 Task: Buy 5 Fluorometers from Measuring & Testing section under best seller category for shipping address: Elijah Davis, 1127 Star Trek Drive, Pensacola, Florida 32501, Cell Number 8503109646. Pay from credit card ending with 6759, CVV 506
Action: Mouse moved to (17, 76)
Screenshot: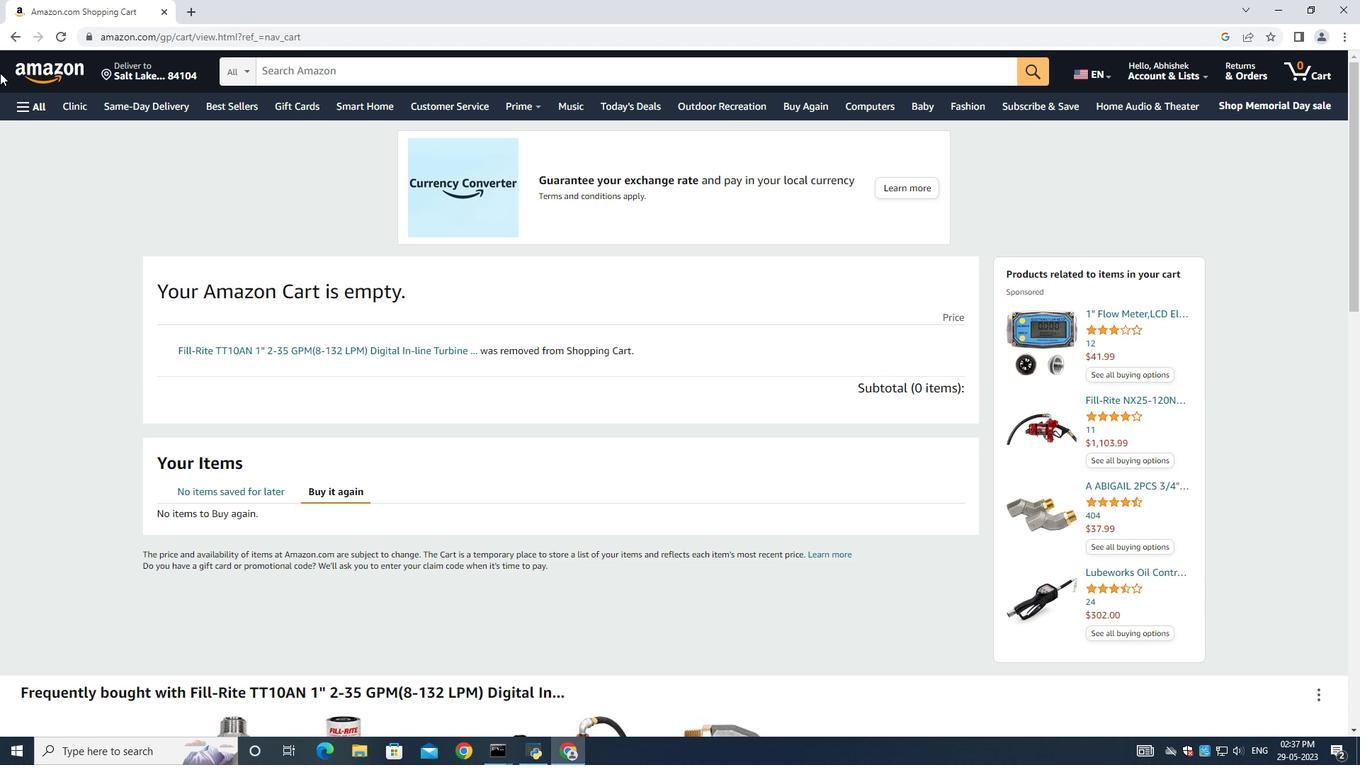 
Action: Mouse pressed left at (17, 76)
Screenshot: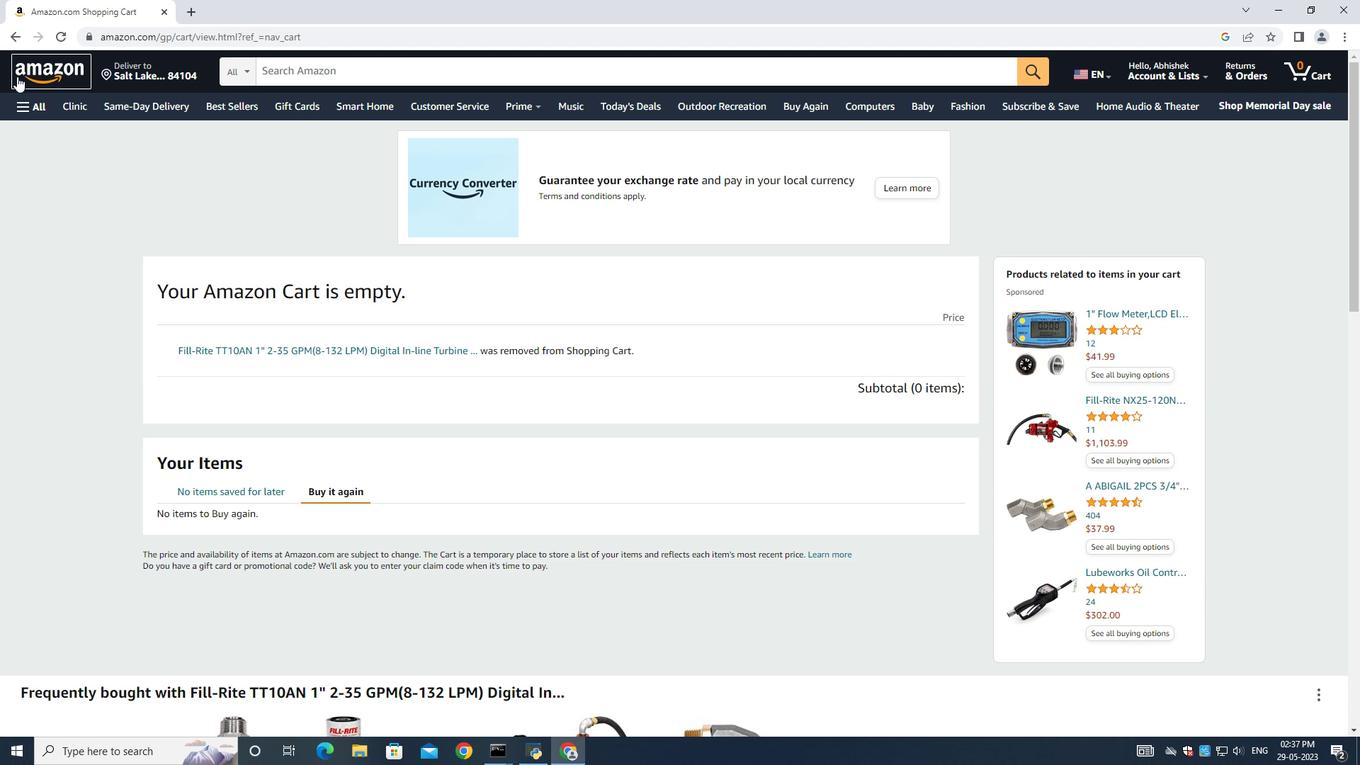 
Action: Mouse moved to (28, 99)
Screenshot: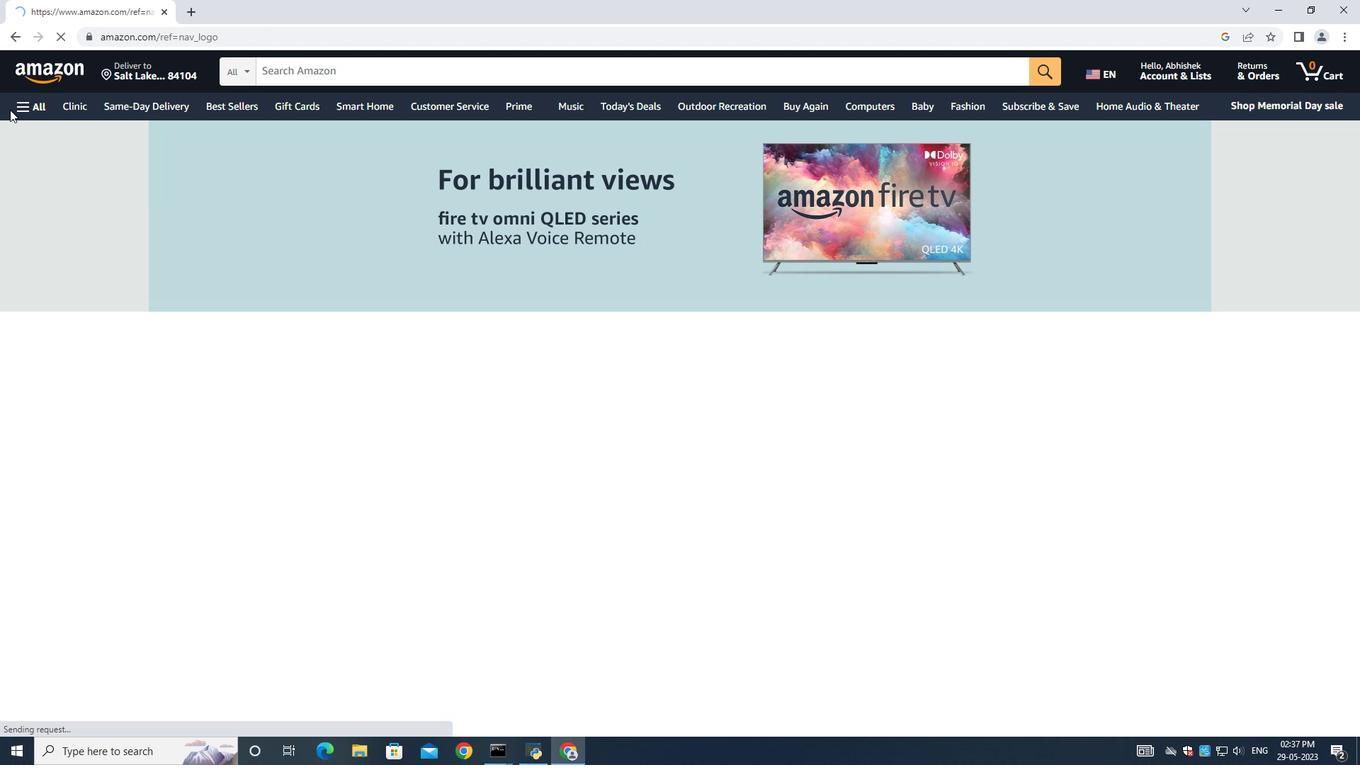 
Action: Mouse pressed left at (28, 99)
Screenshot: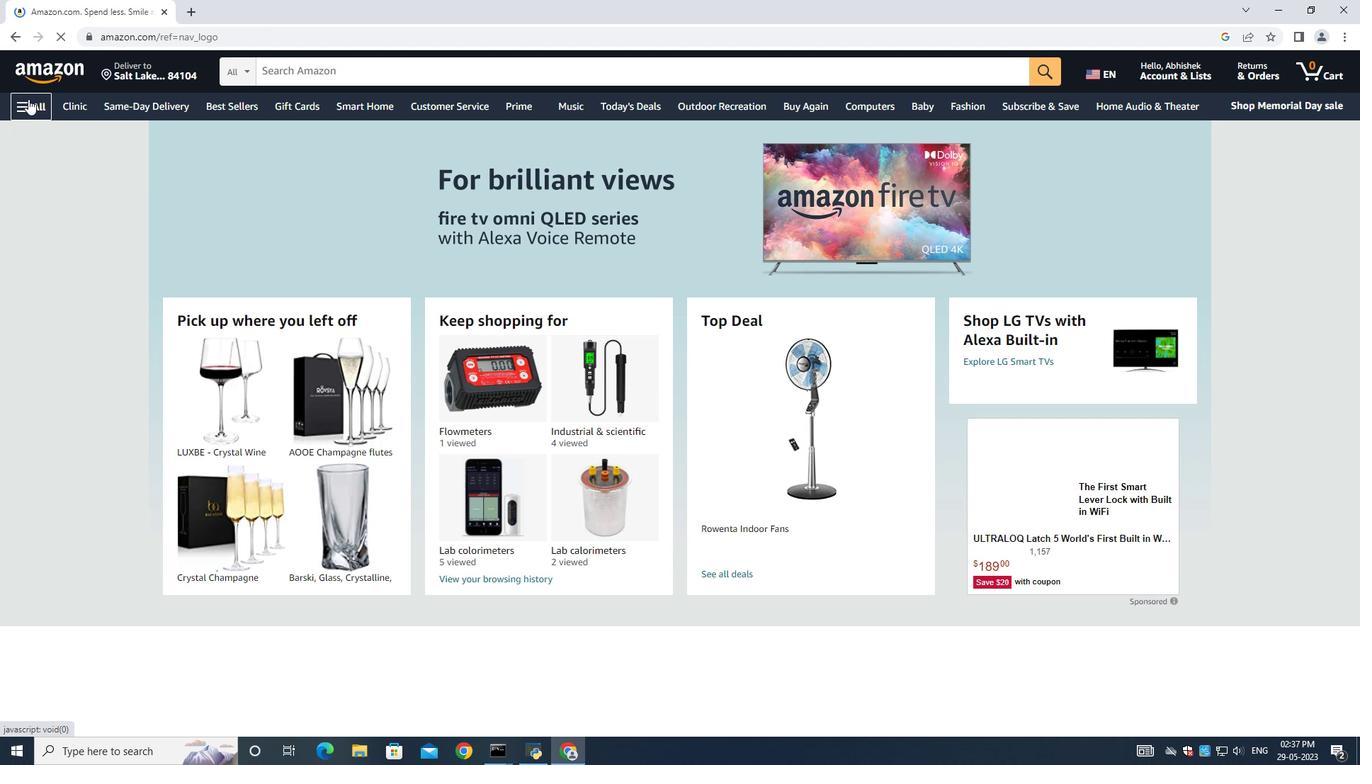
Action: Mouse moved to (32, 101)
Screenshot: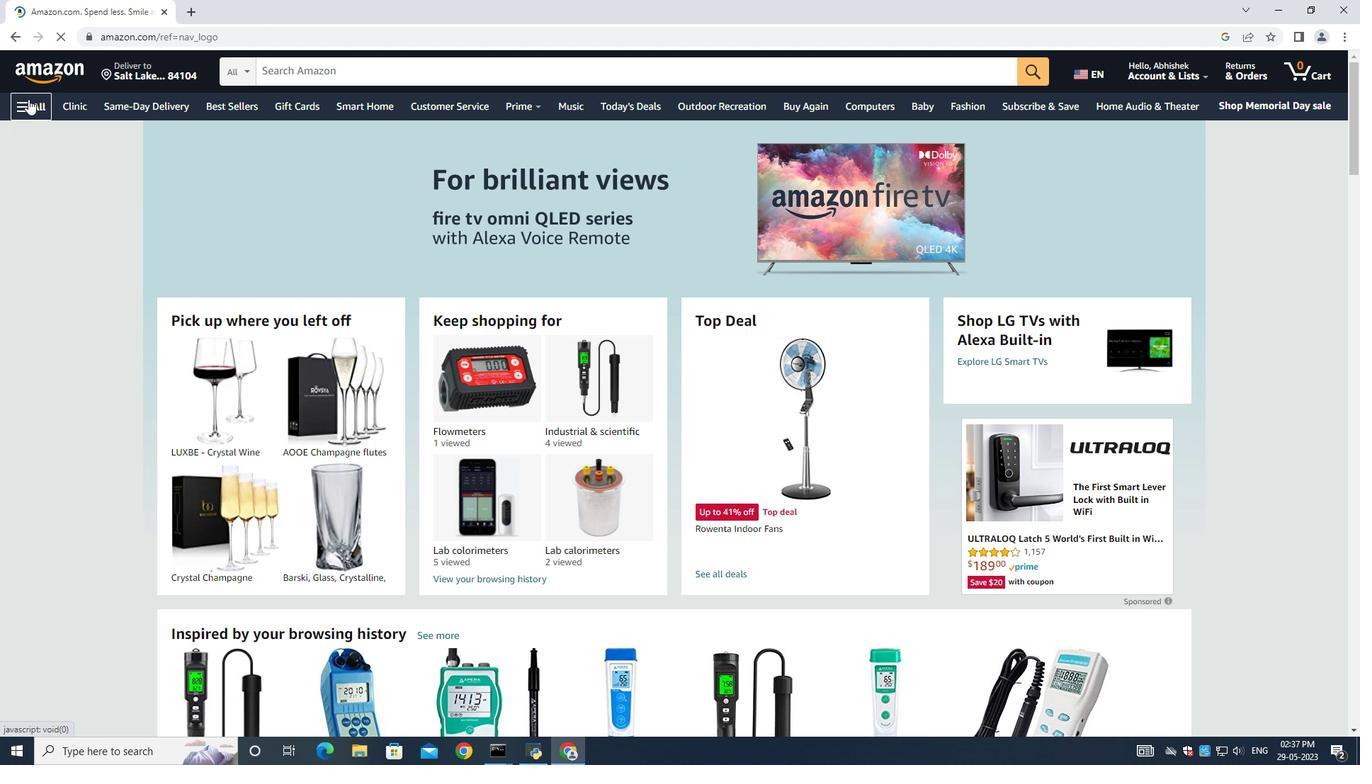 
Action: Mouse pressed left at (32, 101)
Screenshot: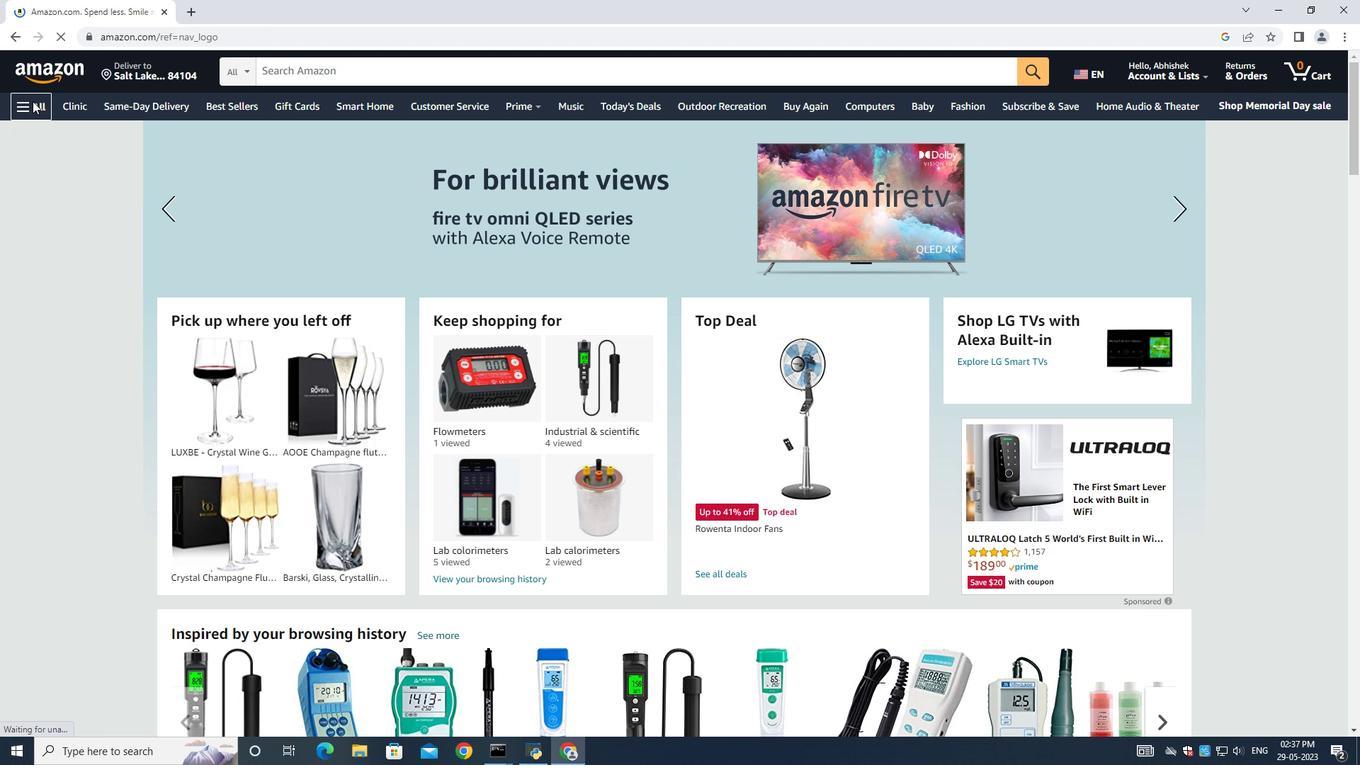 
Action: Mouse moved to (53, 142)
Screenshot: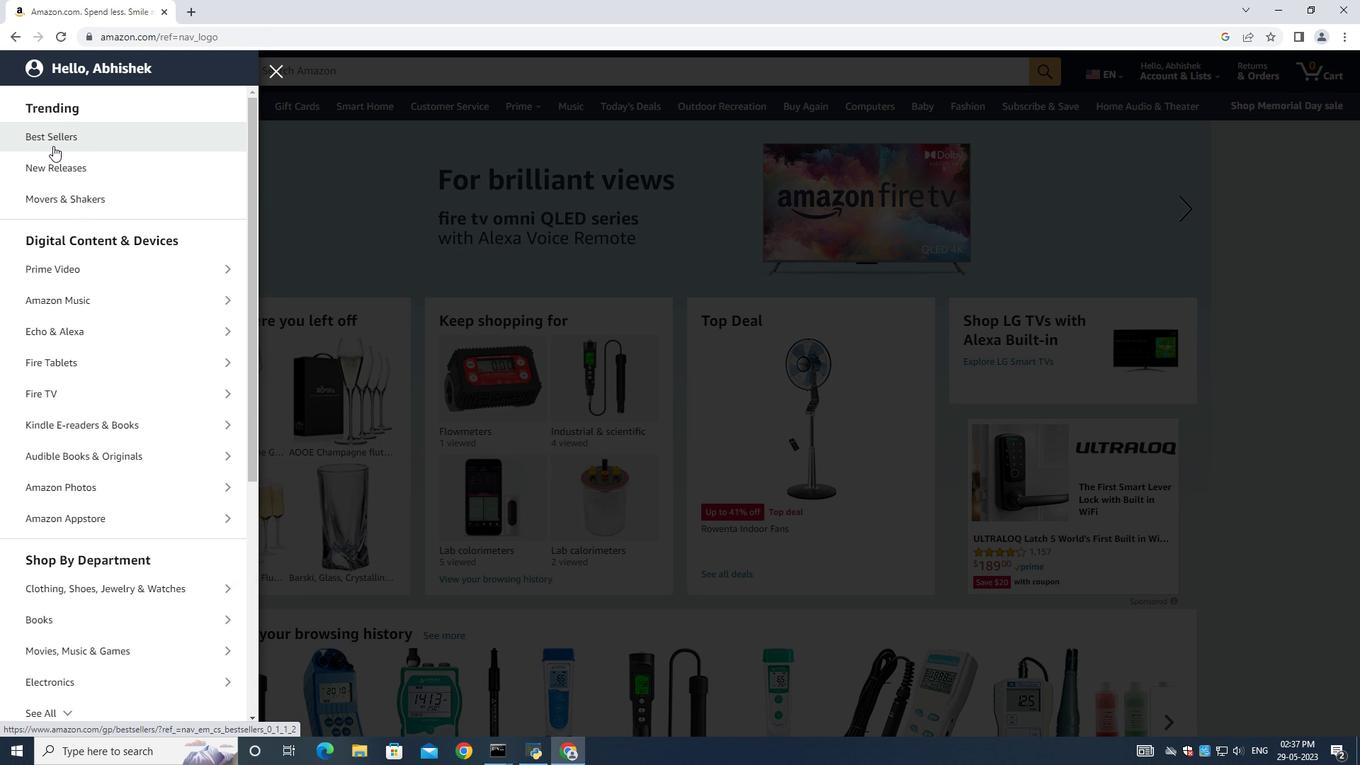 
Action: Mouse pressed left at (53, 142)
Screenshot: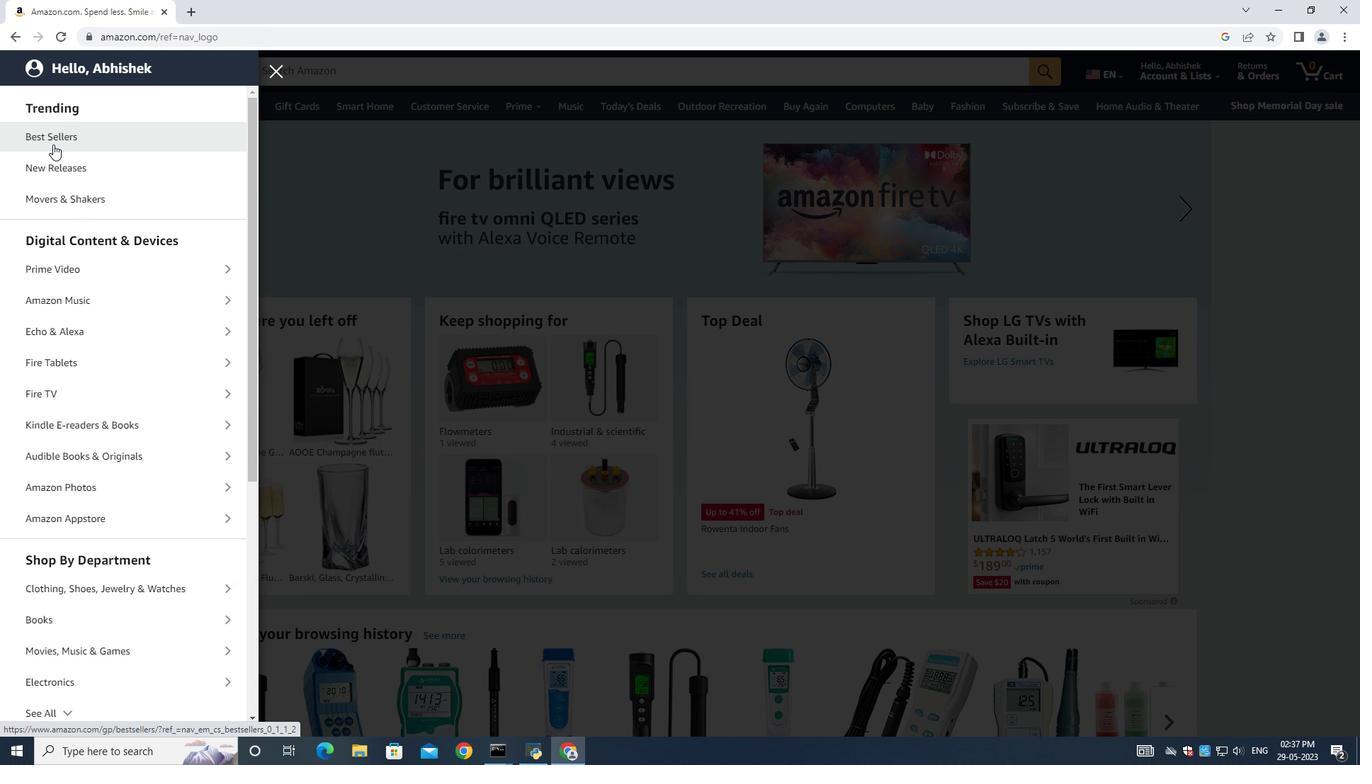 
Action: Mouse moved to (370, 76)
Screenshot: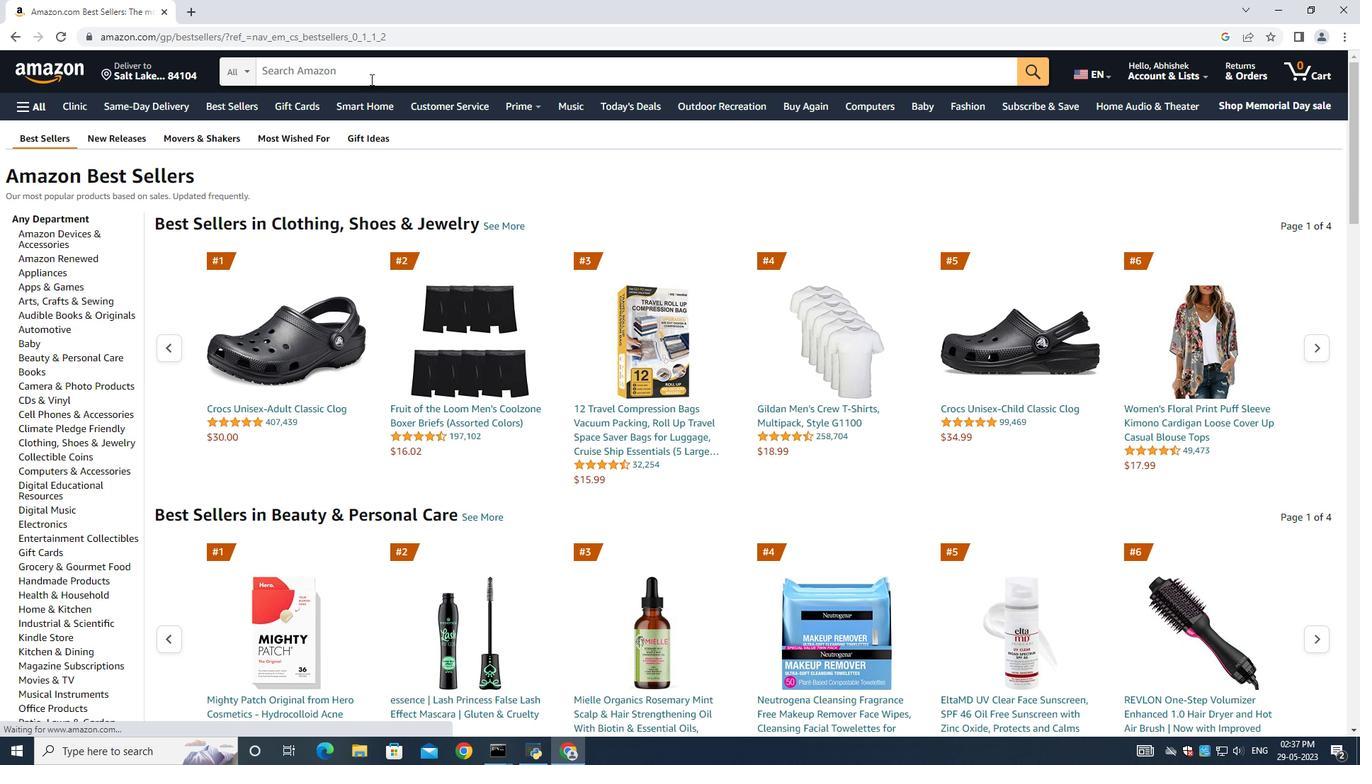 
Action: Mouse pressed left at (370, 76)
Screenshot: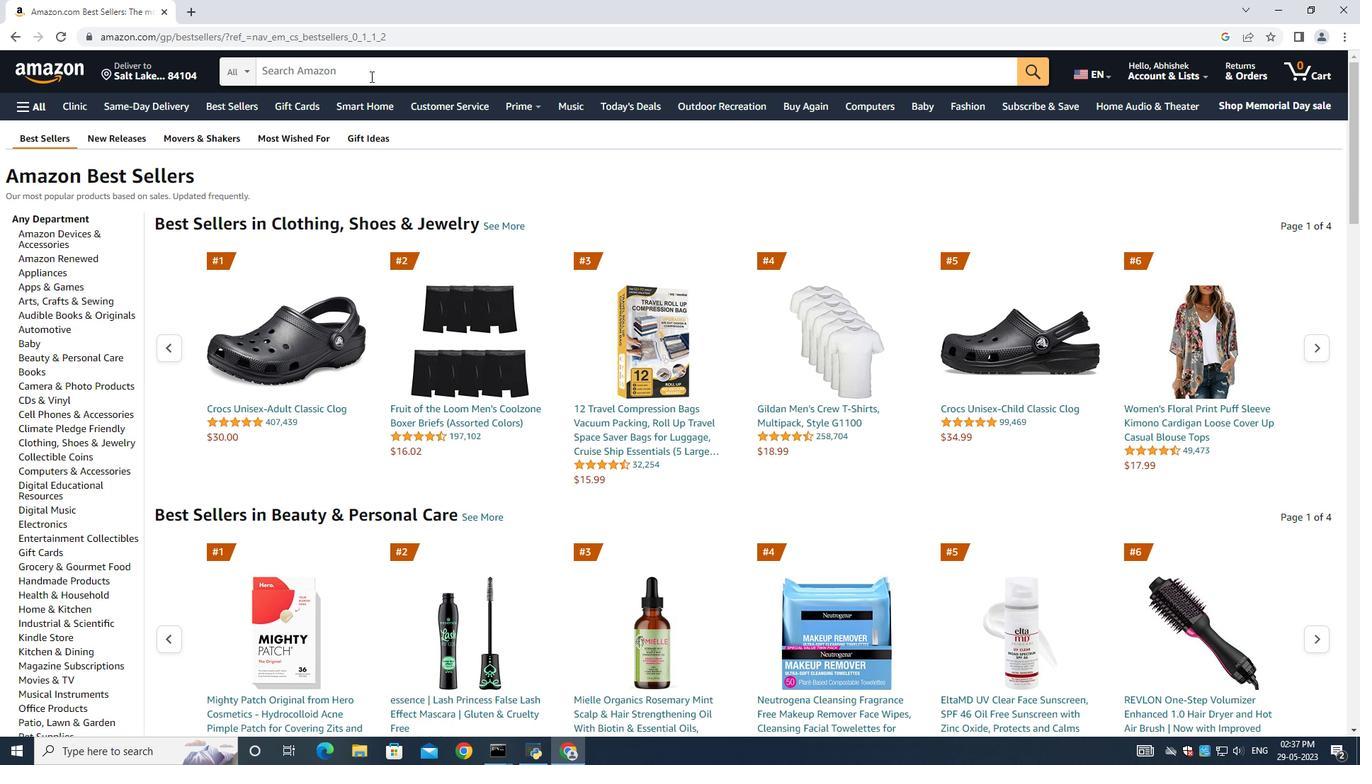 
Action: Key pressed <Key.shift>Fluorometers<Key.enter>
Screenshot: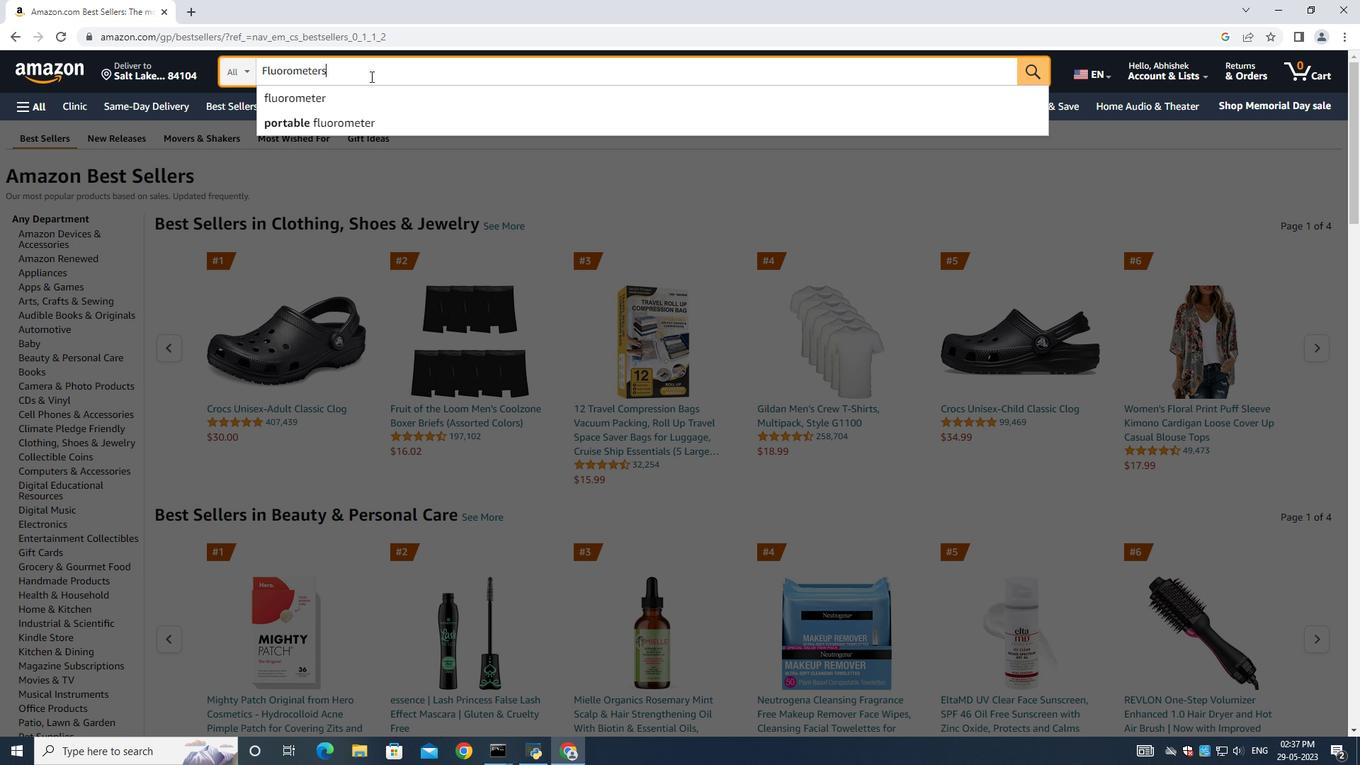 
Action: Mouse moved to (376, 259)
Screenshot: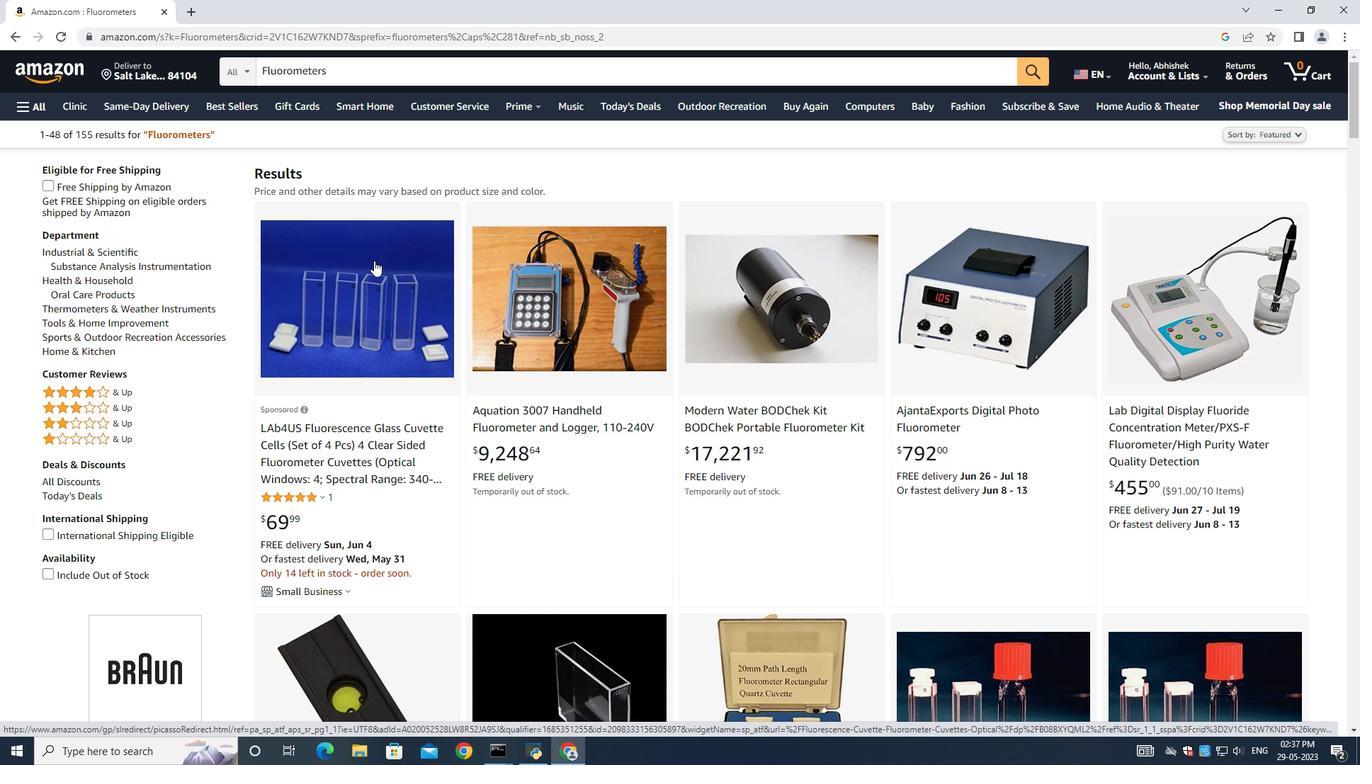 
Action: Mouse scrolled (376, 259) with delta (0, 0)
Screenshot: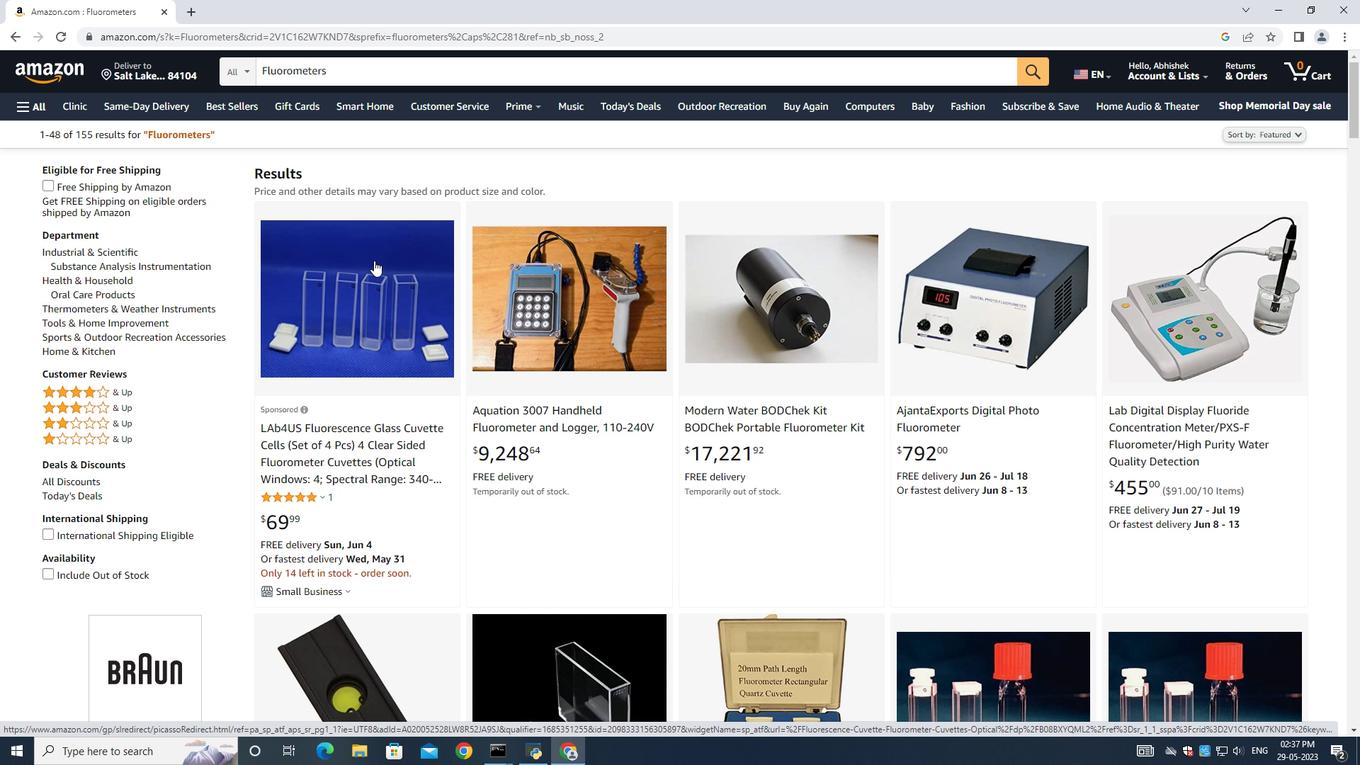 
Action: Mouse scrolled (376, 259) with delta (0, 0)
Screenshot: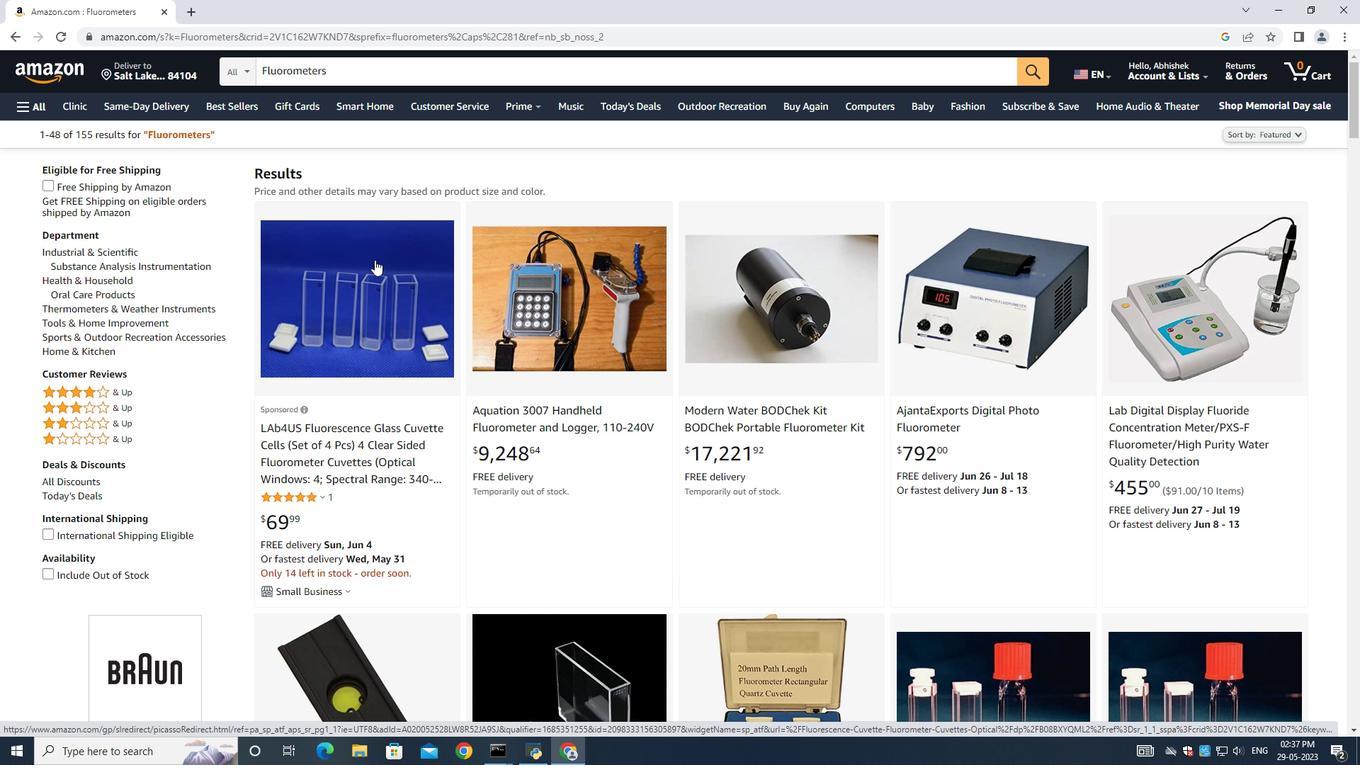 
Action: Mouse moved to (616, 318)
Screenshot: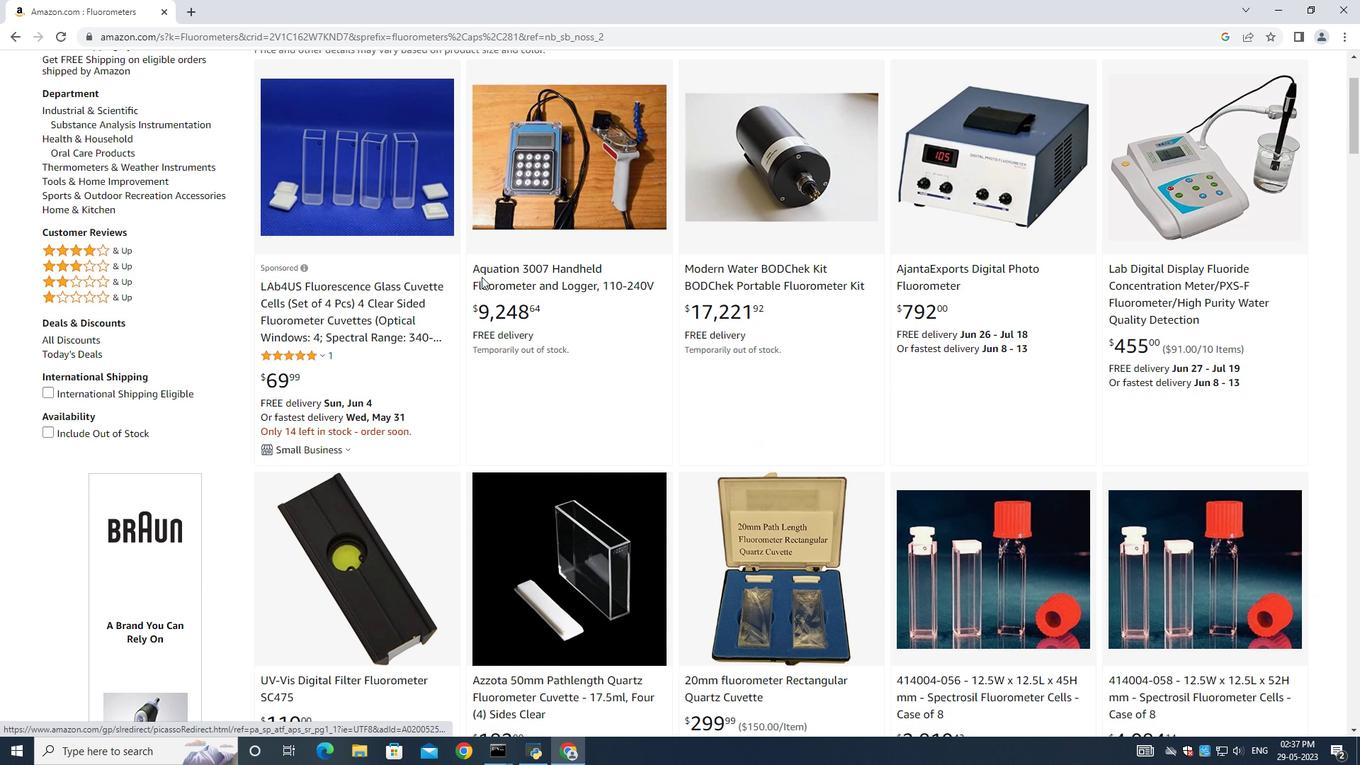 
Action: Mouse scrolled (616, 317) with delta (0, 0)
Screenshot: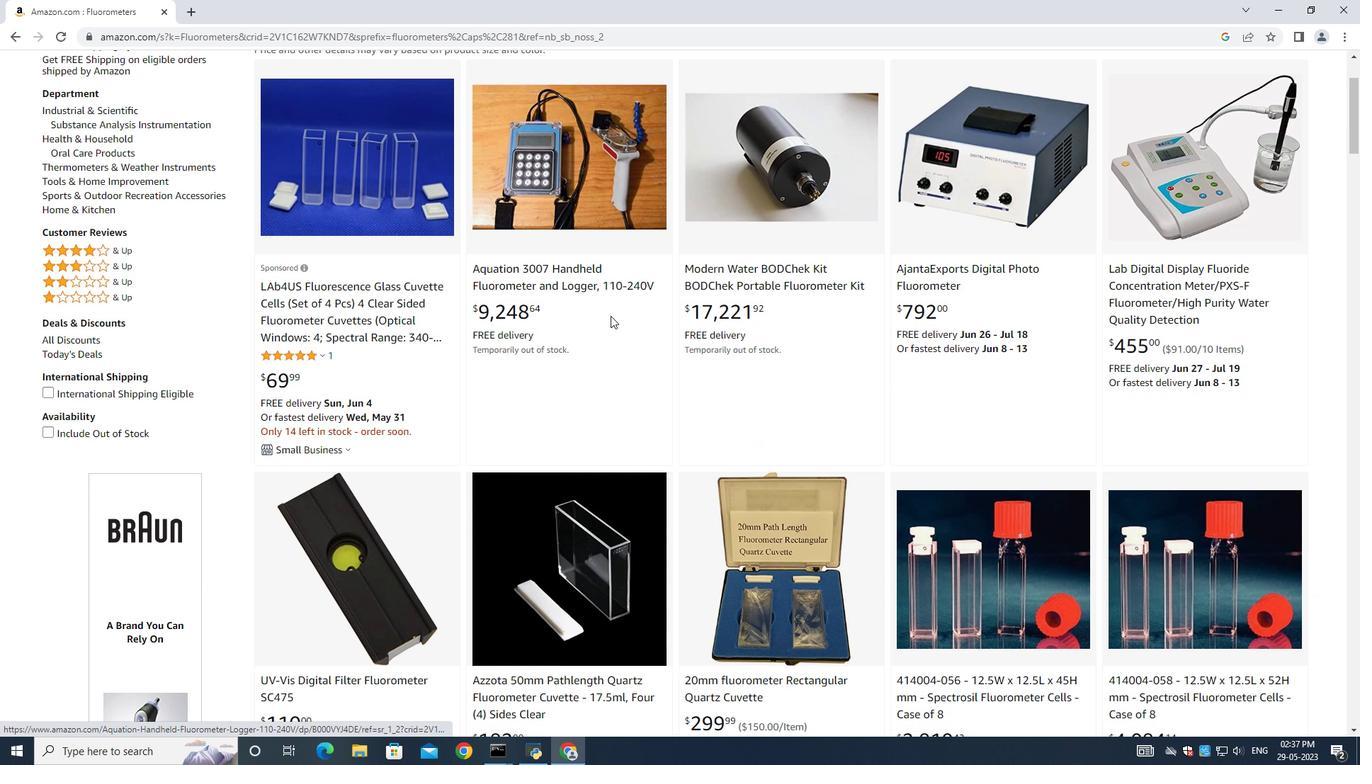 
Action: Mouse scrolled (616, 317) with delta (0, 0)
Screenshot: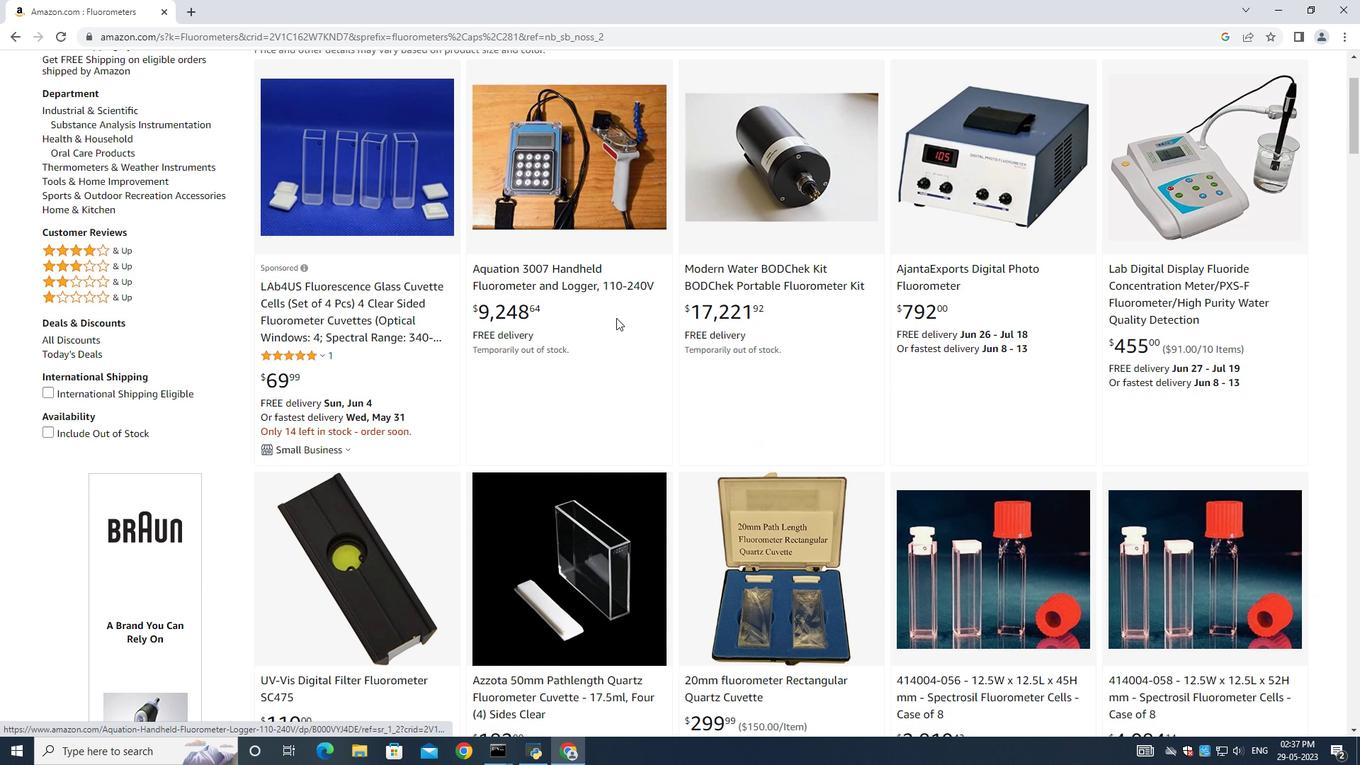 
Action: Mouse scrolled (616, 317) with delta (0, 0)
Screenshot: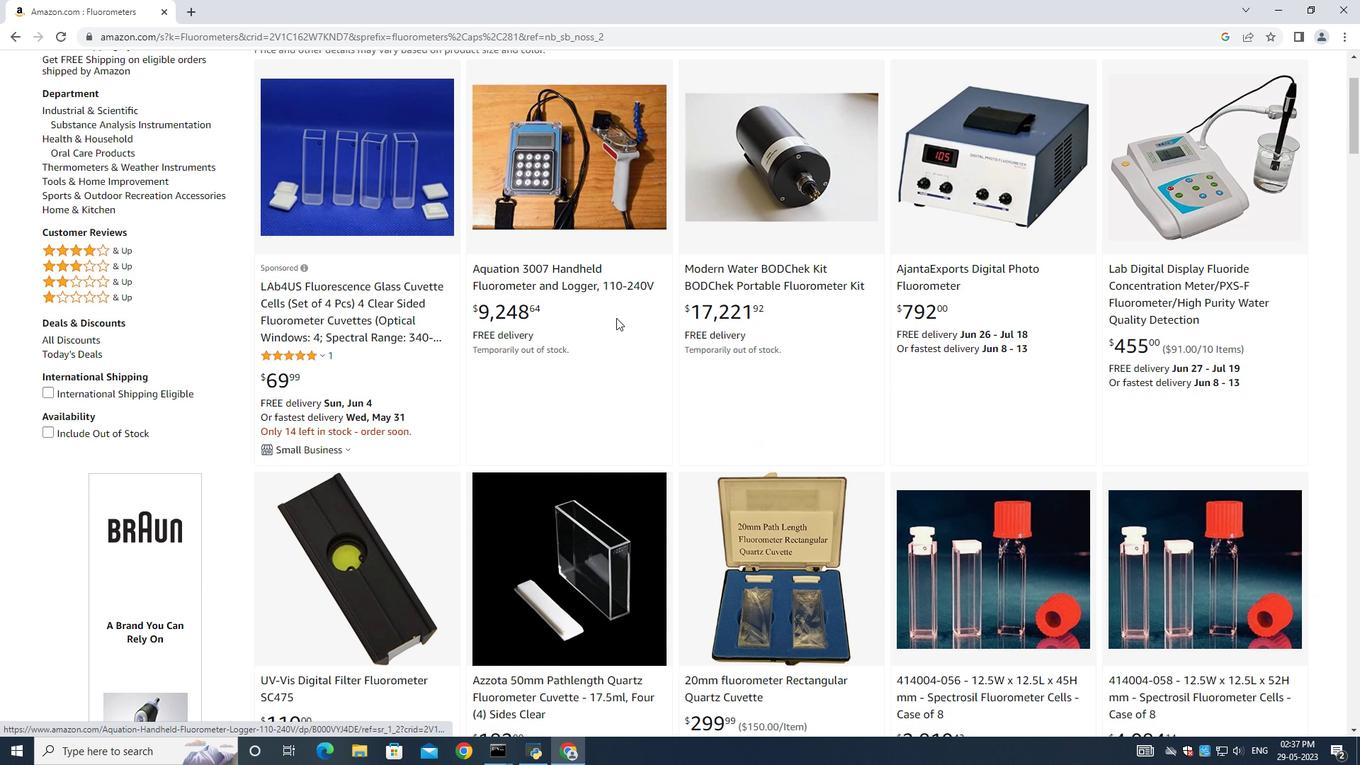 
Action: Mouse scrolled (616, 317) with delta (0, 0)
Screenshot: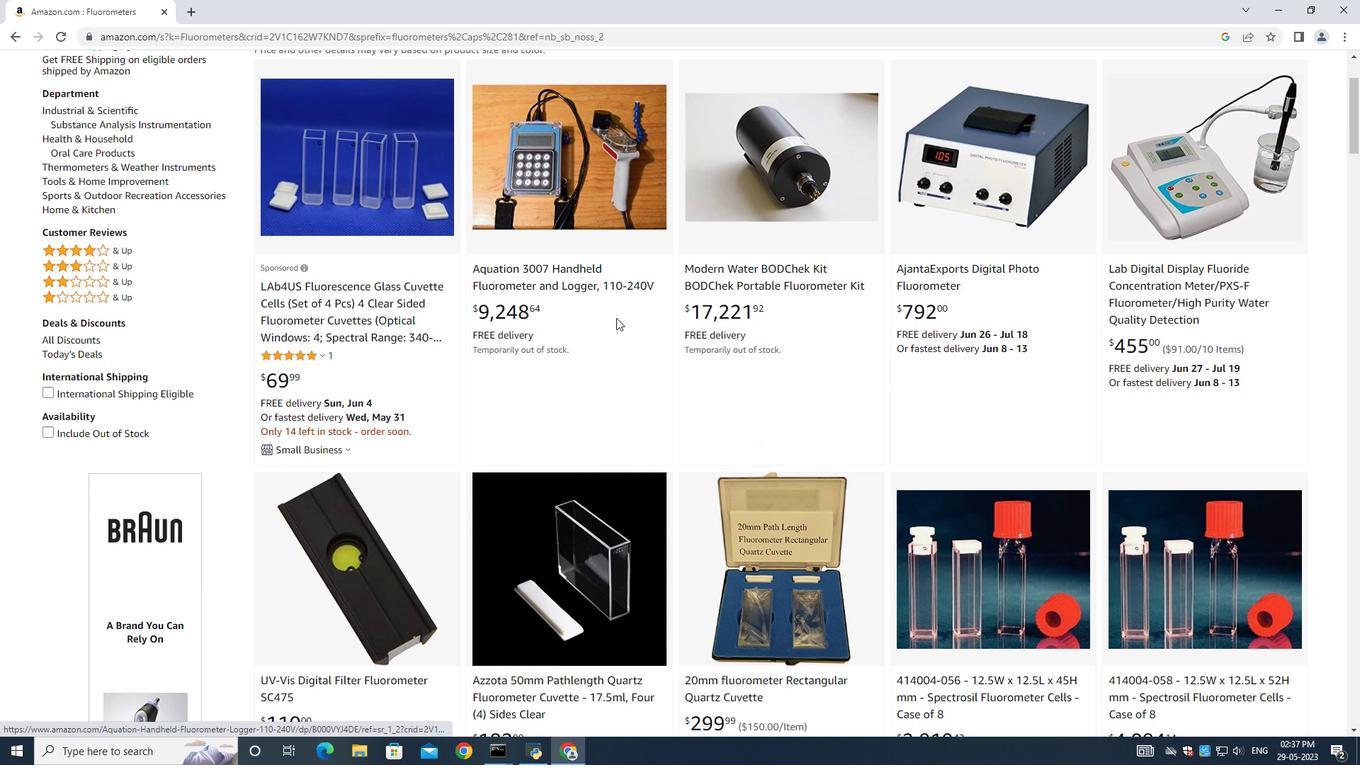 
Action: Mouse moved to (783, 353)
Screenshot: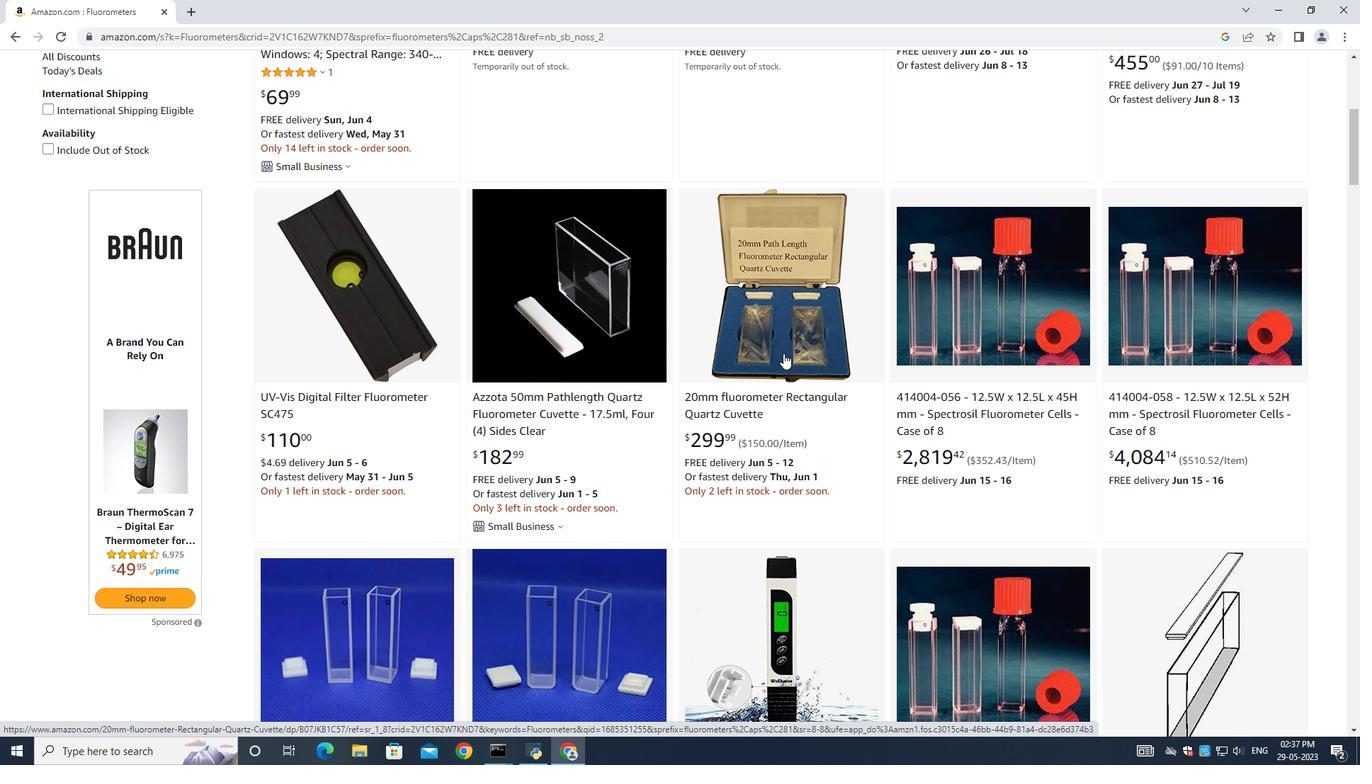 
Action: Mouse scrolled (783, 352) with delta (0, 0)
Screenshot: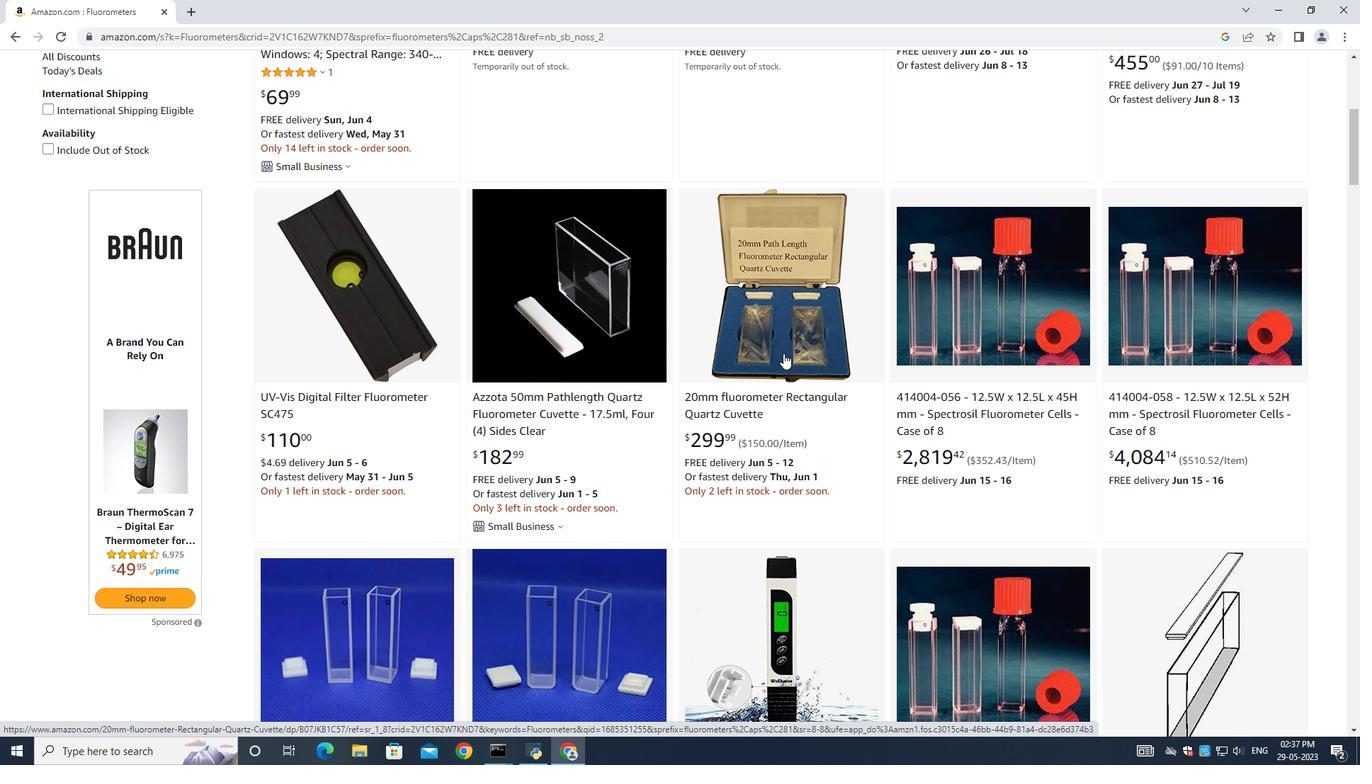 
Action: Mouse scrolled (783, 352) with delta (0, 0)
Screenshot: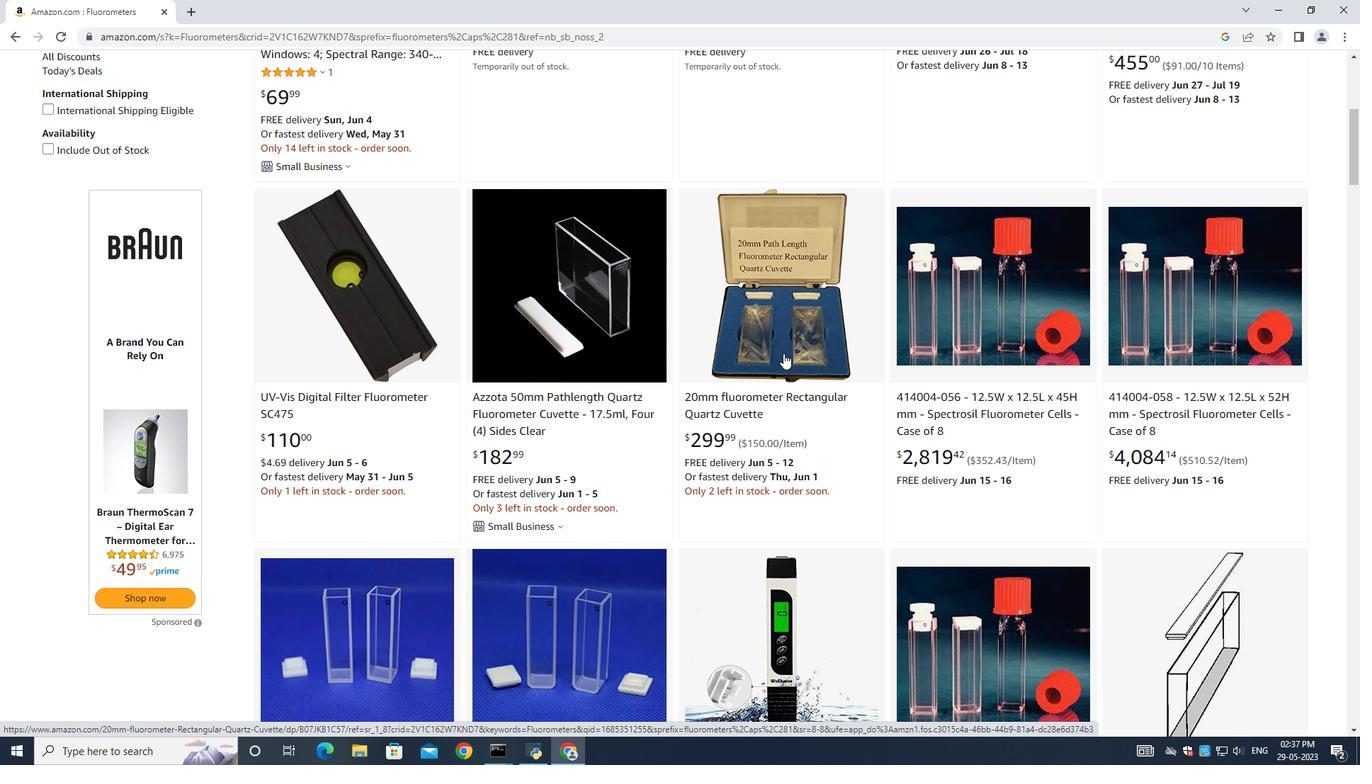 
Action: Mouse moved to (784, 337)
Screenshot: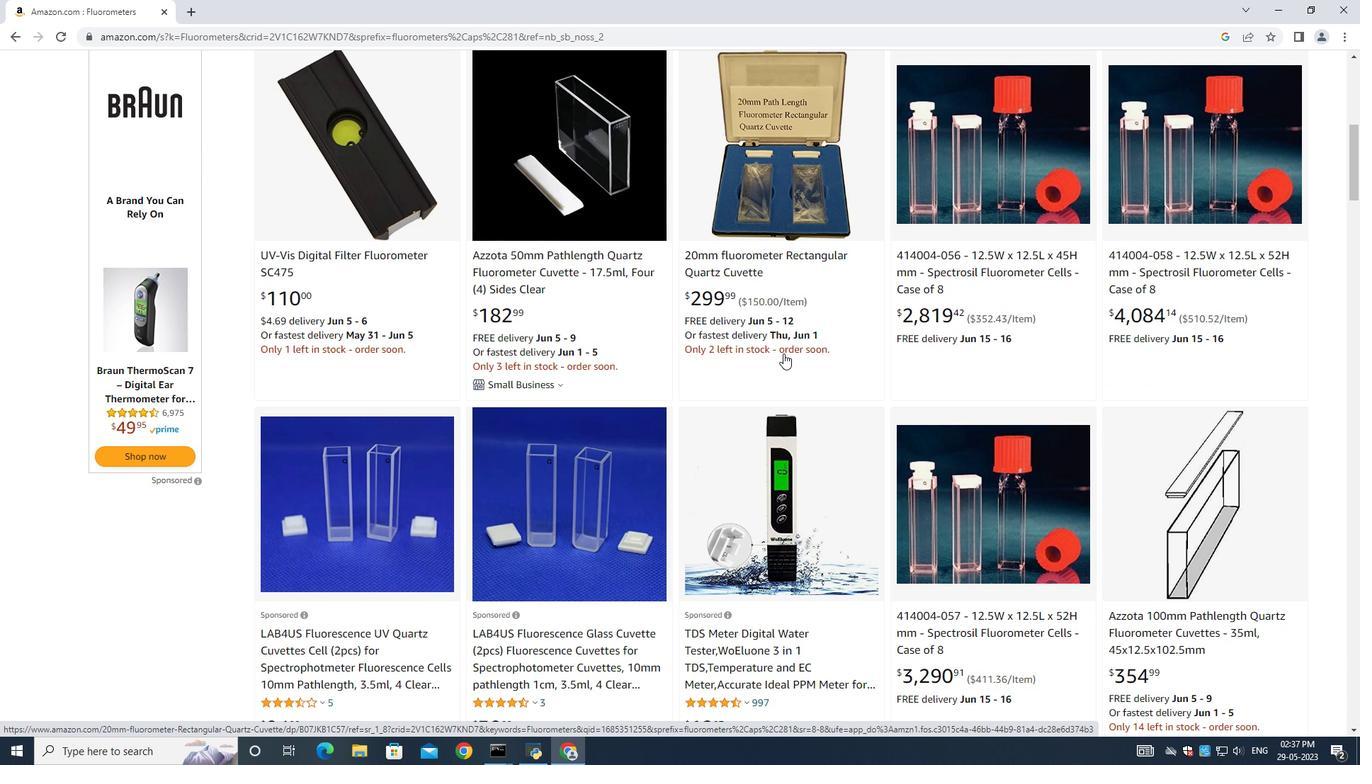 
Action: Mouse scrolled (784, 336) with delta (0, 0)
Screenshot: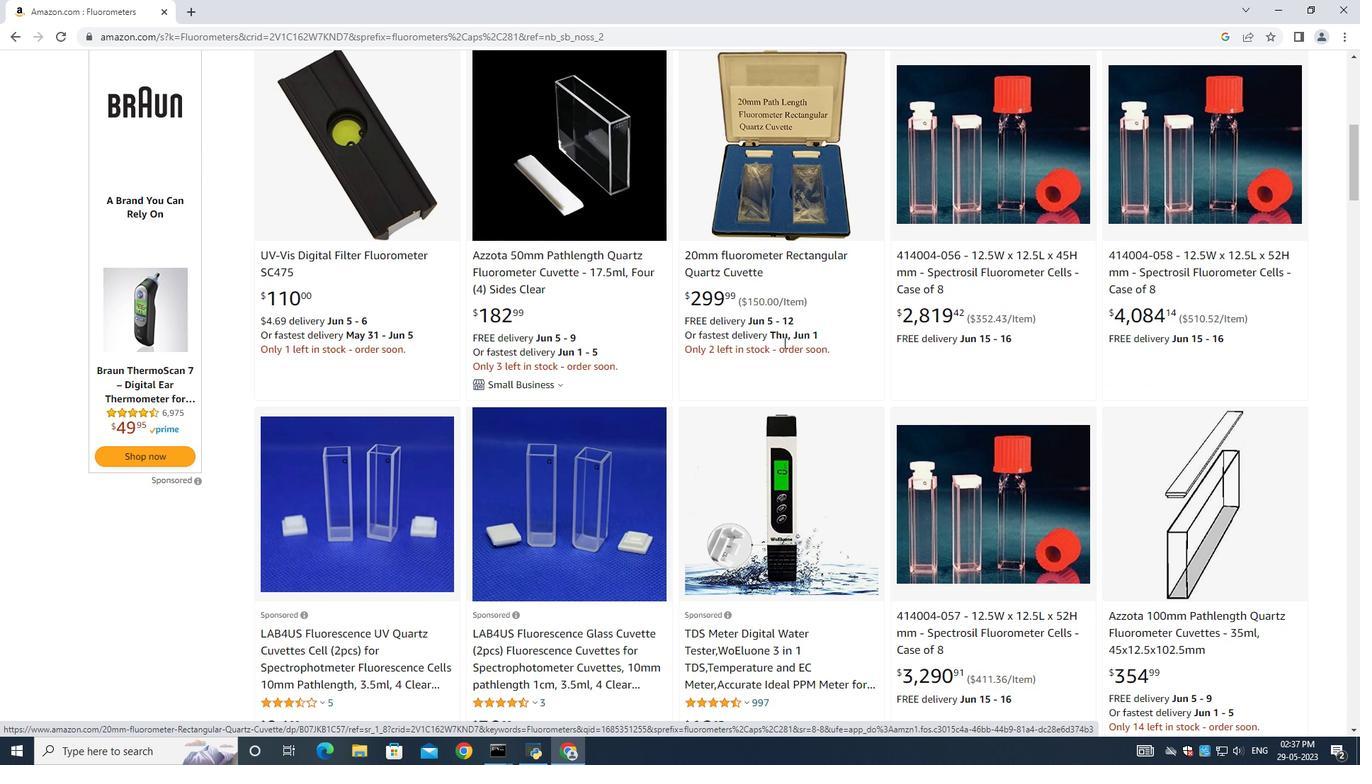 
Action: Mouse scrolled (784, 336) with delta (0, 0)
Screenshot: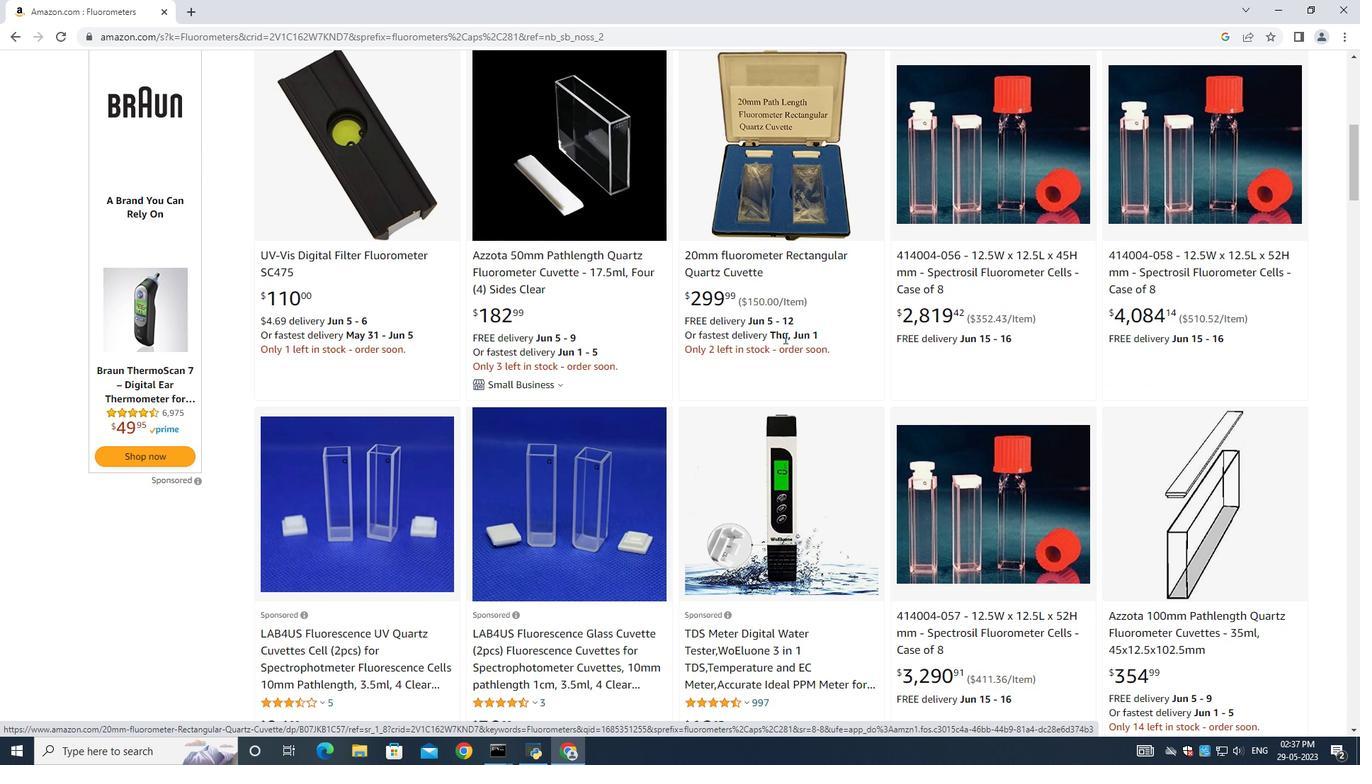 
Action: Mouse moved to (787, 345)
Screenshot: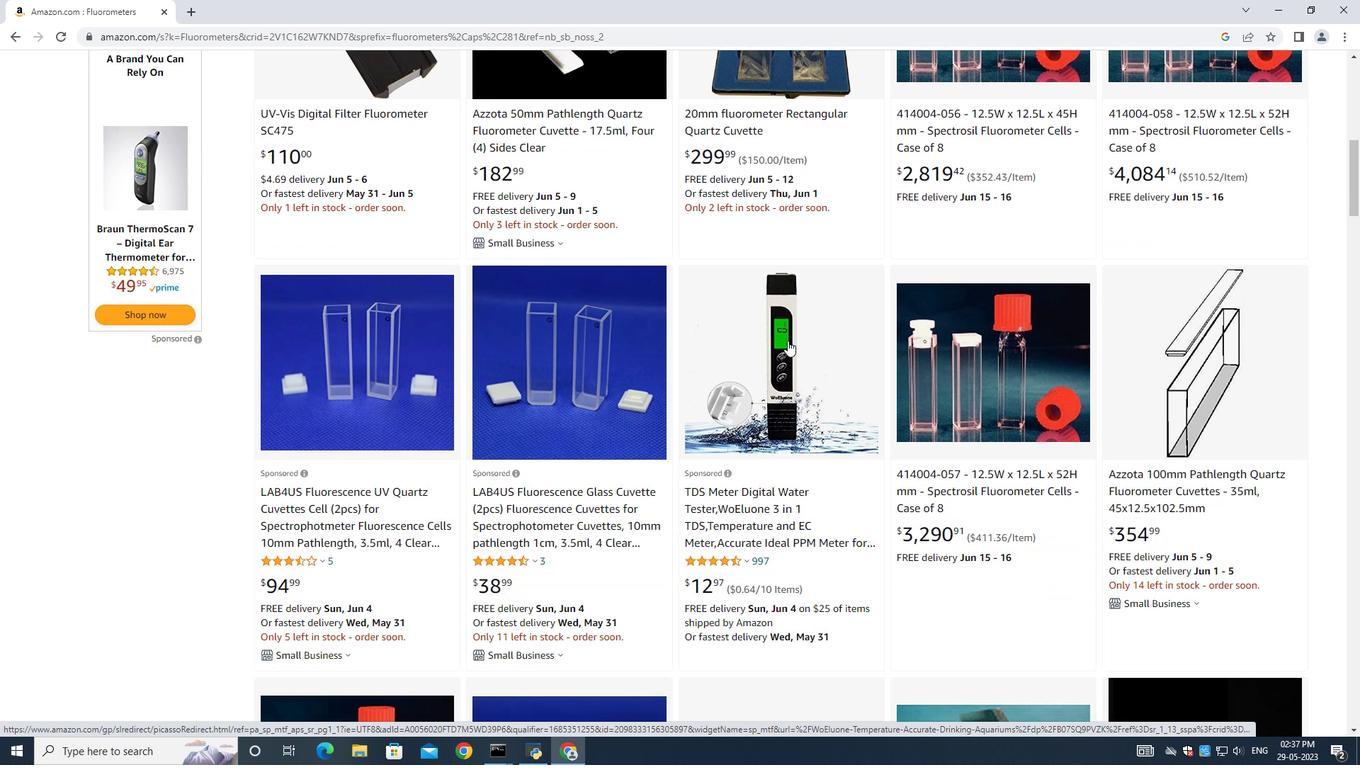 
Action: Mouse scrolled (787, 344) with delta (0, 0)
Screenshot: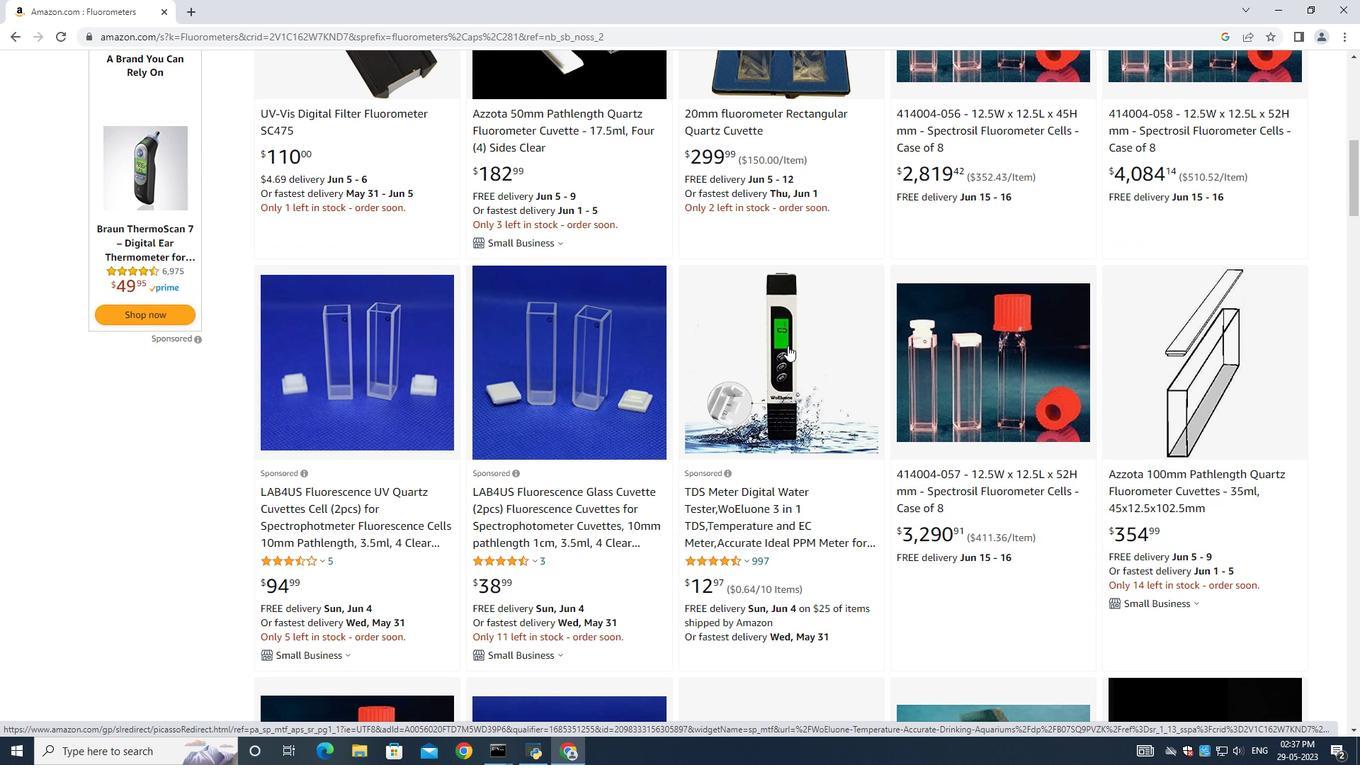 
Action: Mouse scrolled (787, 344) with delta (0, 0)
Screenshot: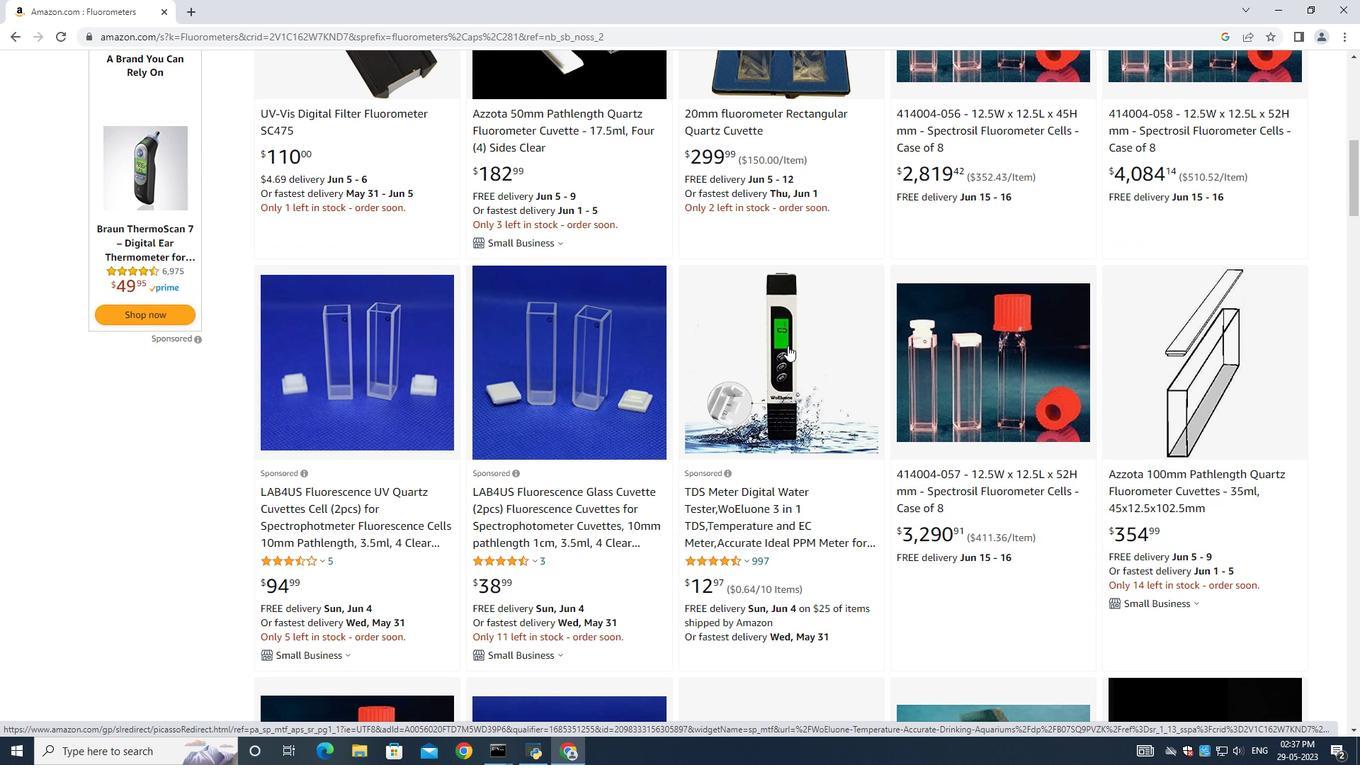 
Action: Mouse moved to (786, 342)
Screenshot: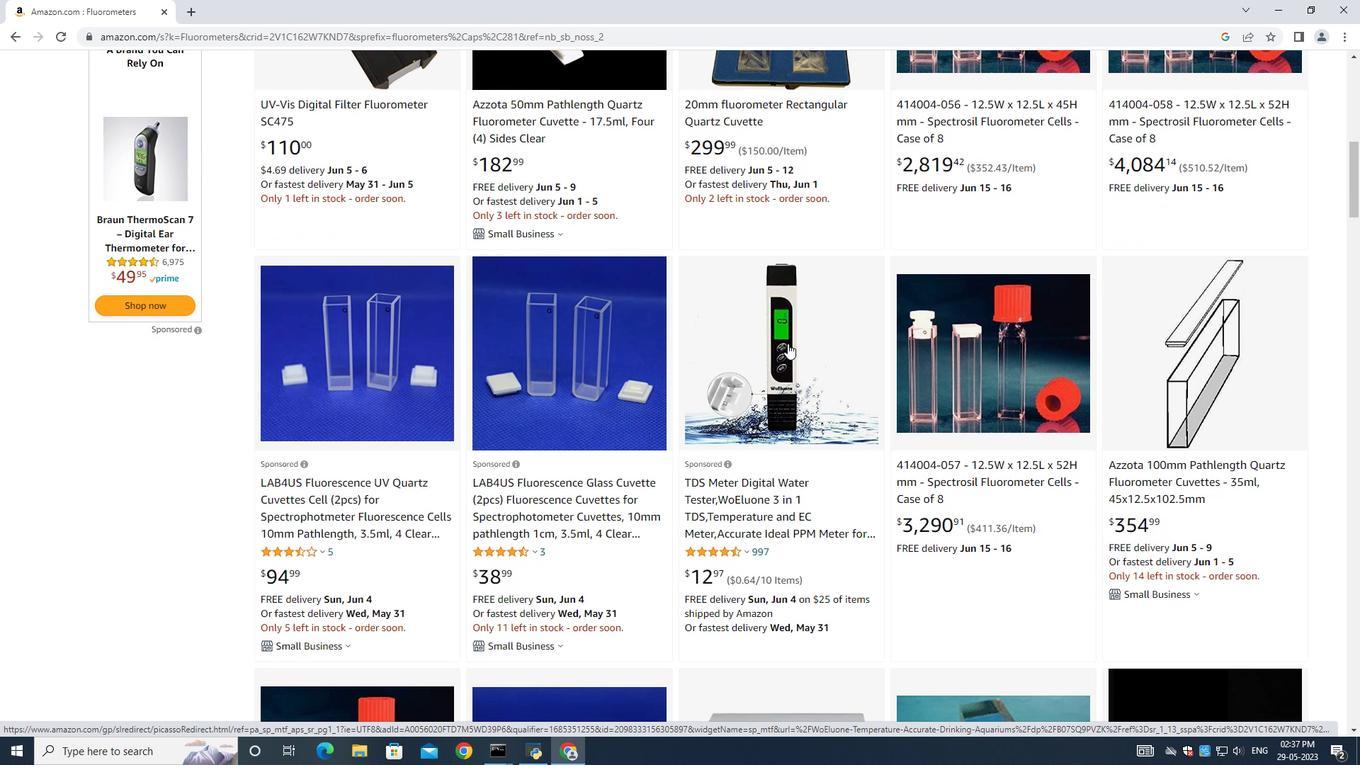 
Action: Mouse scrolled (786, 341) with delta (0, 0)
Screenshot: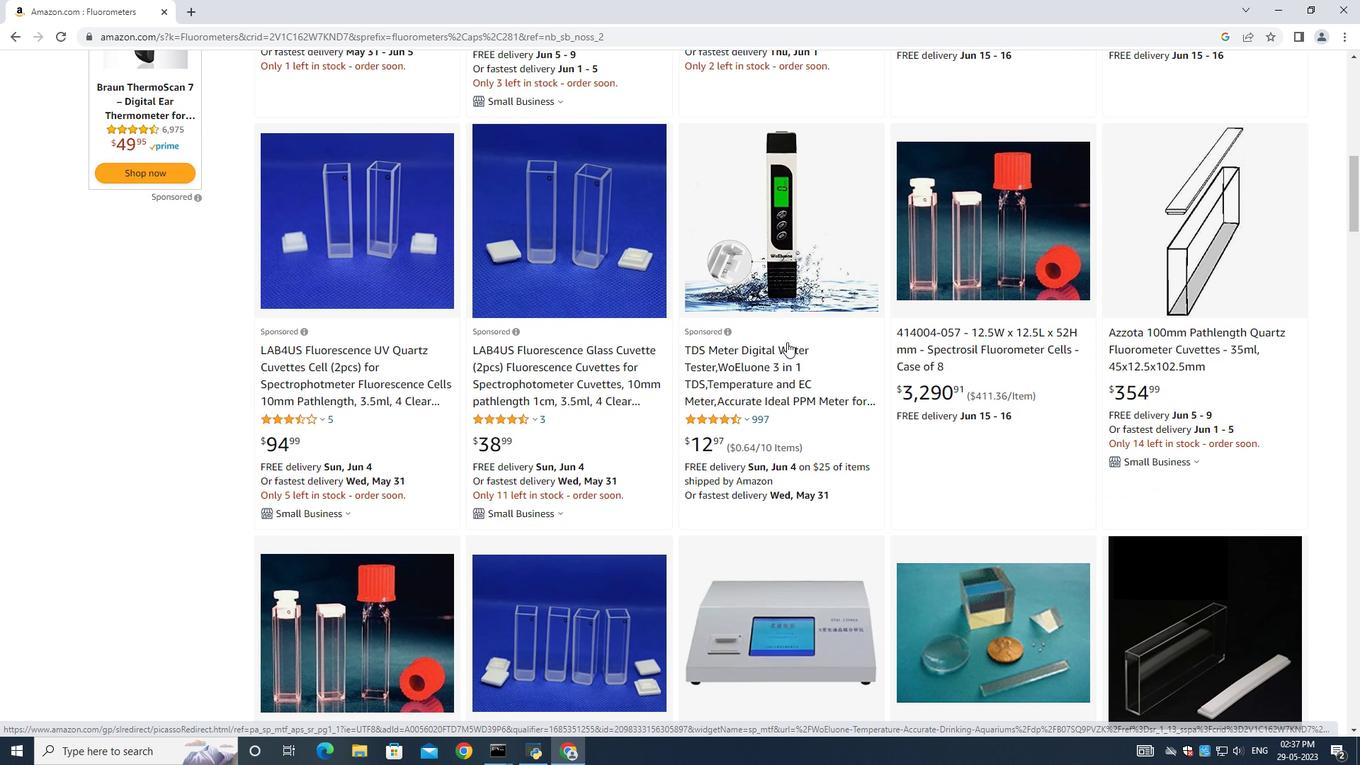 
Action: Mouse moved to (786, 342)
Screenshot: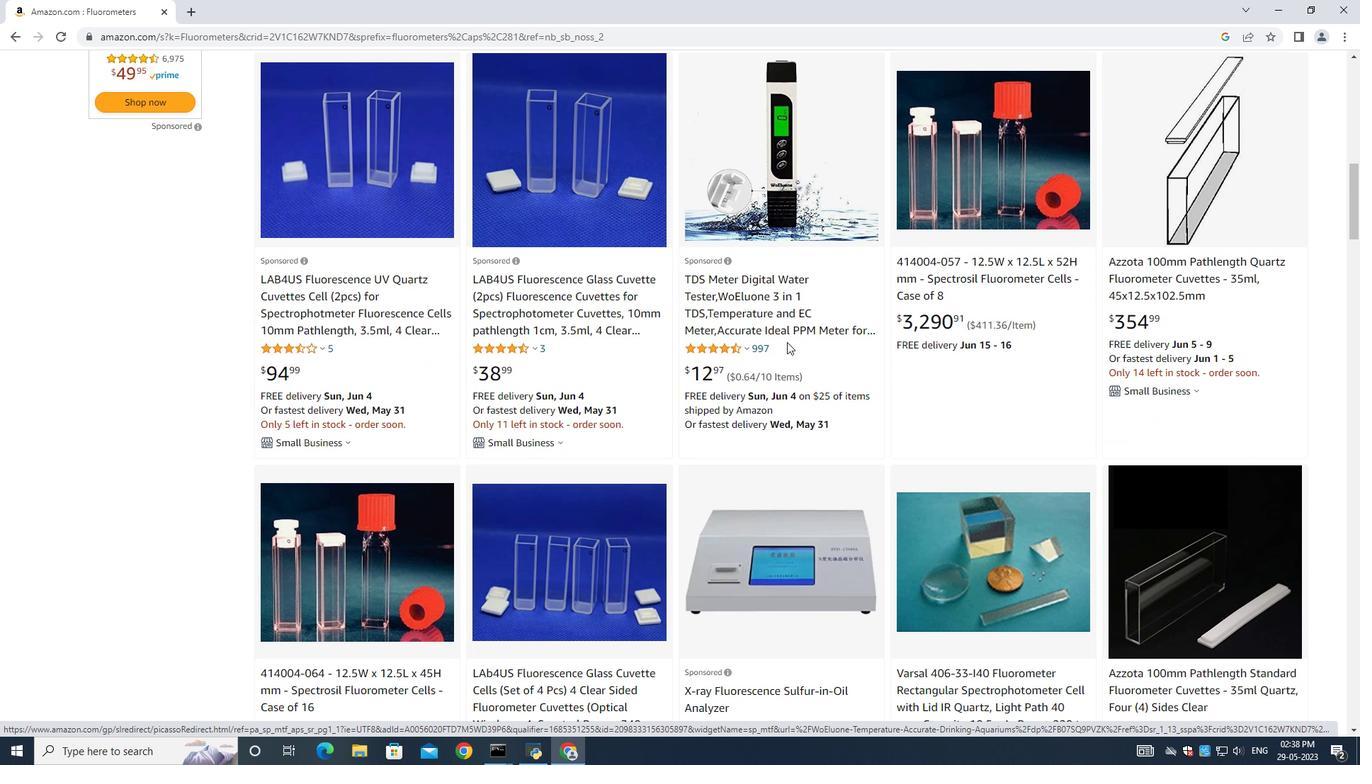 
Action: Mouse scrolled (786, 342) with delta (0, 0)
Screenshot: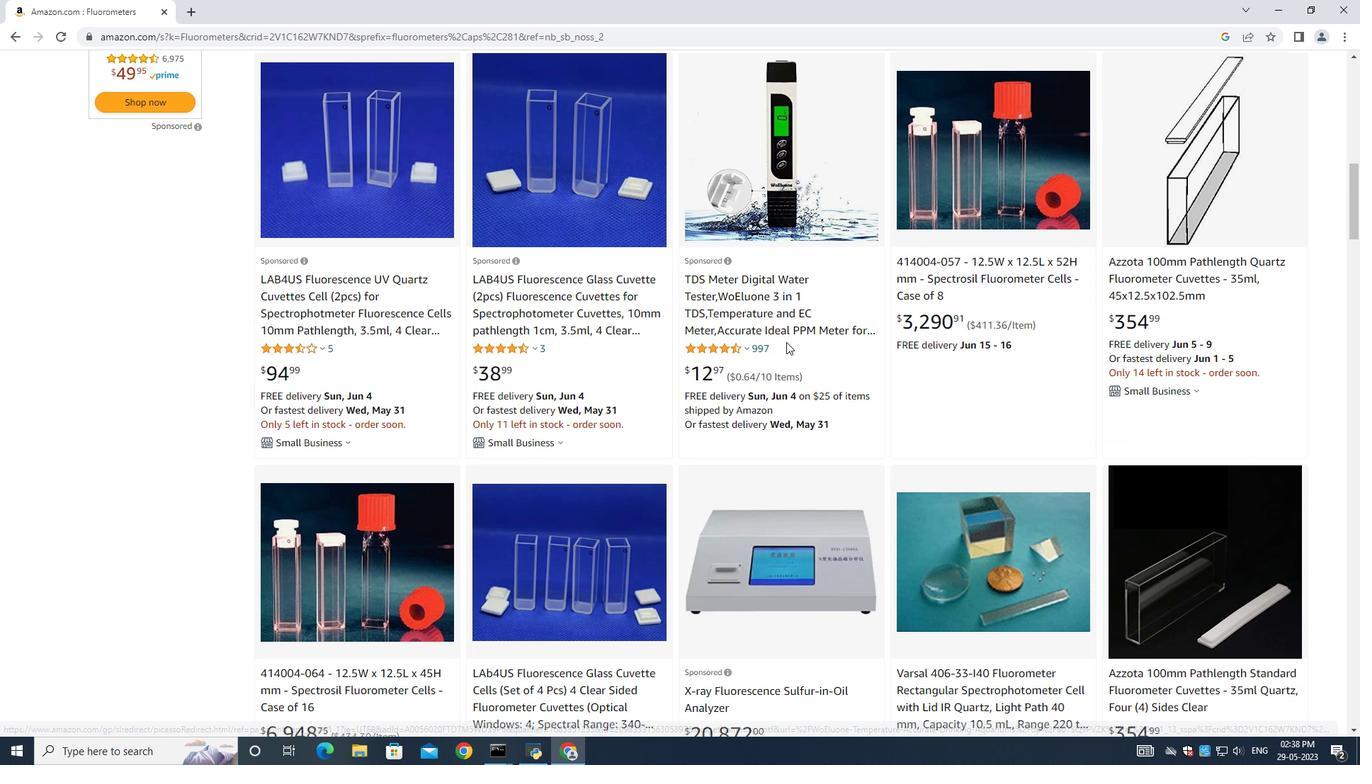 
Action: Mouse scrolled (786, 342) with delta (0, 0)
Screenshot: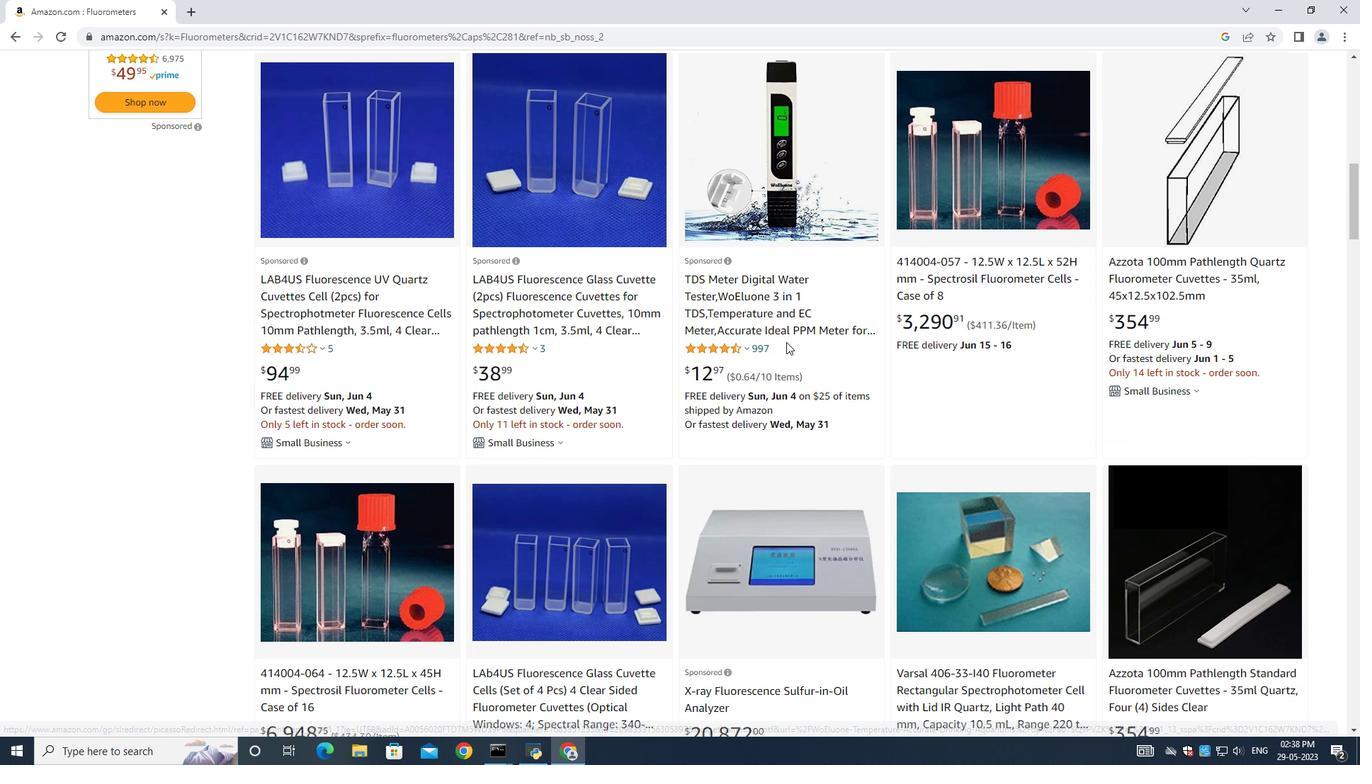 
Action: Mouse scrolled (786, 342) with delta (0, 0)
Screenshot: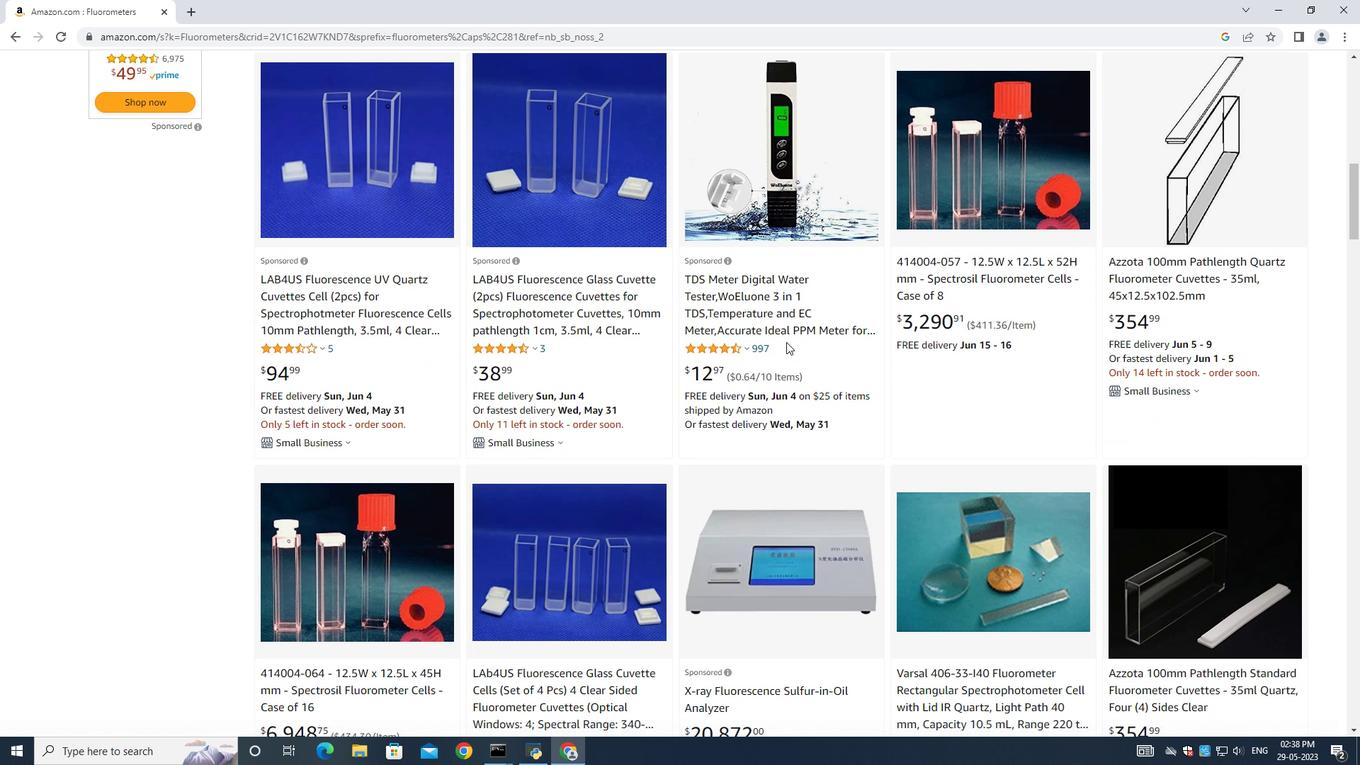 
Action: Mouse scrolled (786, 342) with delta (0, 0)
Screenshot: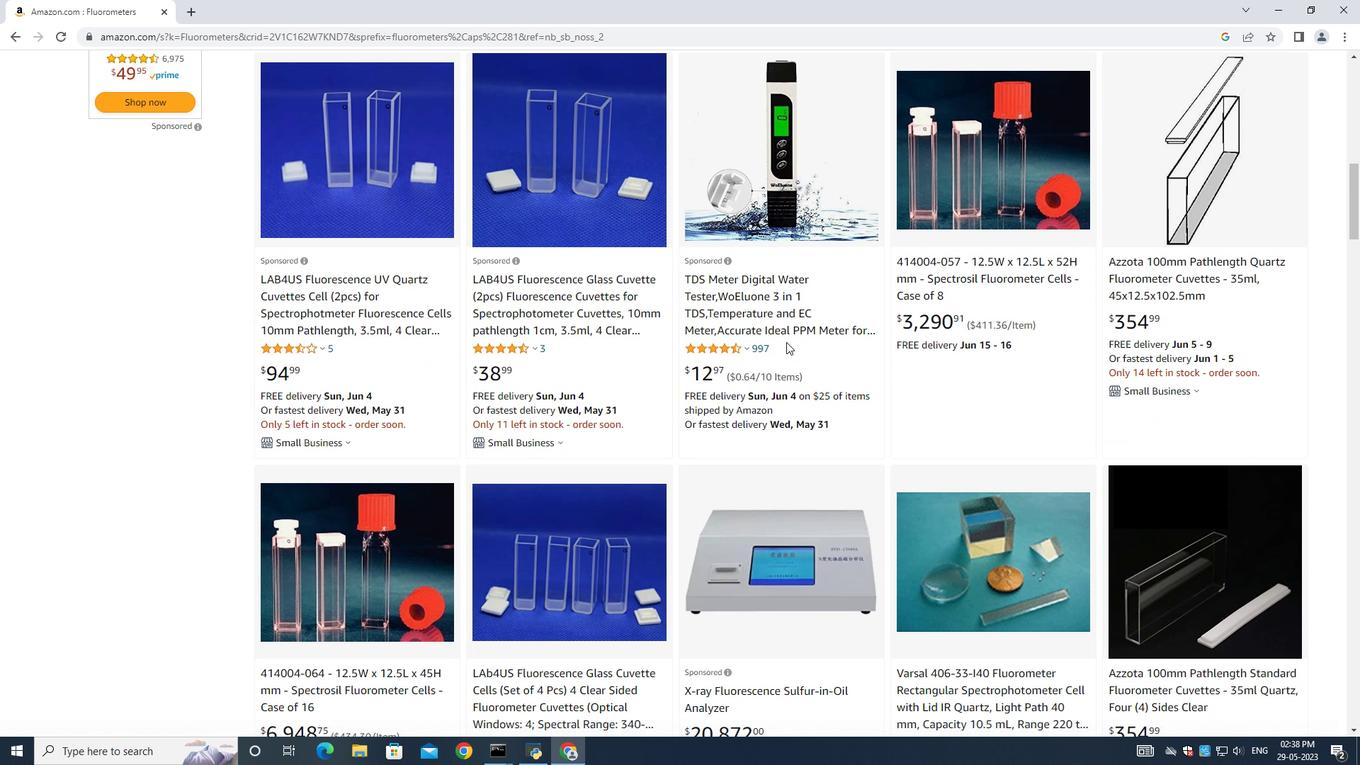 
Action: Mouse scrolled (786, 342) with delta (0, 0)
Screenshot: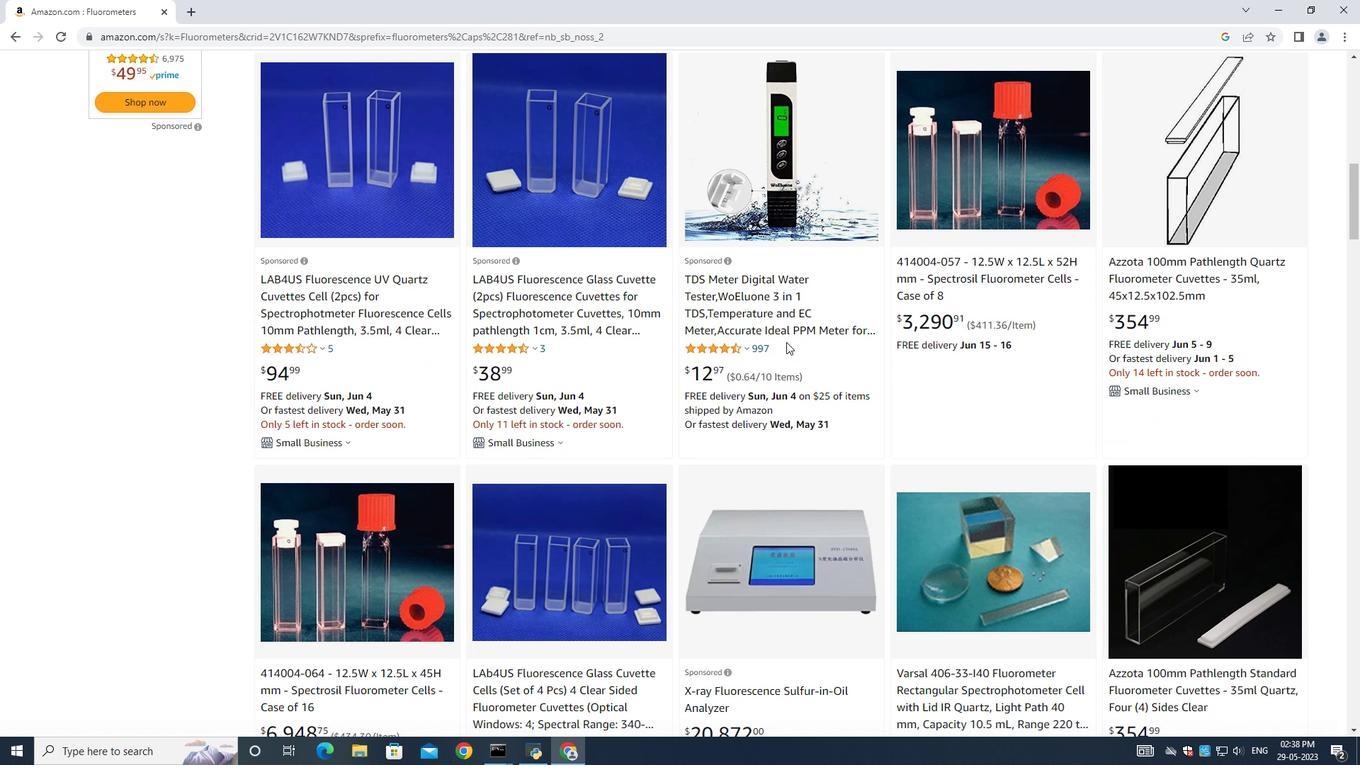 
Action: Mouse scrolled (786, 342) with delta (0, 0)
Screenshot: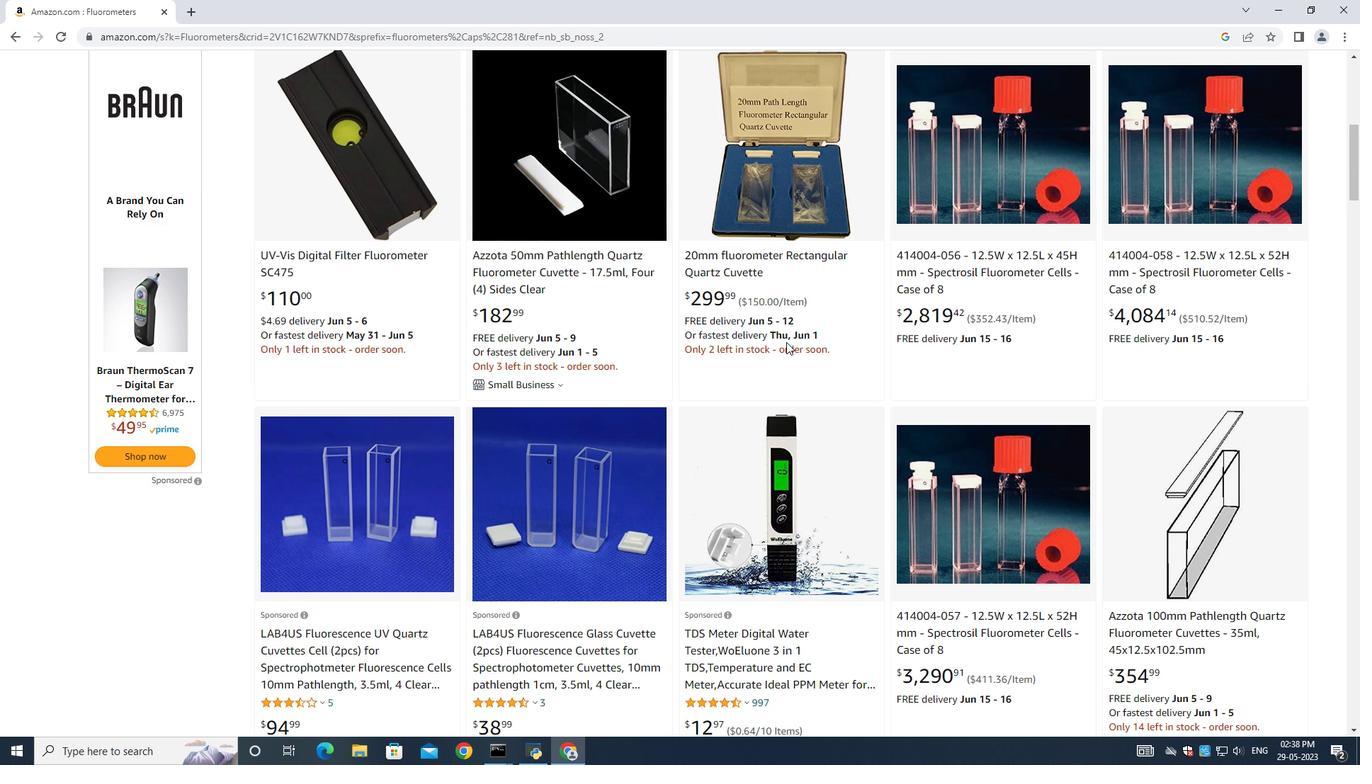 
Action: Mouse scrolled (786, 342) with delta (0, 0)
Screenshot: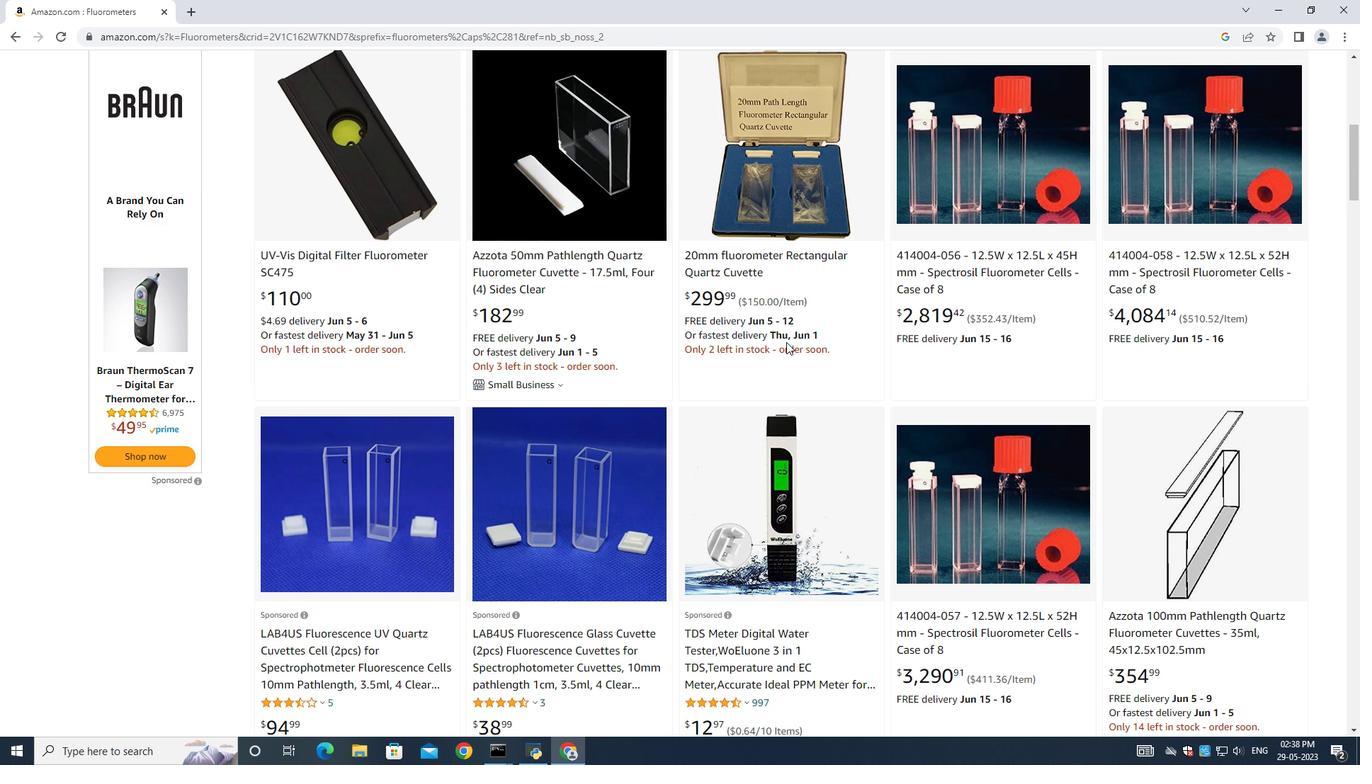 
Action: Mouse scrolled (786, 342) with delta (0, 0)
Screenshot: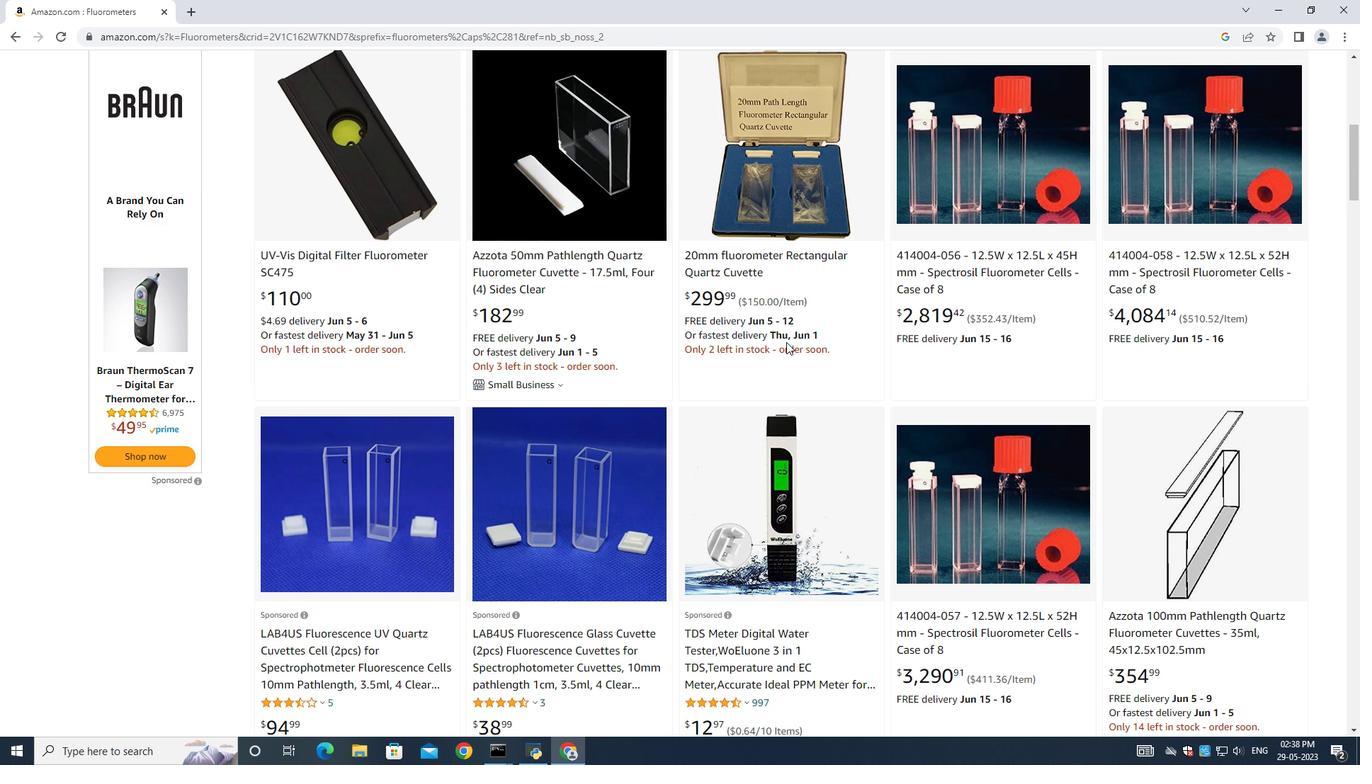 
Action: Mouse scrolled (786, 342) with delta (0, 0)
Screenshot: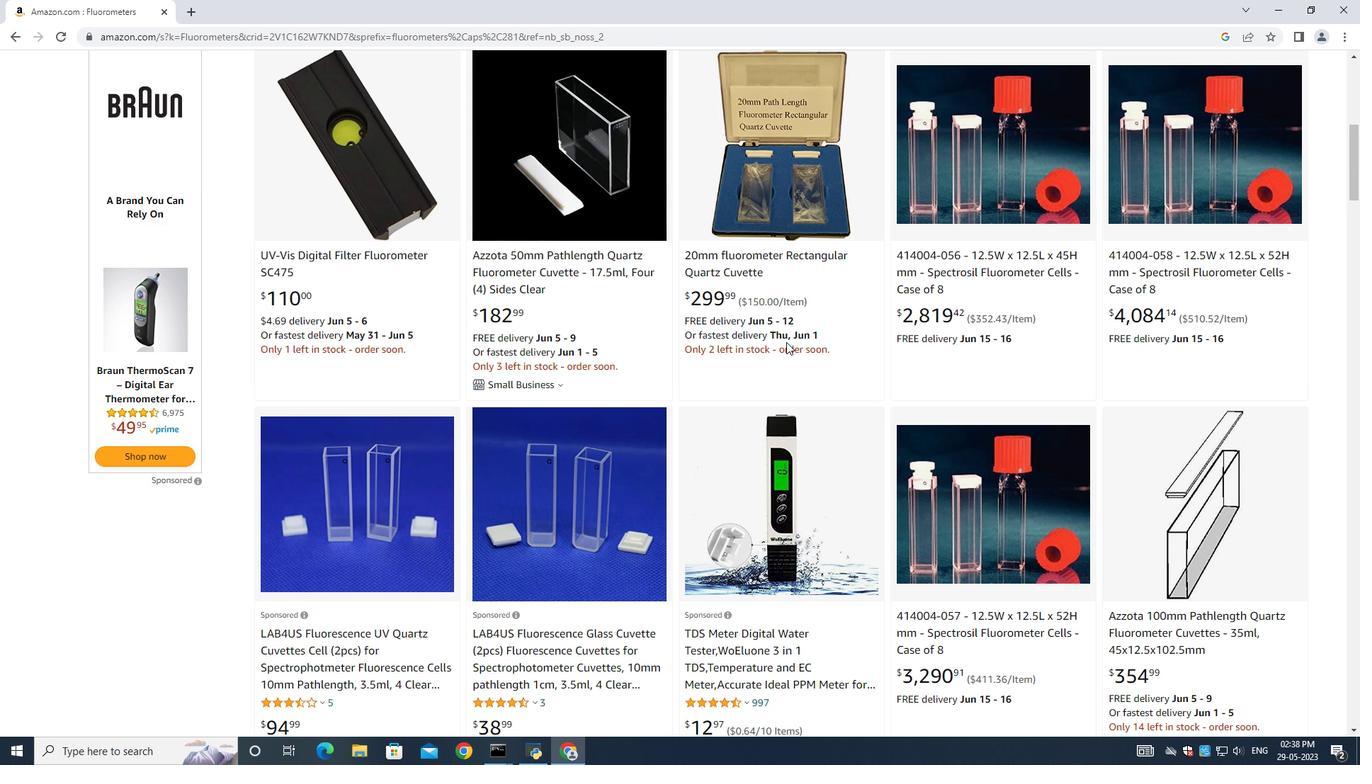 
Action: Mouse scrolled (786, 342) with delta (0, 0)
Screenshot: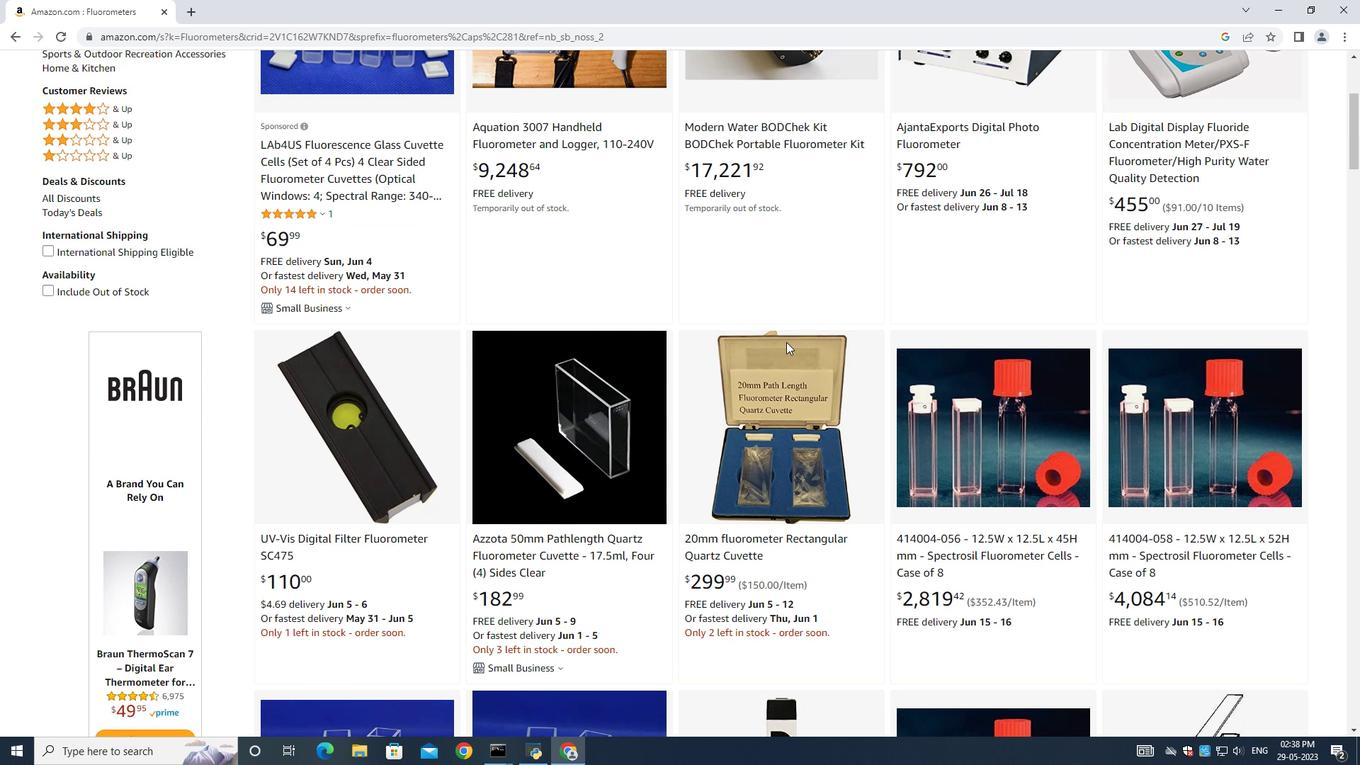
Action: Mouse scrolled (786, 342) with delta (0, 0)
Screenshot: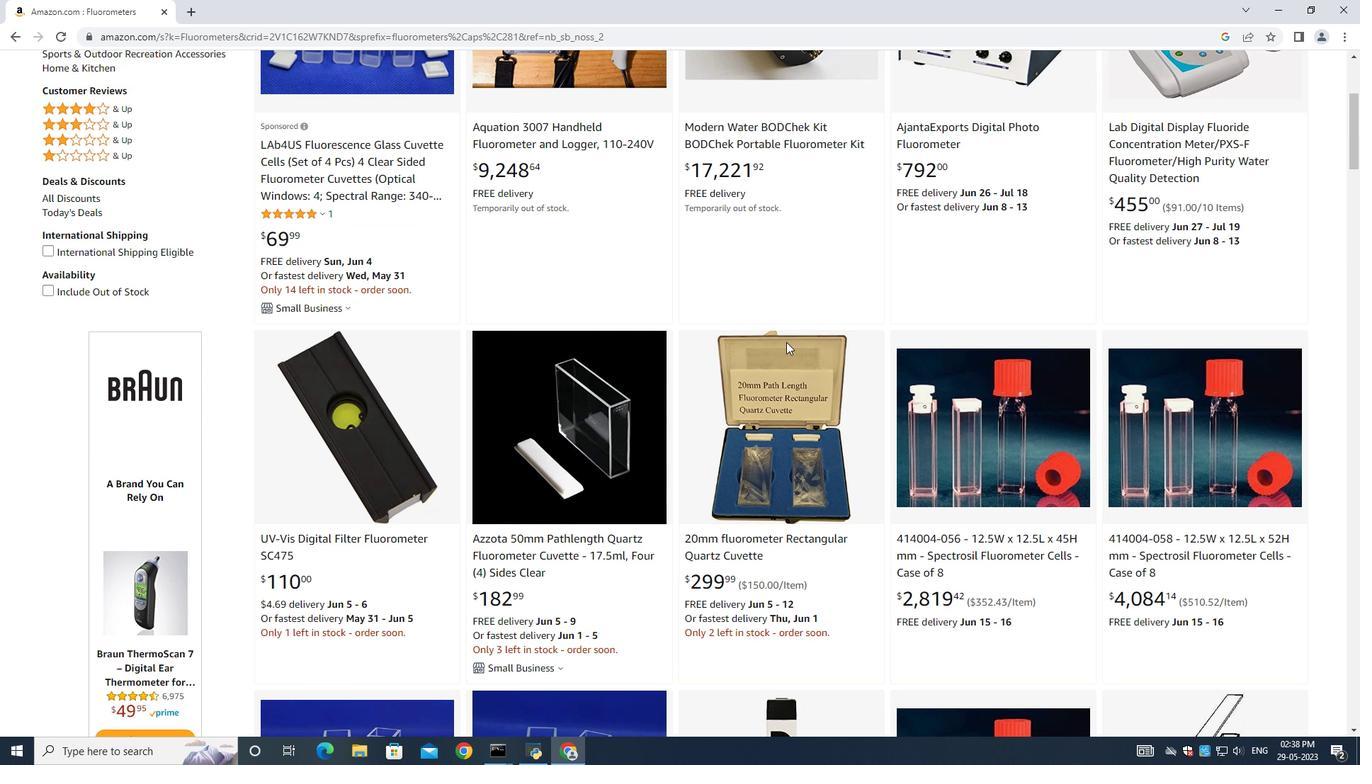 
Action: Mouse scrolled (786, 342) with delta (0, 0)
Screenshot: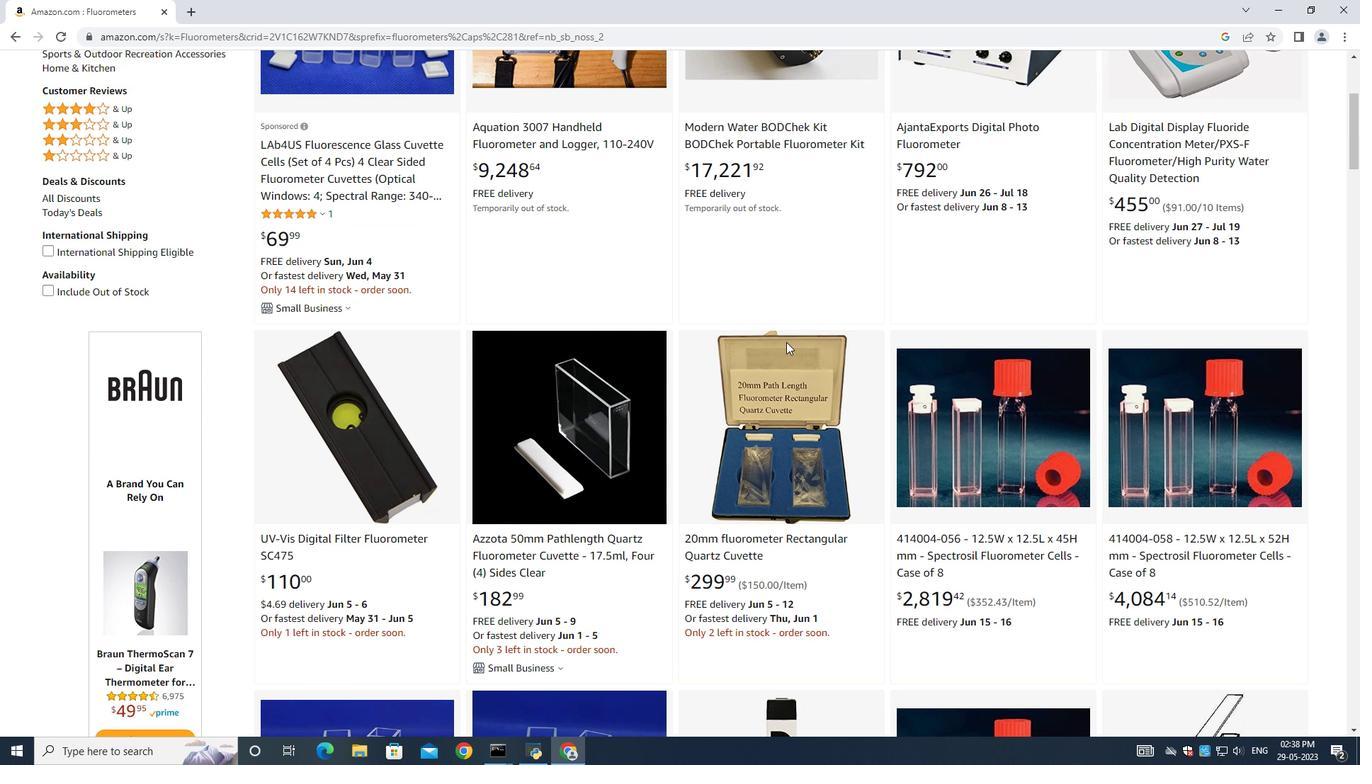 
Action: Mouse scrolled (786, 342) with delta (0, 0)
Screenshot: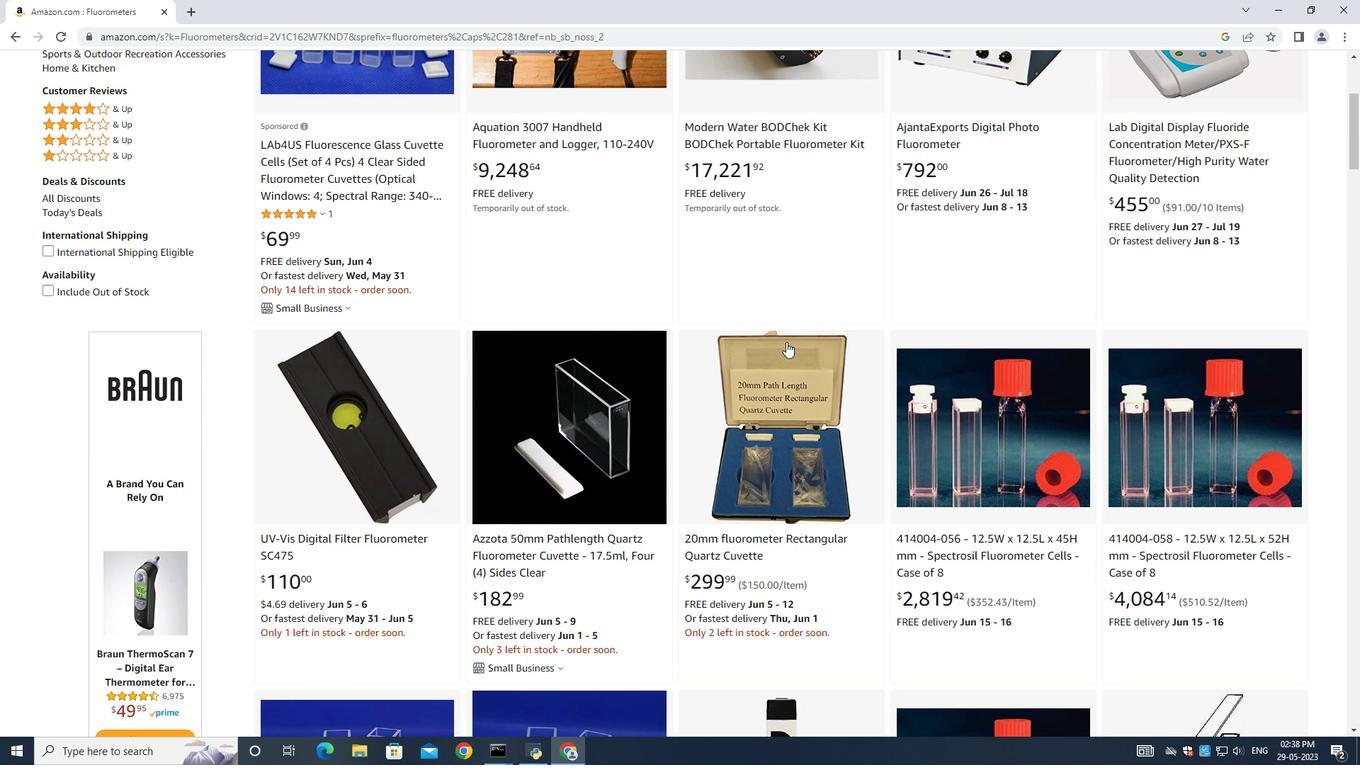 
Action: Mouse scrolled (786, 341) with delta (0, 0)
Screenshot: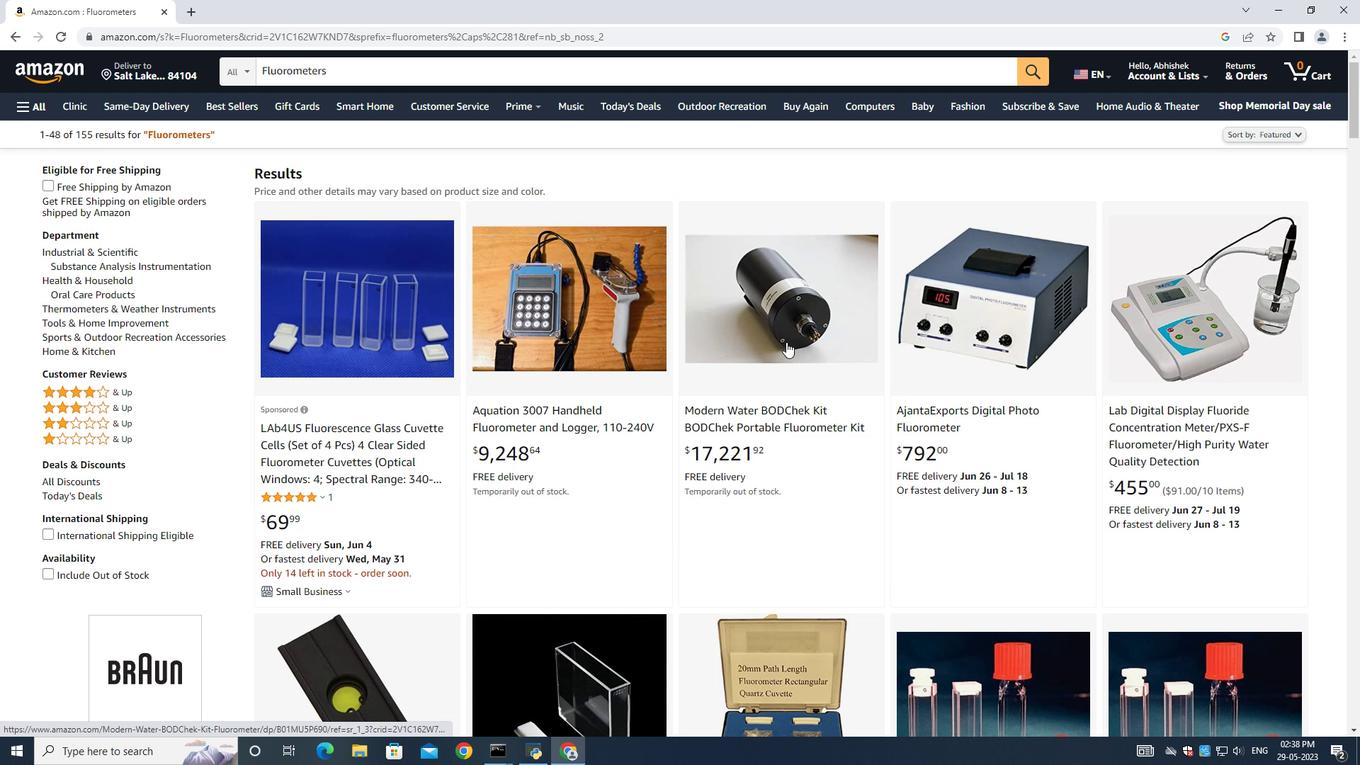 
Action: Mouse scrolled (786, 341) with delta (0, 0)
Screenshot: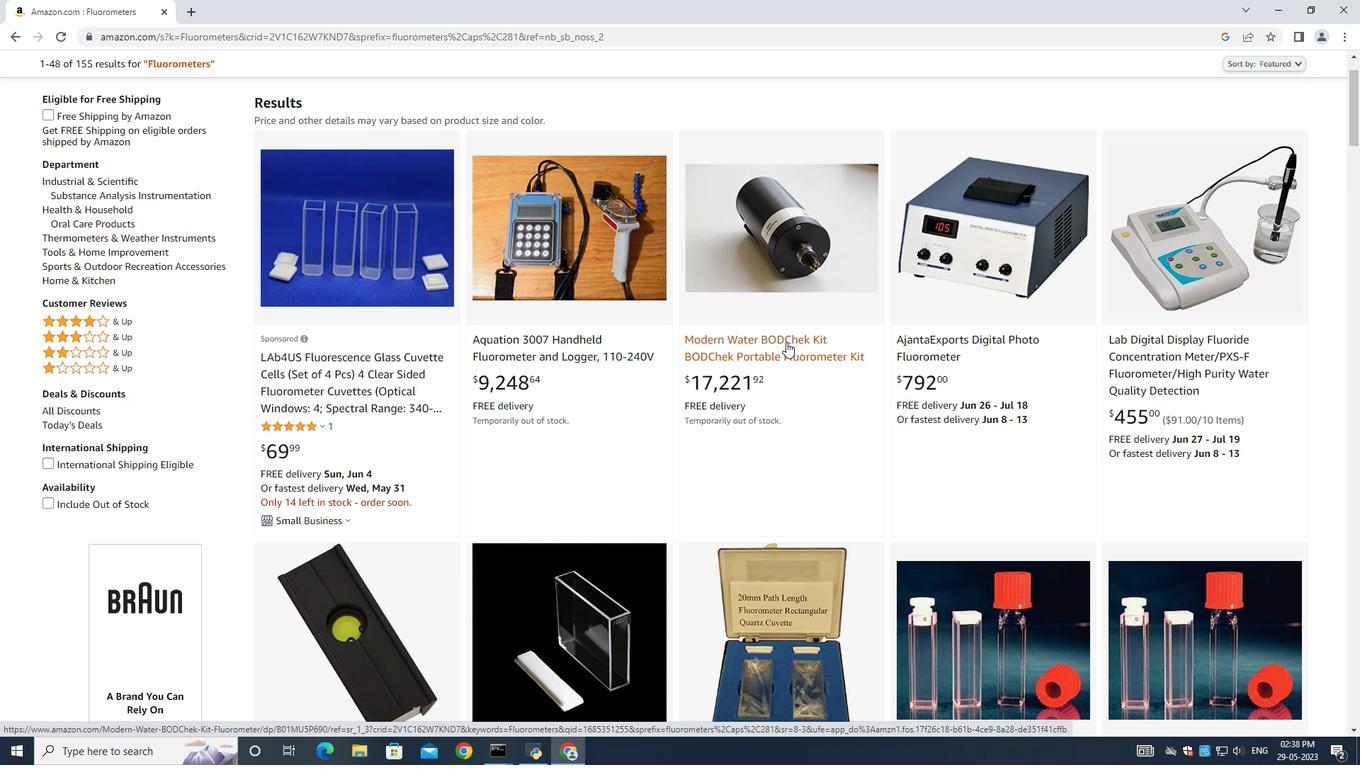 
Action: Mouse scrolled (786, 341) with delta (0, 0)
Screenshot: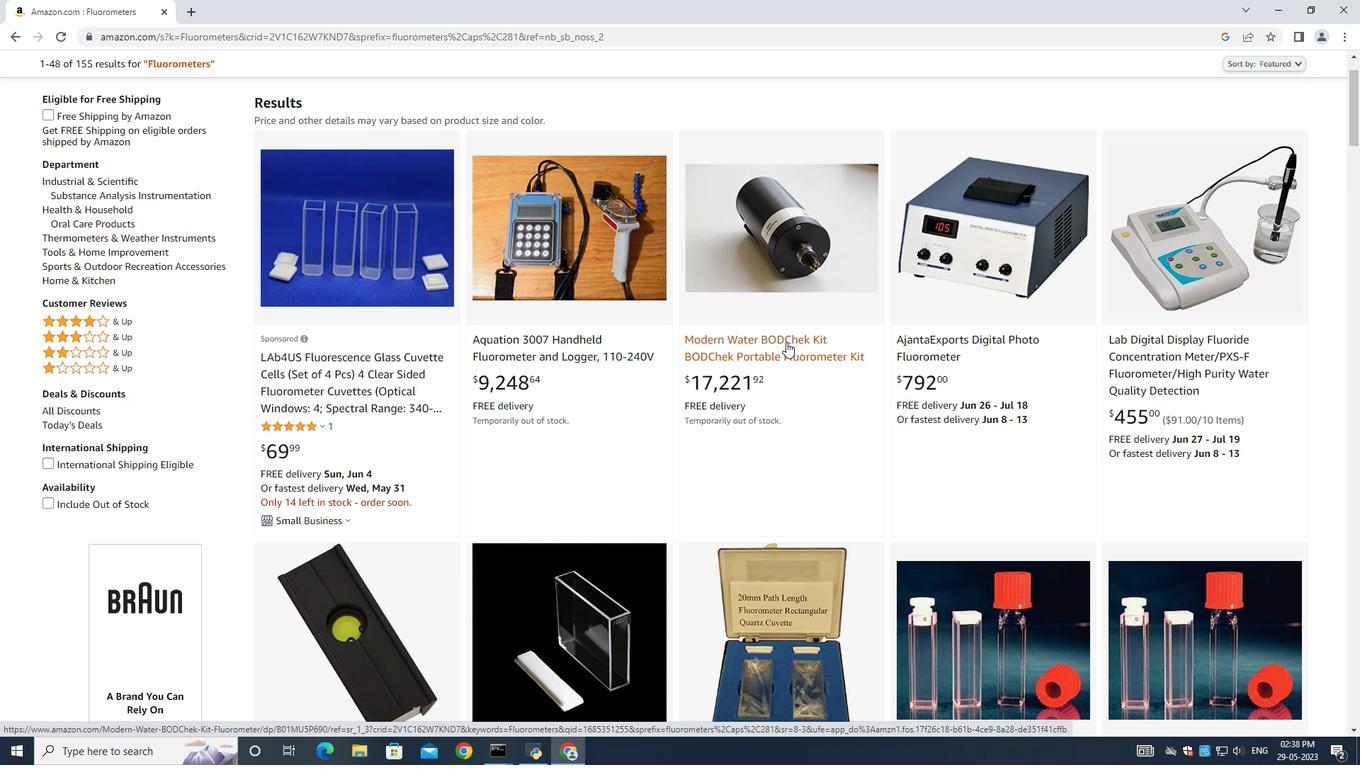 
Action: Mouse scrolled (786, 341) with delta (0, 0)
Screenshot: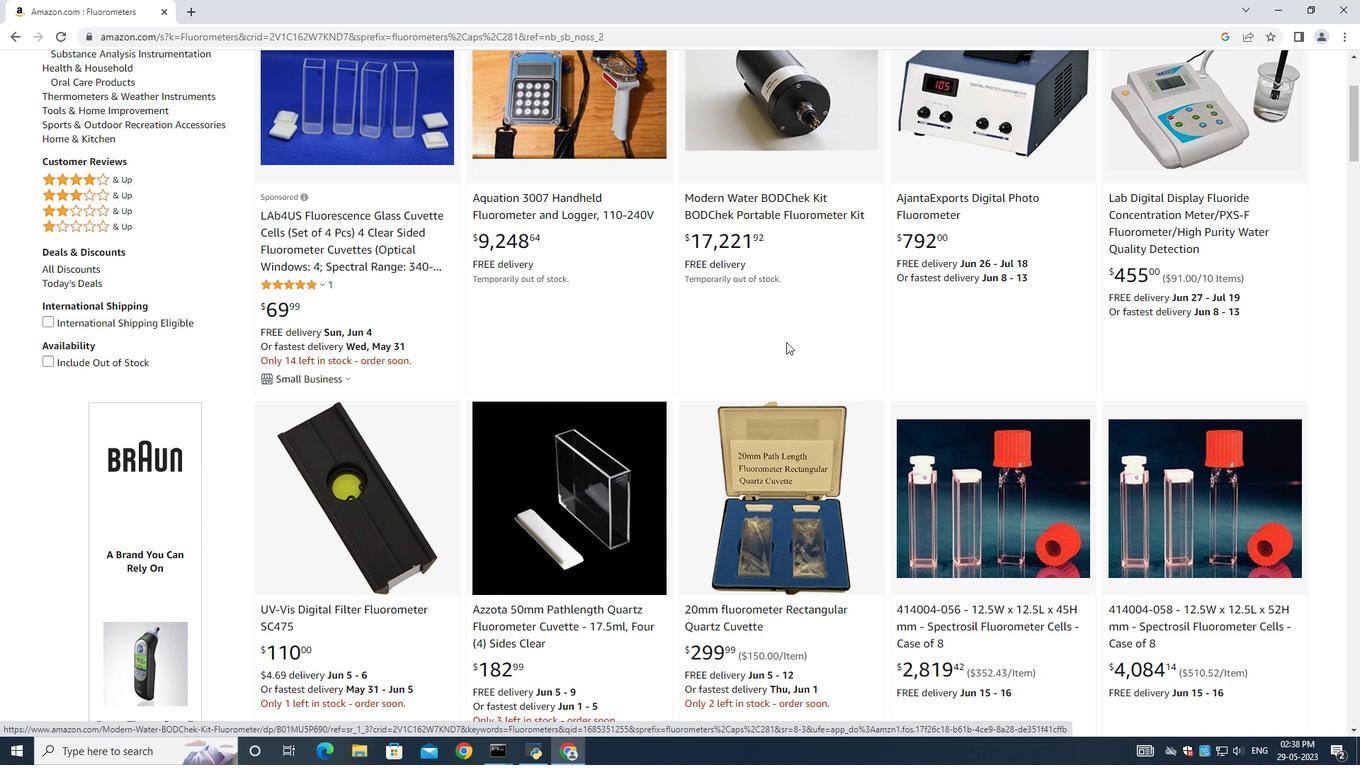 
Action: Mouse moved to (784, 340)
Screenshot: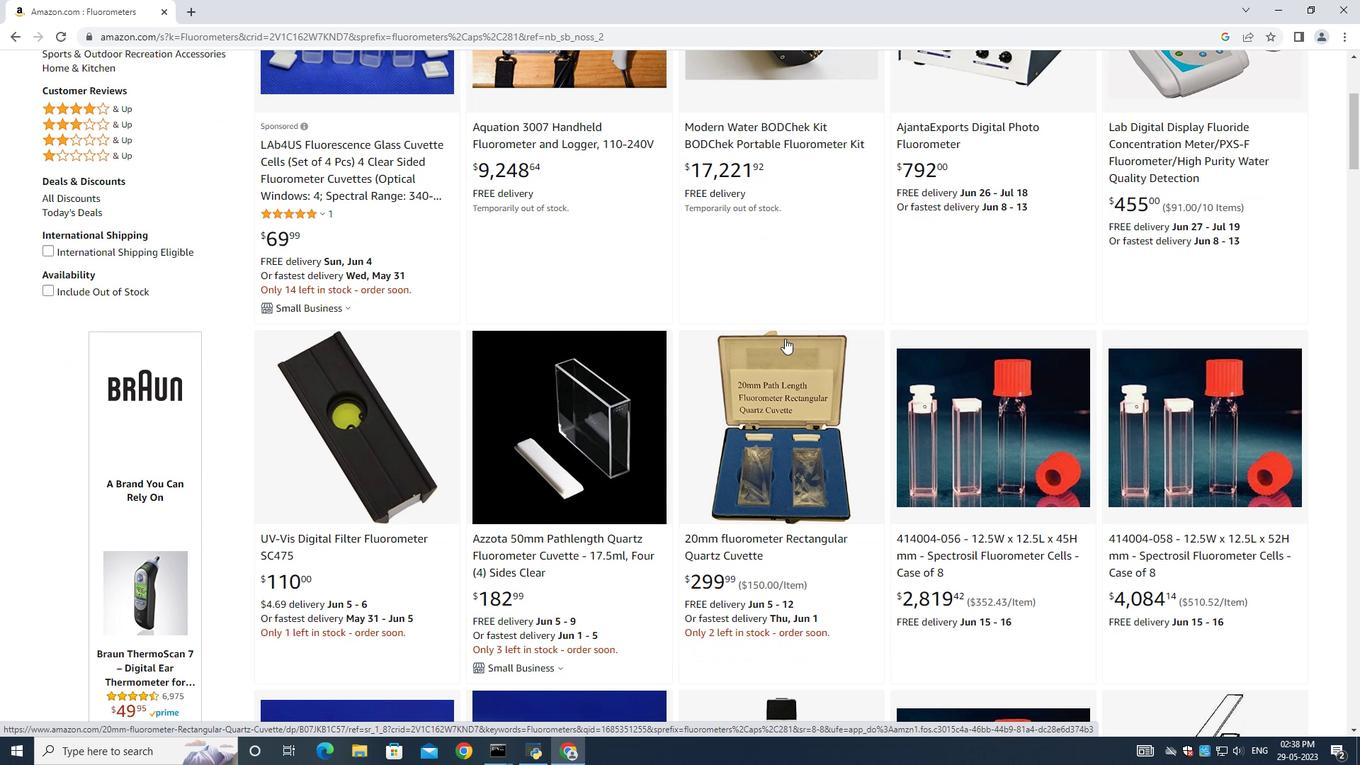 
Action: Mouse scrolled (784, 340) with delta (0, 0)
Screenshot: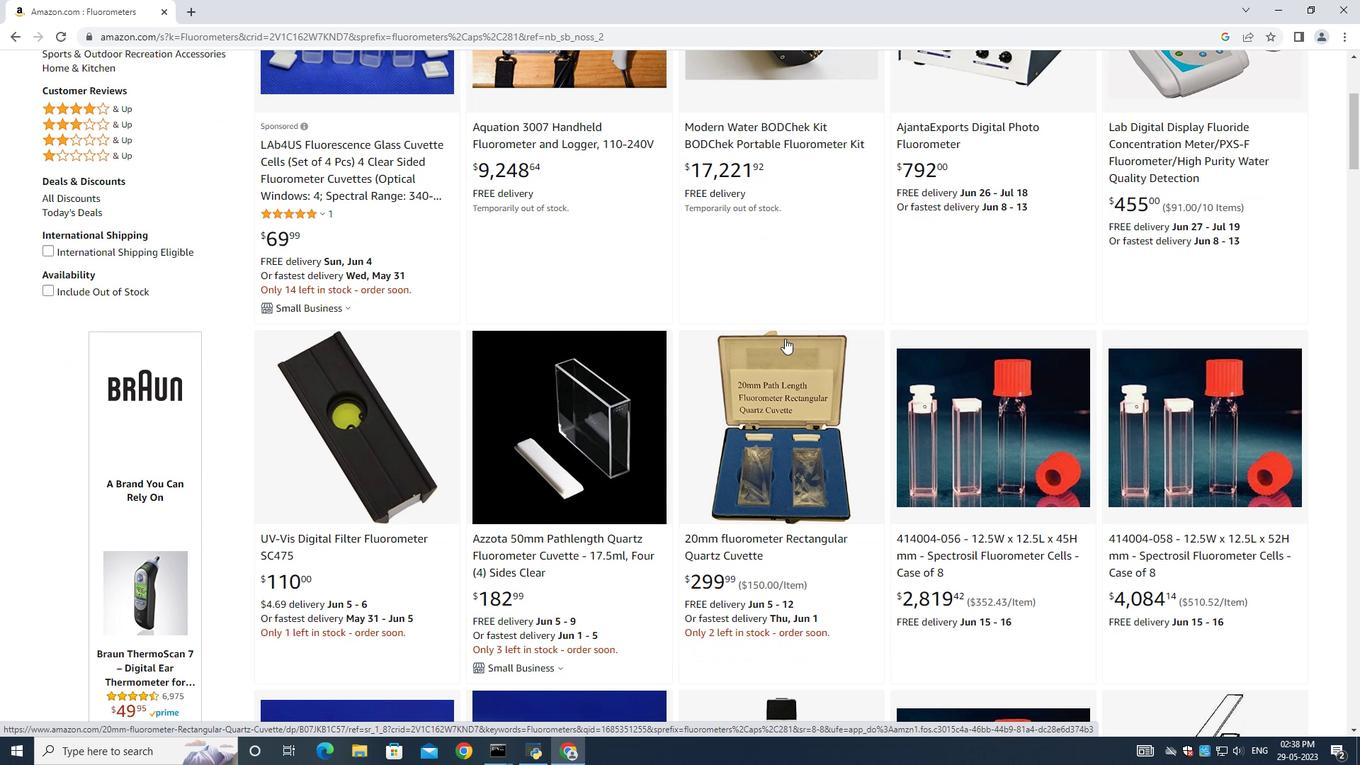 
Action: Mouse scrolled (784, 340) with delta (0, 0)
Screenshot: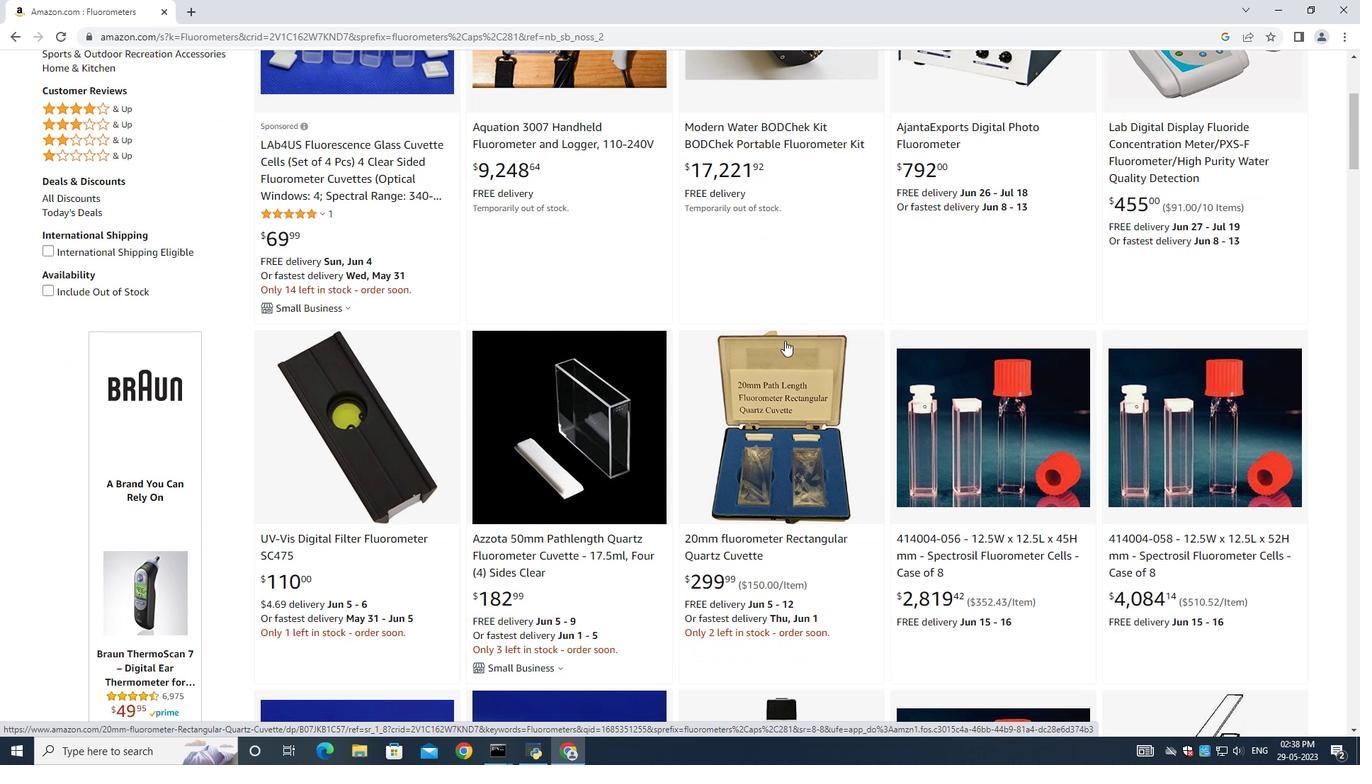 
Action: Mouse moved to (758, 391)
Screenshot: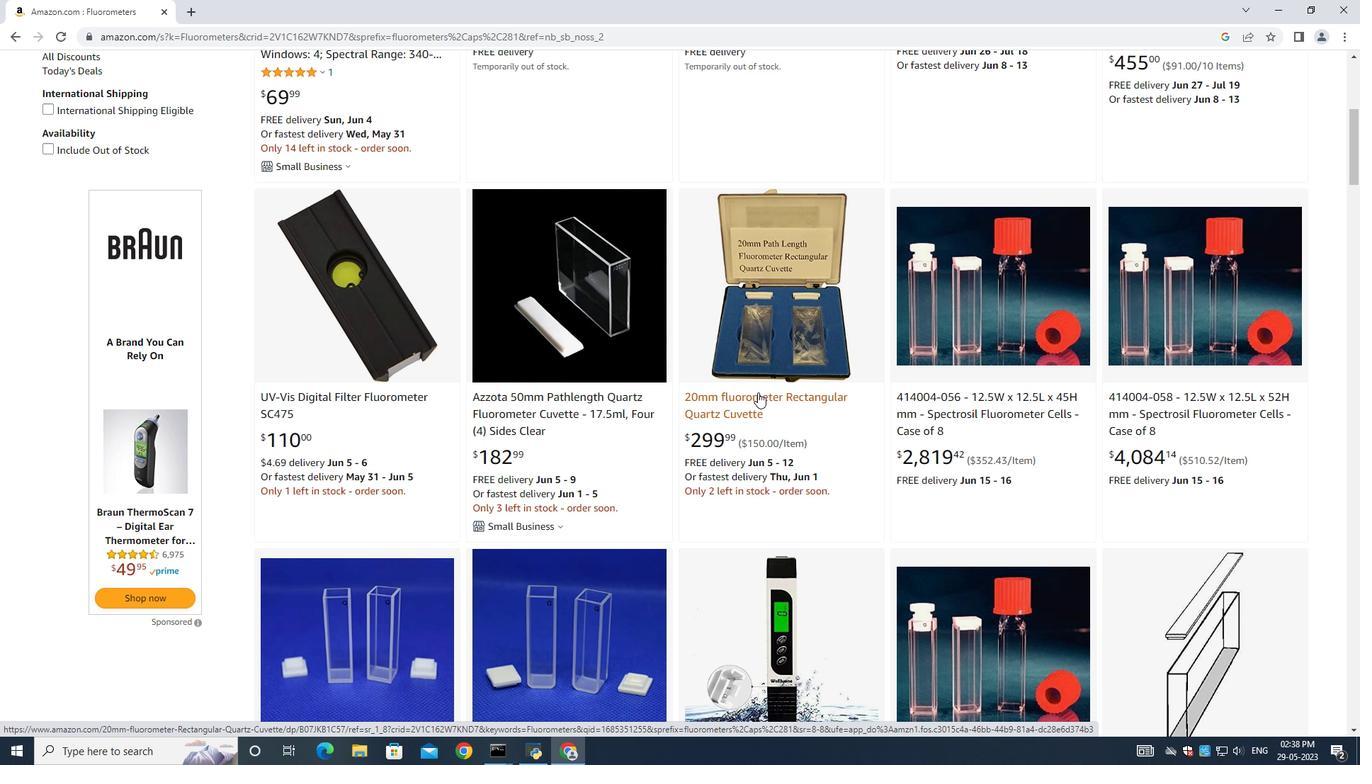 
Action: Mouse pressed left at (758, 391)
Screenshot: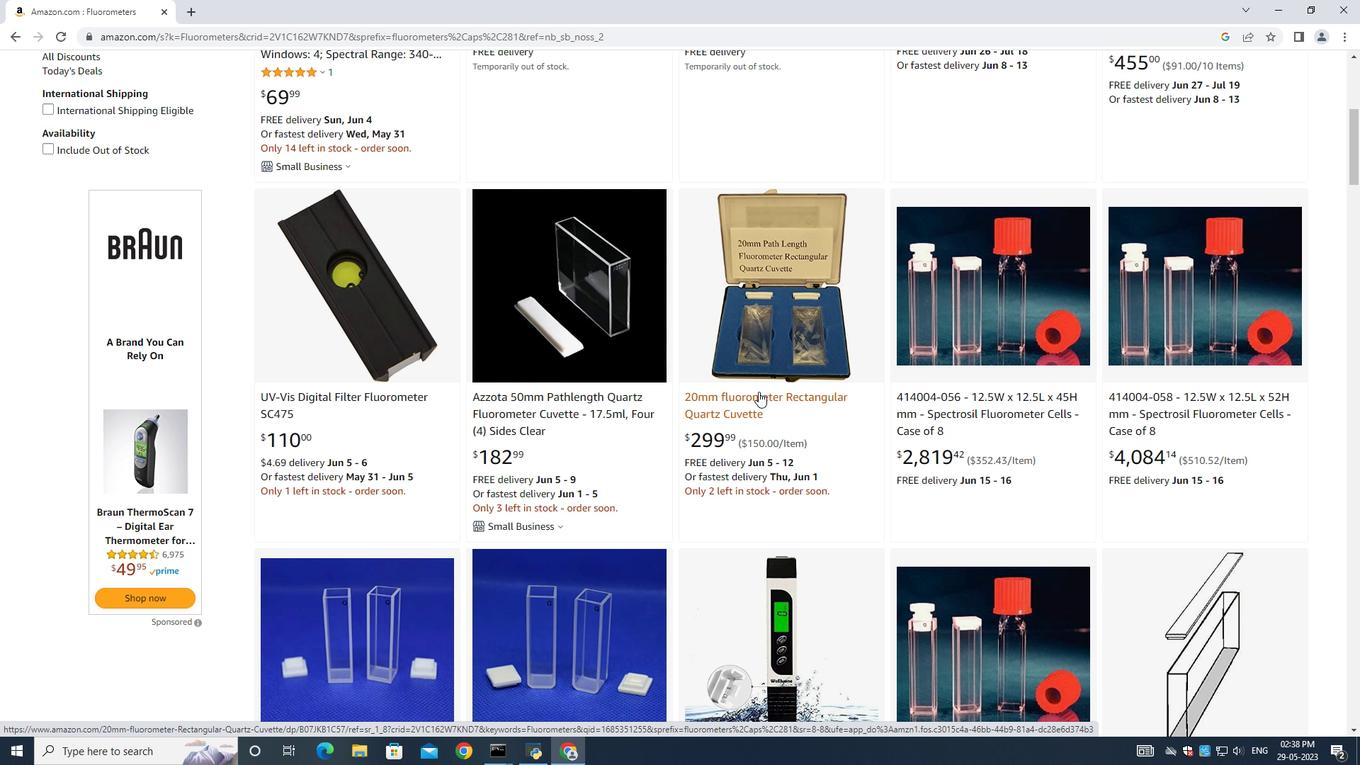 
Action: Mouse moved to (8, 35)
Screenshot: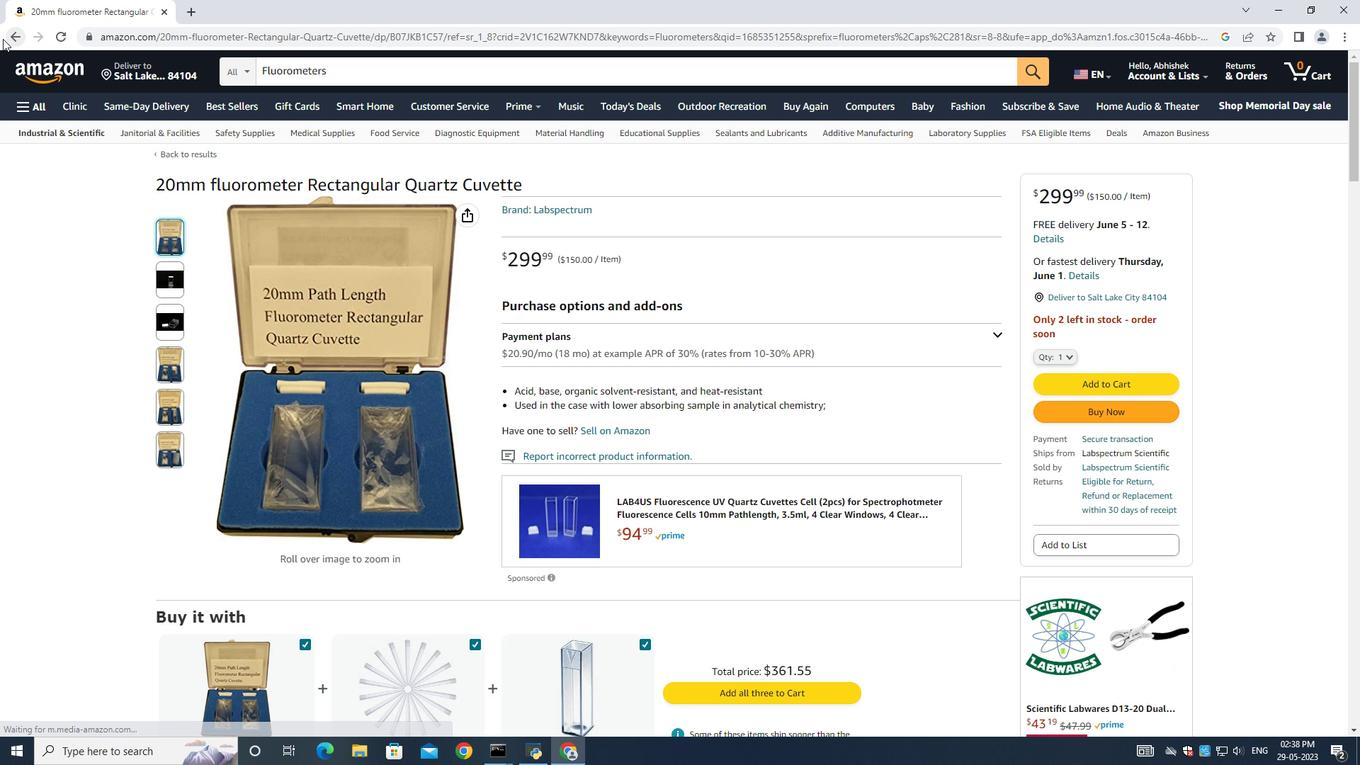 
Action: Mouse pressed left at (8, 35)
Screenshot: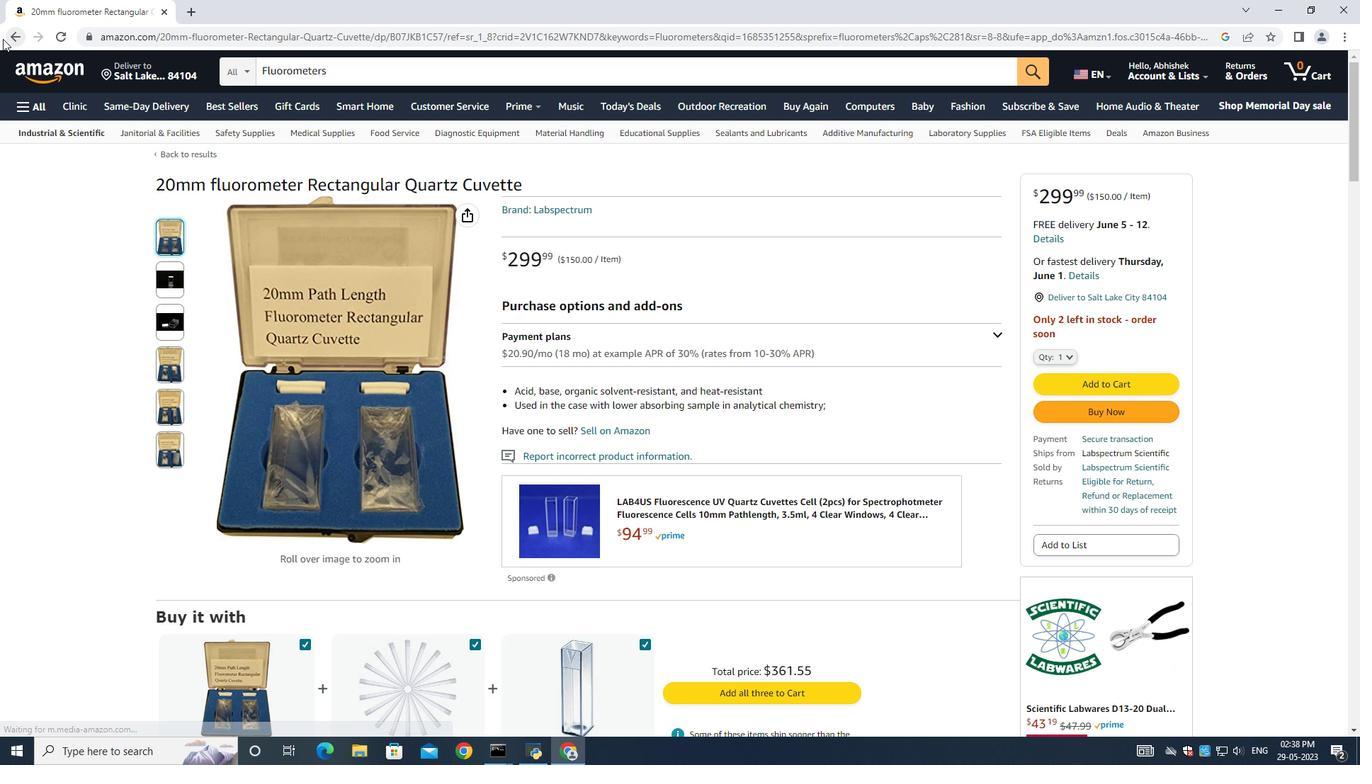 
Action: Mouse moved to (592, 342)
Screenshot: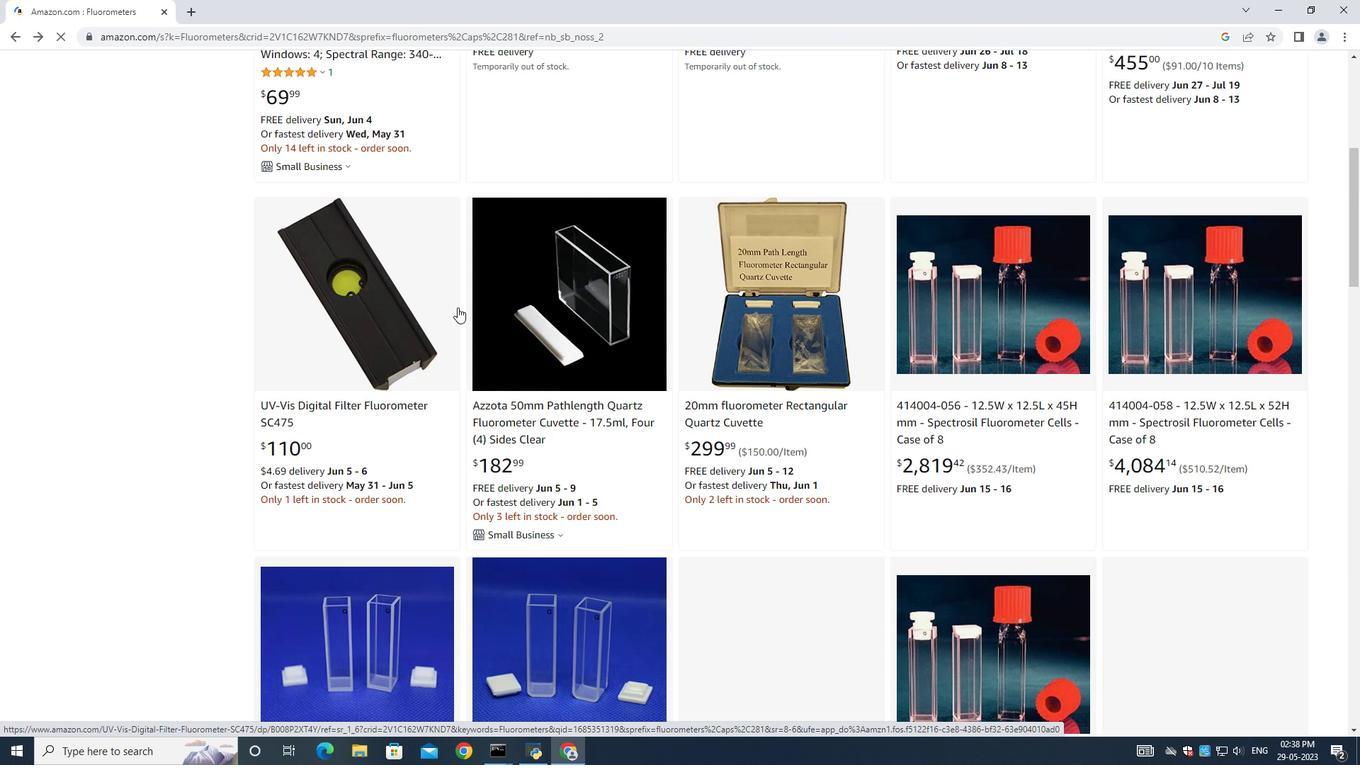 
Action: Mouse scrolled (592, 341) with delta (0, 0)
Screenshot: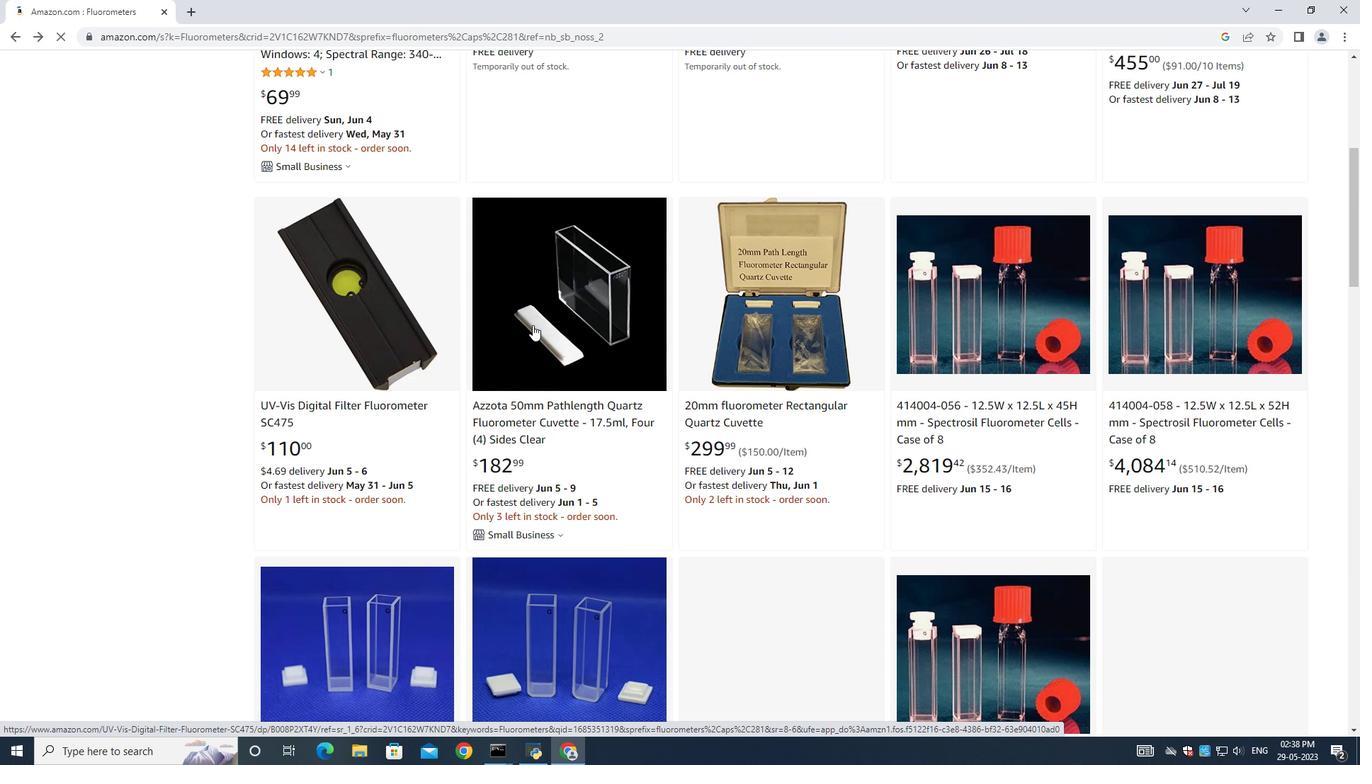 
Action: Mouse moved to (592, 343)
Screenshot: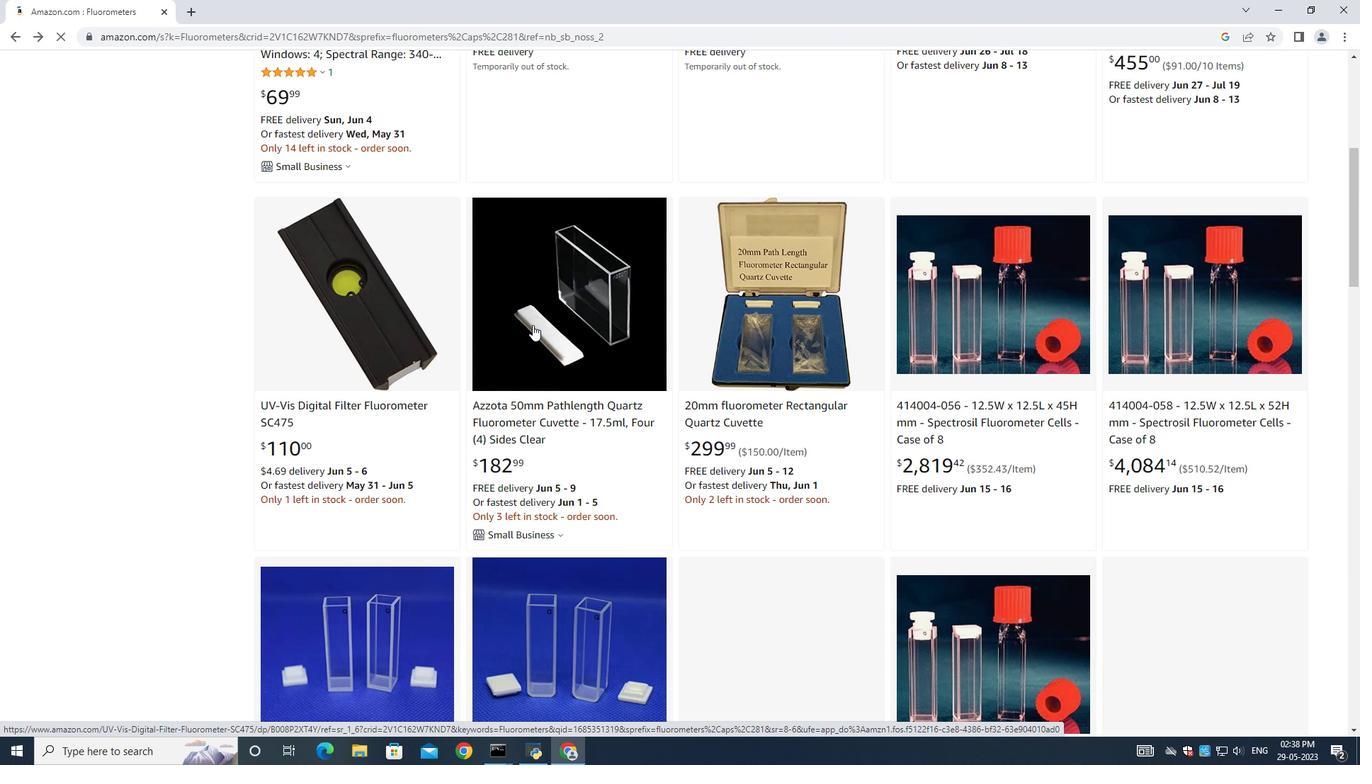 
Action: Mouse scrolled (592, 342) with delta (0, 0)
Screenshot: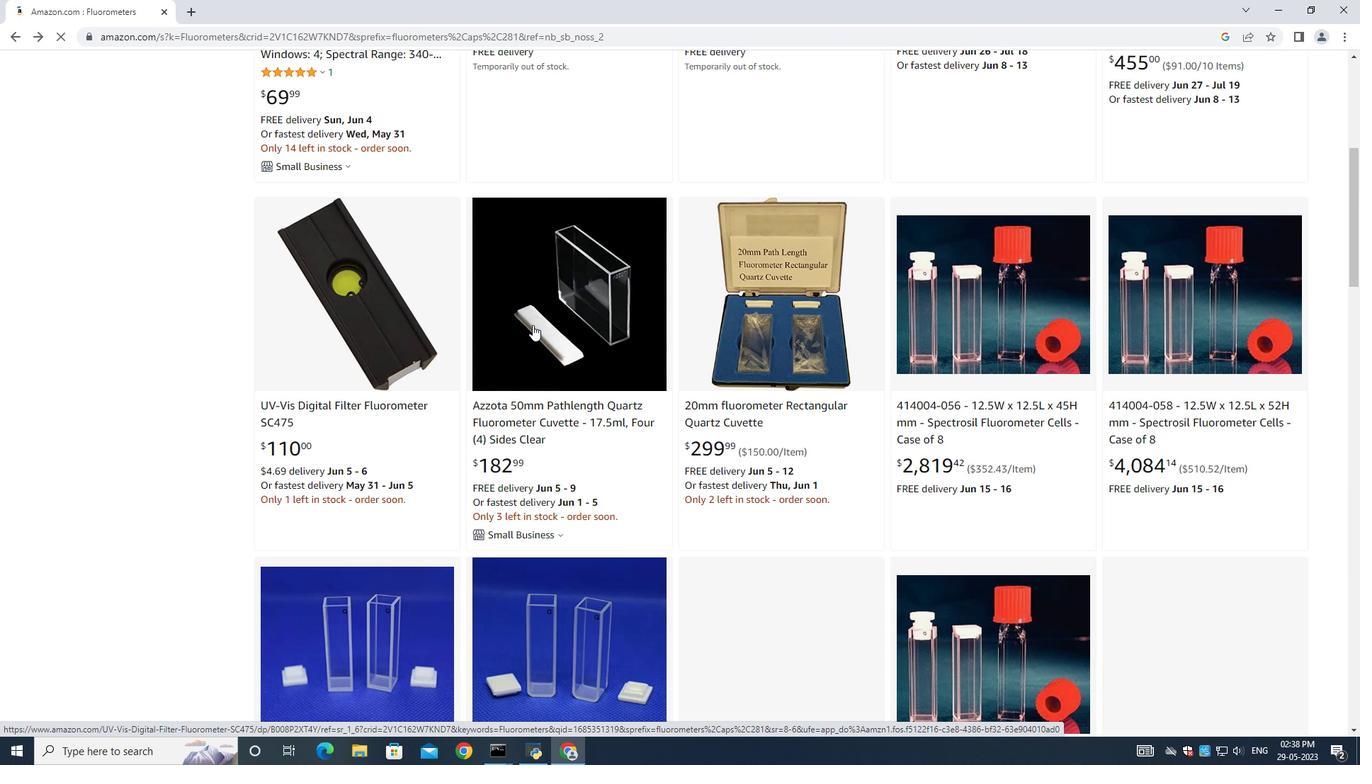 
Action: Mouse moved to (592, 344)
Screenshot: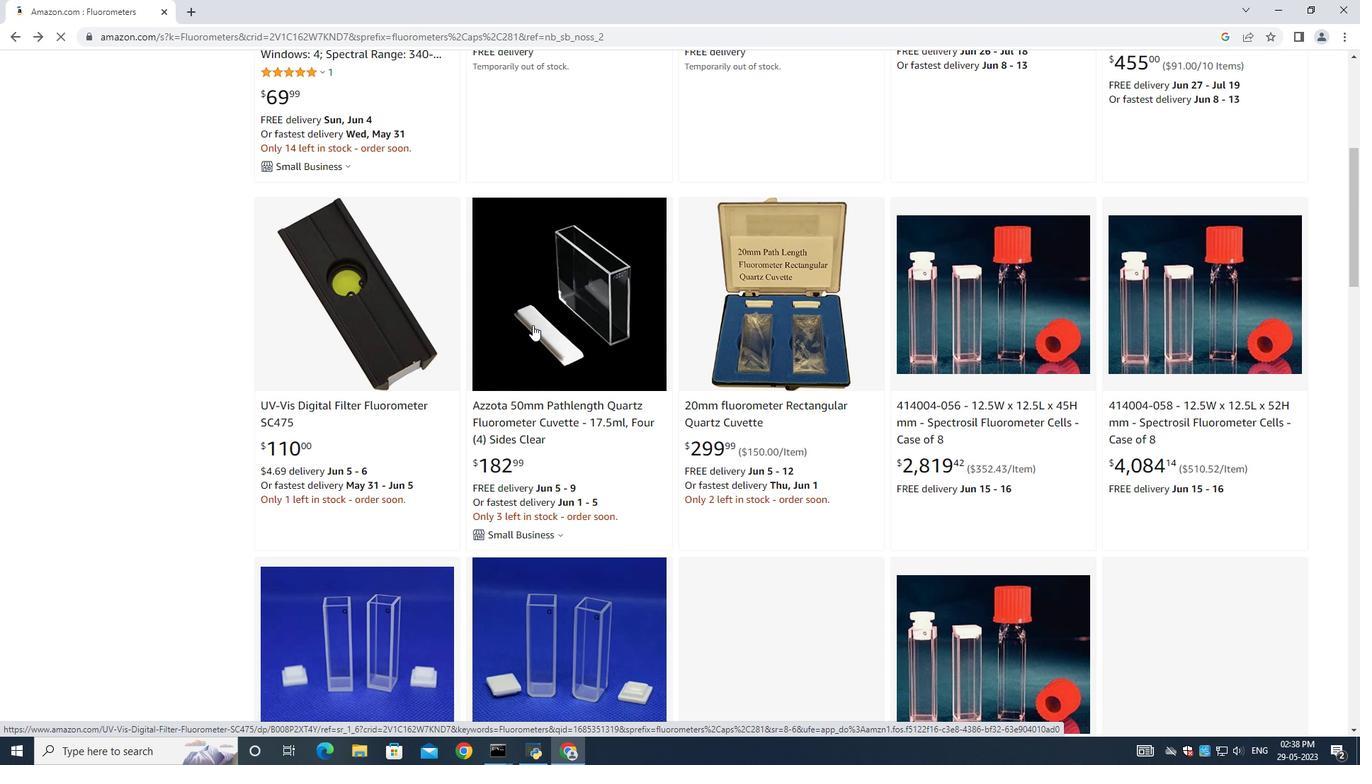 
Action: Mouse scrolled (592, 343) with delta (0, 0)
Screenshot: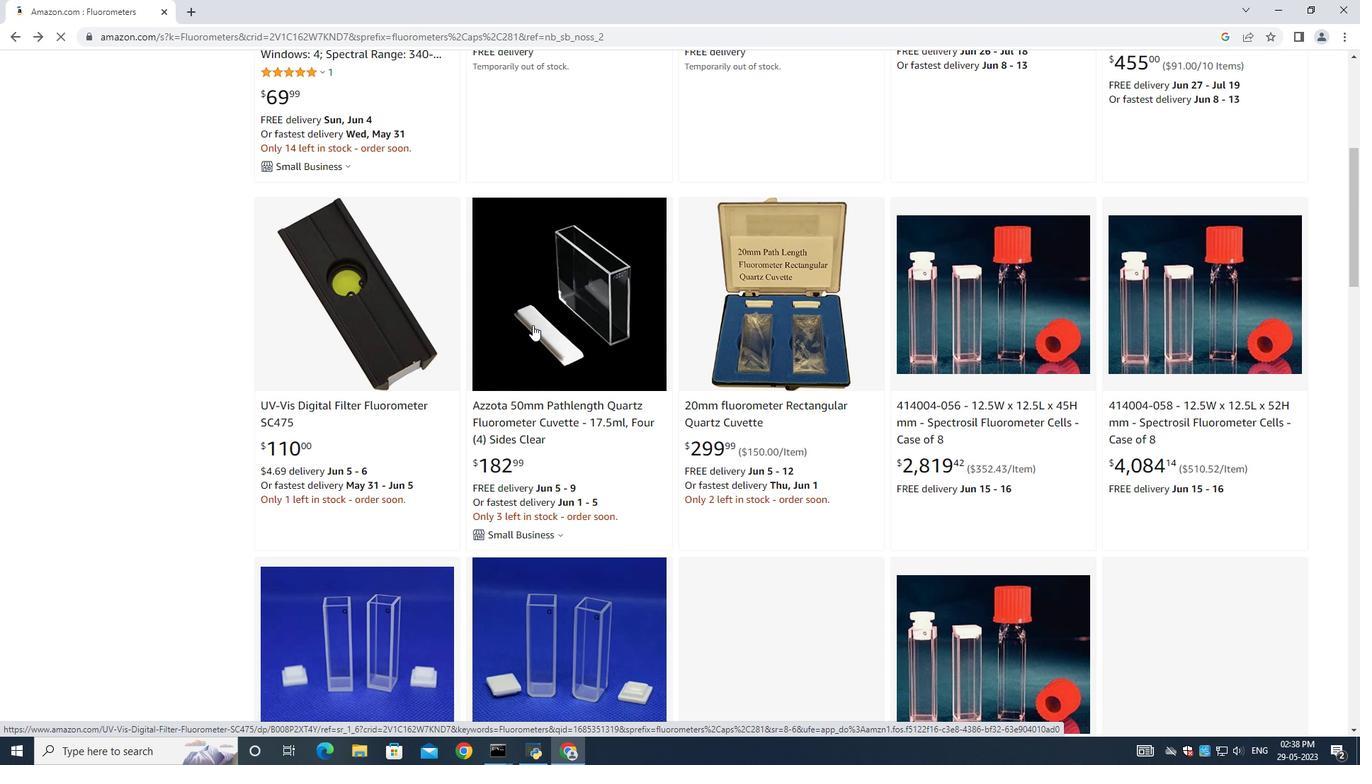
Action: Mouse scrolled (592, 343) with delta (0, 0)
Screenshot: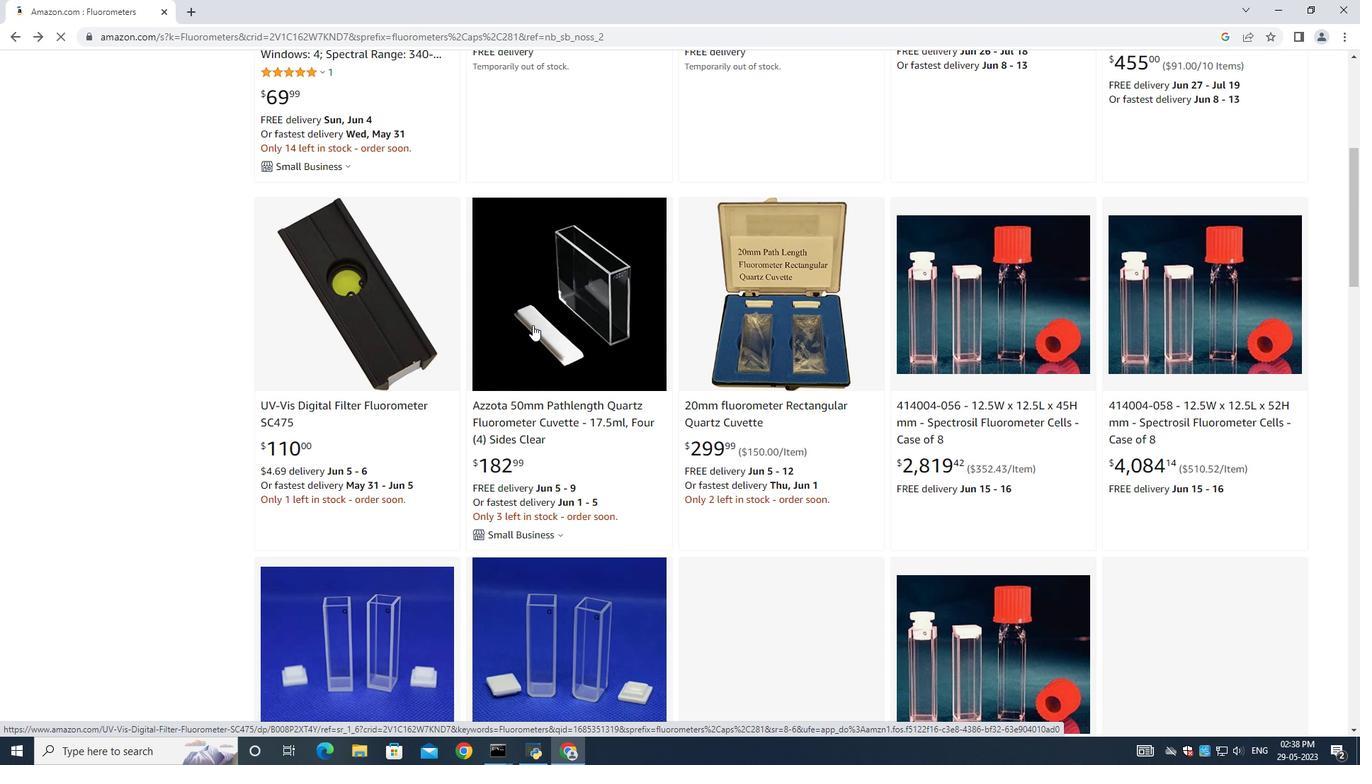 
Action: Mouse scrolled (592, 343) with delta (0, 0)
Screenshot: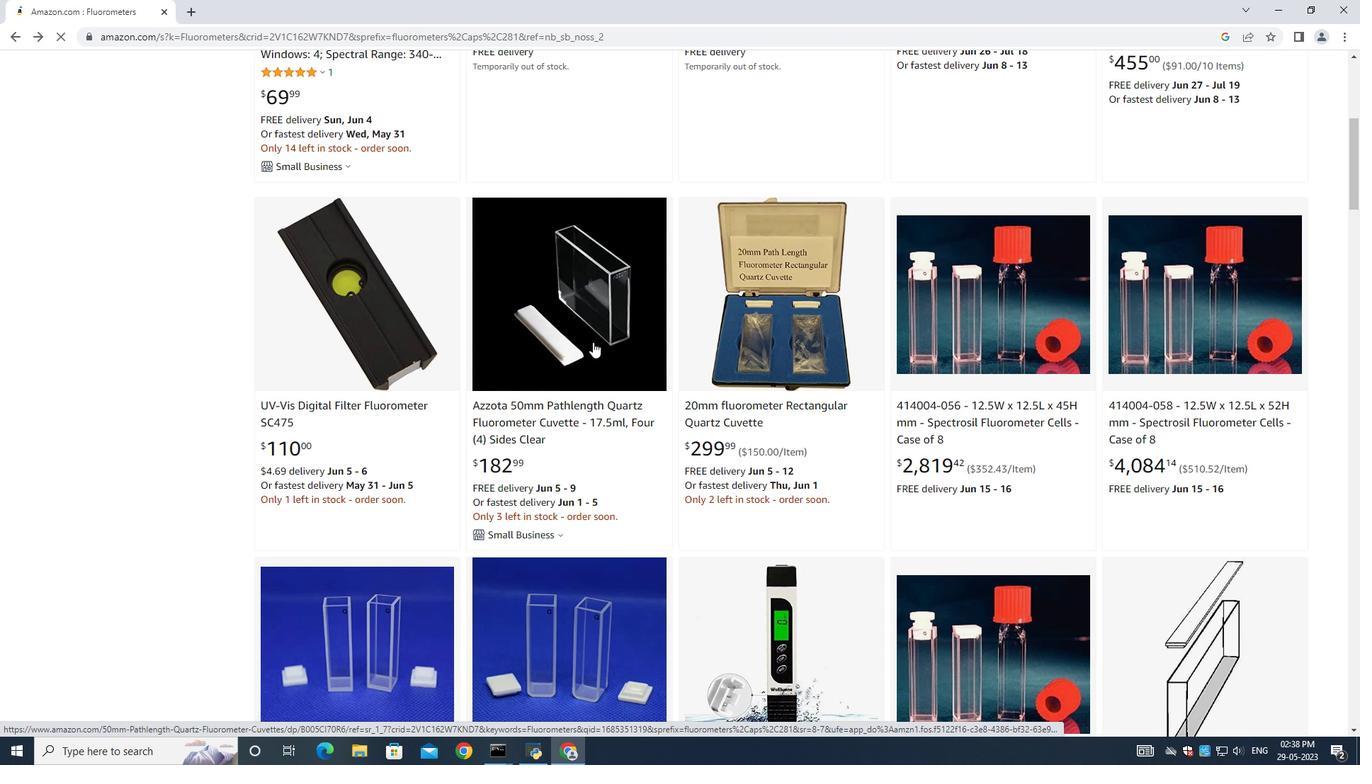 
Action: Mouse moved to (885, 356)
Screenshot: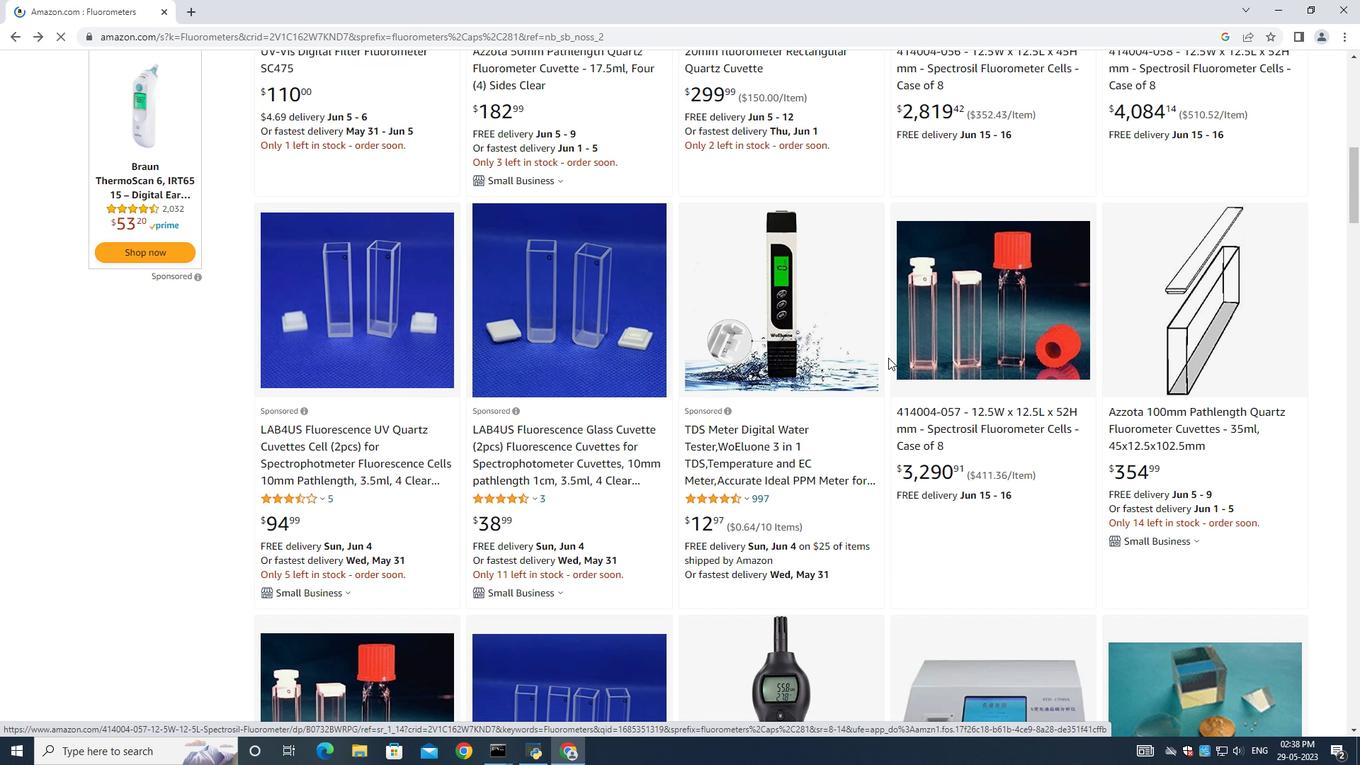 
Action: Mouse scrolled (885, 355) with delta (0, 0)
Screenshot: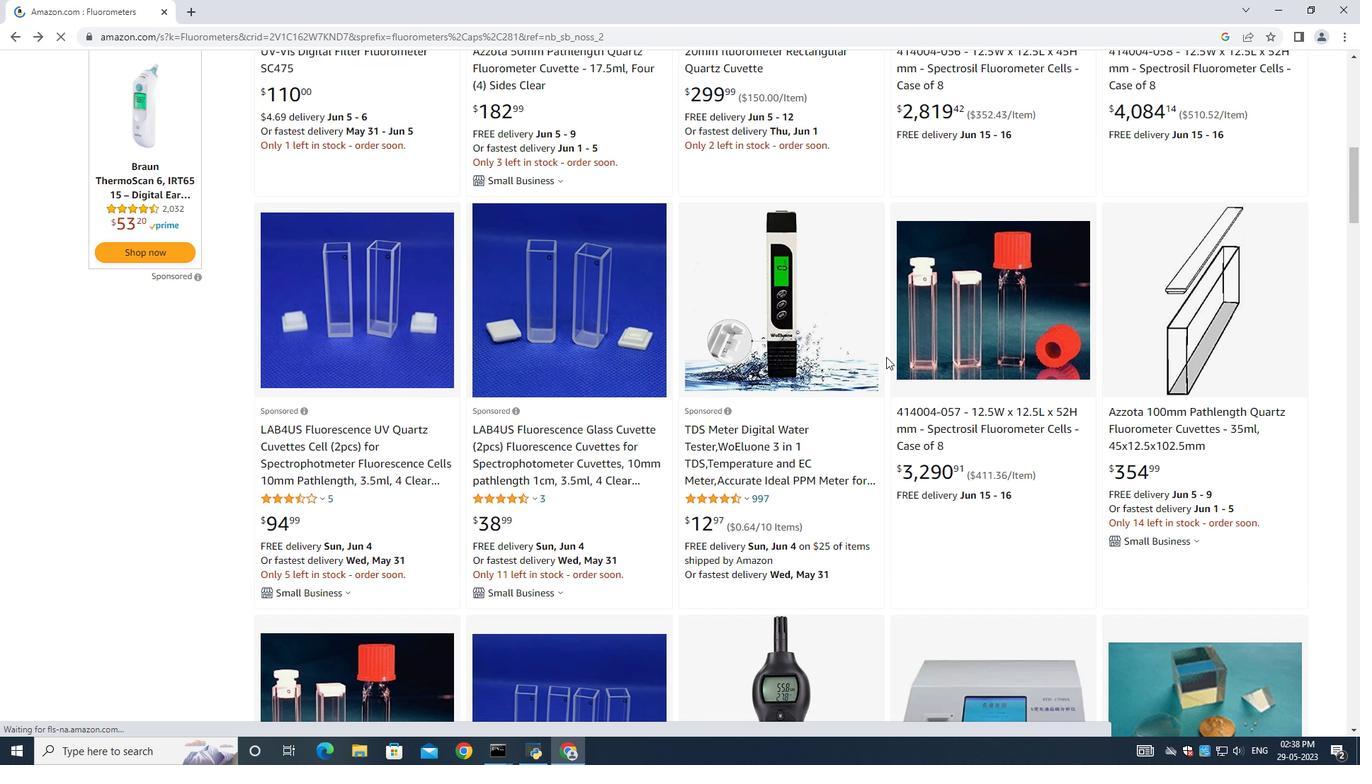 
Action: Mouse moved to (942, 345)
Screenshot: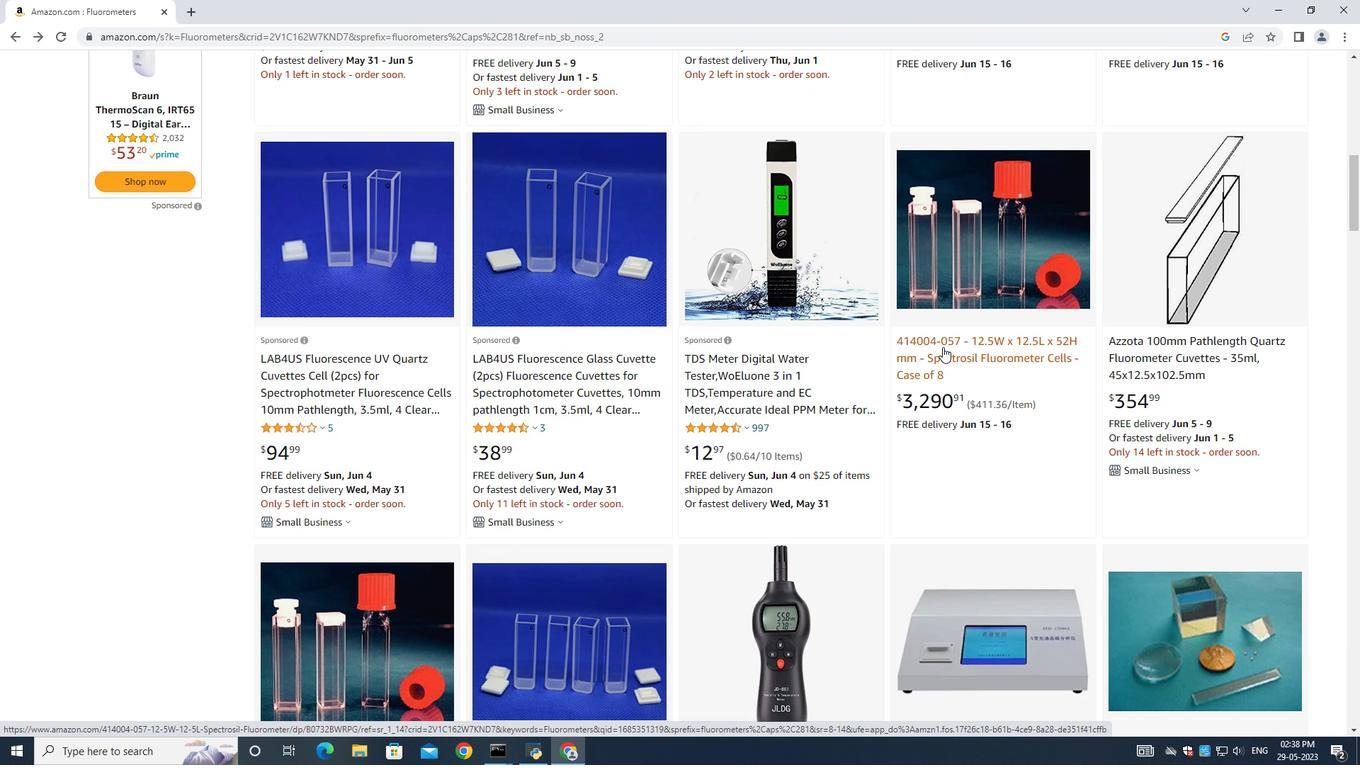
Action: Mouse pressed left at (942, 345)
Screenshot: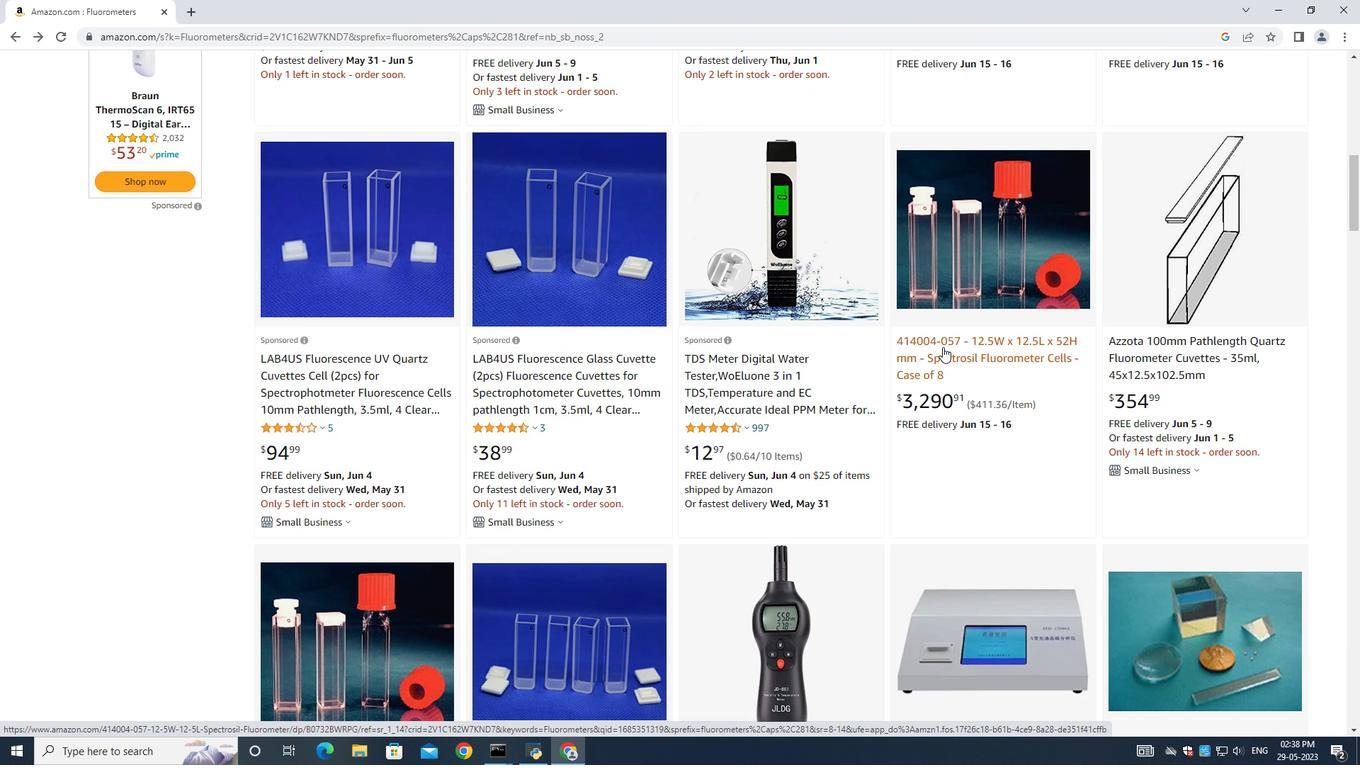 
Action: Mouse moved to (8, 38)
Screenshot: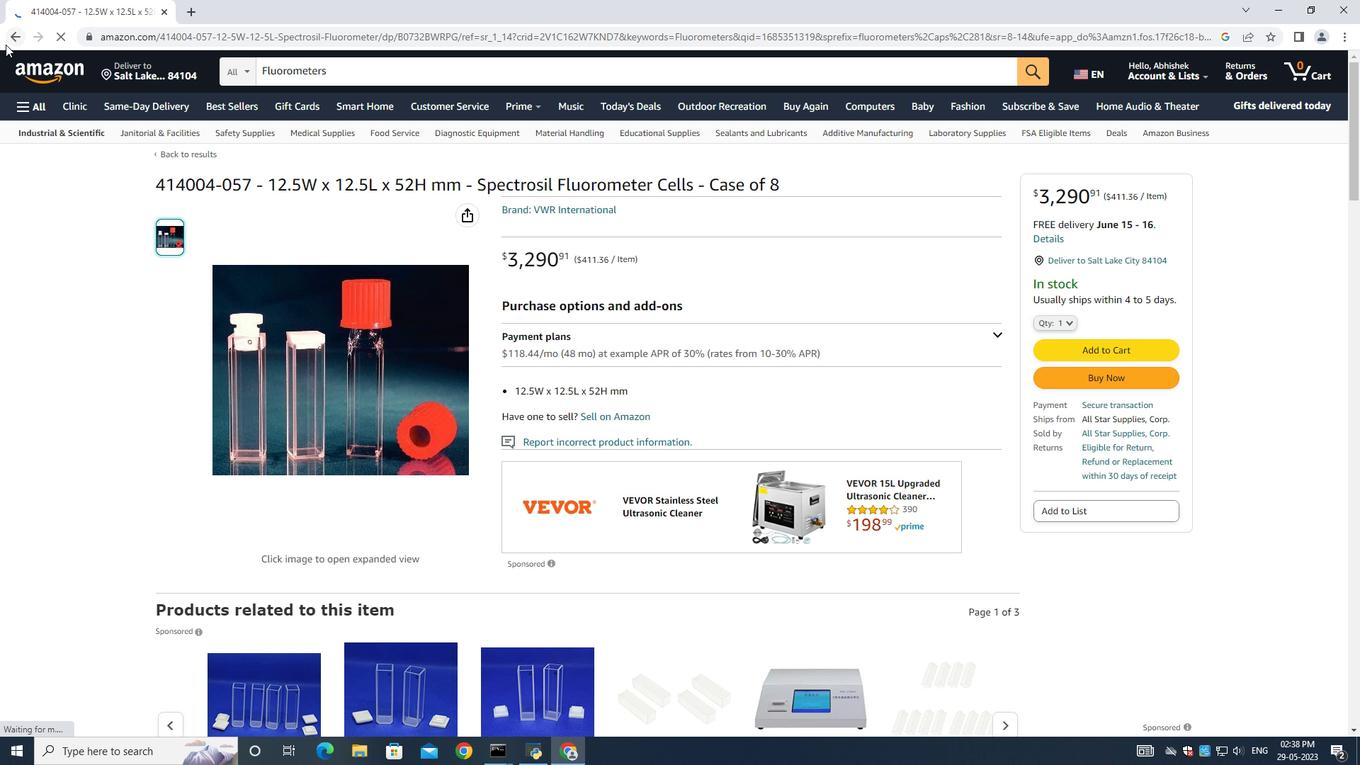
Action: Mouse pressed left at (8, 38)
Screenshot: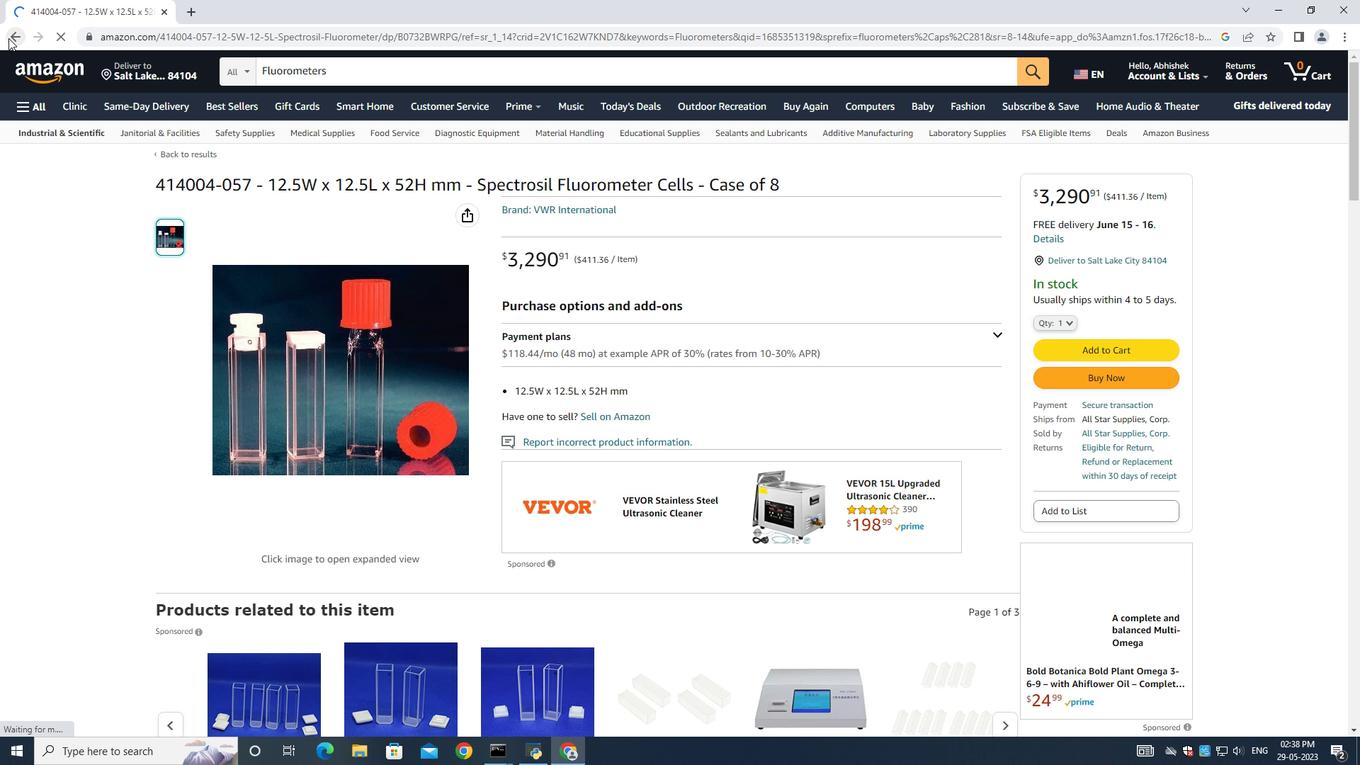 
Action: Mouse moved to (563, 412)
Screenshot: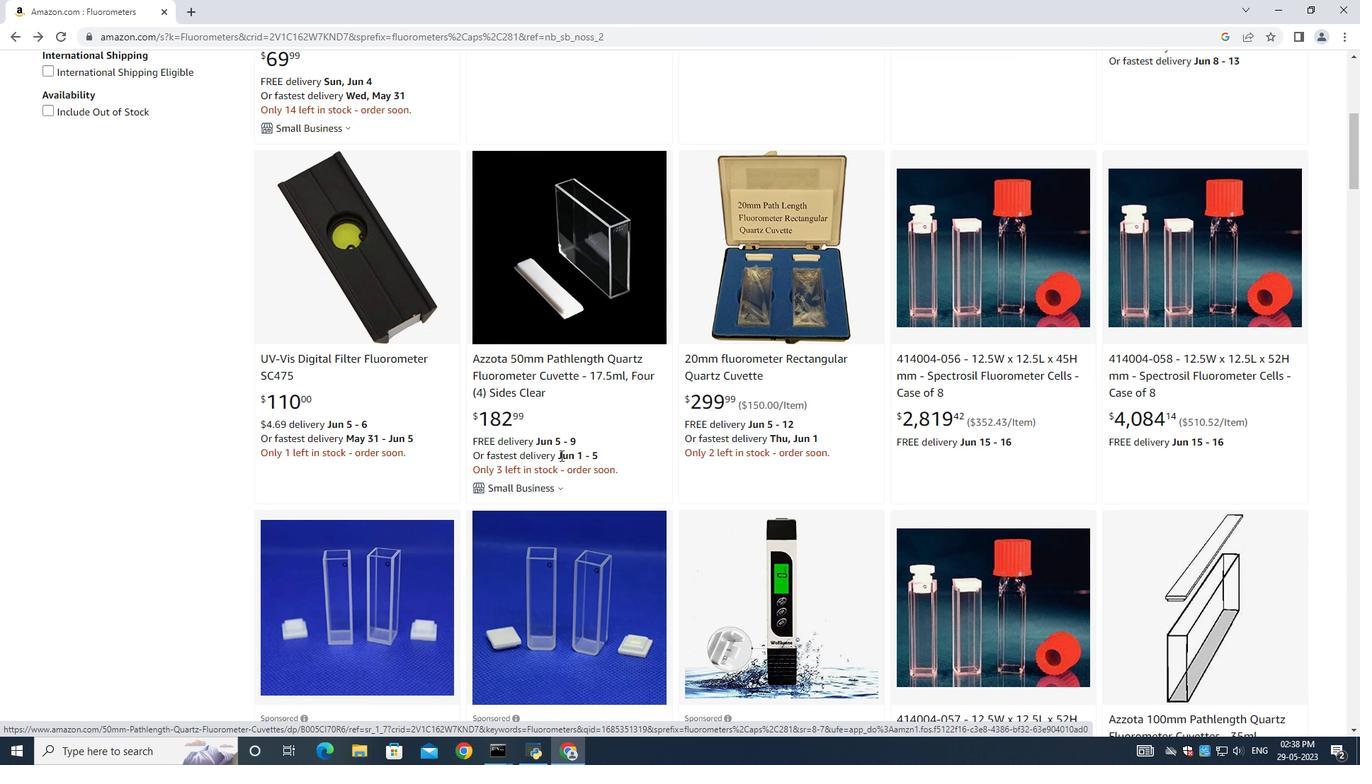 
Action: Mouse scrolled (563, 413) with delta (0, 0)
Screenshot: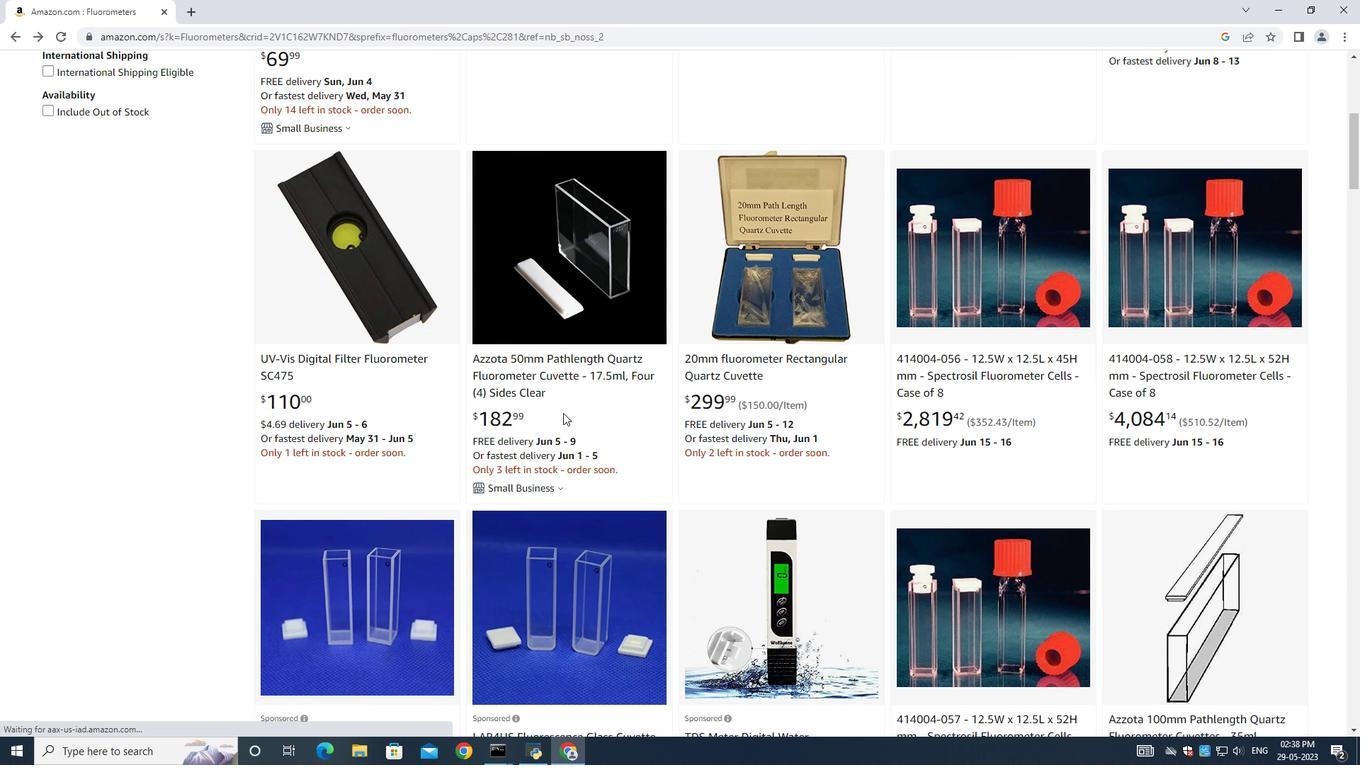 
Action: Mouse scrolled (563, 413) with delta (0, 0)
Screenshot: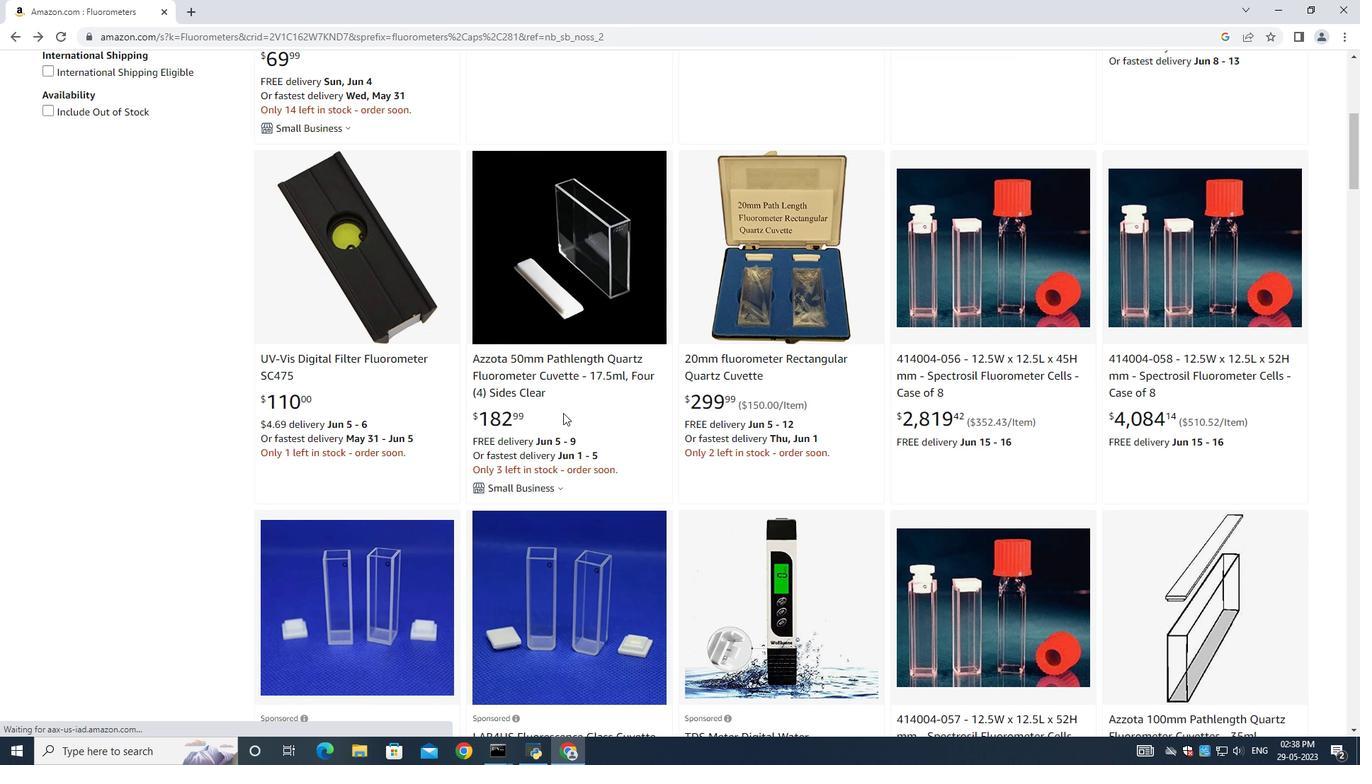 
Action: Mouse scrolled (563, 413) with delta (0, 0)
Screenshot: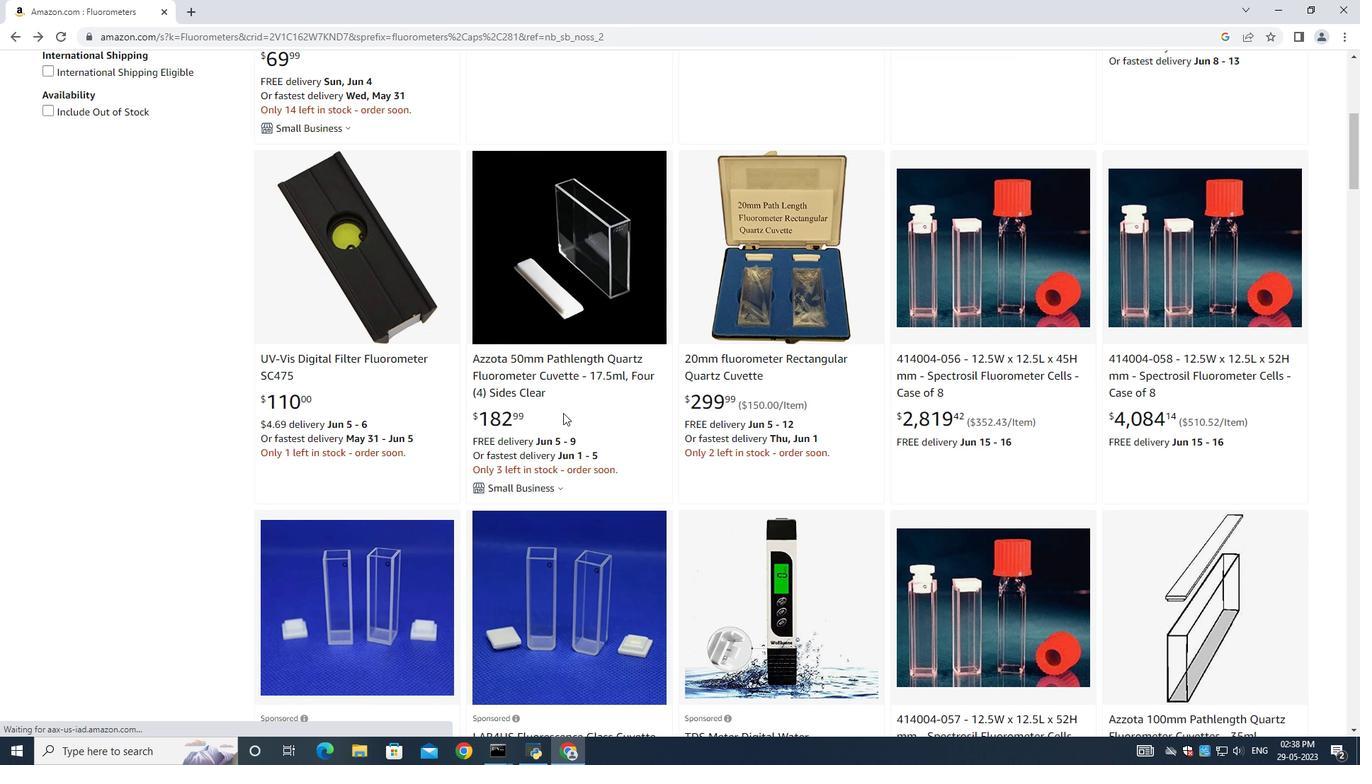
Action: Mouse scrolled (563, 413) with delta (0, 0)
Screenshot: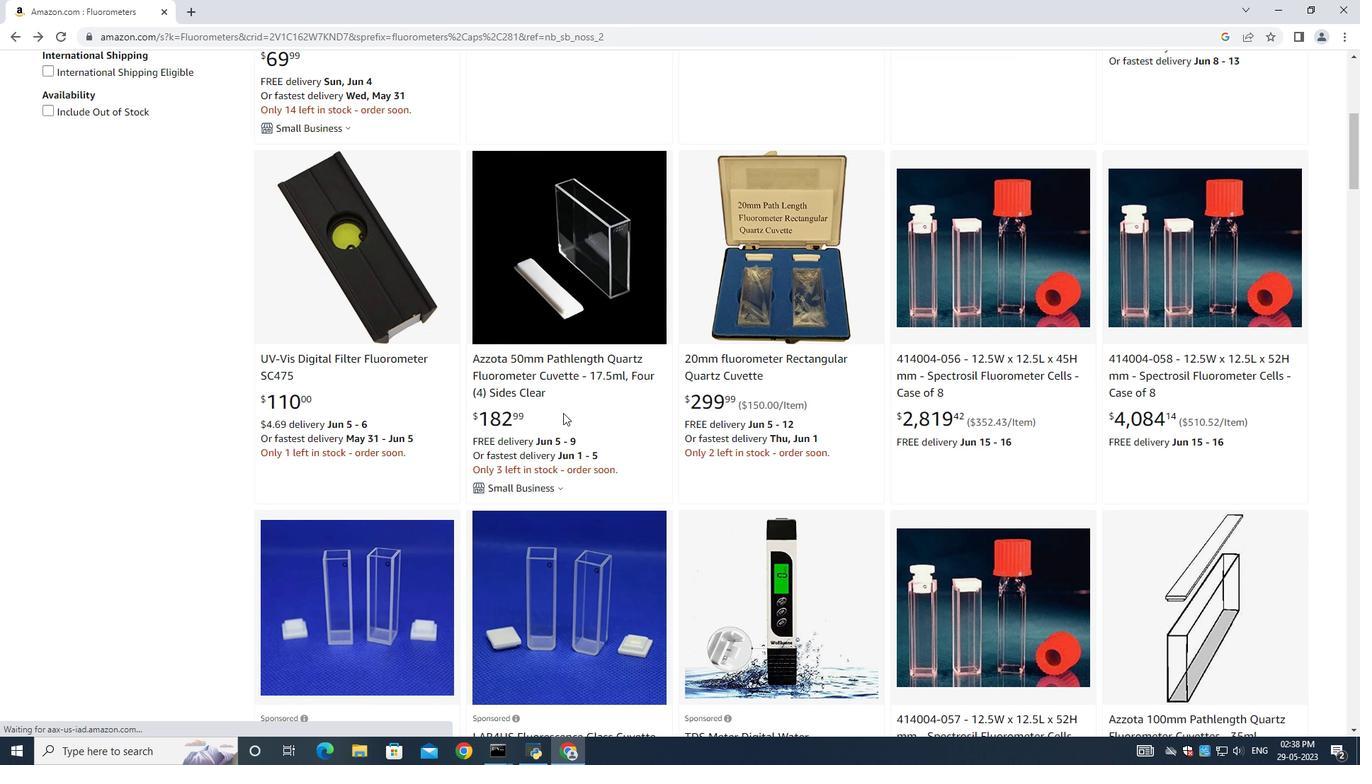 
Action: Mouse scrolled (563, 413) with delta (0, 0)
Screenshot: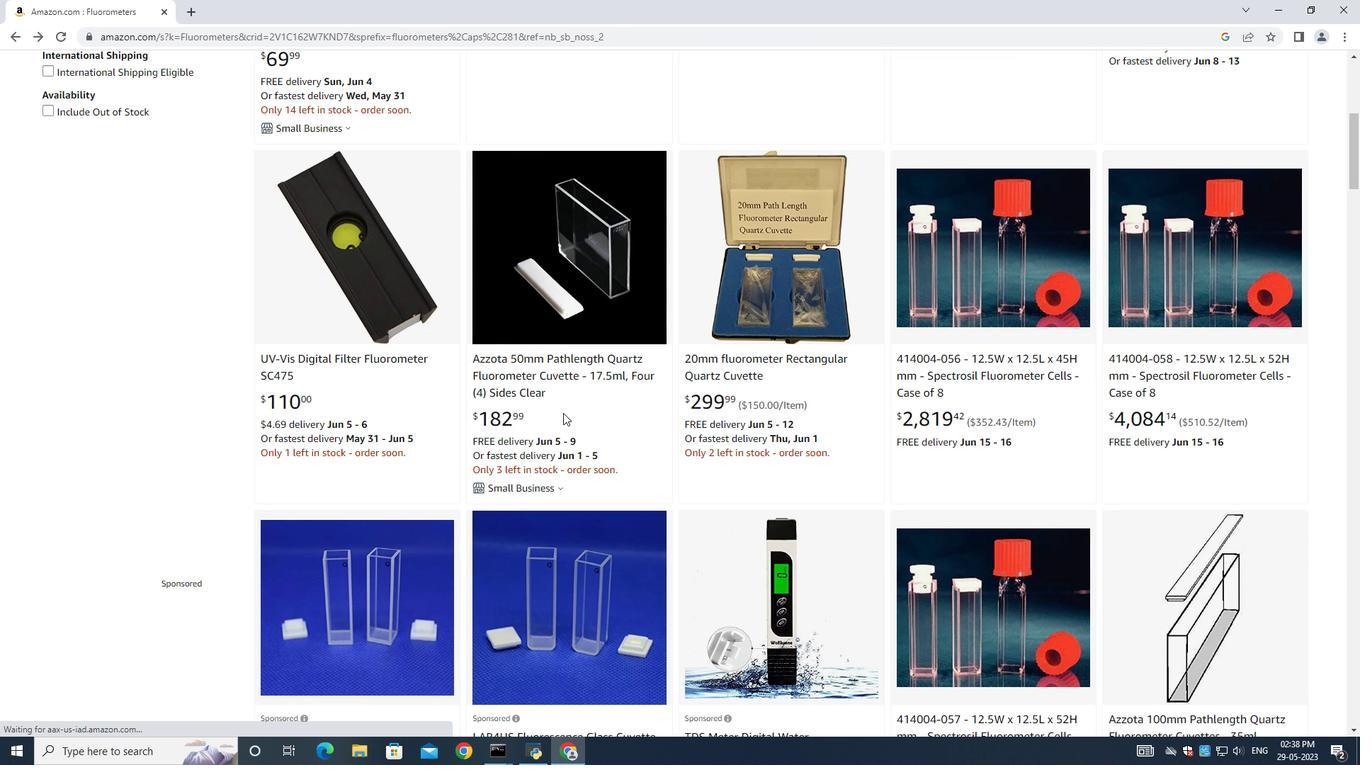 
Action: Mouse scrolled (563, 413) with delta (0, 0)
Screenshot: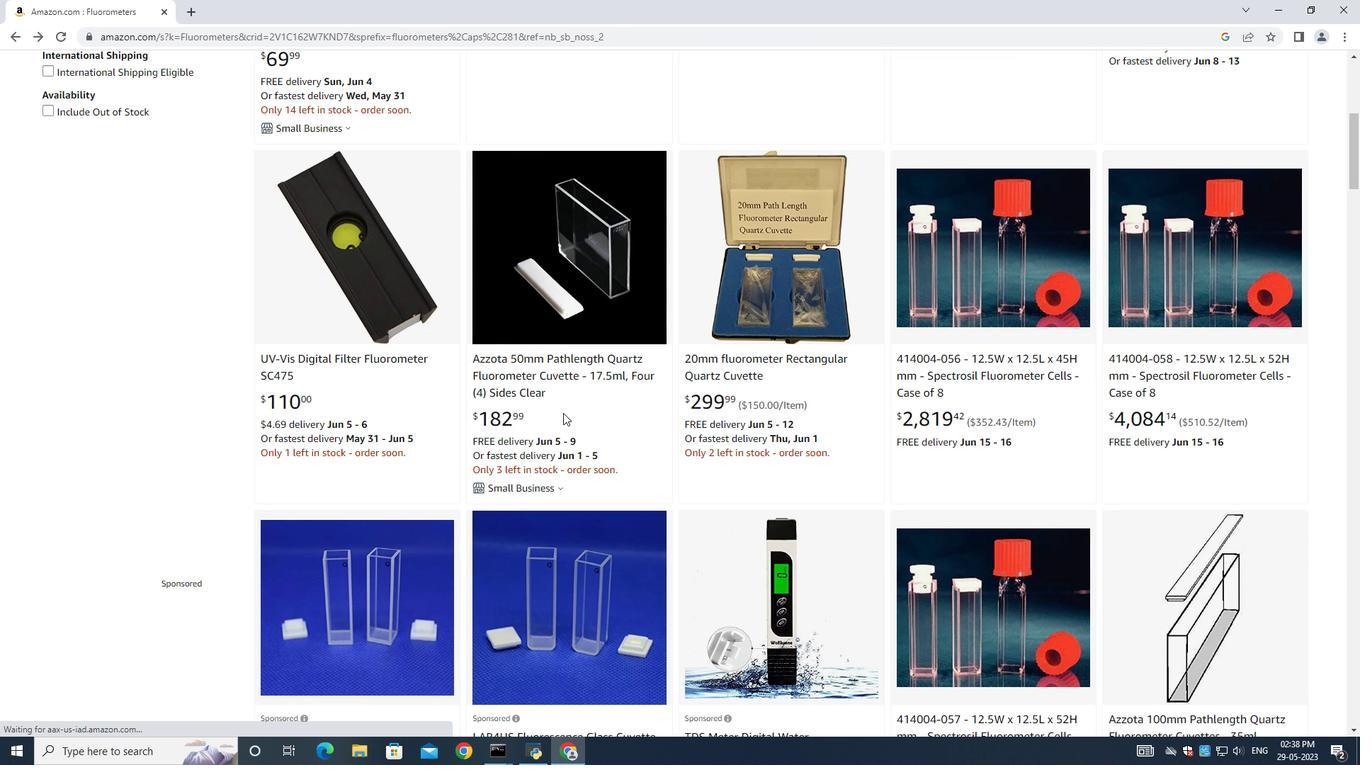 
Action: Mouse moved to (643, 412)
Screenshot: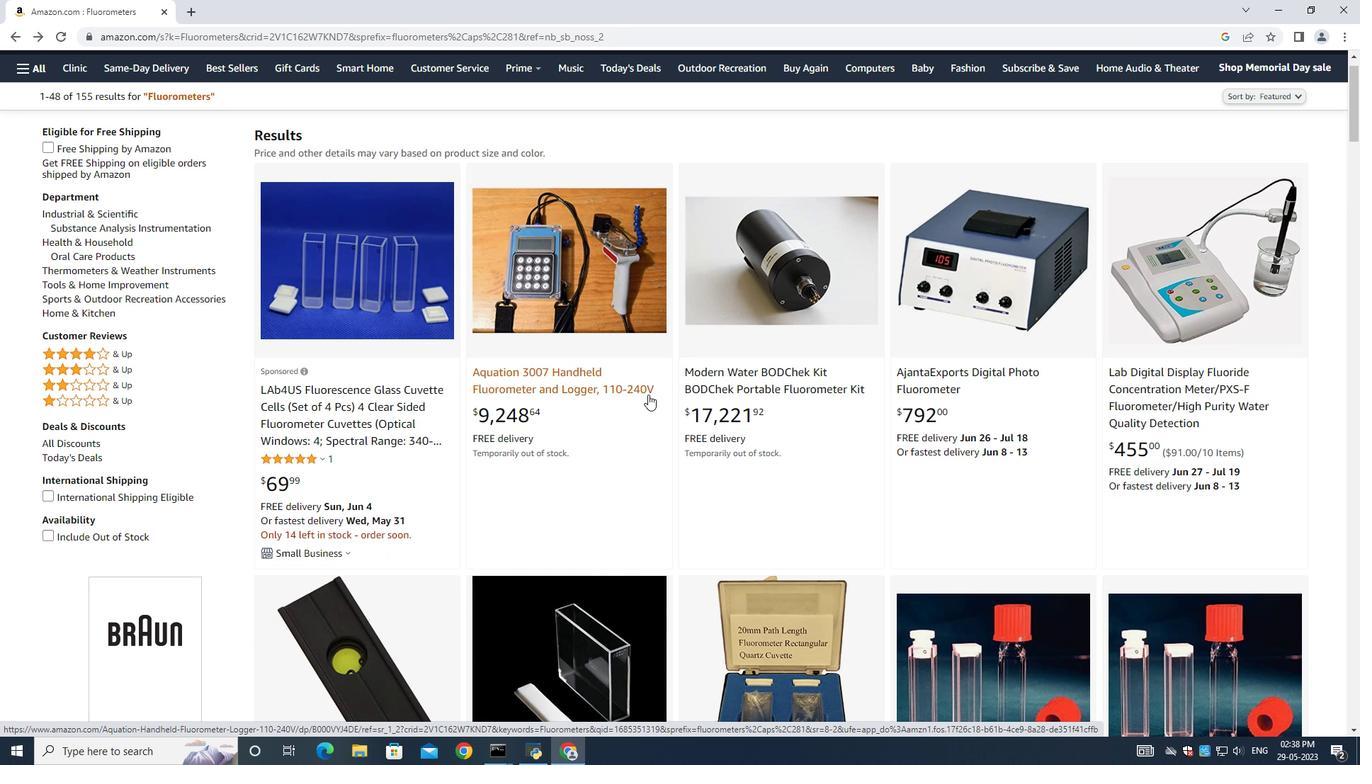 
Action: Mouse scrolled (643, 411) with delta (0, 0)
Screenshot: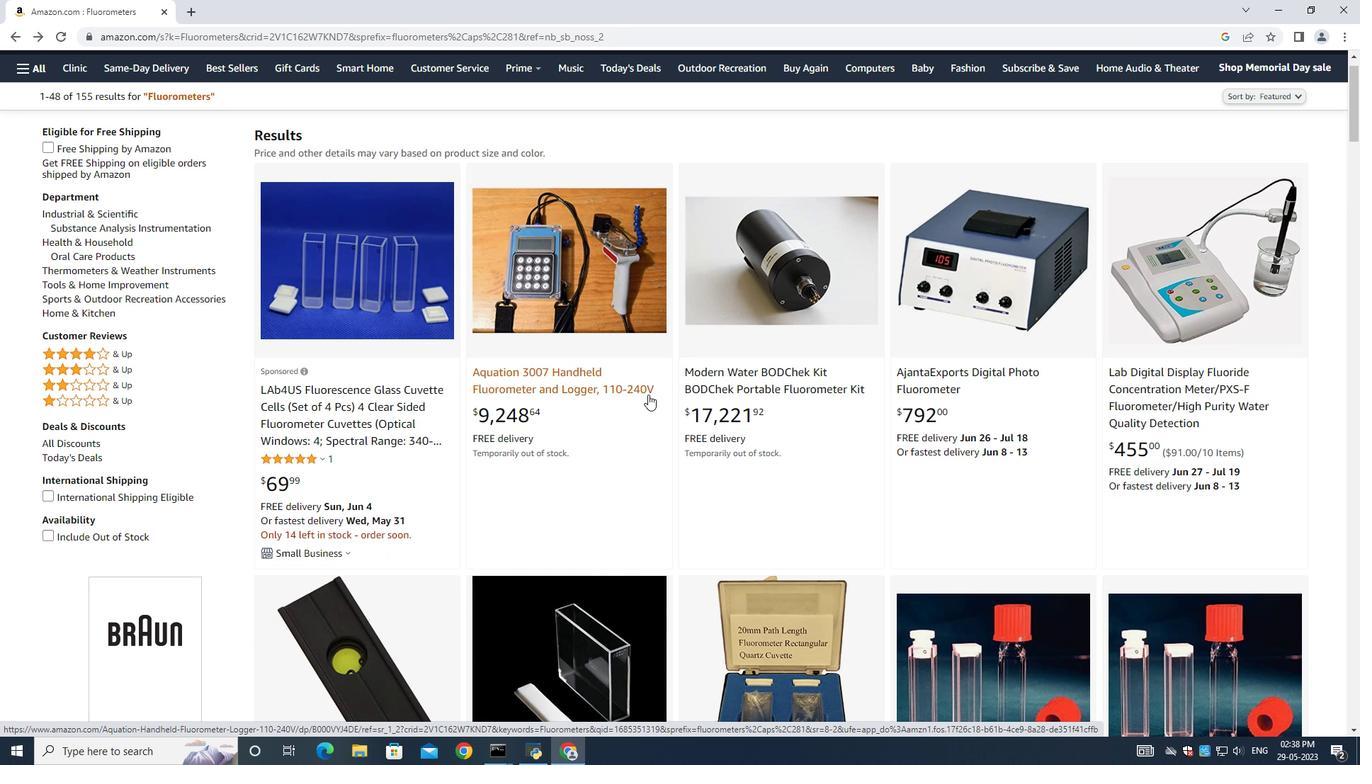 
Action: Mouse moved to (643, 412)
Screenshot: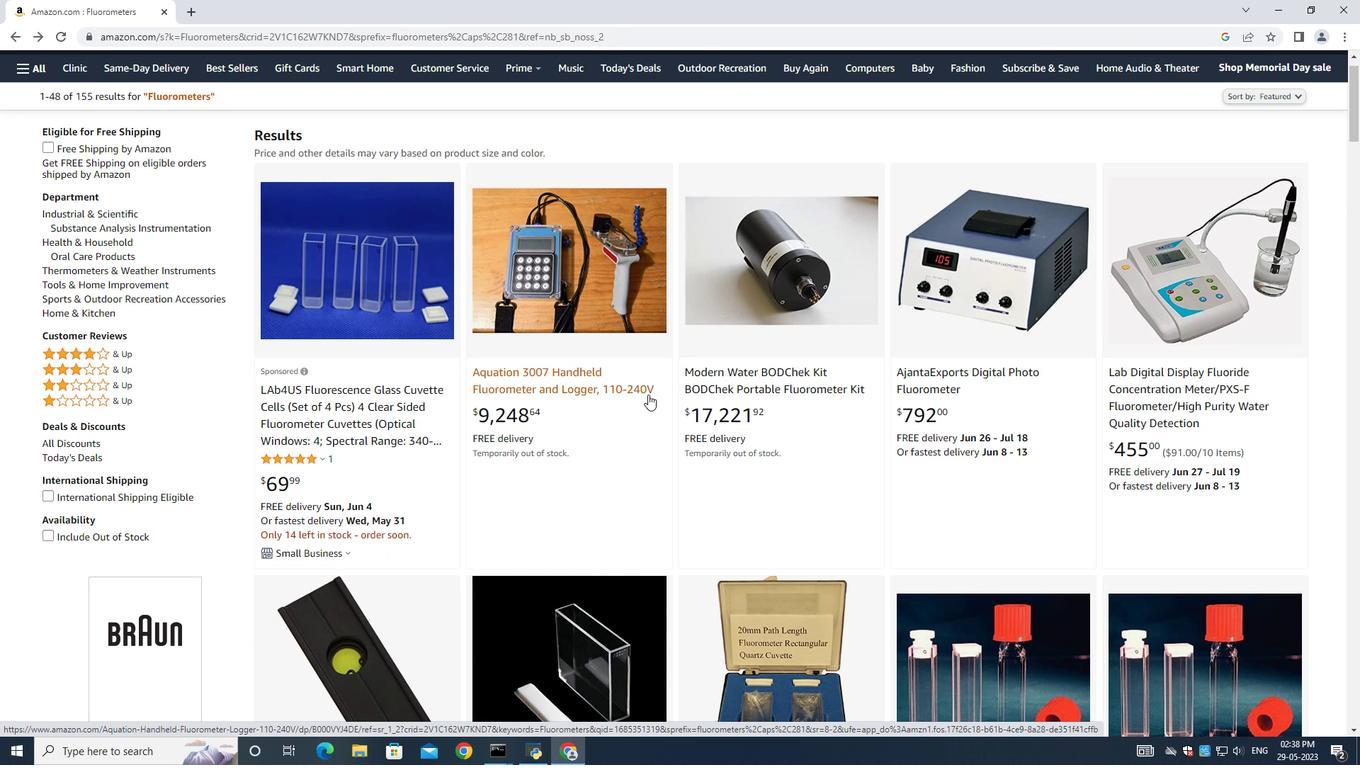 
Action: Mouse scrolled (643, 412) with delta (0, 0)
Screenshot: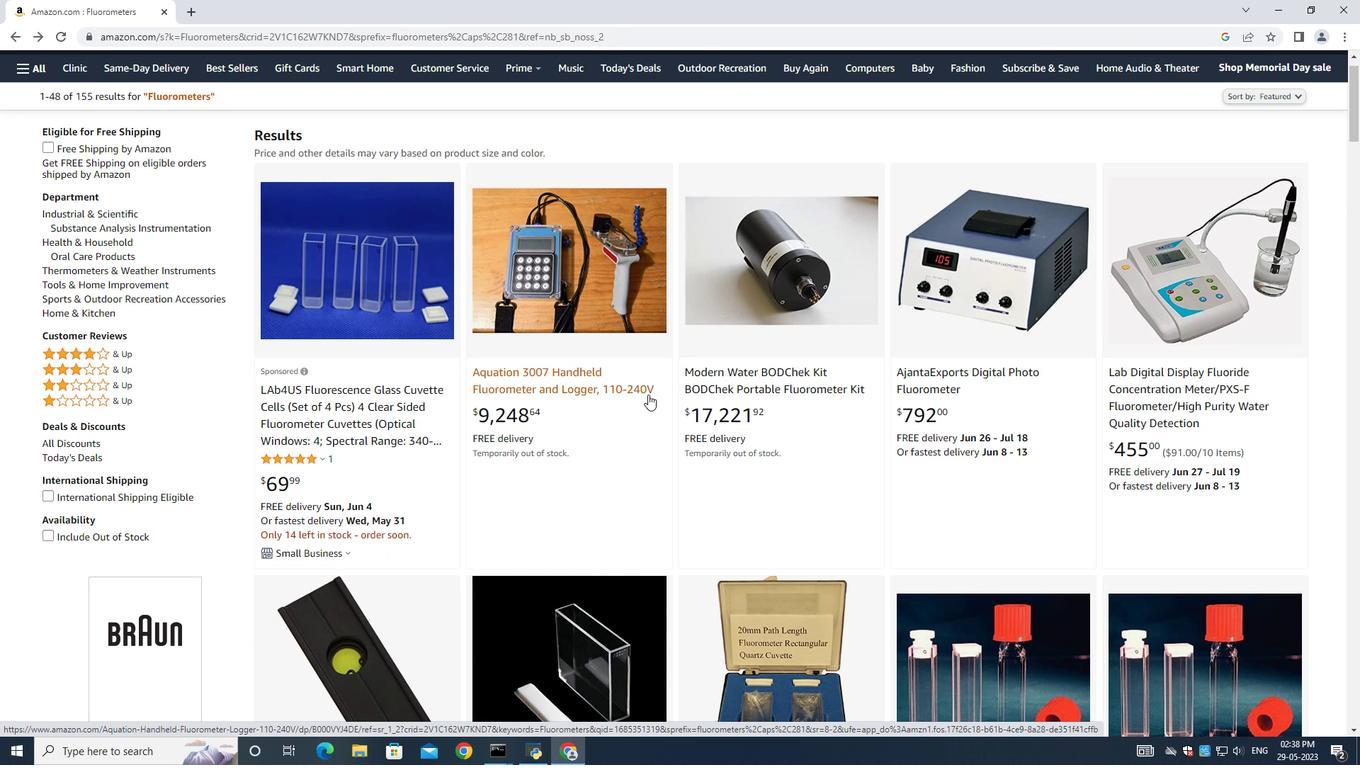 
Action: Mouse moved to (660, 444)
Screenshot: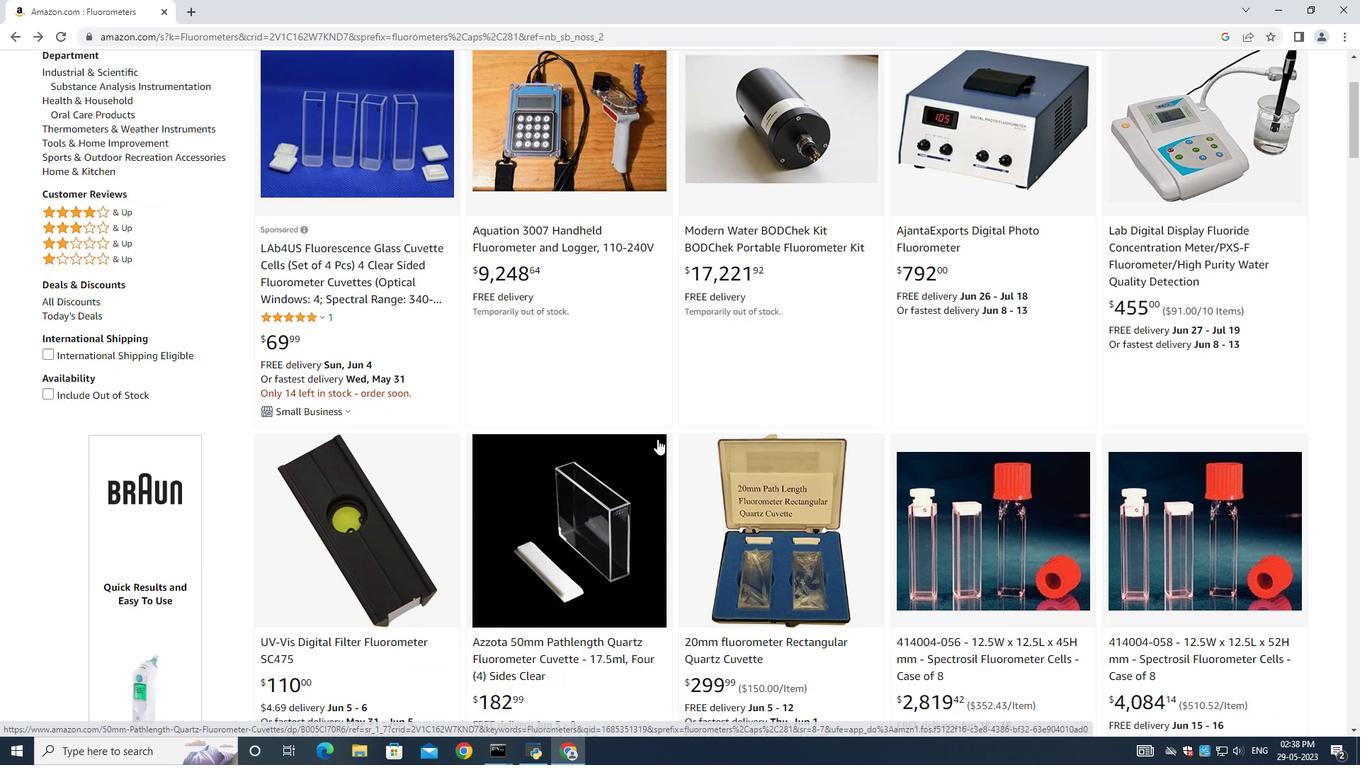 
Action: Mouse scrolled (660, 443) with delta (0, 0)
Screenshot: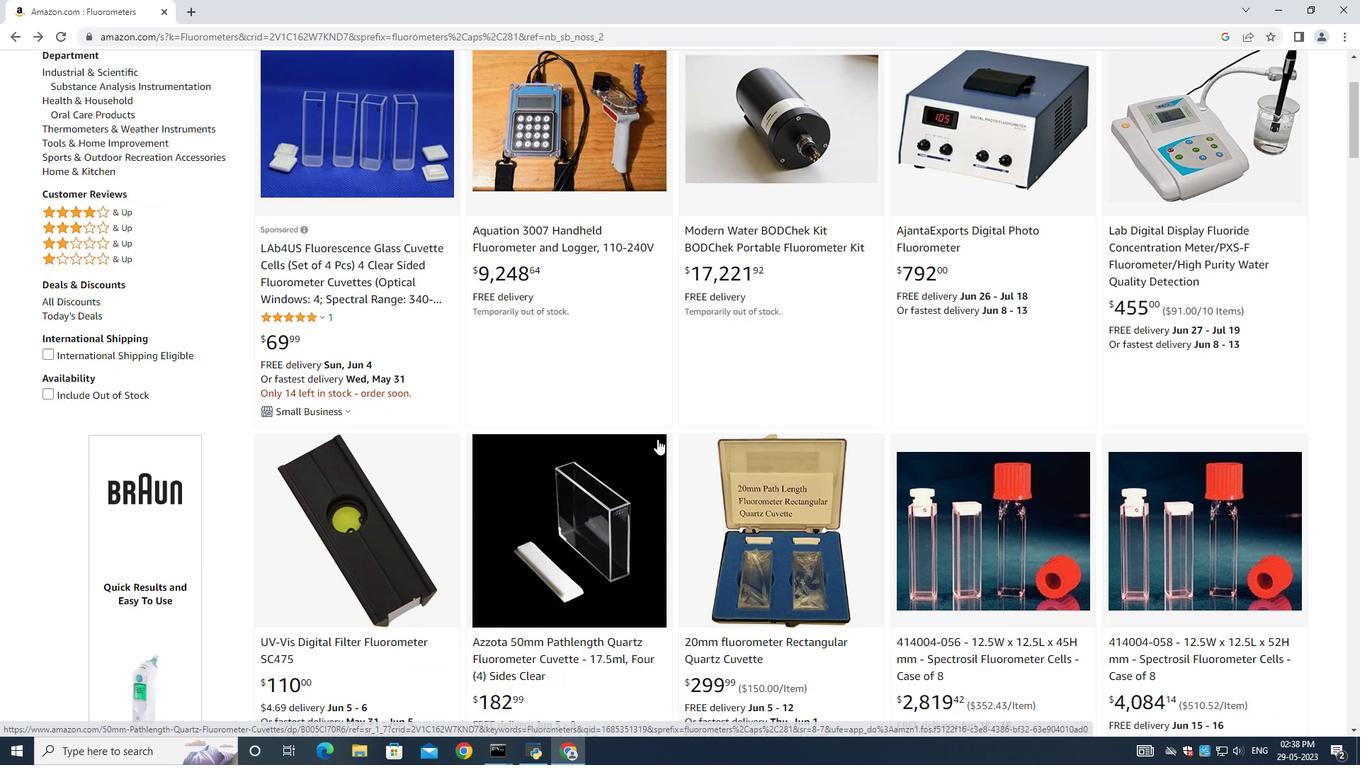 
Action: Mouse scrolled (660, 443) with delta (0, 0)
Screenshot: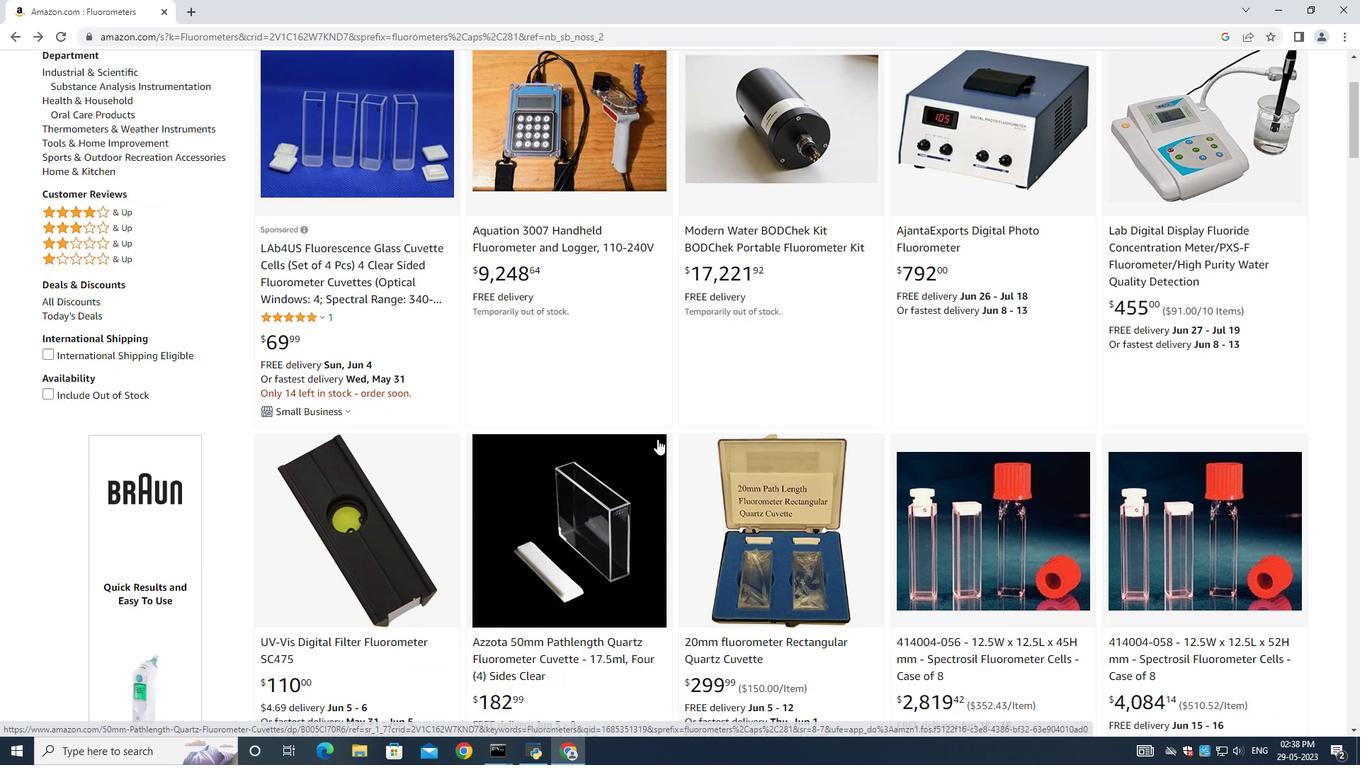 
Action: Mouse moved to (661, 442)
Screenshot: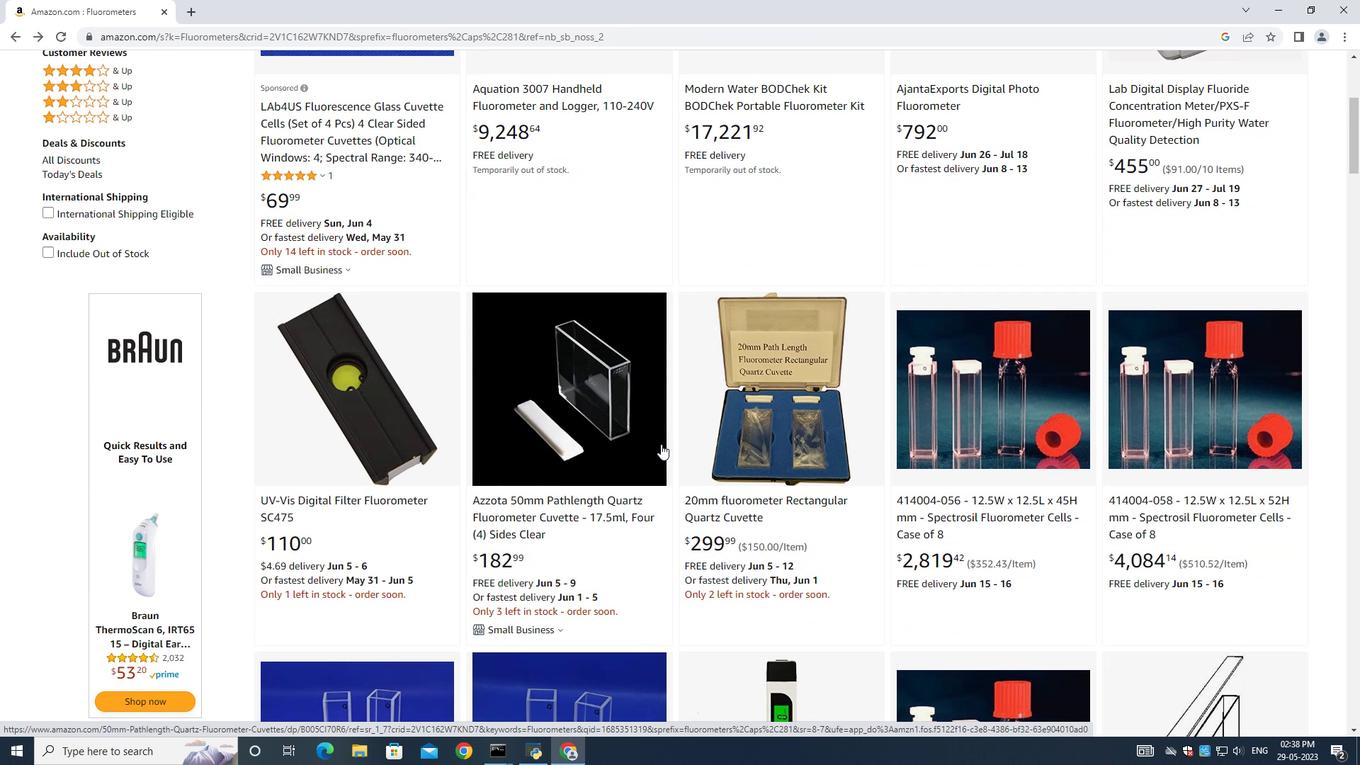 
Action: Mouse scrolled (661, 442) with delta (0, 0)
Screenshot: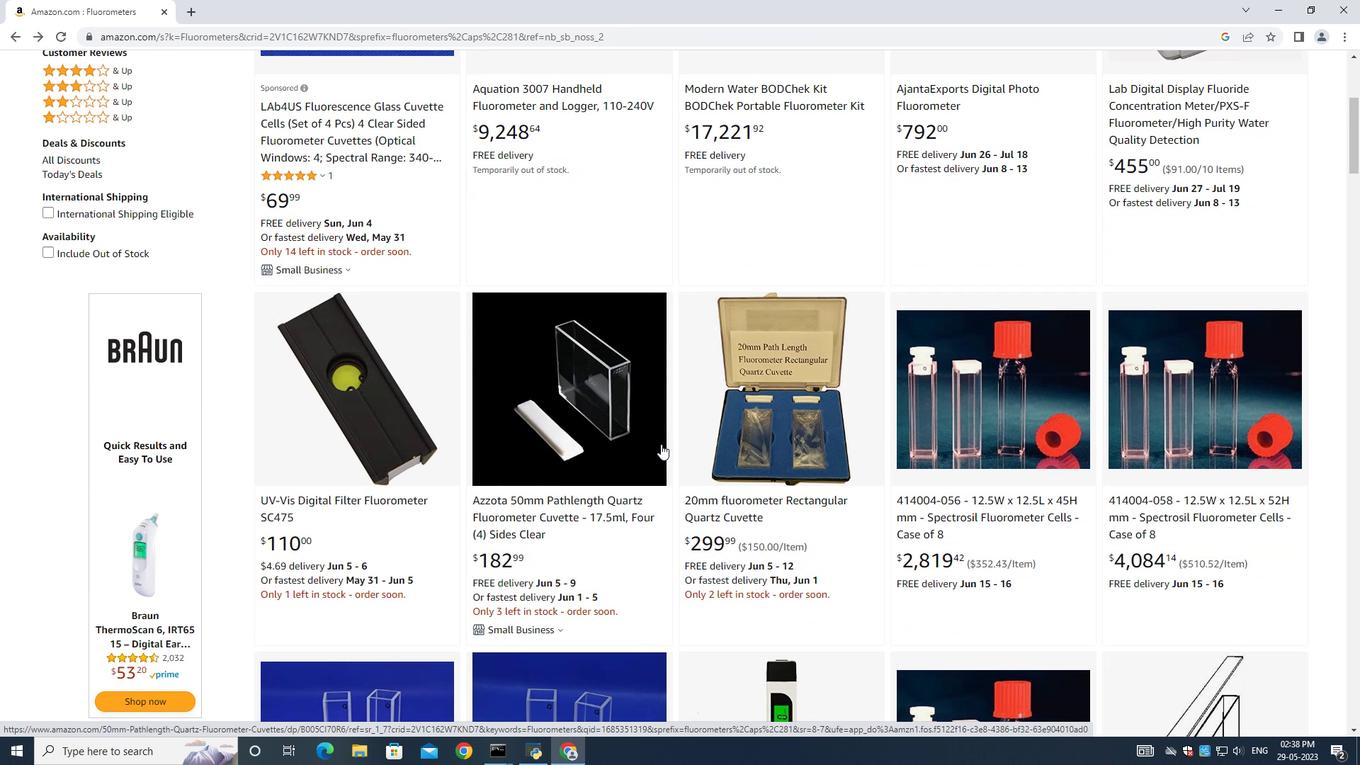 
Action: Mouse scrolled (661, 442) with delta (0, 0)
Screenshot: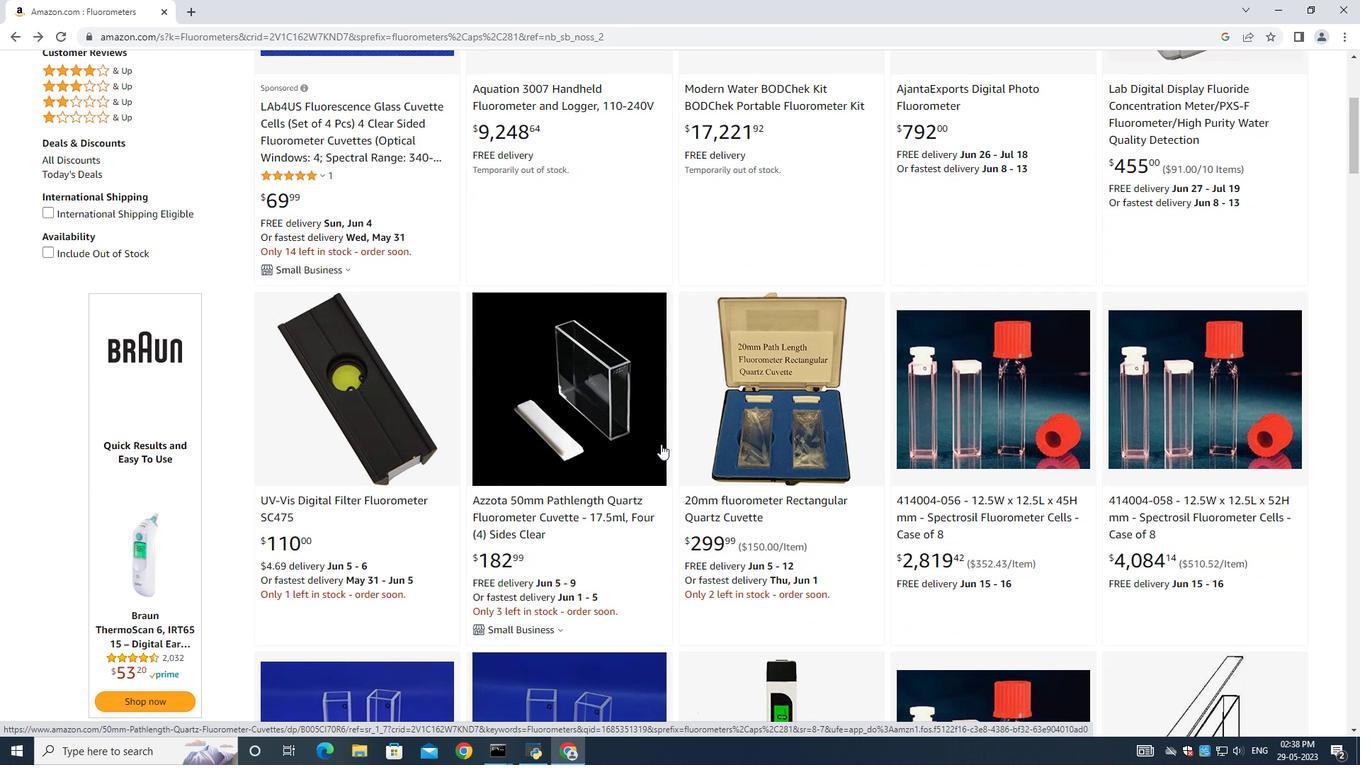 
Action: Mouse moved to (667, 389)
Screenshot: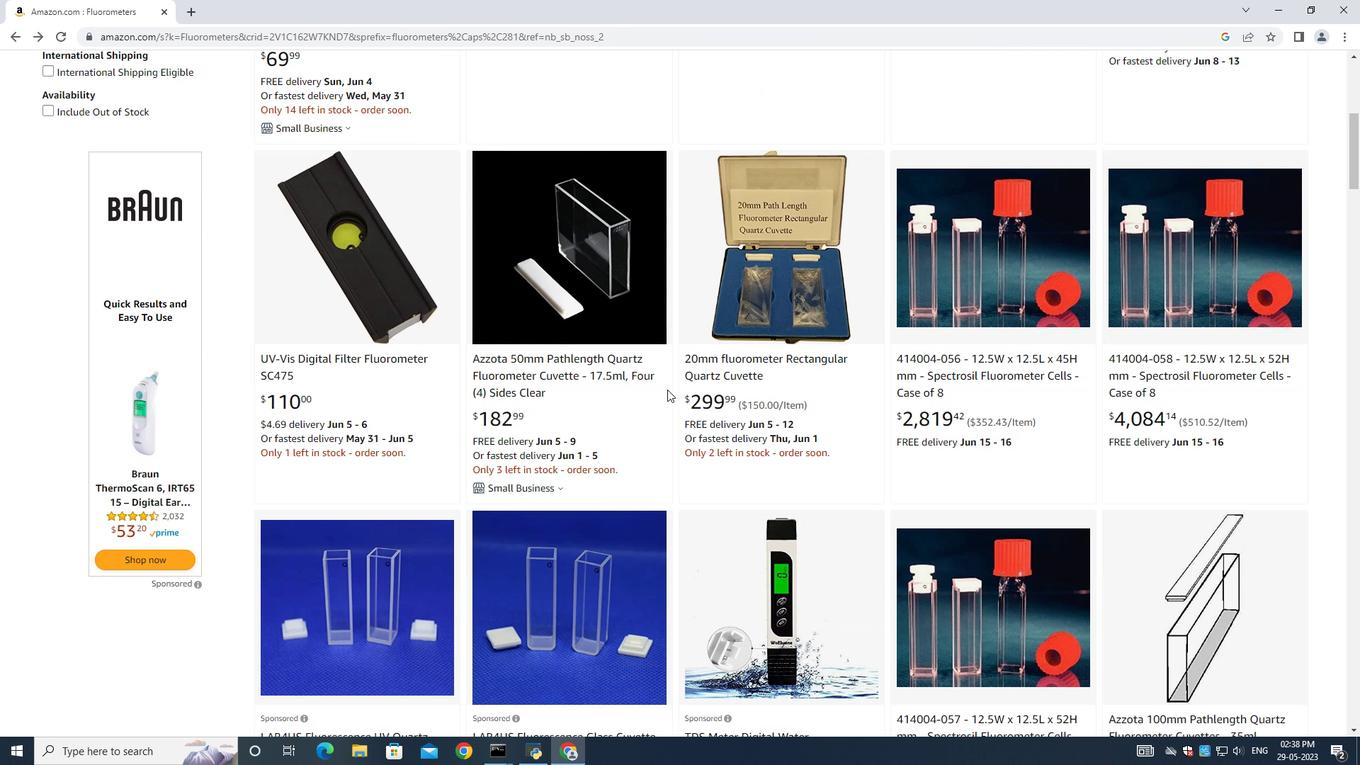 
Action: Mouse scrolled (667, 388) with delta (0, 0)
Screenshot: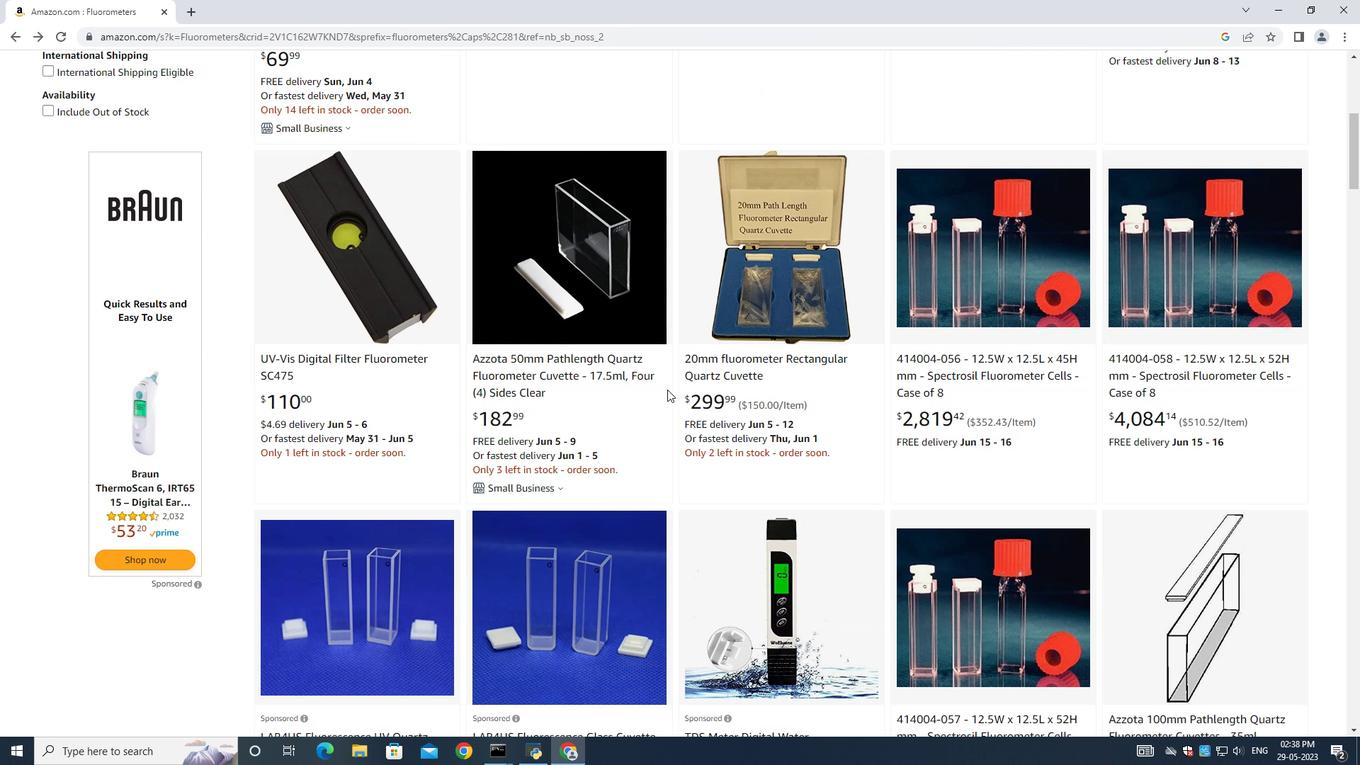 
Action: Mouse moved to (668, 394)
Screenshot: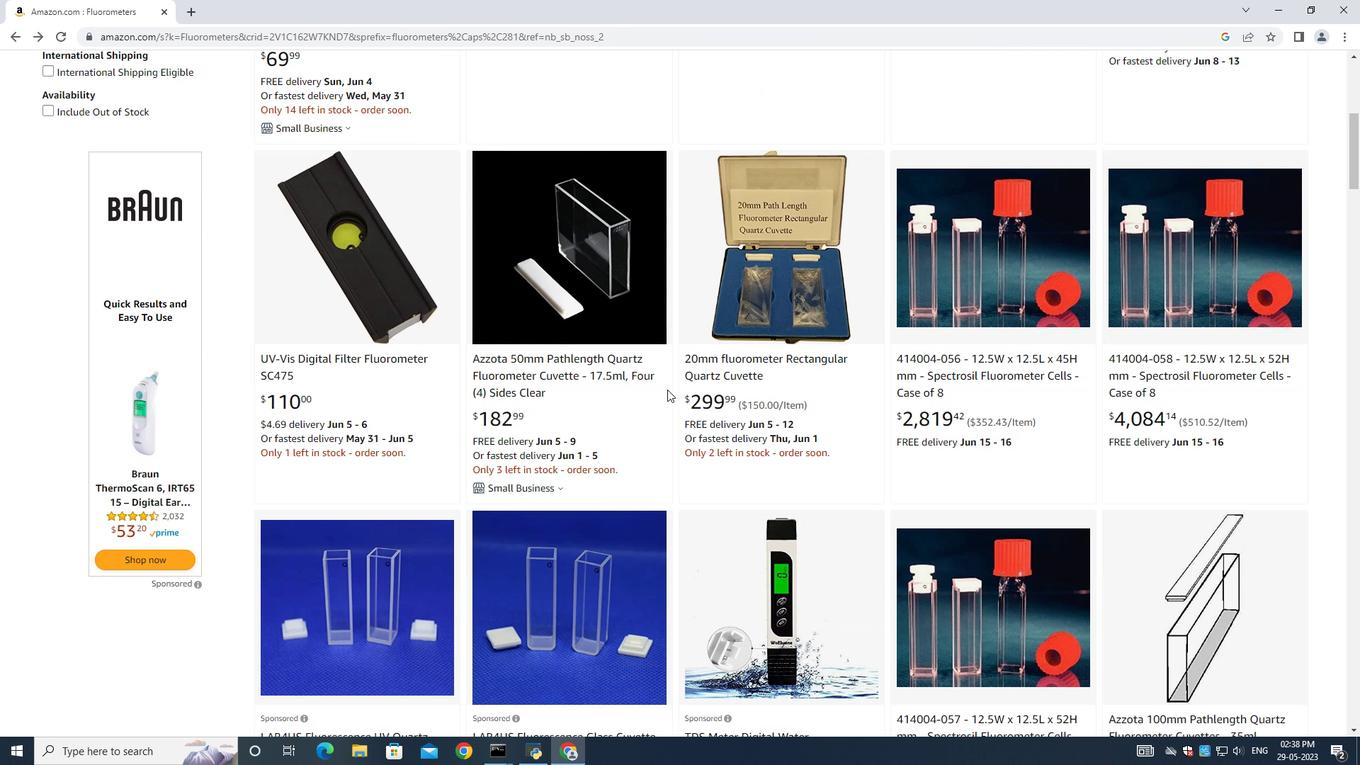 
Action: Mouse scrolled (668, 393) with delta (0, 0)
Screenshot: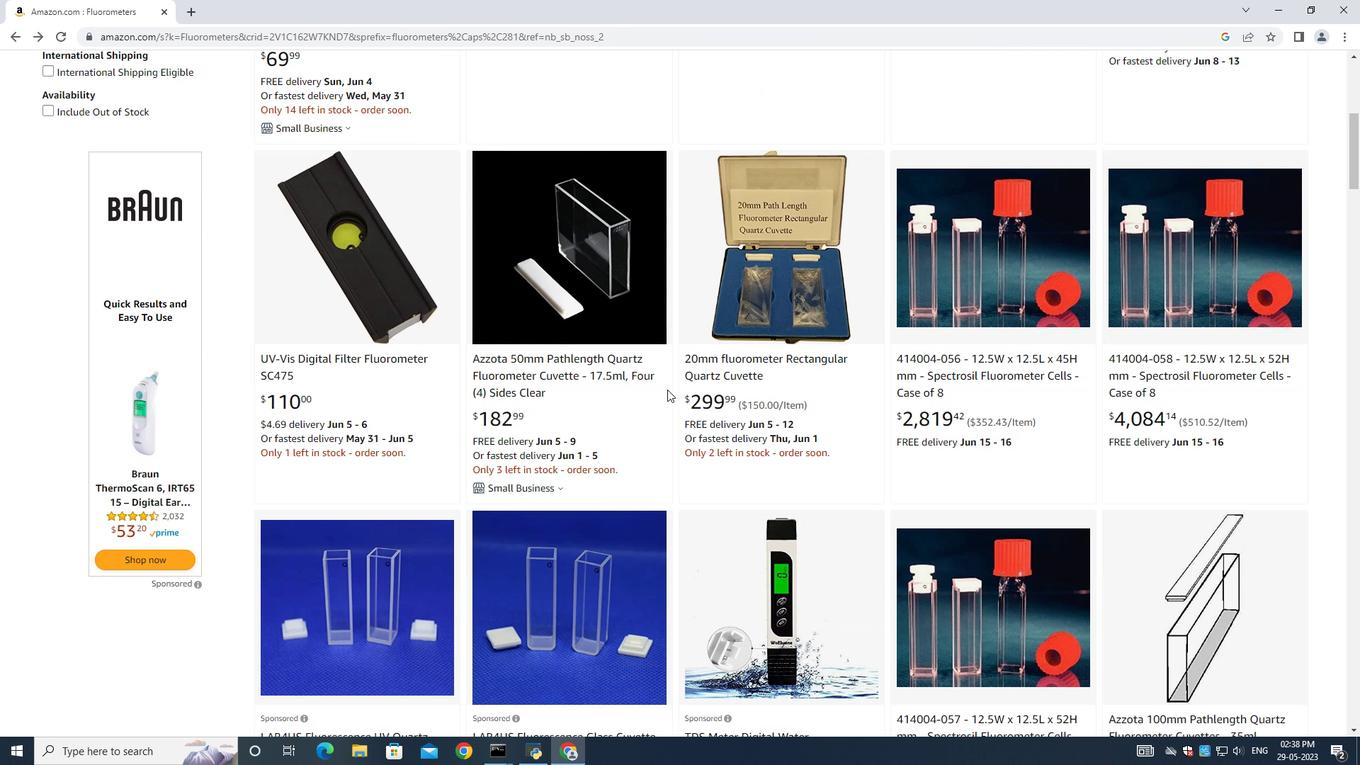 
Action: Mouse moved to (669, 514)
Screenshot: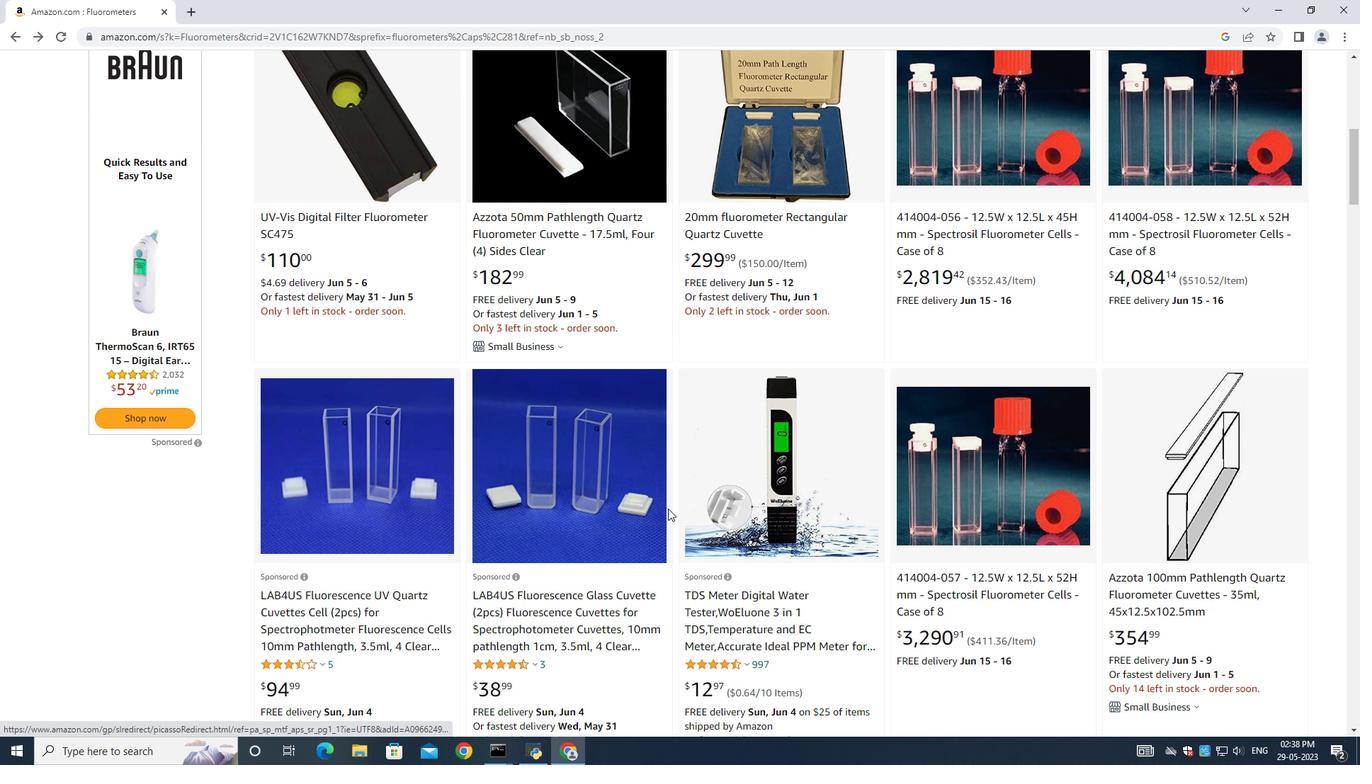 
Action: Mouse scrolled (669, 514) with delta (0, 0)
Screenshot: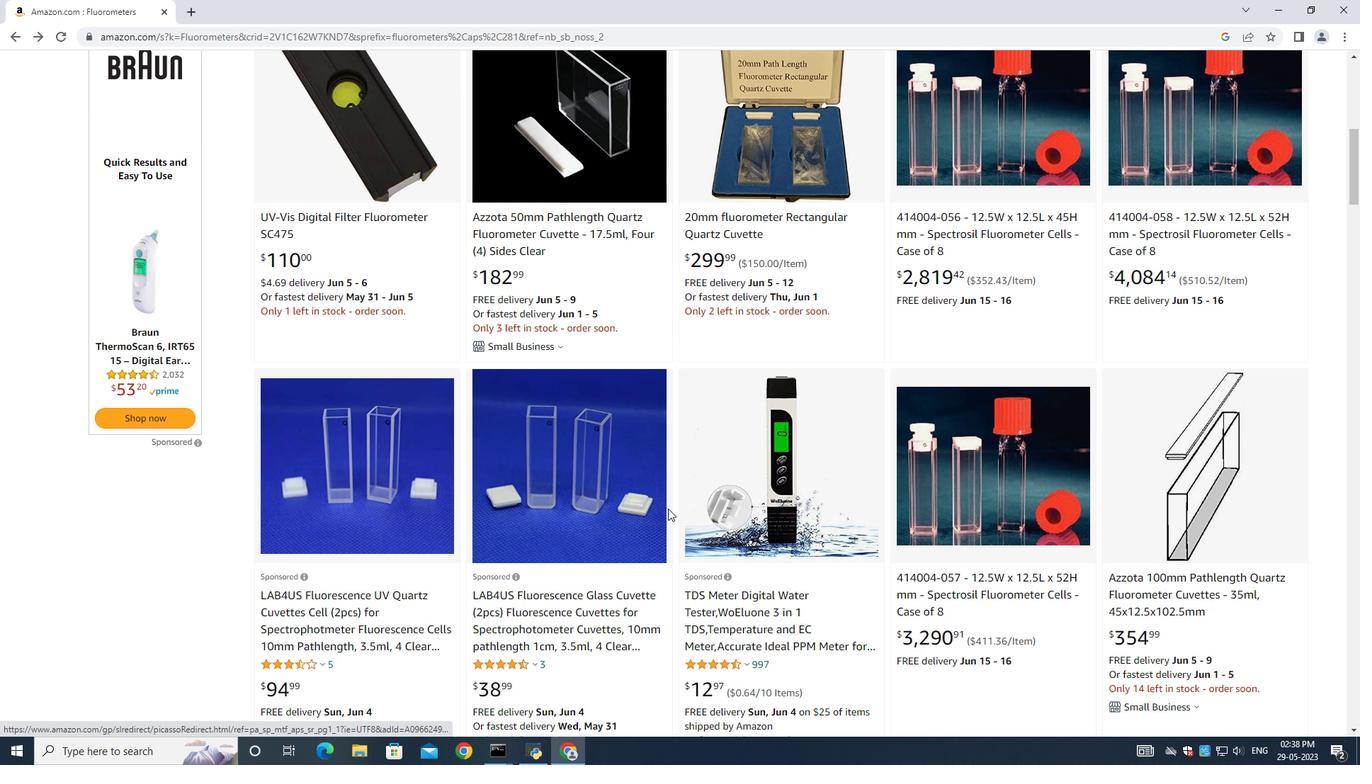 
Action: Mouse moved to (669, 514)
Screenshot: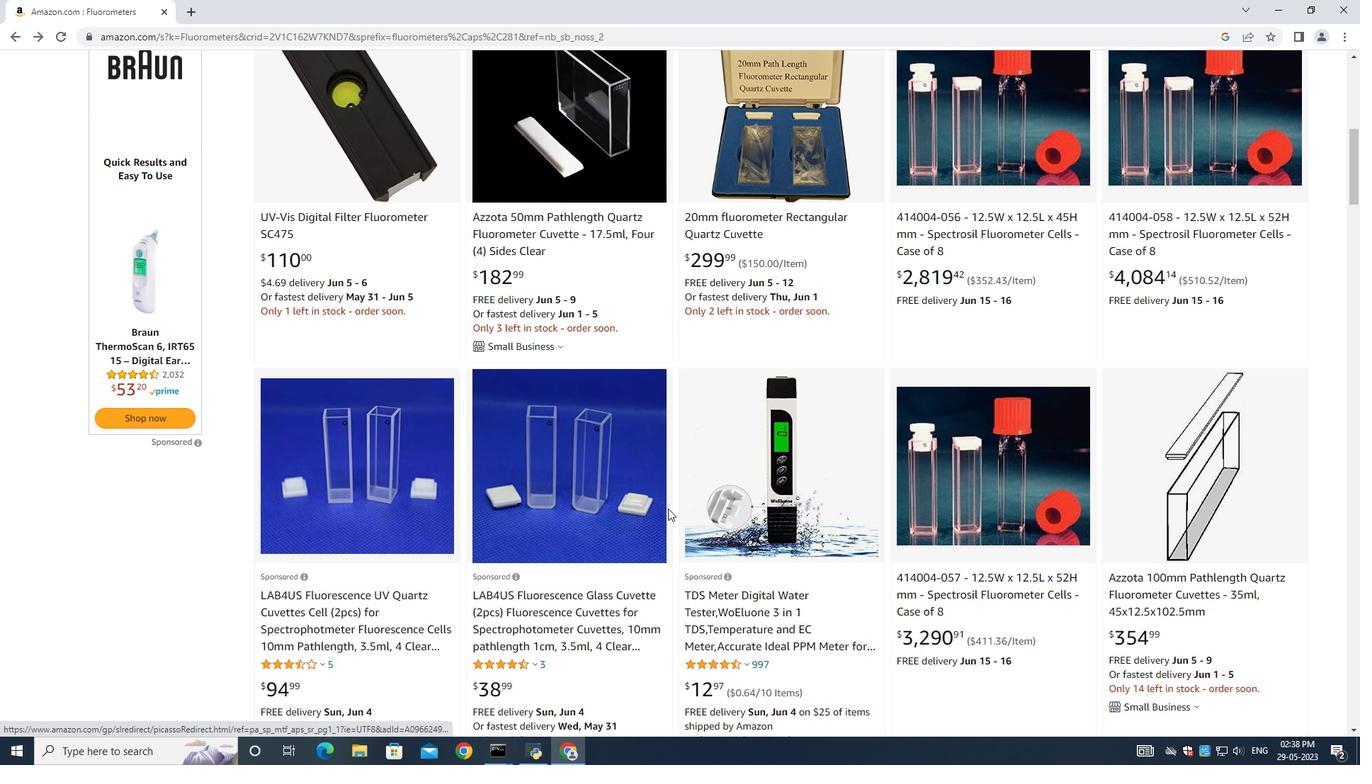 
Action: Mouse scrolled (669, 514) with delta (0, 0)
Screenshot: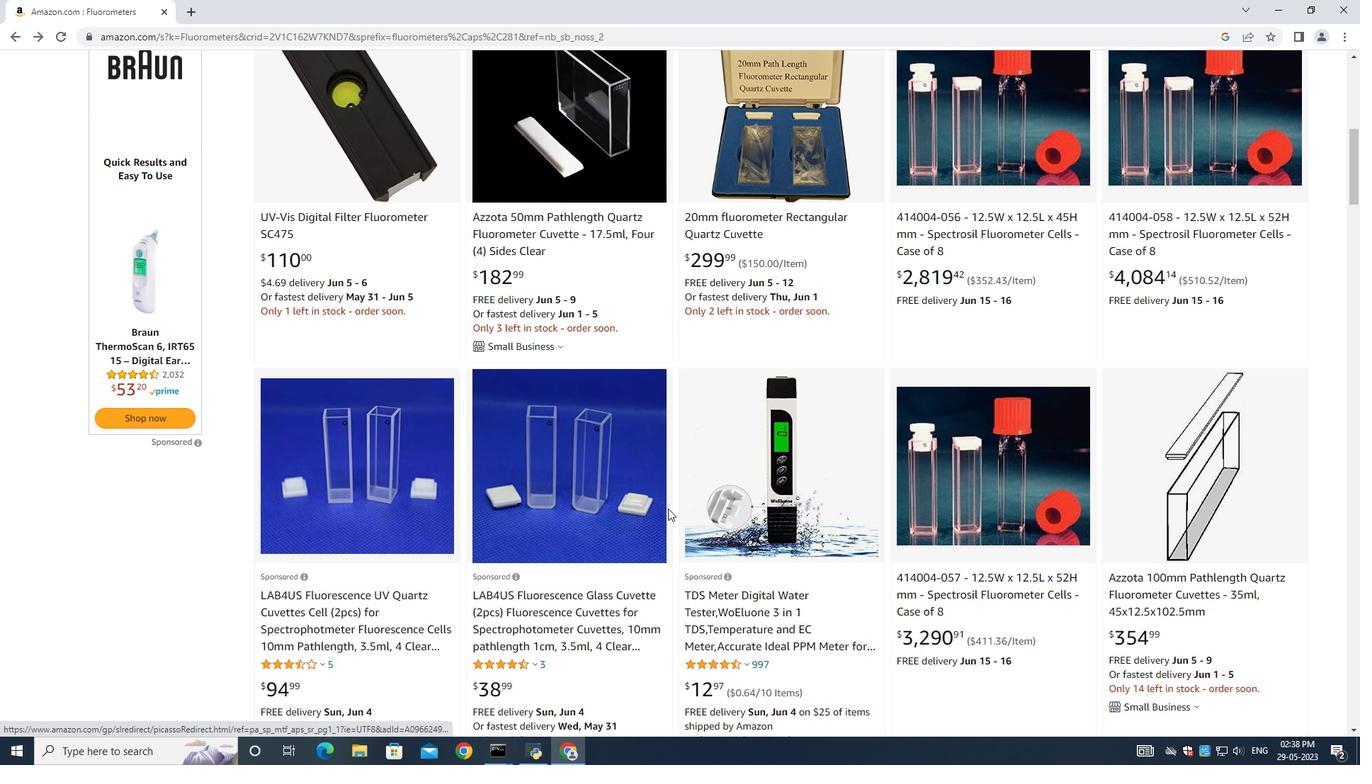 
Action: Mouse moved to (673, 506)
Screenshot: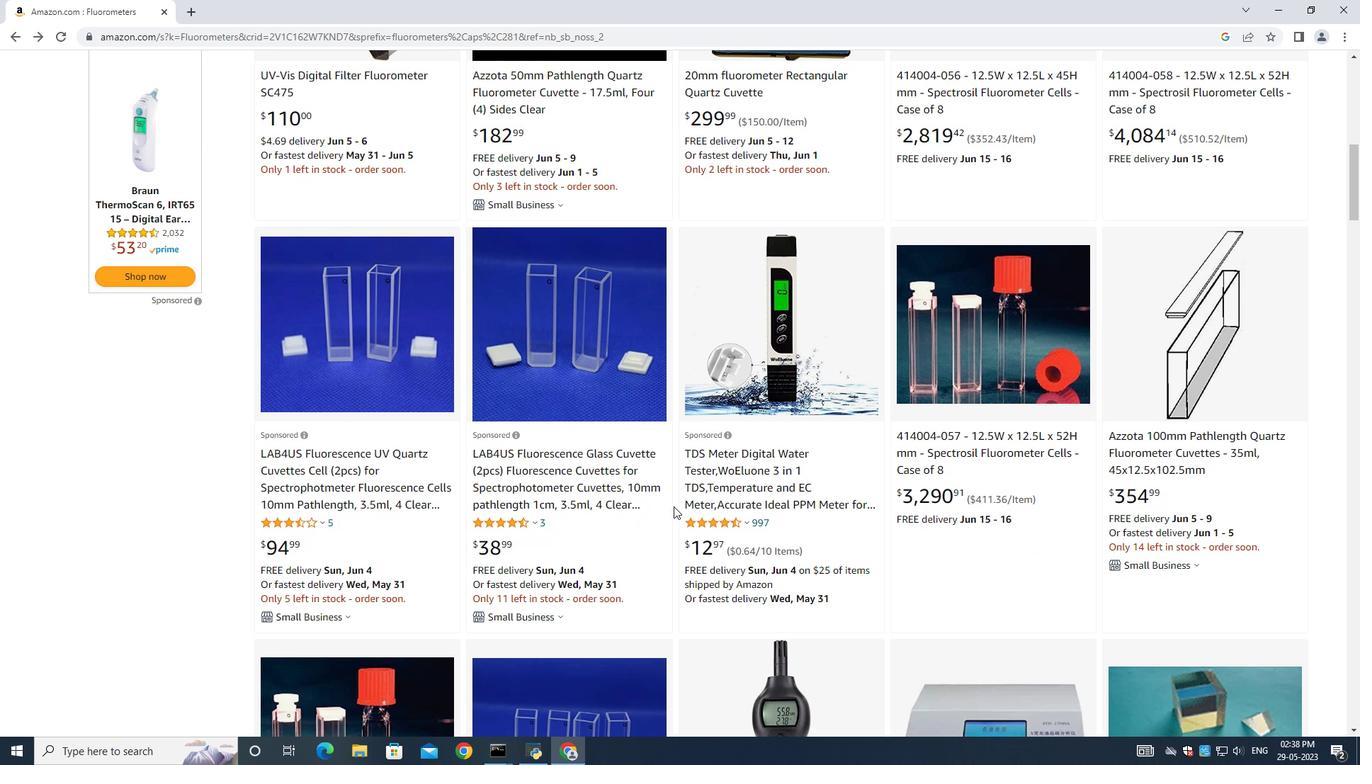 
Action: Mouse scrolled (673, 505) with delta (0, 0)
Screenshot: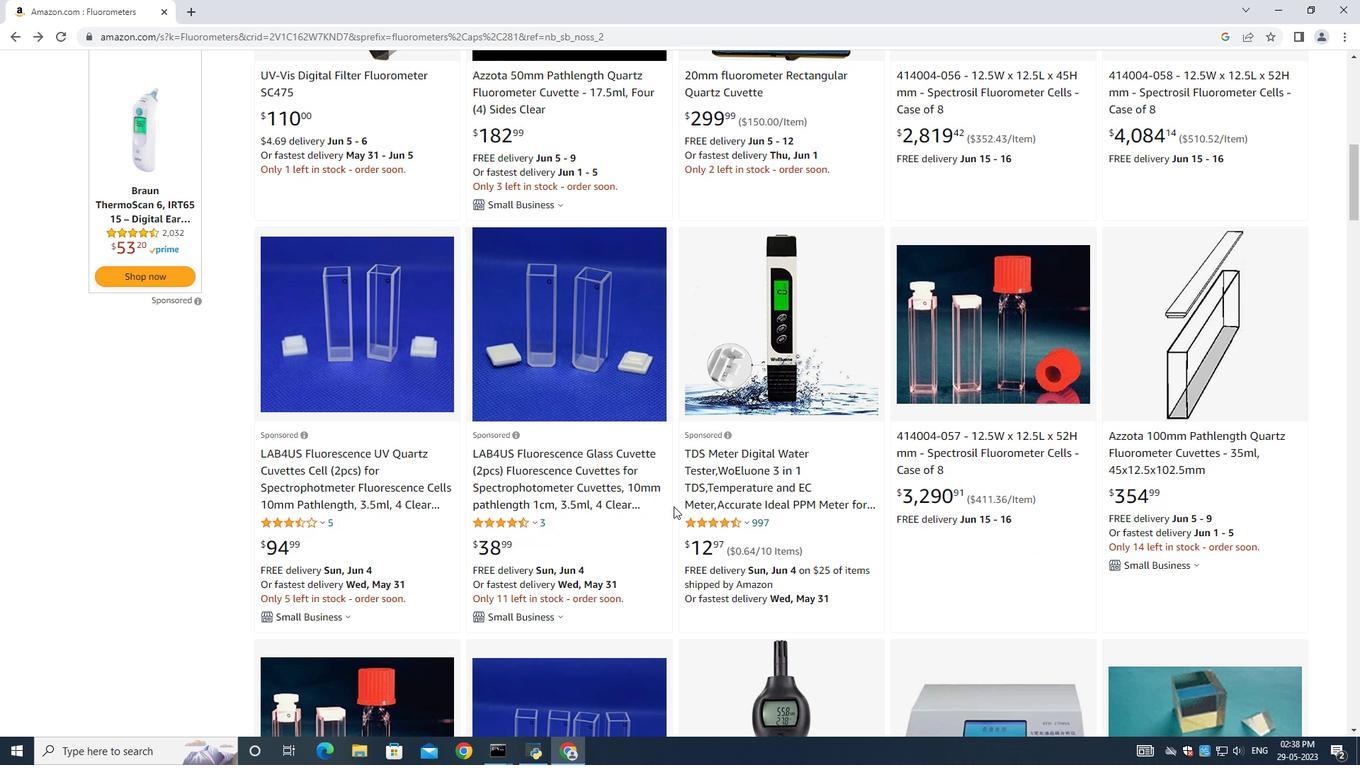 
Action: Mouse scrolled (673, 505) with delta (0, 0)
Screenshot: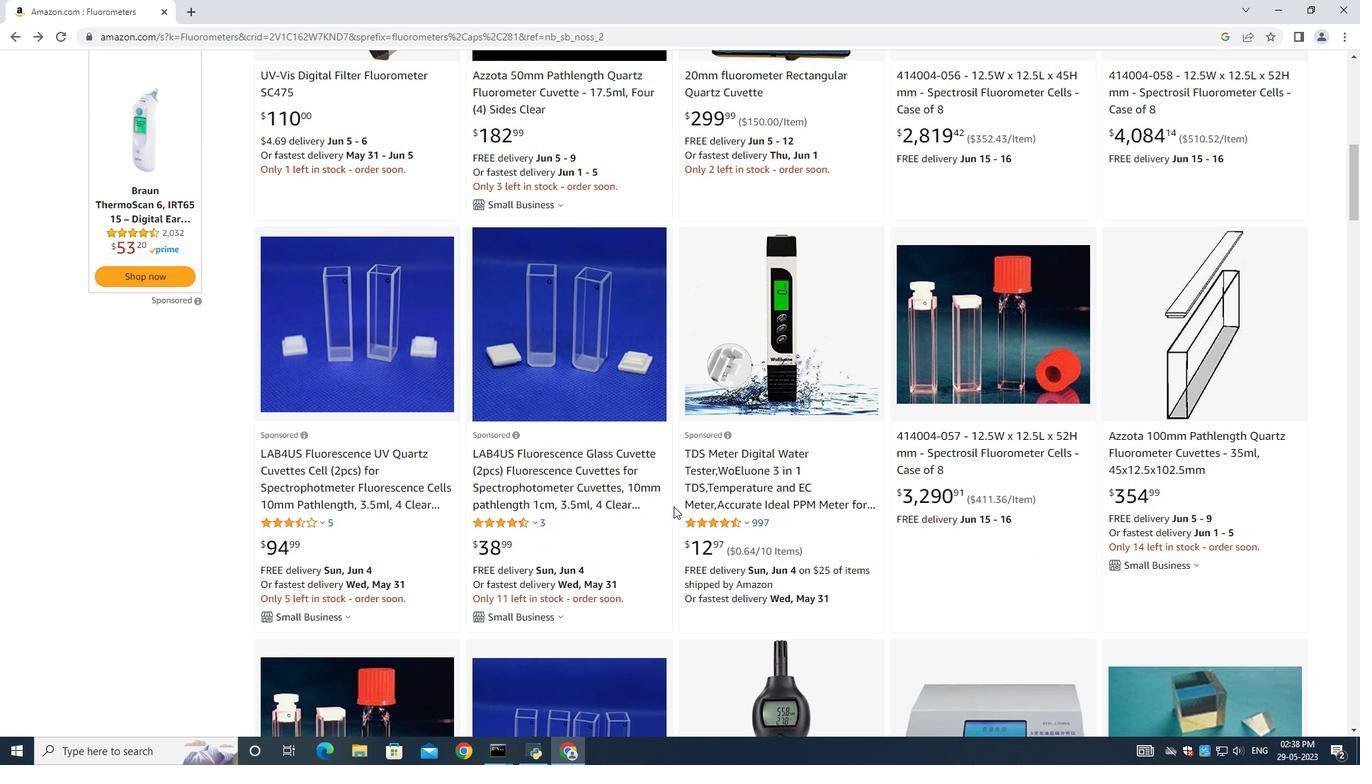 
Action: Mouse moved to (673, 507)
Screenshot: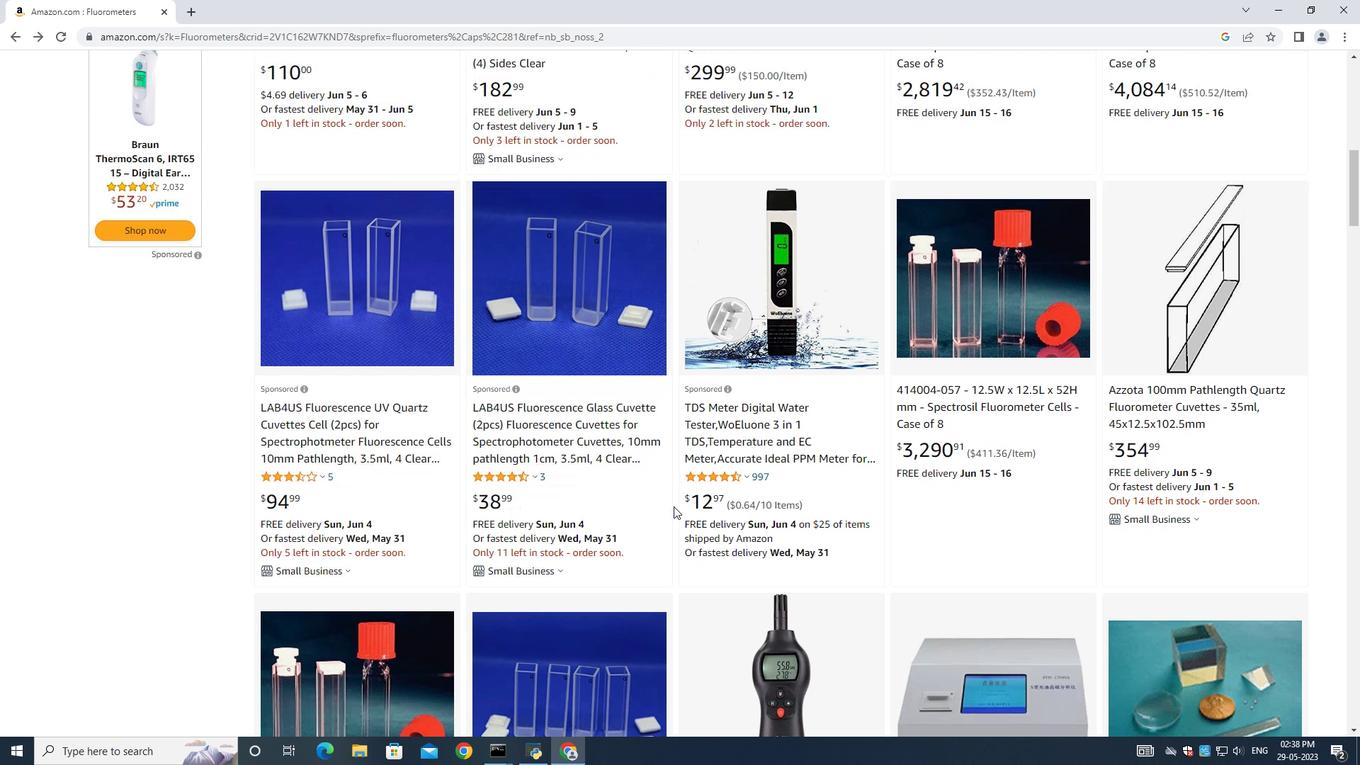 
Action: Mouse scrolled (673, 506) with delta (0, 0)
Screenshot: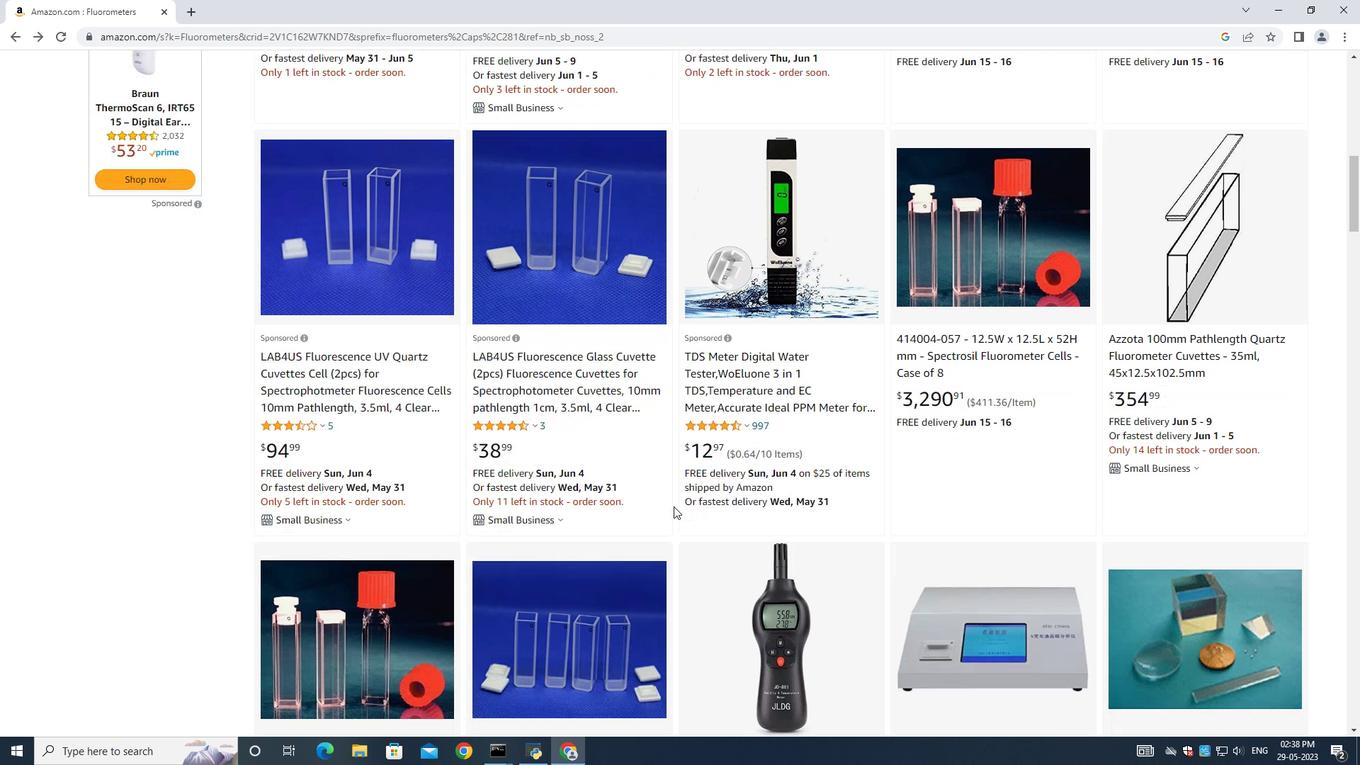 
Action: Mouse moved to (650, 452)
Screenshot: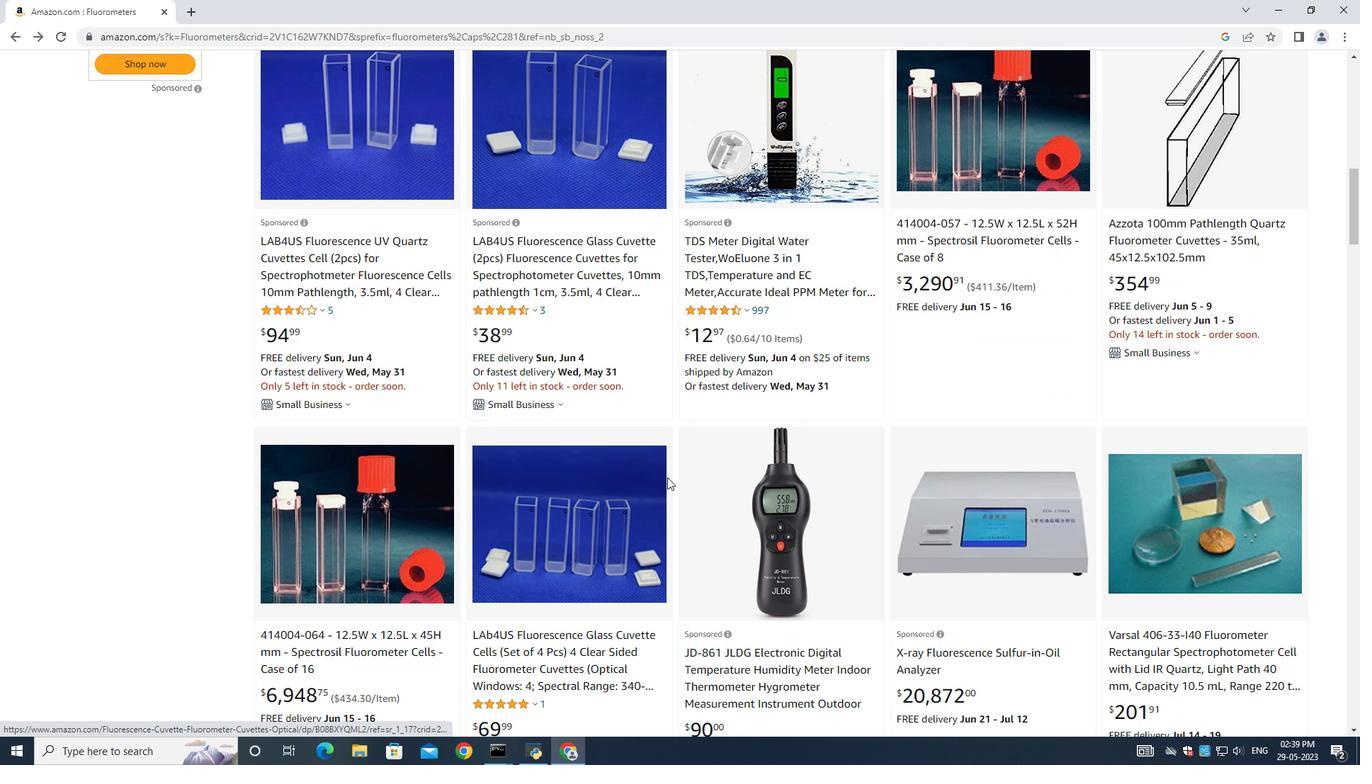 
Action: Mouse scrolled (665, 476) with delta (0, 0)
Screenshot: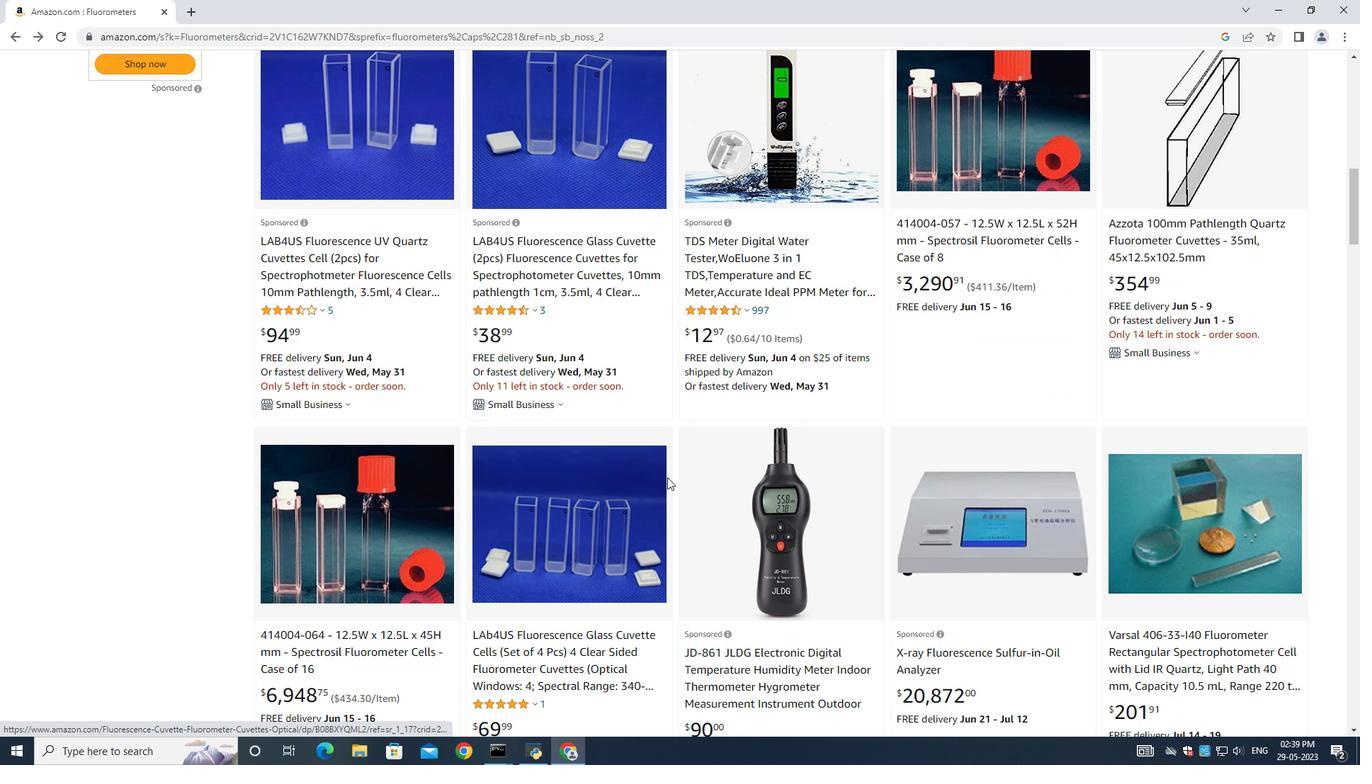 
Action: Mouse moved to (650, 452)
Screenshot: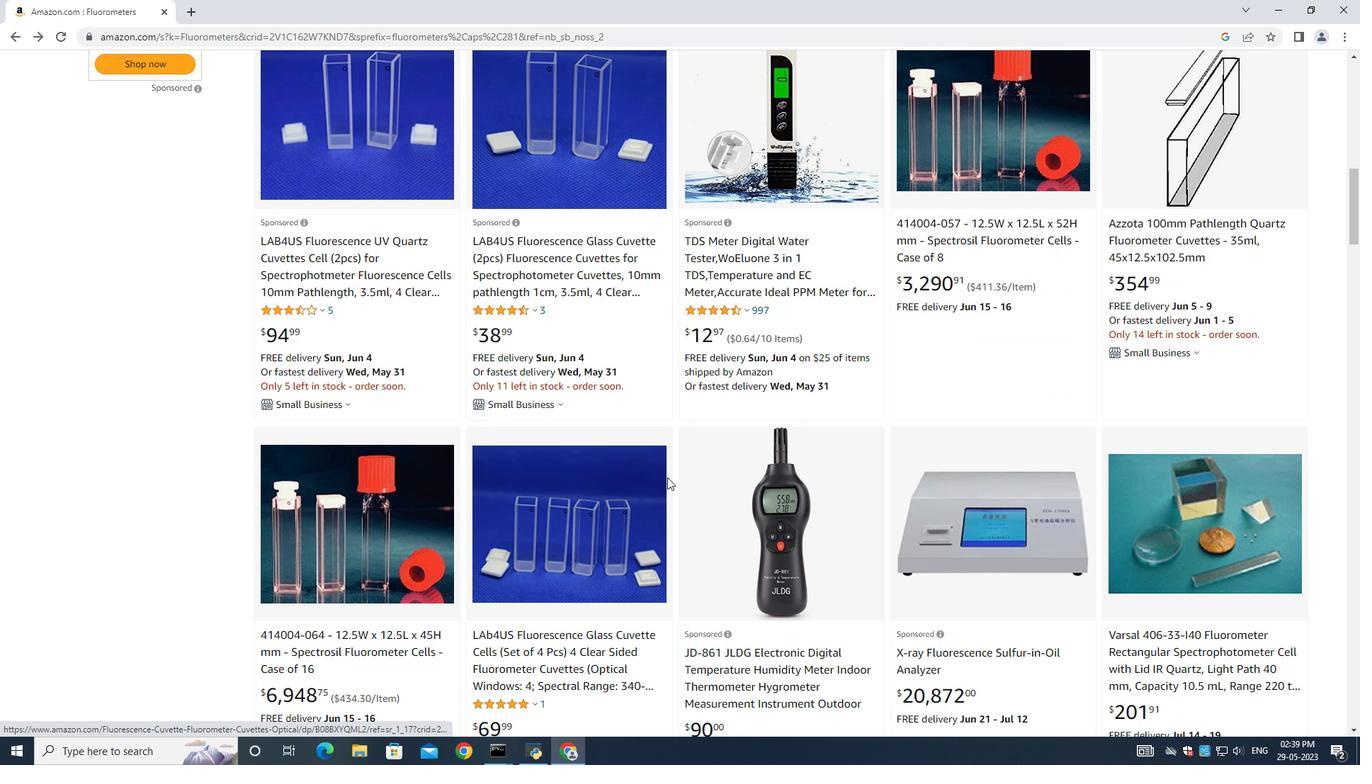 
Action: Mouse scrolled (655, 459) with delta (0, 0)
Screenshot: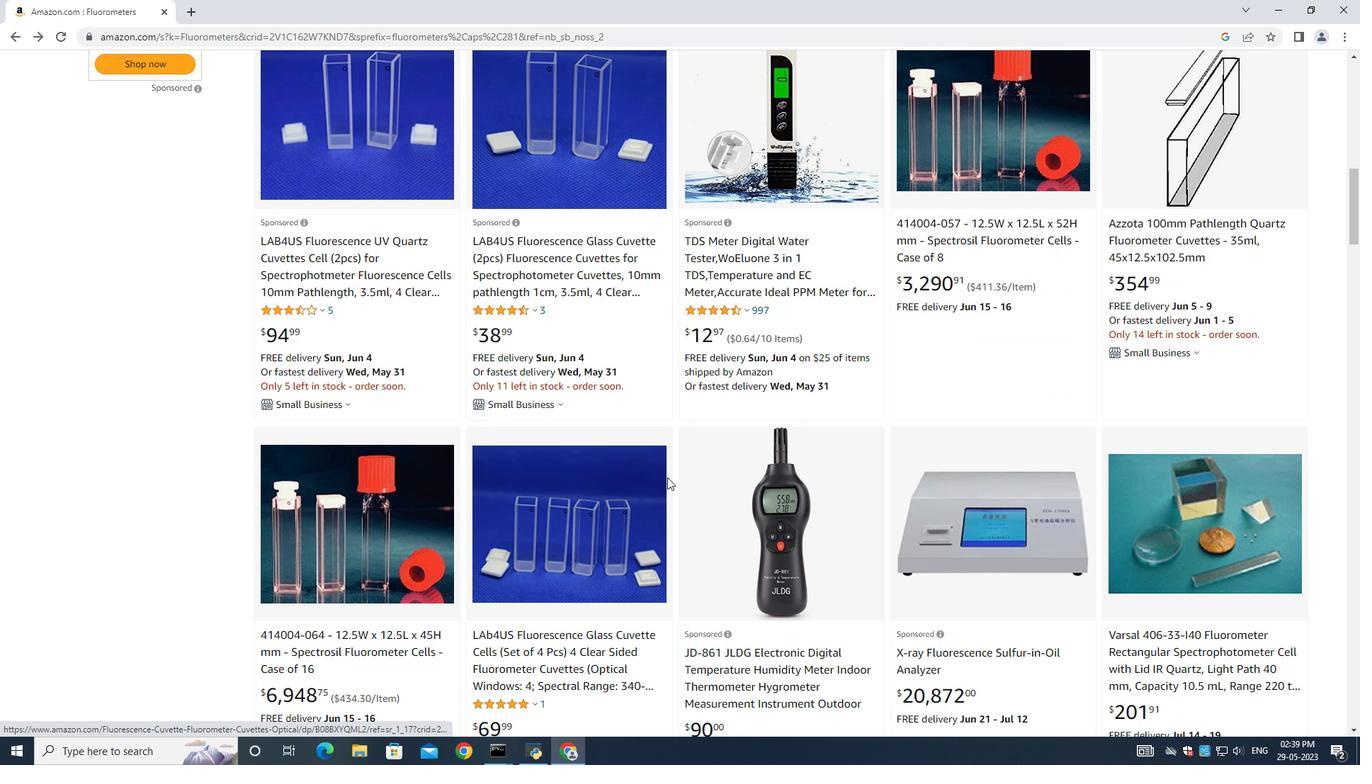 
Action: Mouse scrolled (650, 451) with delta (0, 0)
Screenshot: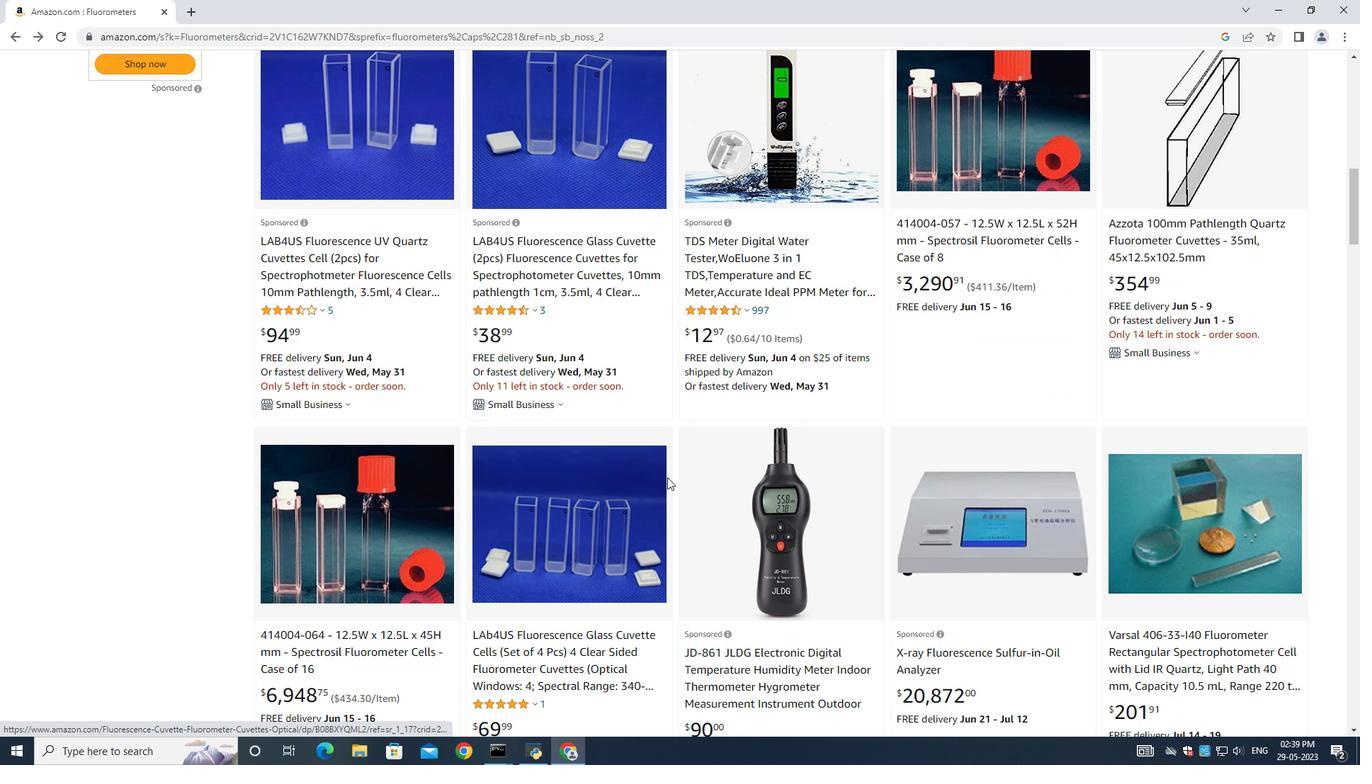 
Action: Mouse moved to (681, 451)
Screenshot: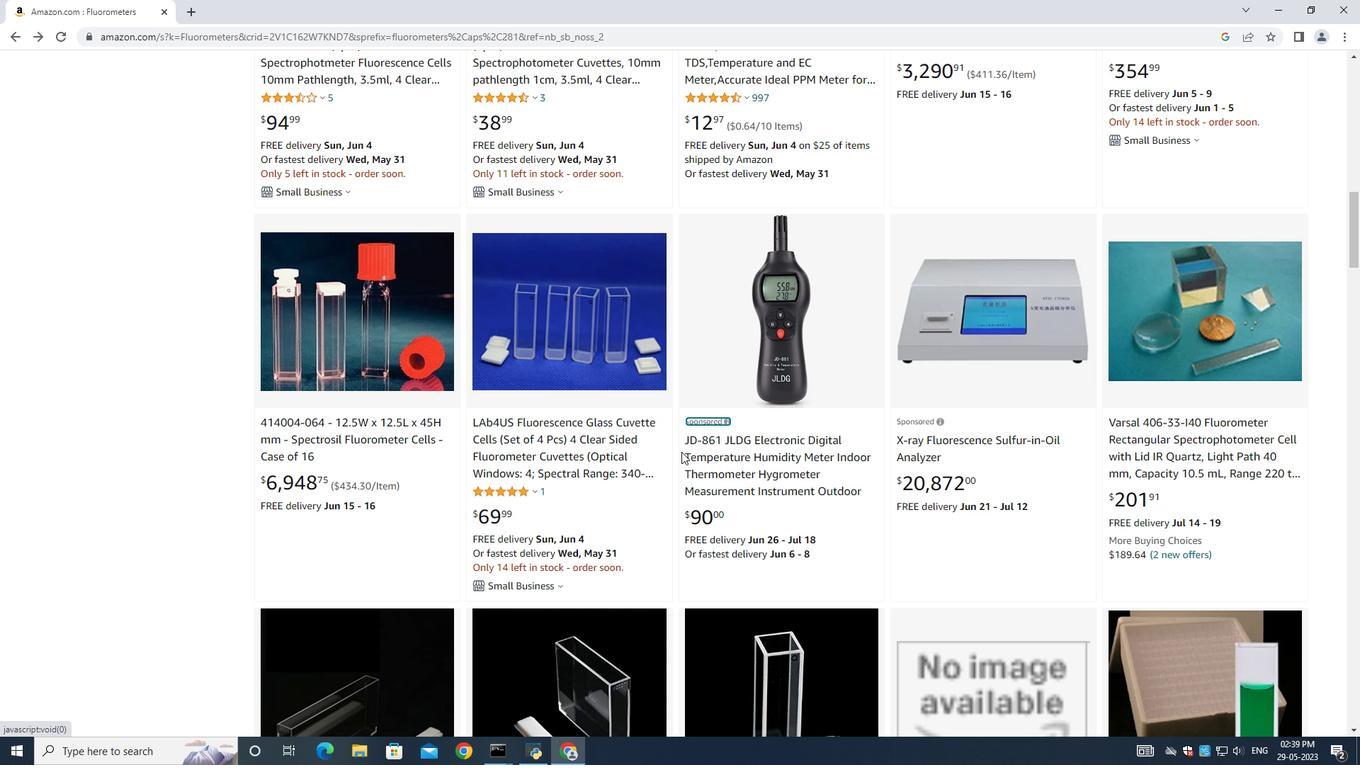 
Action: Mouse scrolled (681, 452) with delta (0, 0)
Screenshot: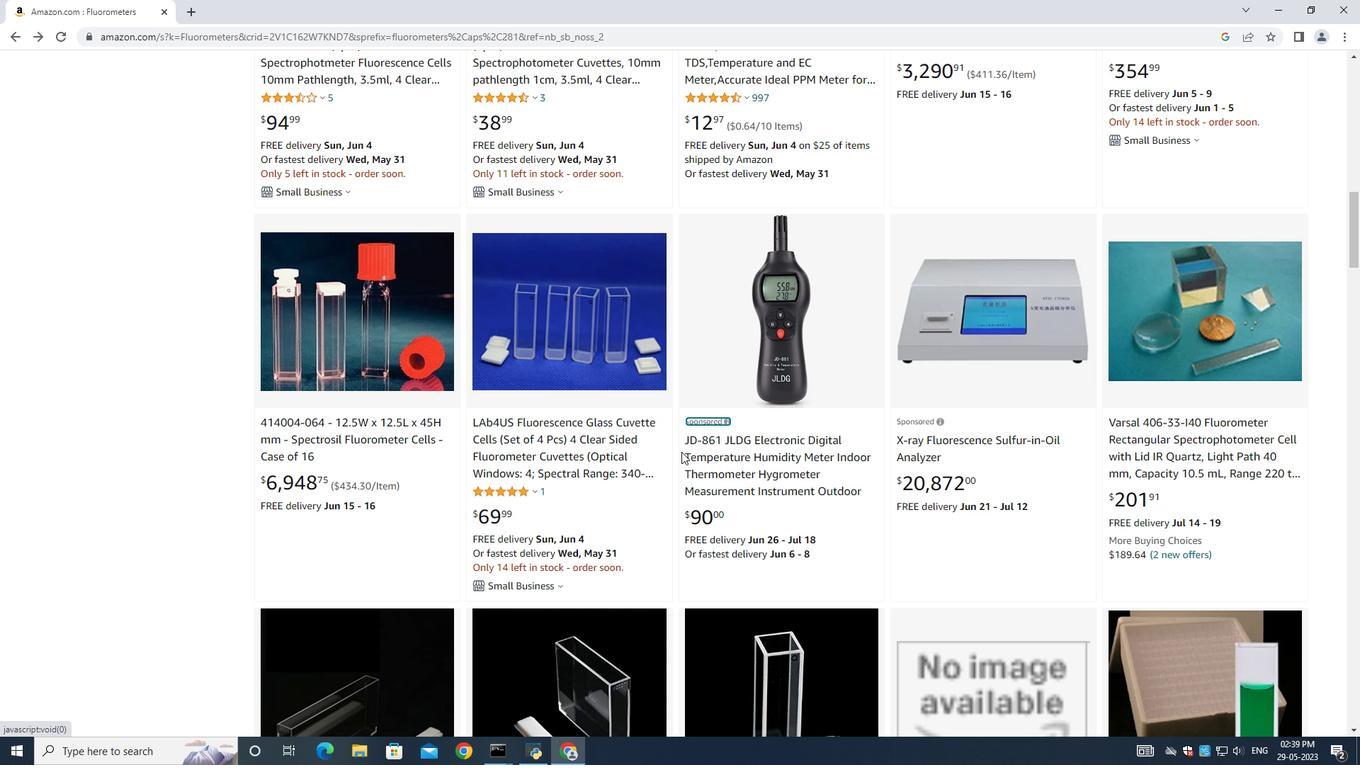 
Action: Mouse scrolled (681, 452) with delta (0, 0)
Screenshot: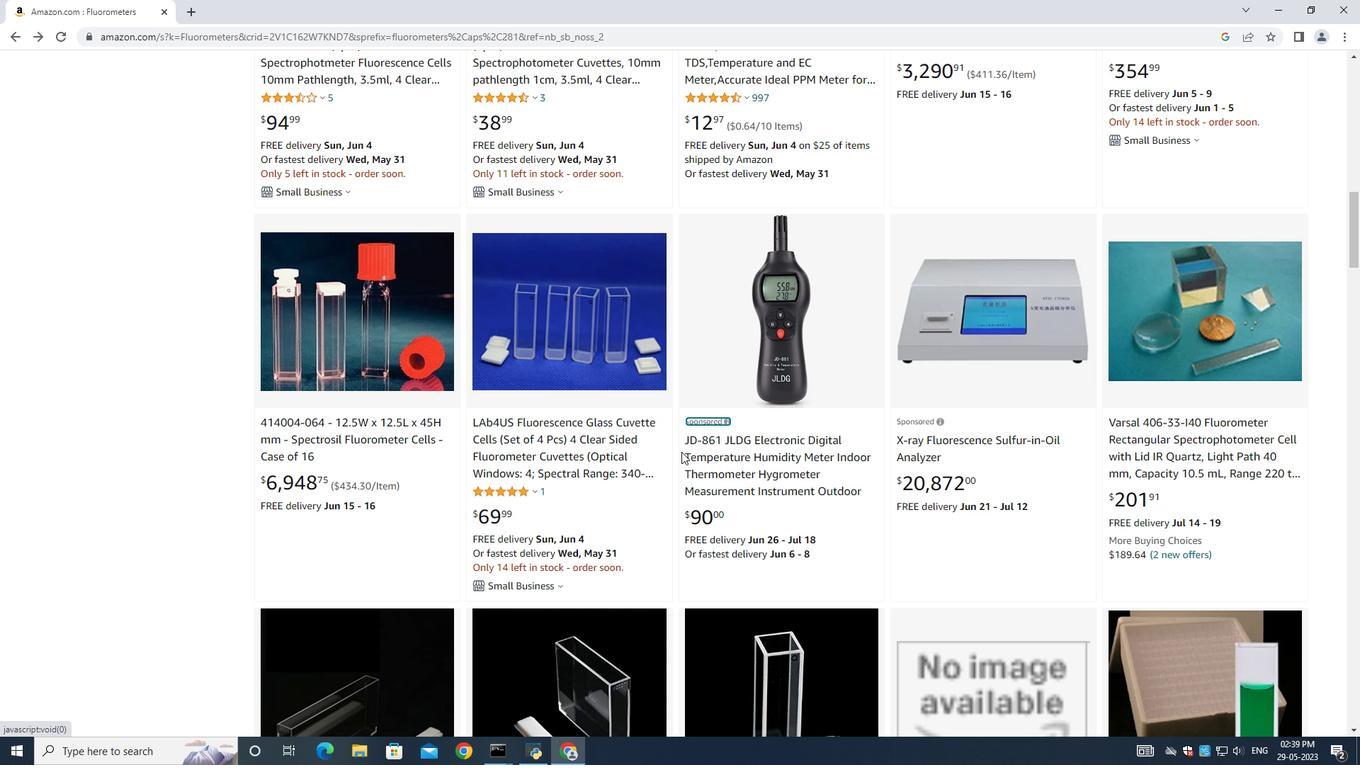 
Action: Mouse scrolled (681, 452) with delta (0, 0)
Screenshot: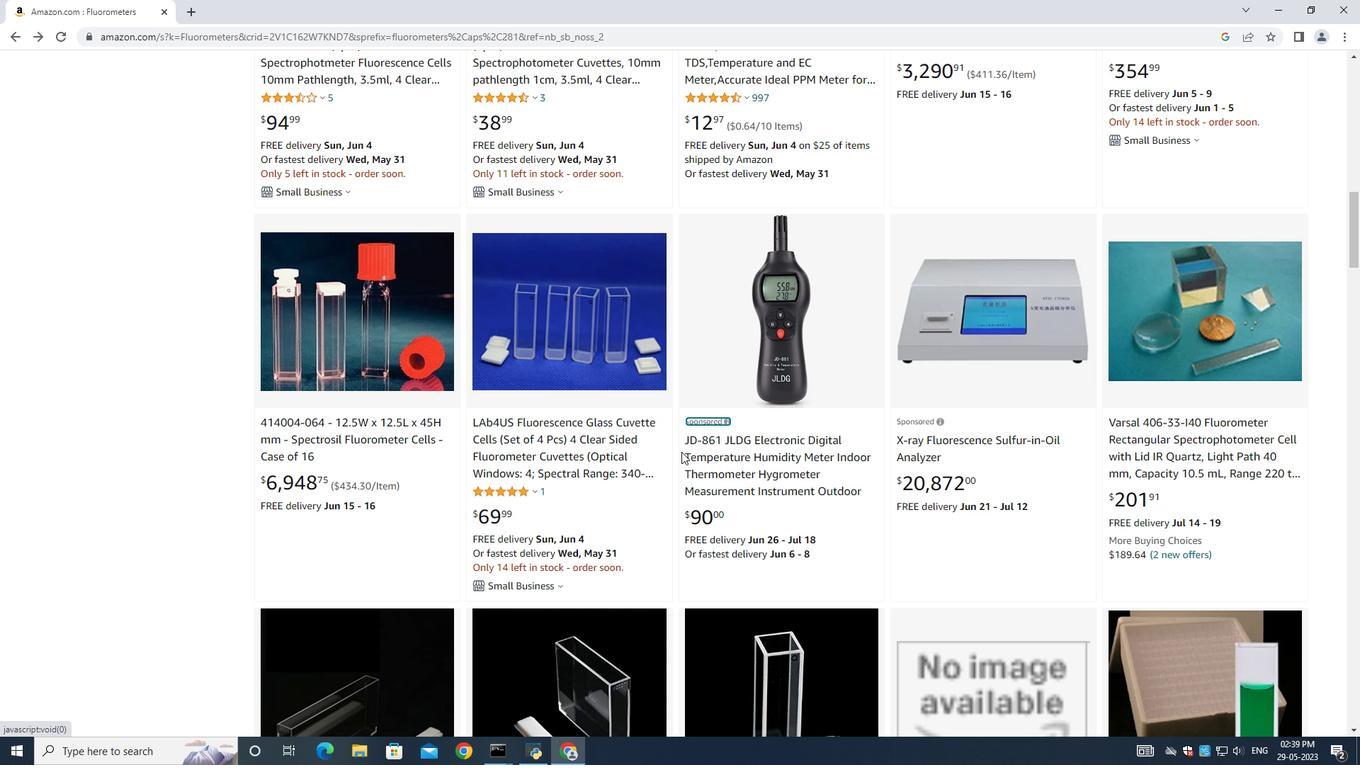 
Action: Mouse scrolled (681, 452) with delta (0, 0)
Screenshot: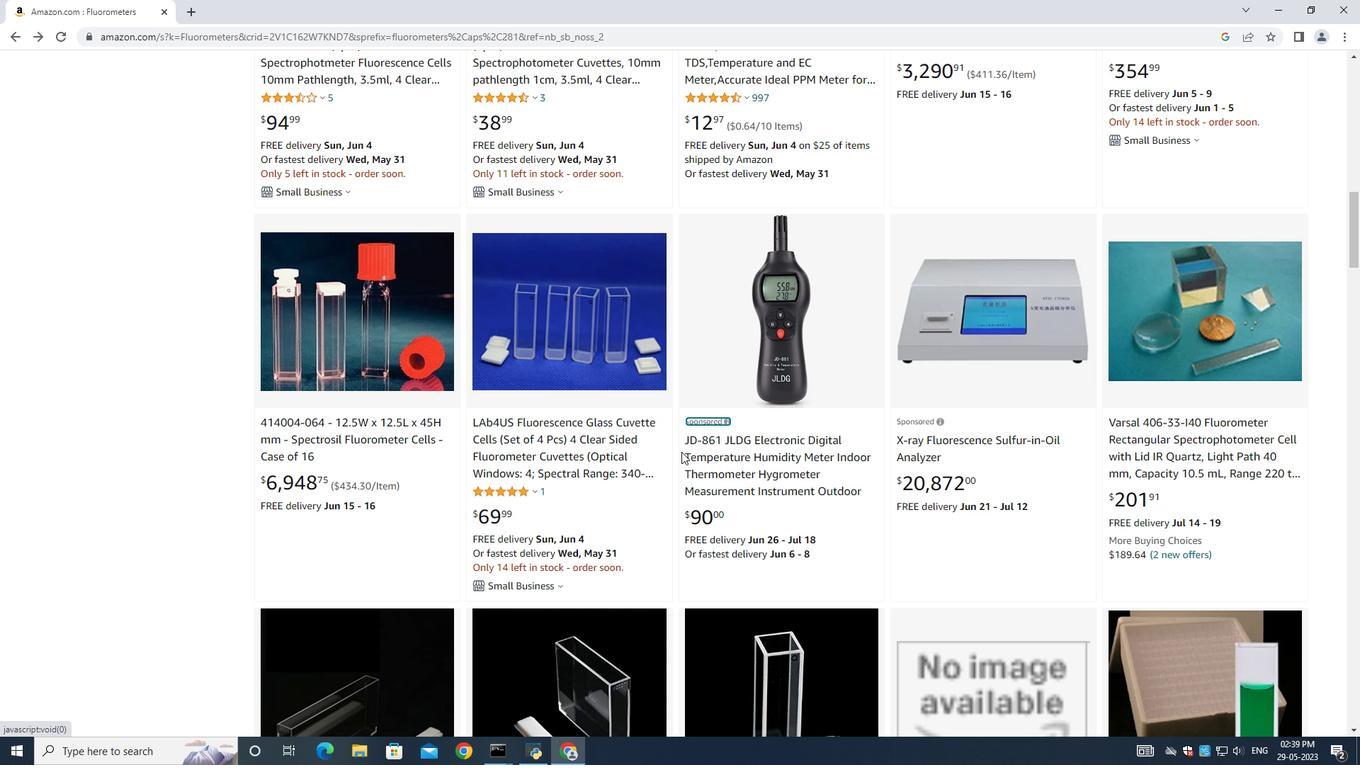 
Action: Mouse scrolled (681, 452) with delta (0, 0)
Screenshot: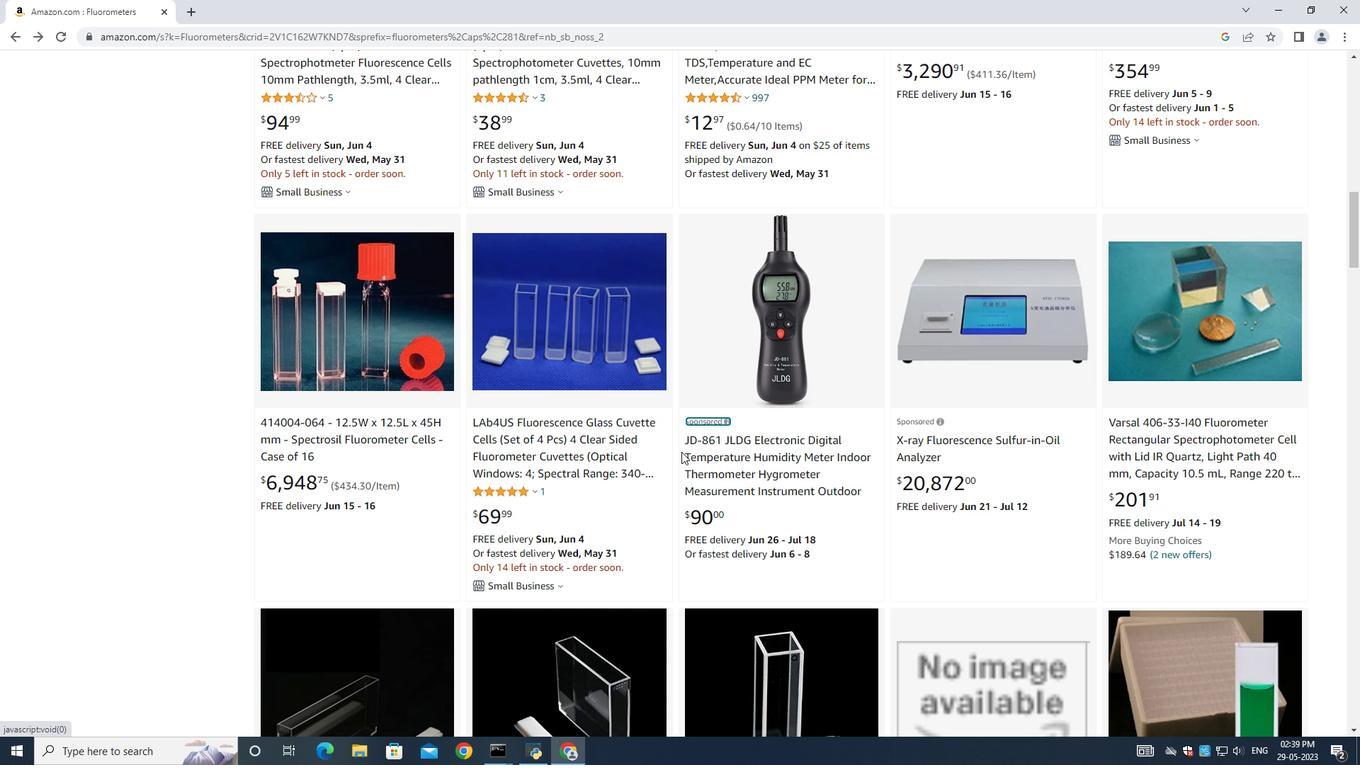 
Action: Mouse moved to (902, 398)
Screenshot: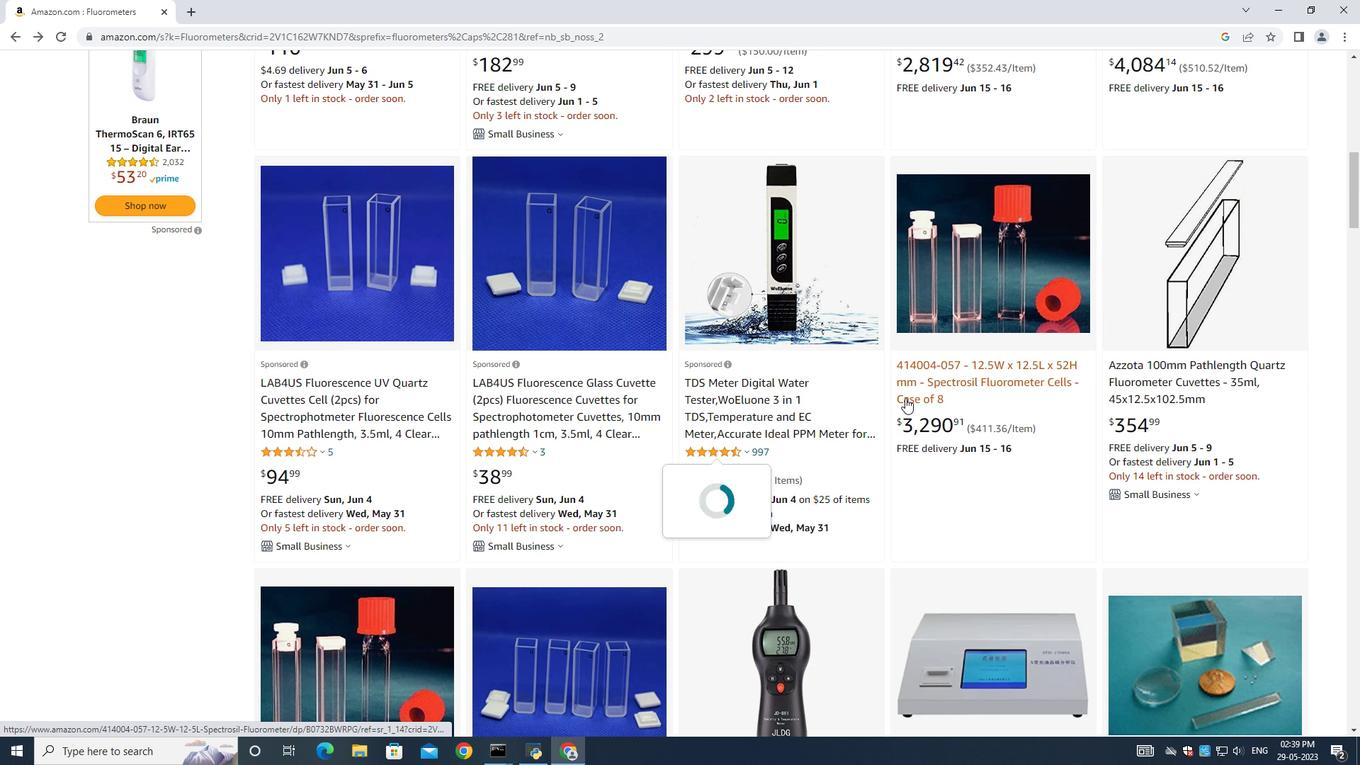 
Action: Mouse scrolled (902, 398) with delta (0, 0)
Screenshot: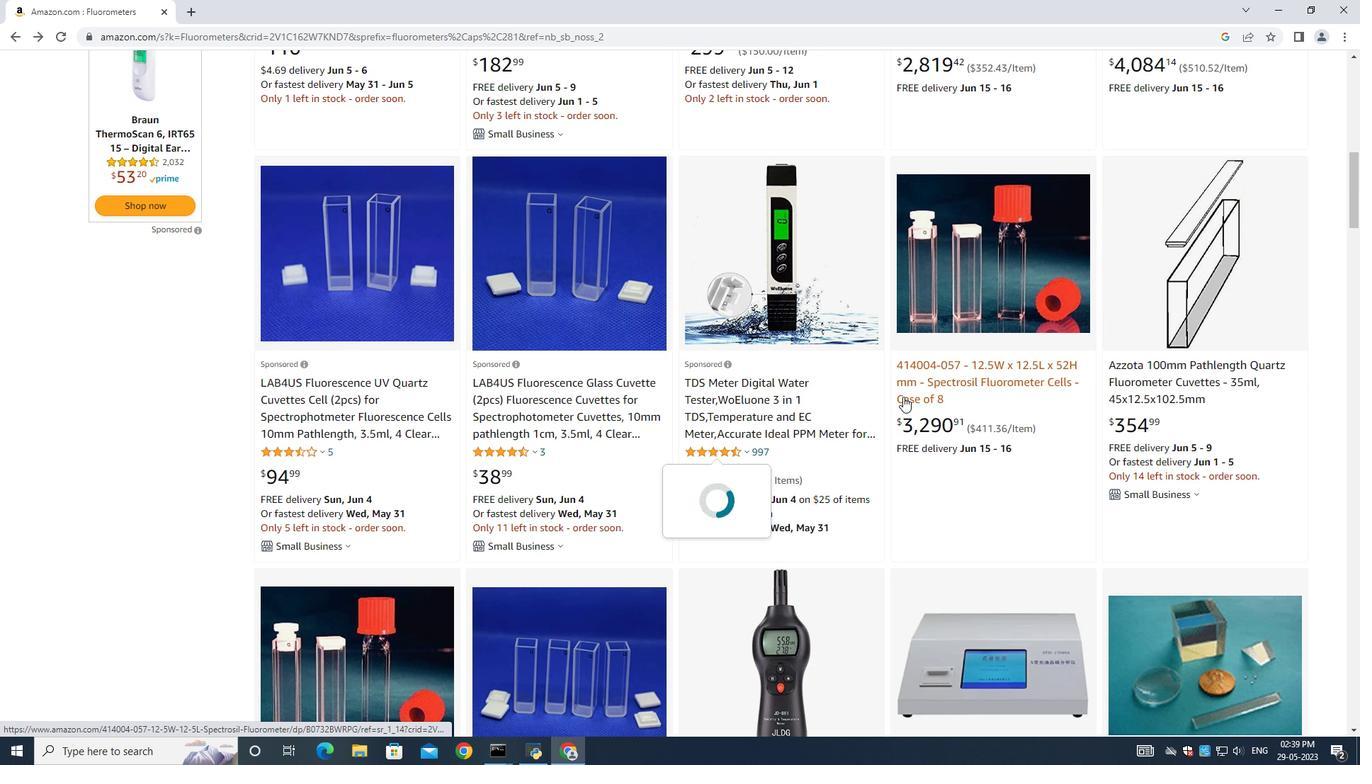 
Action: Mouse scrolled (902, 398) with delta (0, 0)
Screenshot: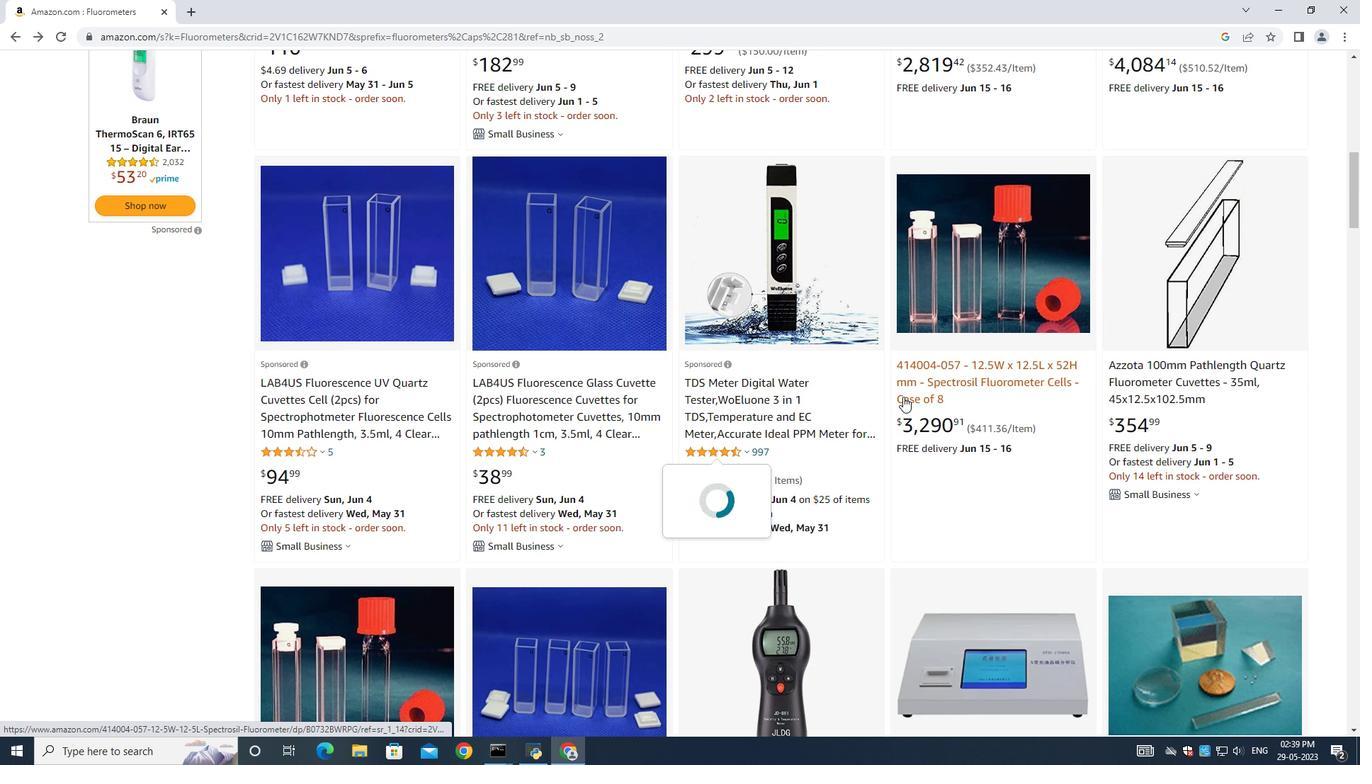 
Action: Mouse scrolled (902, 398) with delta (0, 0)
Screenshot: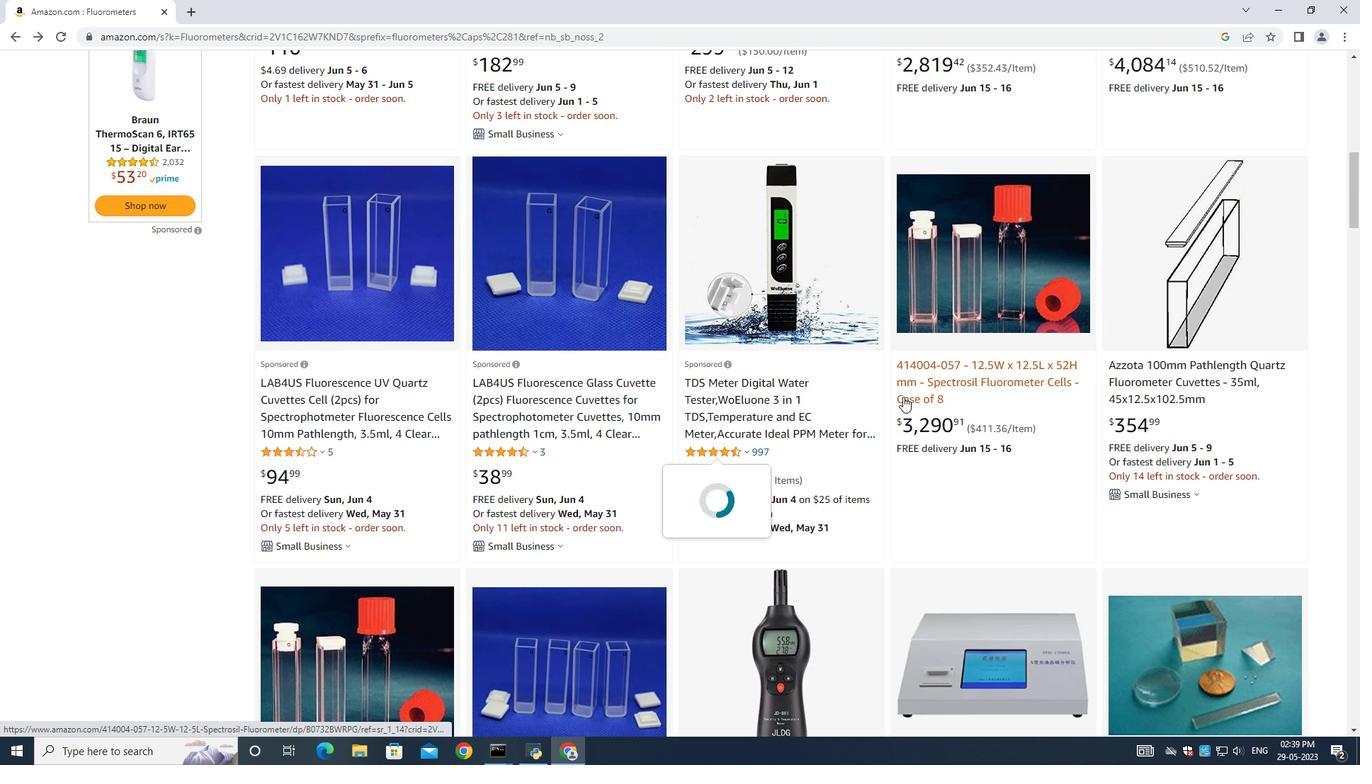 
Action: Mouse scrolled (902, 398) with delta (0, 0)
Screenshot: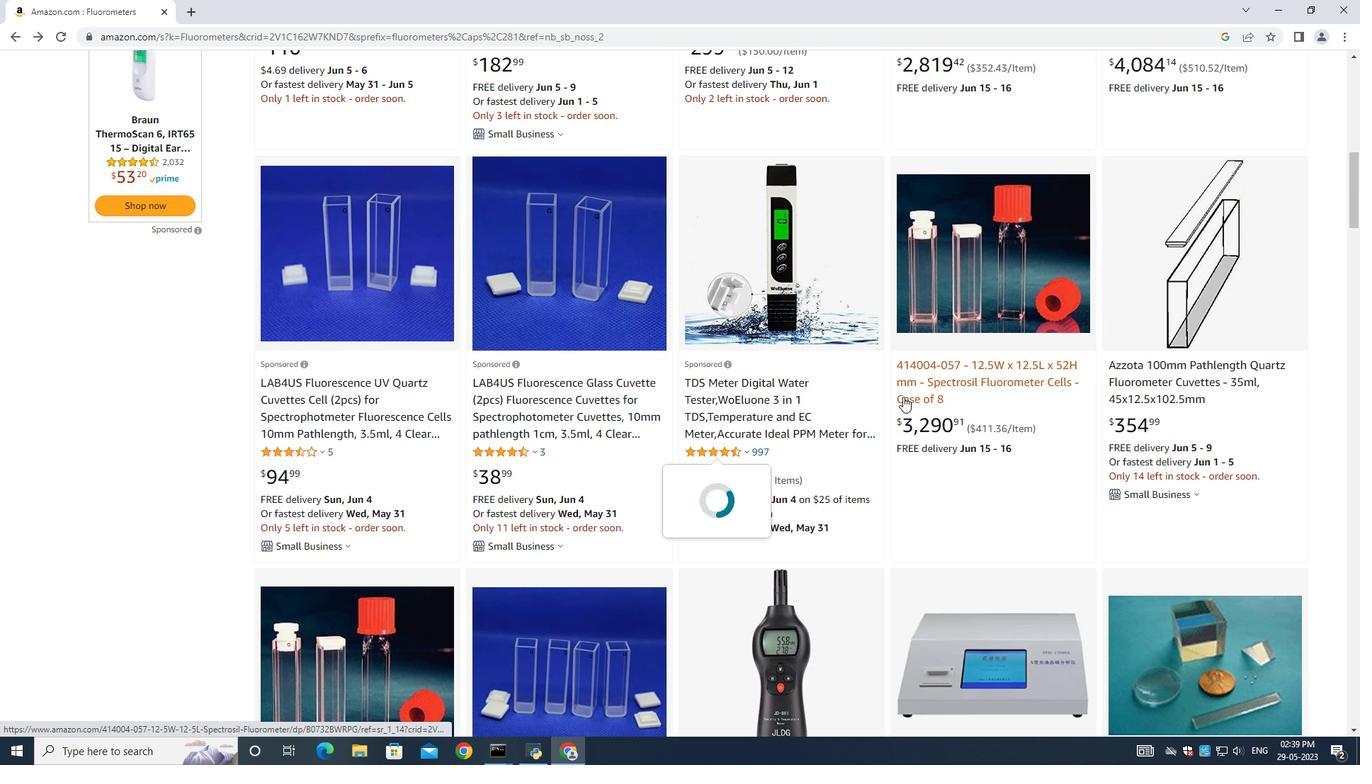 
Action: Mouse scrolled (902, 398) with delta (0, 0)
Screenshot: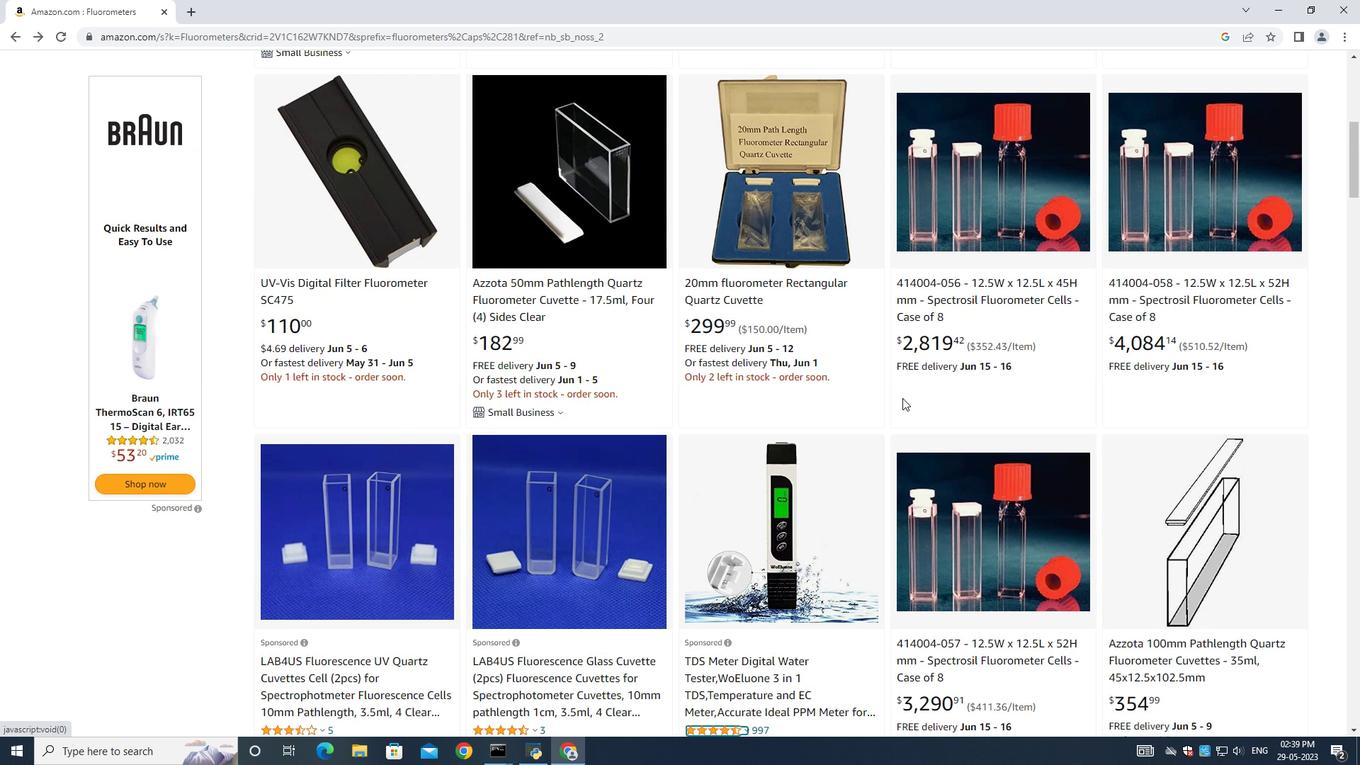 
Action: Mouse scrolled (902, 398) with delta (0, 0)
Screenshot: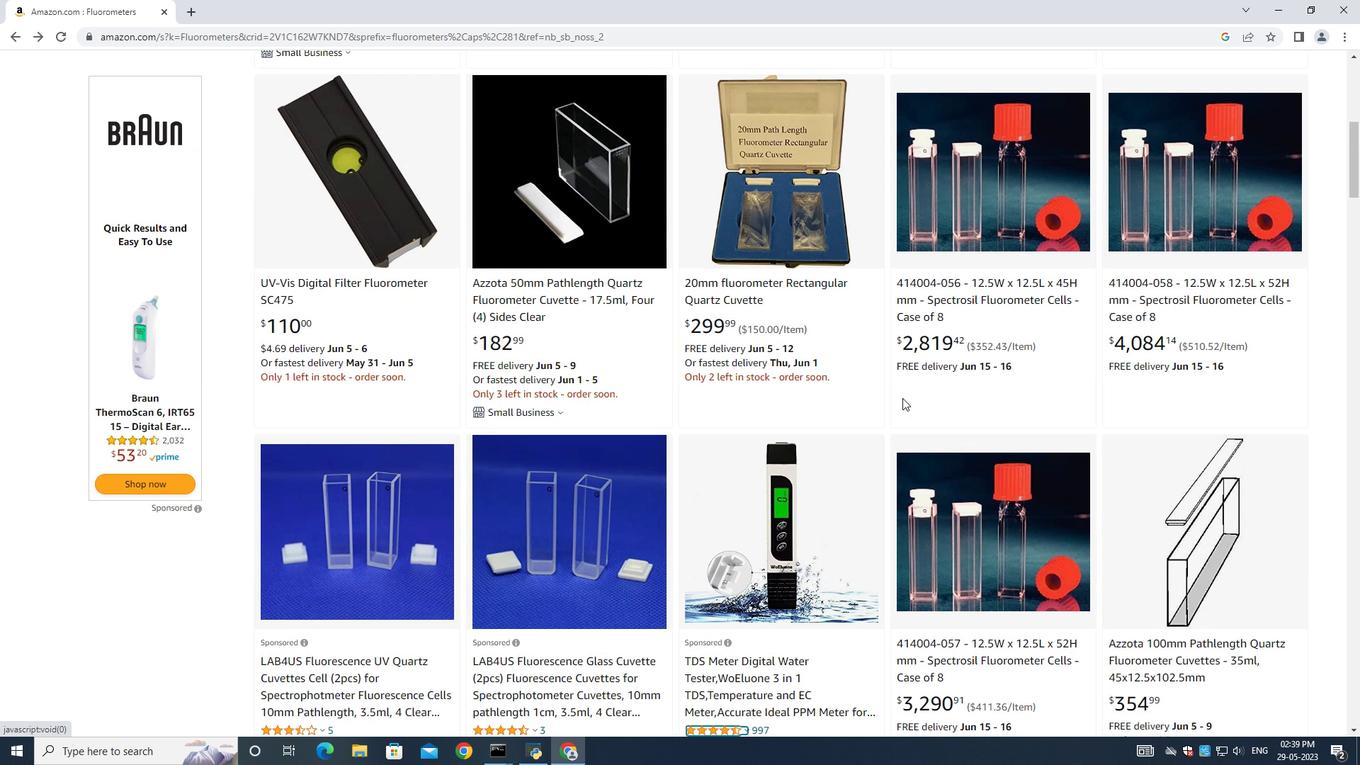 
Action: Mouse scrolled (902, 398) with delta (0, 0)
Screenshot: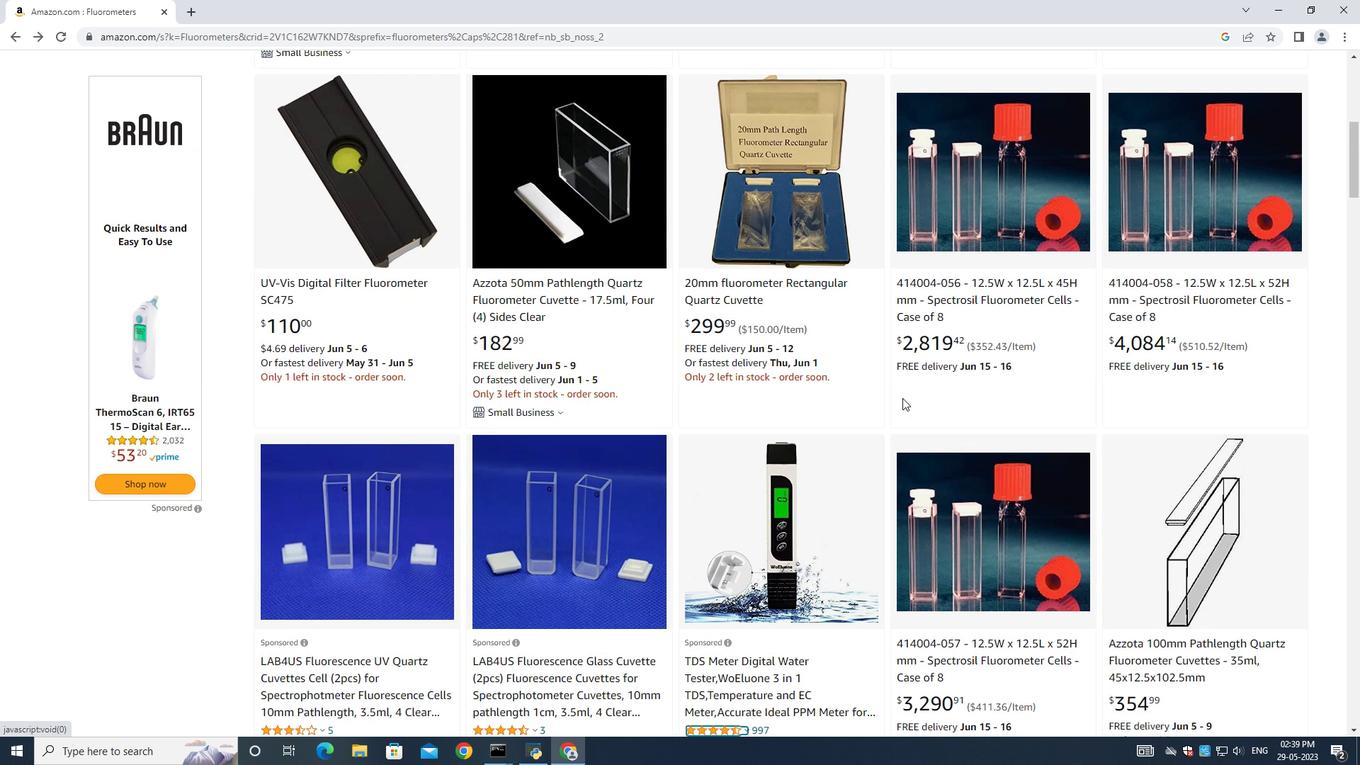 
Action: Mouse scrolled (902, 398) with delta (0, 0)
Screenshot: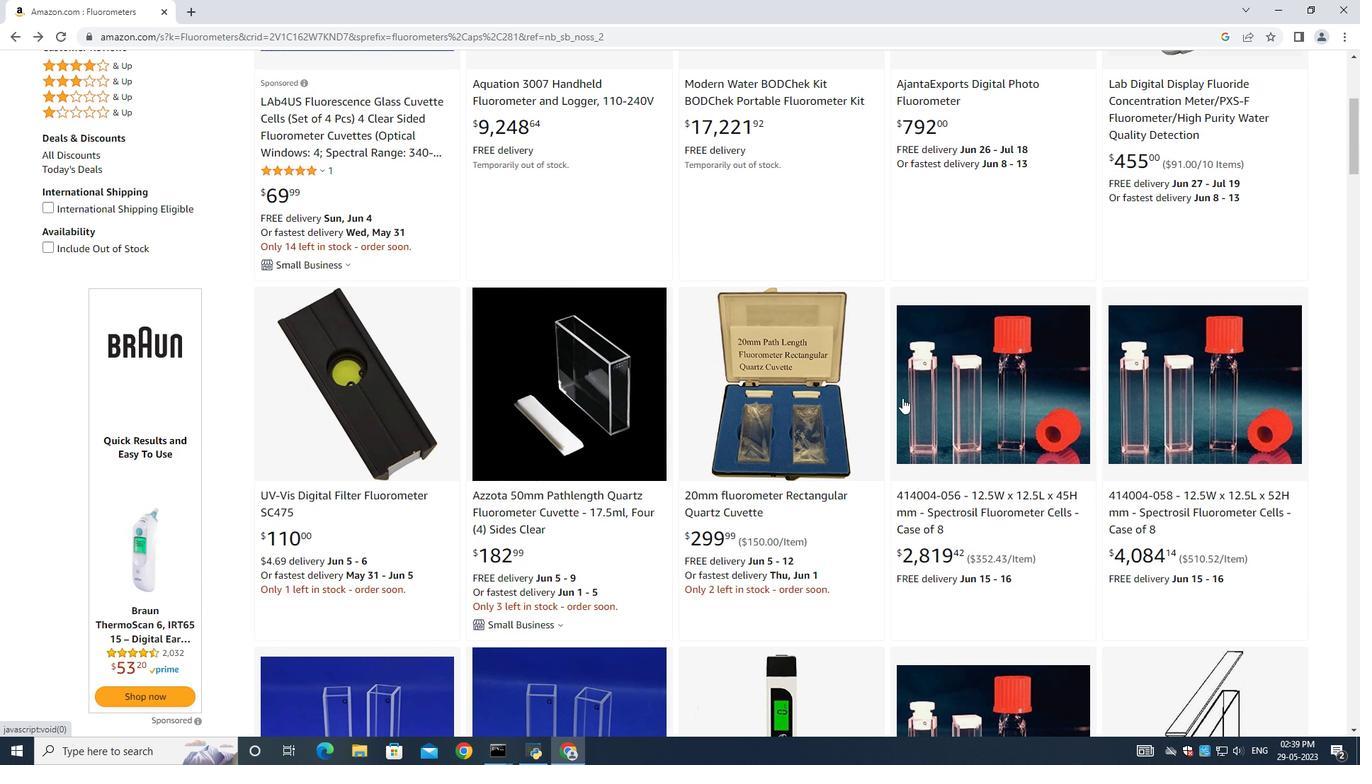 
Action: Mouse scrolled (902, 398) with delta (0, 0)
Screenshot: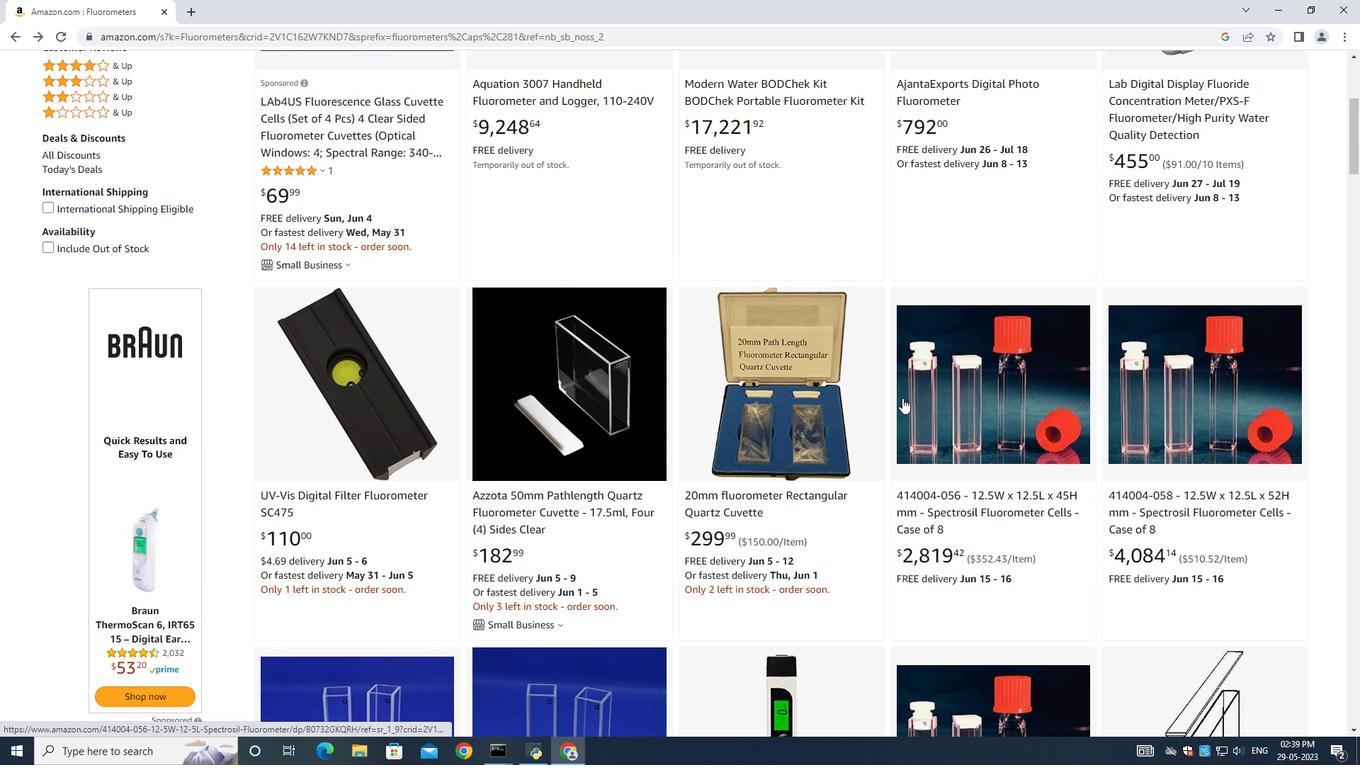 
Action: Mouse scrolled (902, 398) with delta (0, 0)
Screenshot: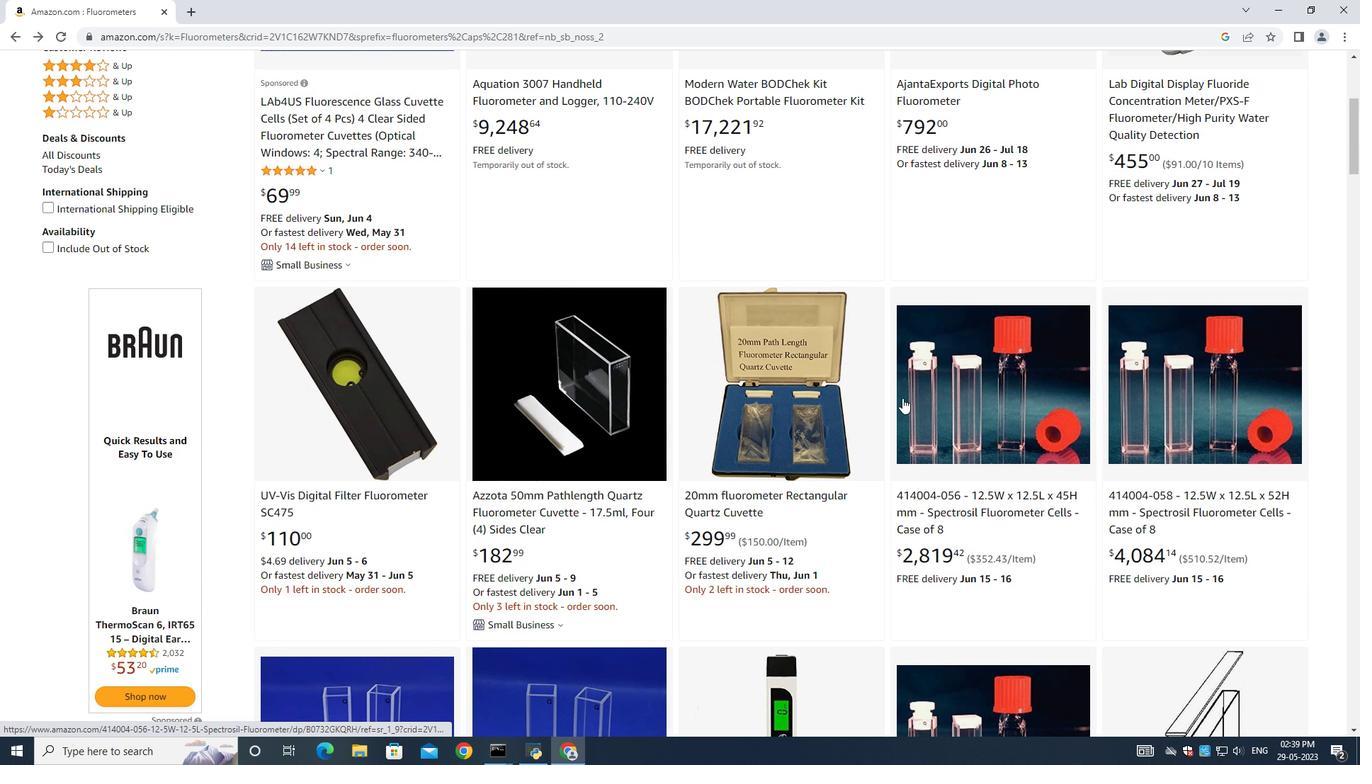
Action: Mouse scrolled (902, 398) with delta (0, 0)
Screenshot: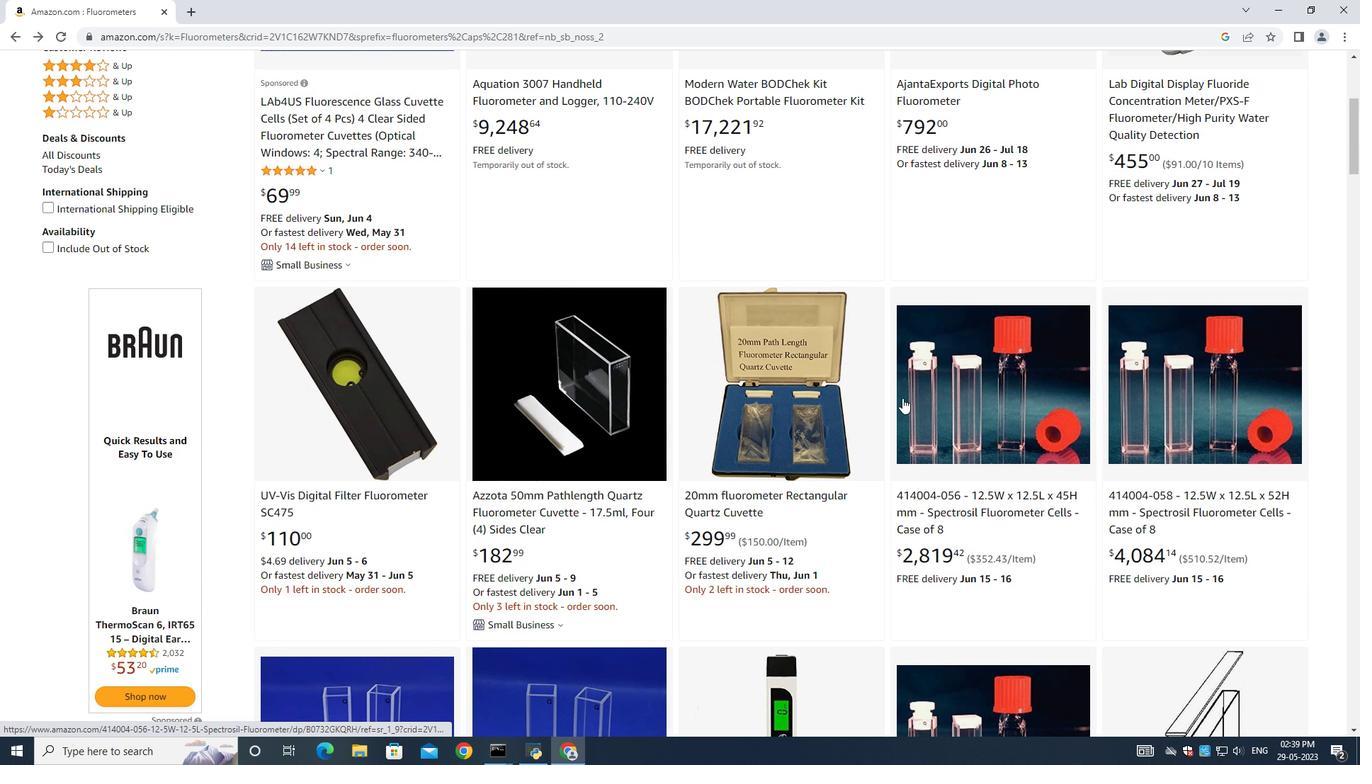 
Action: Mouse moved to (615, 401)
Screenshot: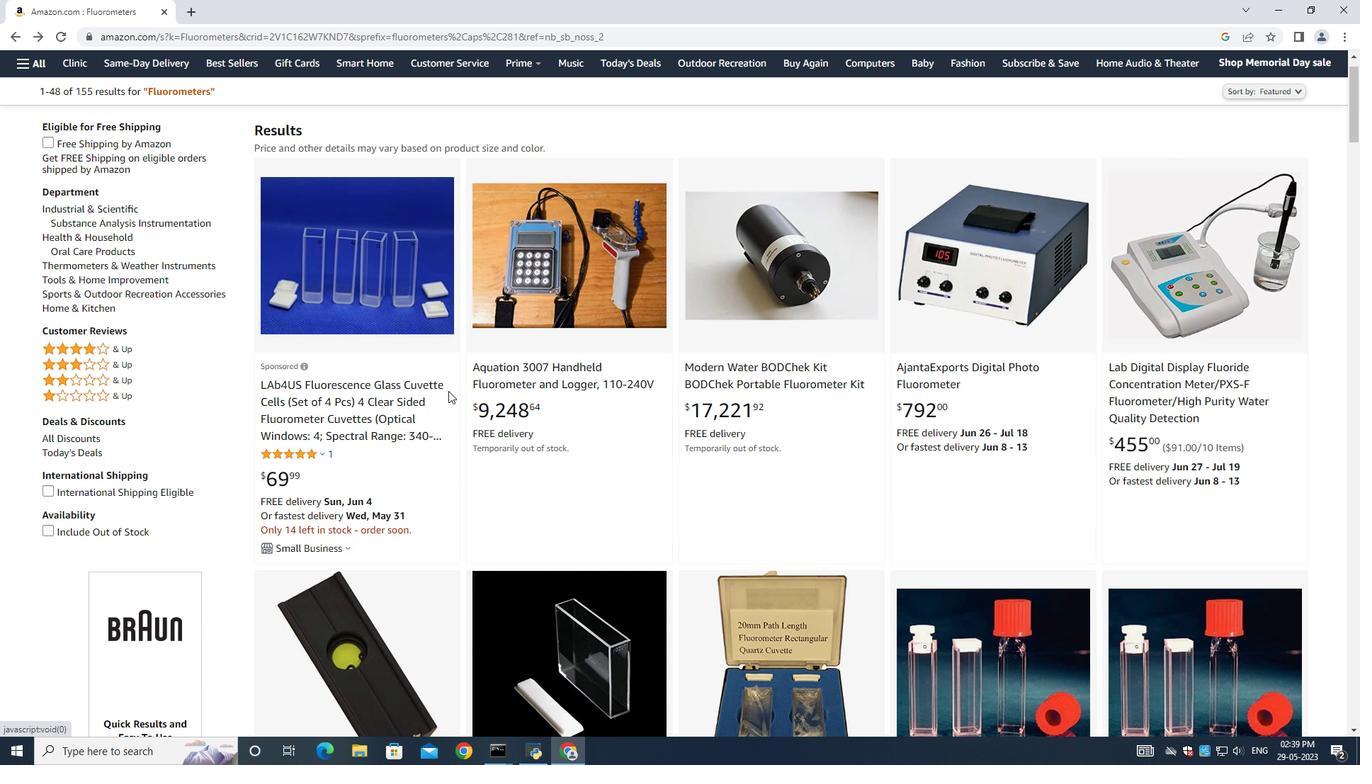 
Action: Mouse scrolled (444, 391) with delta (0, 0)
Screenshot: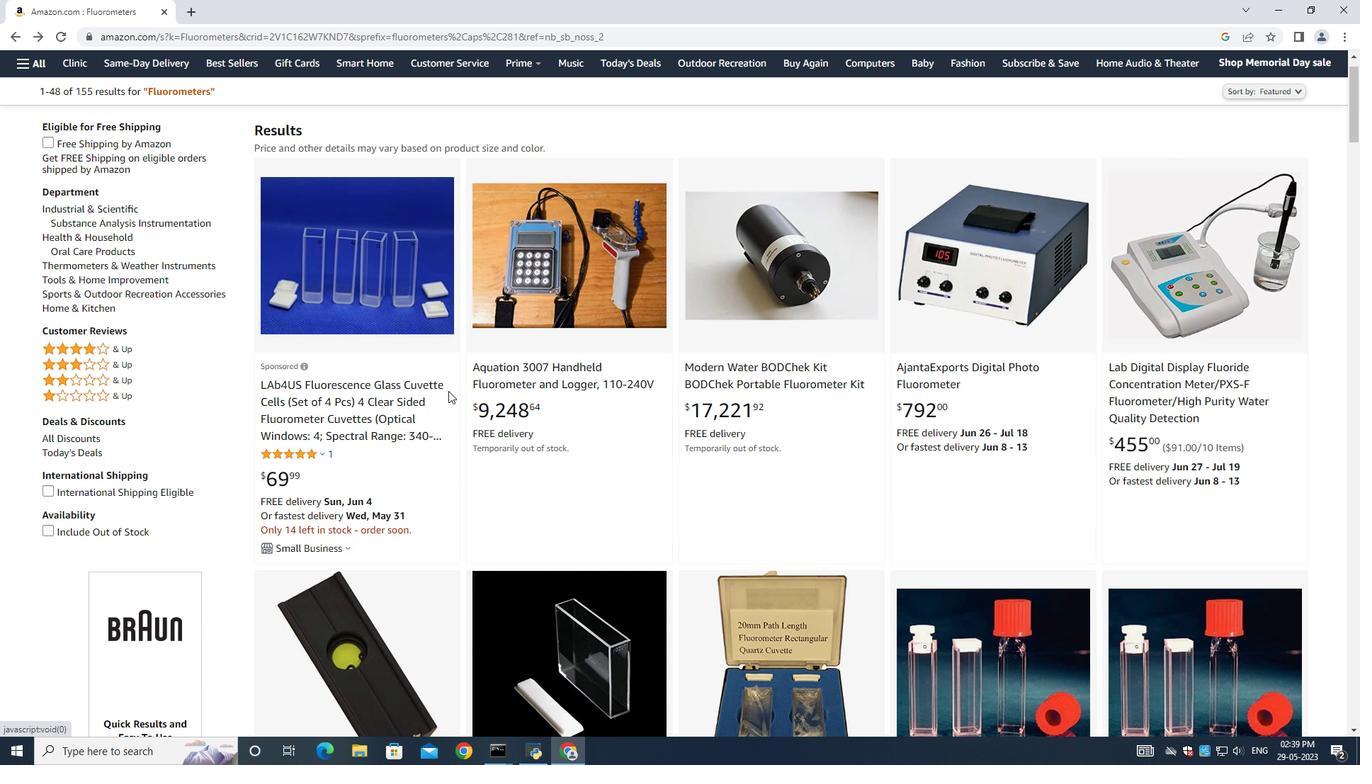
Action: Mouse moved to (672, 409)
Screenshot: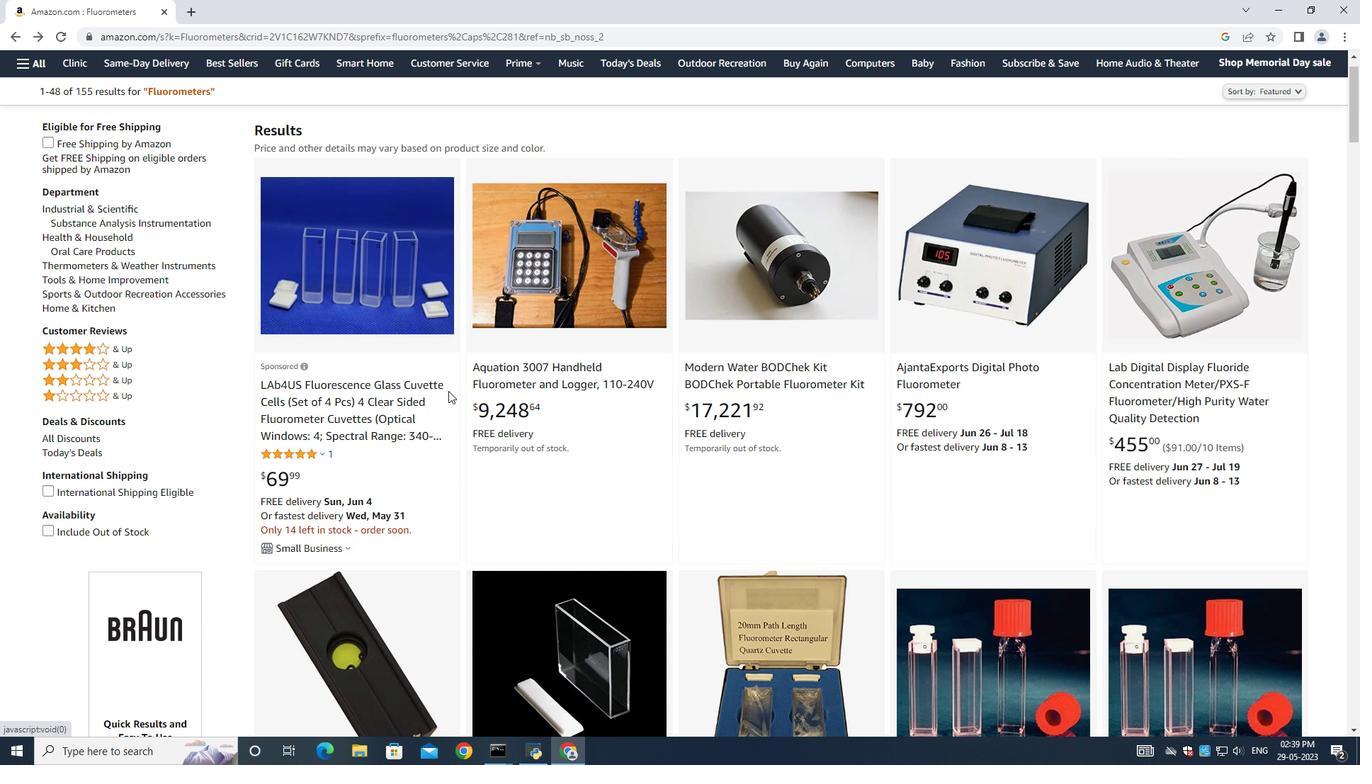 
Action: Mouse scrolled (672, 408) with delta (0, 0)
Screenshot: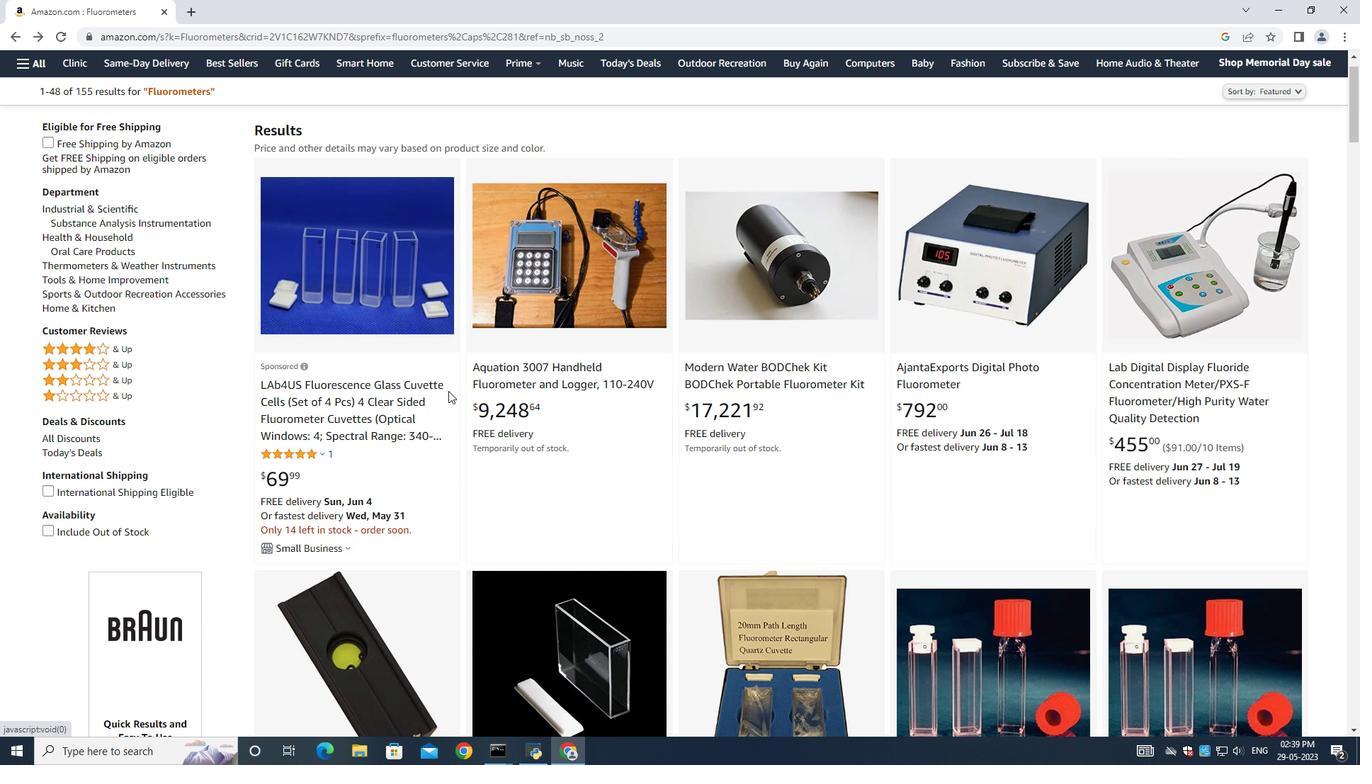 
Action: Mouse moved to (672, 410)
Screenshot: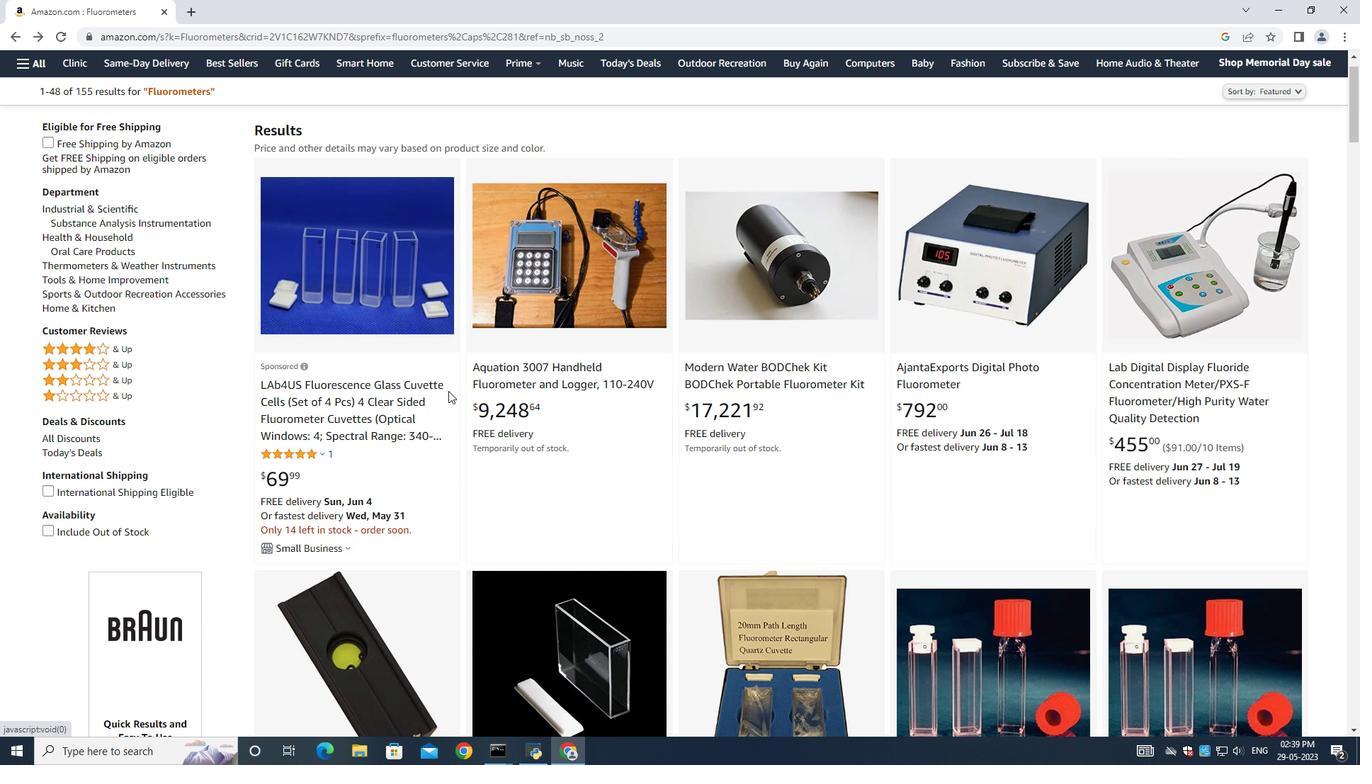 
Action: Mouse scrolled (672, 409) with delta (0, 0)
Screenshot: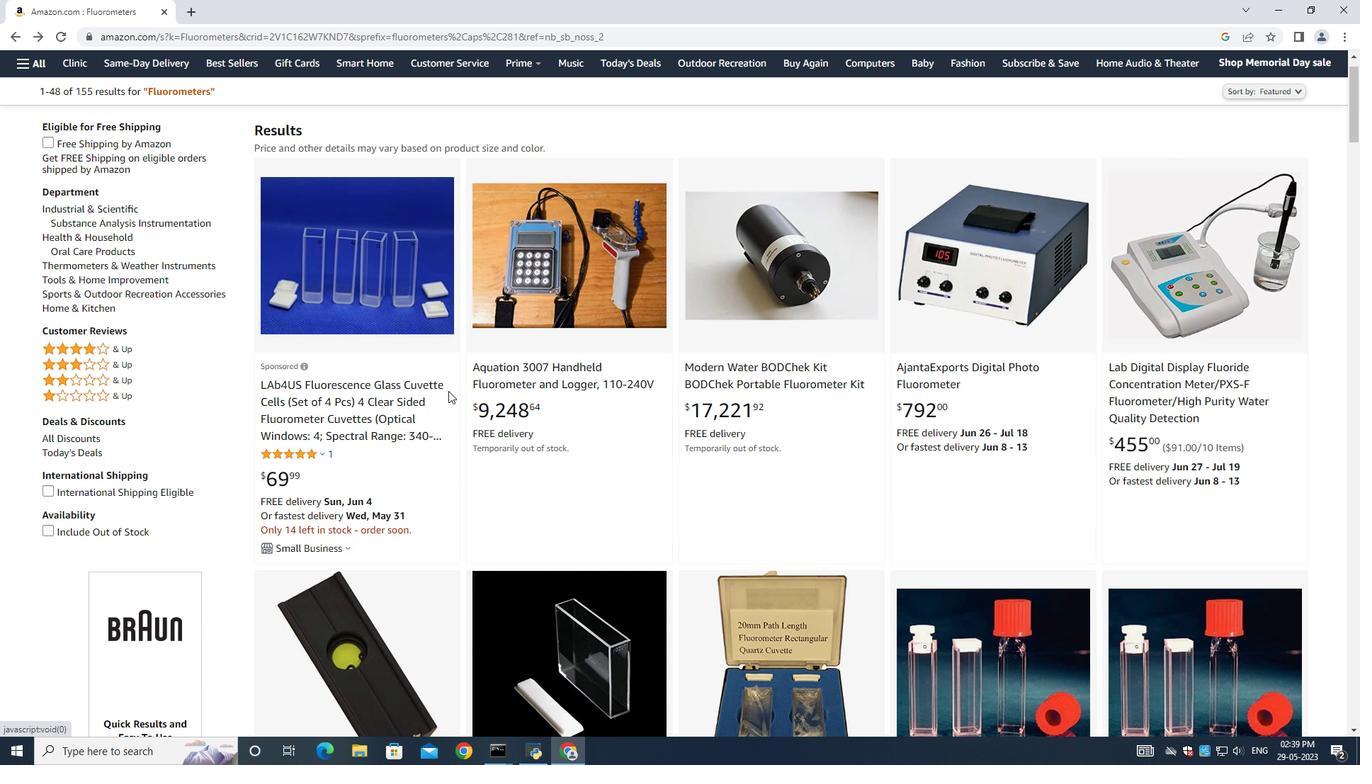 
Action: Mouse moved to (672, 410)
Screenshot: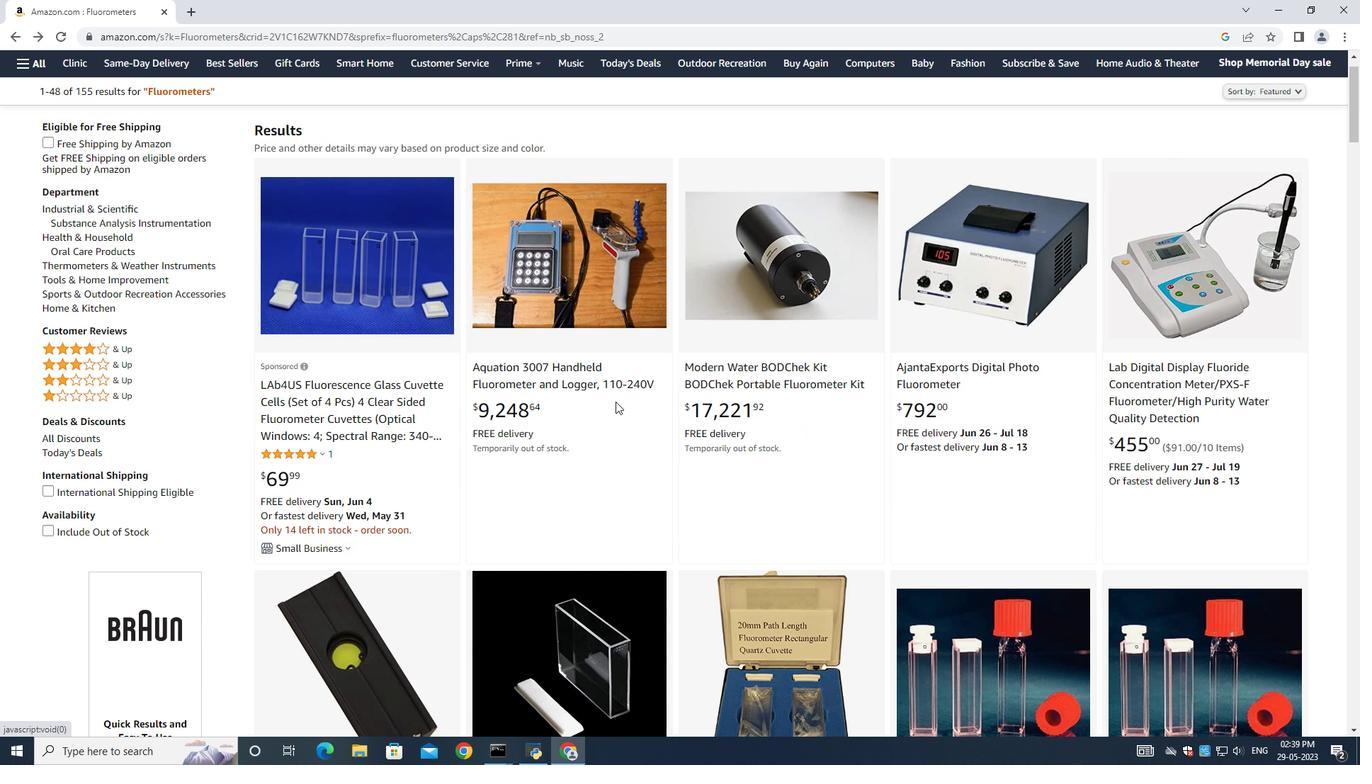 
Action: Mouse scrolled (672, 409) with delta (0, 0)
Screenshot: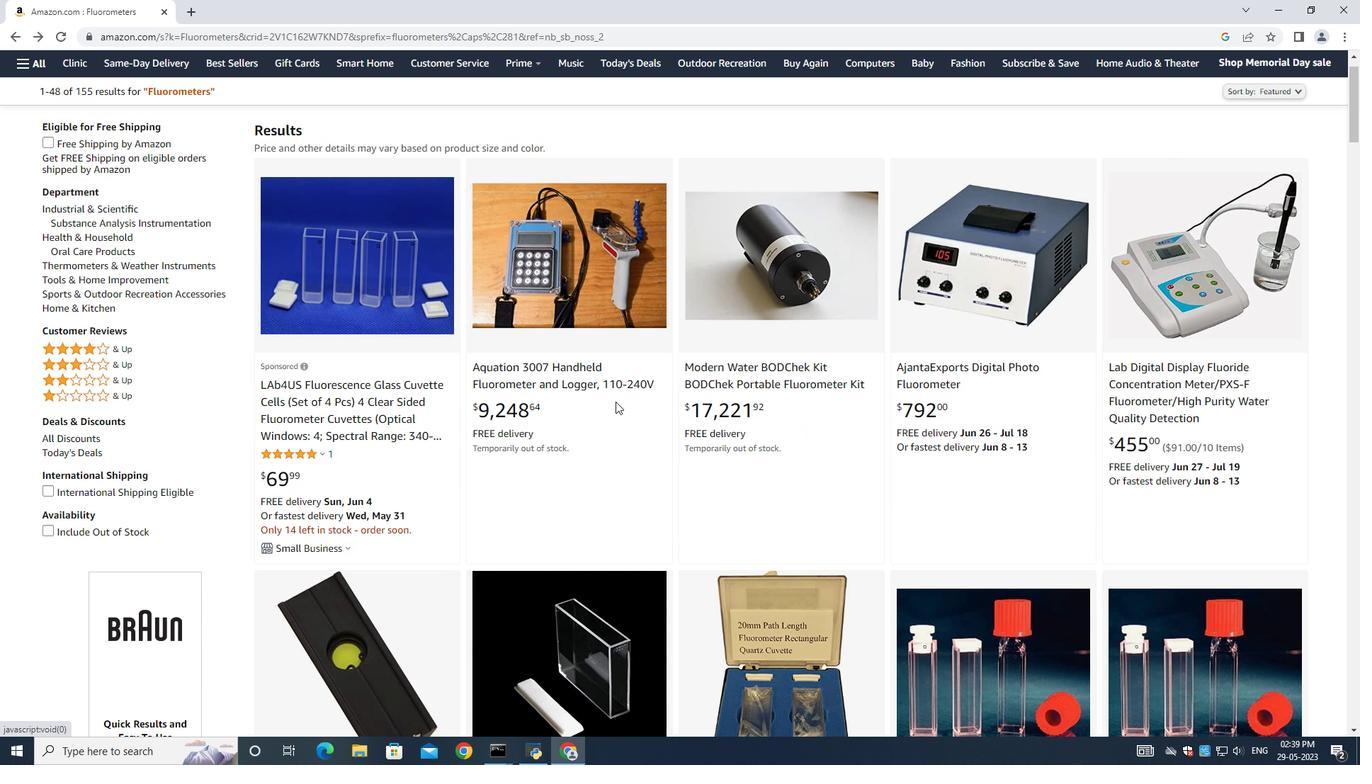 
Action: Mouse scrolled (672, 409) with delta (0, 0)
Screenshot: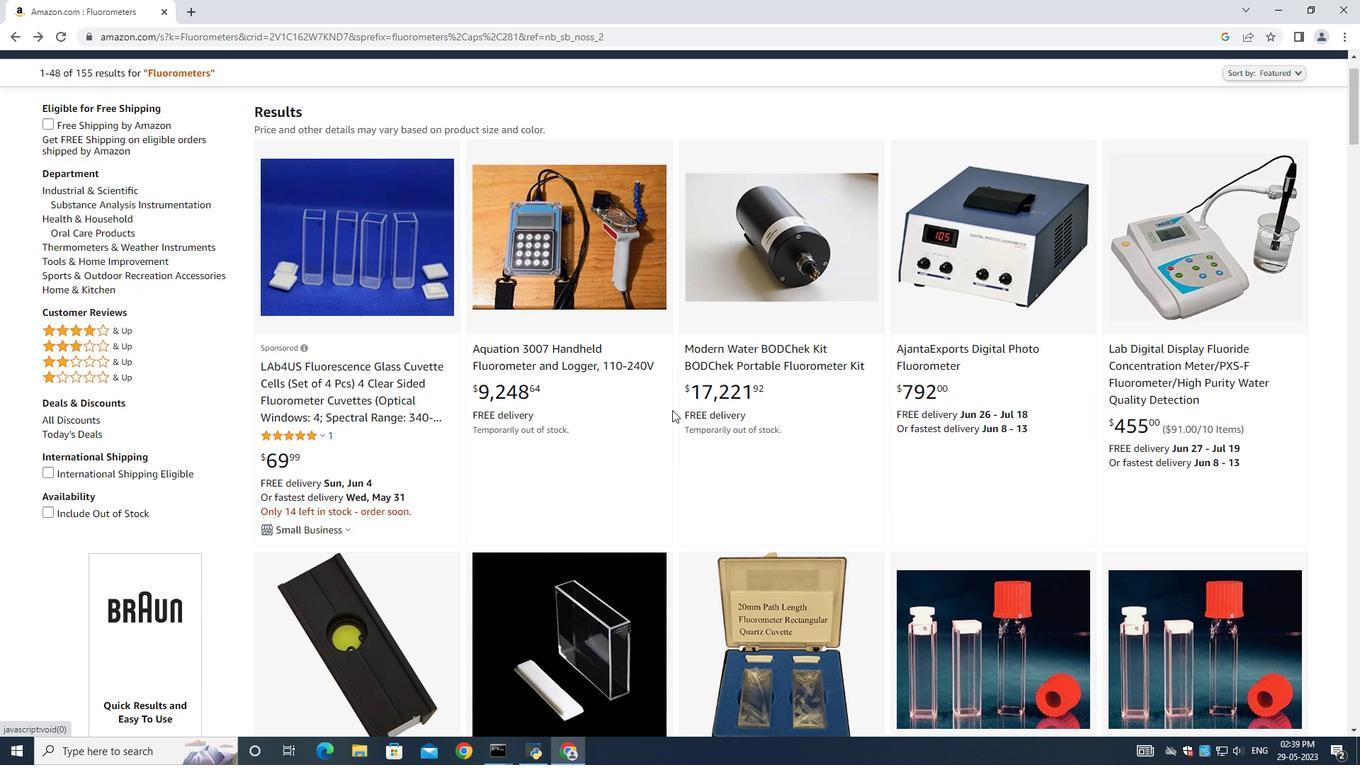 
Action: Mouse moved to (344, 539)
Screenshot: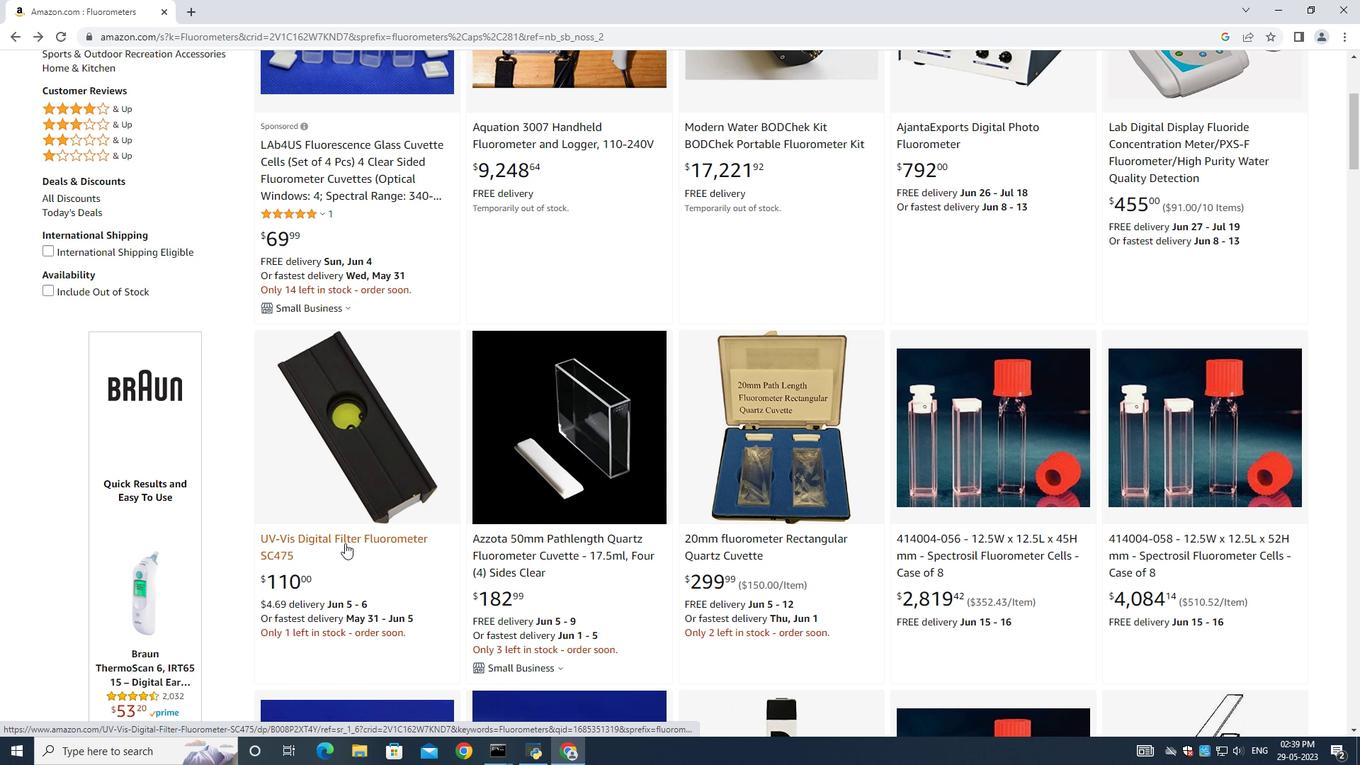 
Action: Mouse pressed left at (344, 539)
Screenshot: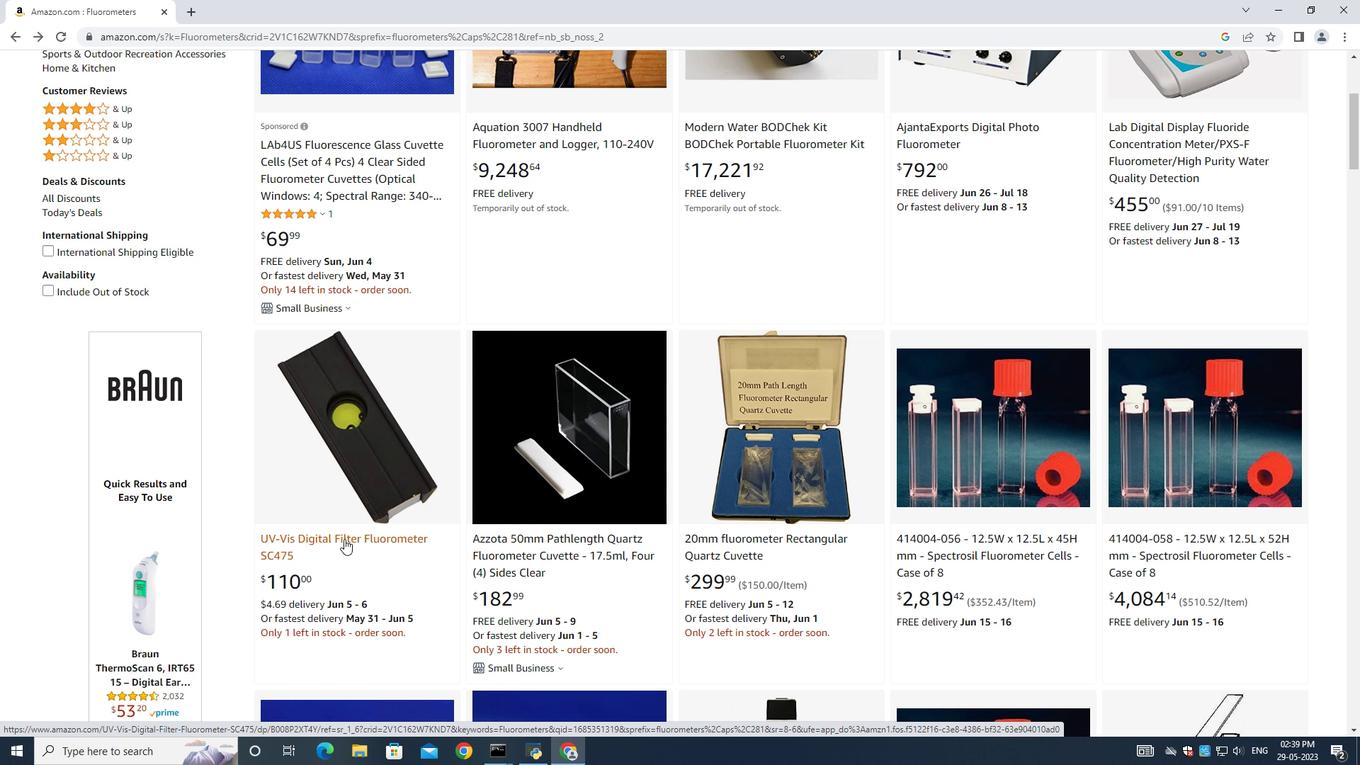 
Action: Mouse moved to (7, 34)
Screenshot: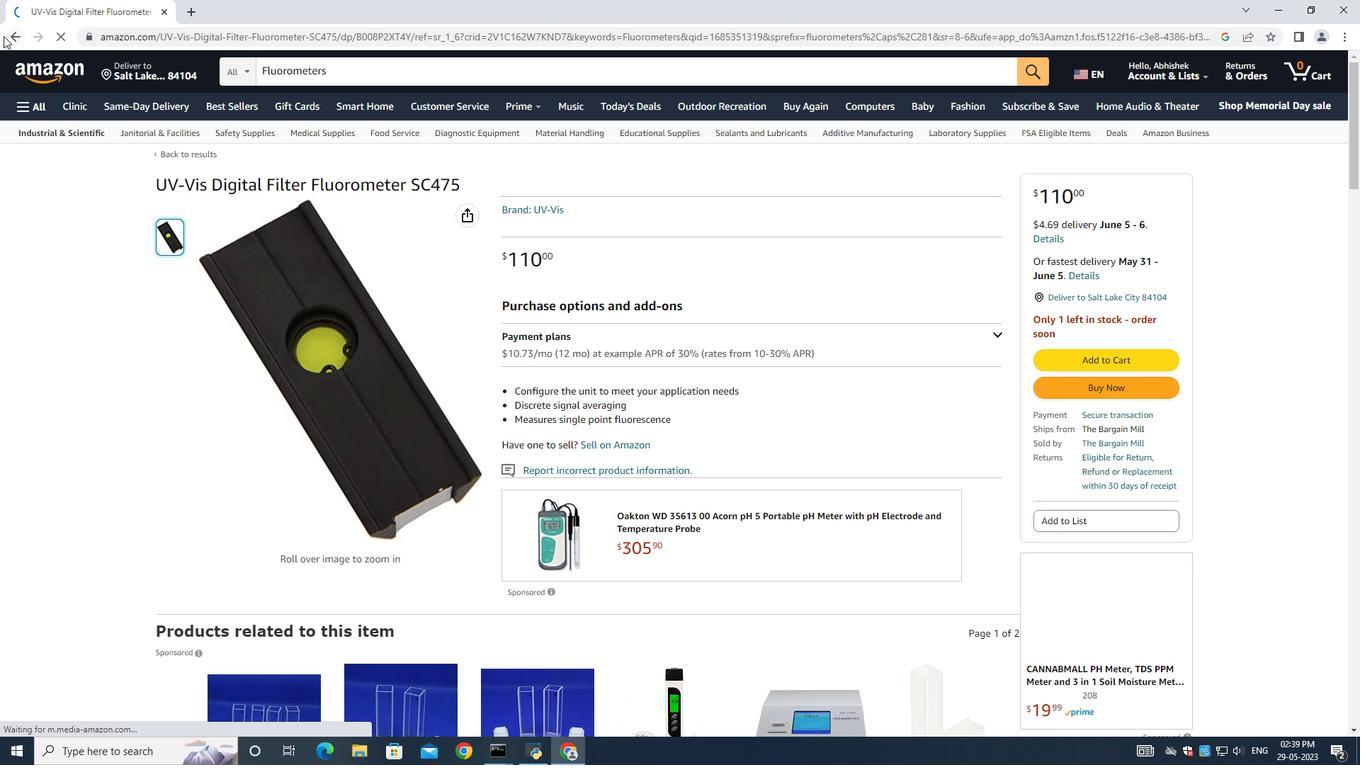 
Action: Mouse pressed left at (7, 34)
Screenshot: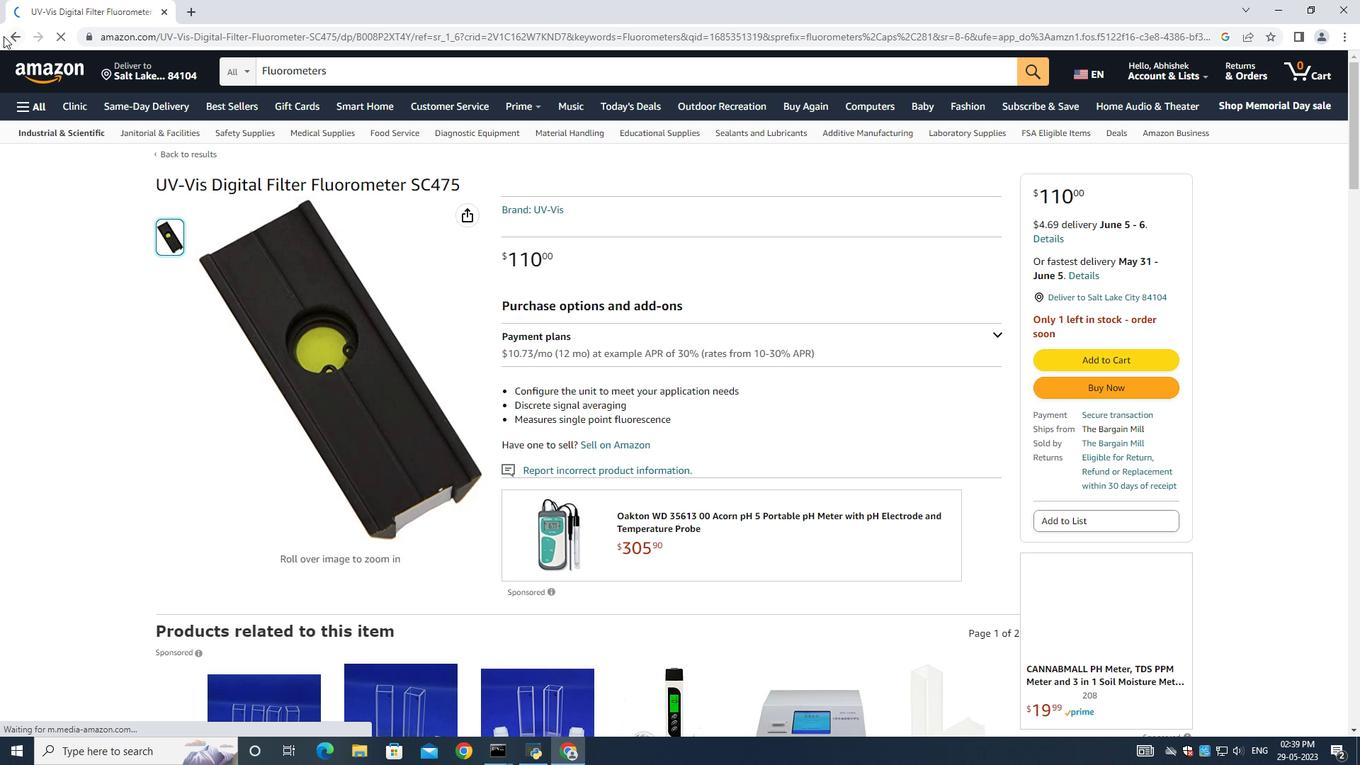 
Action: Mouse moved to (823, 341)
Screenshot: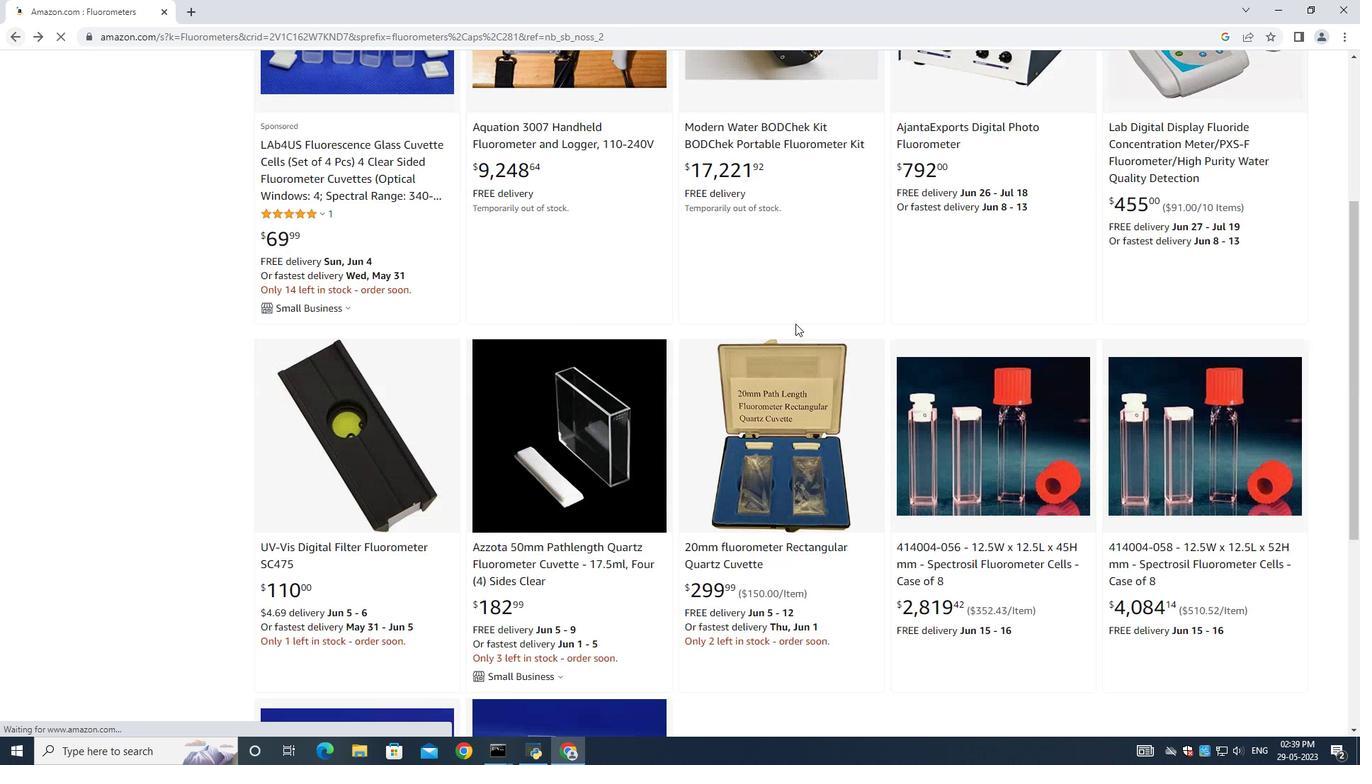 
Action: Mouse scrolled (823, 340) with delta (0, 0)
Screenshot: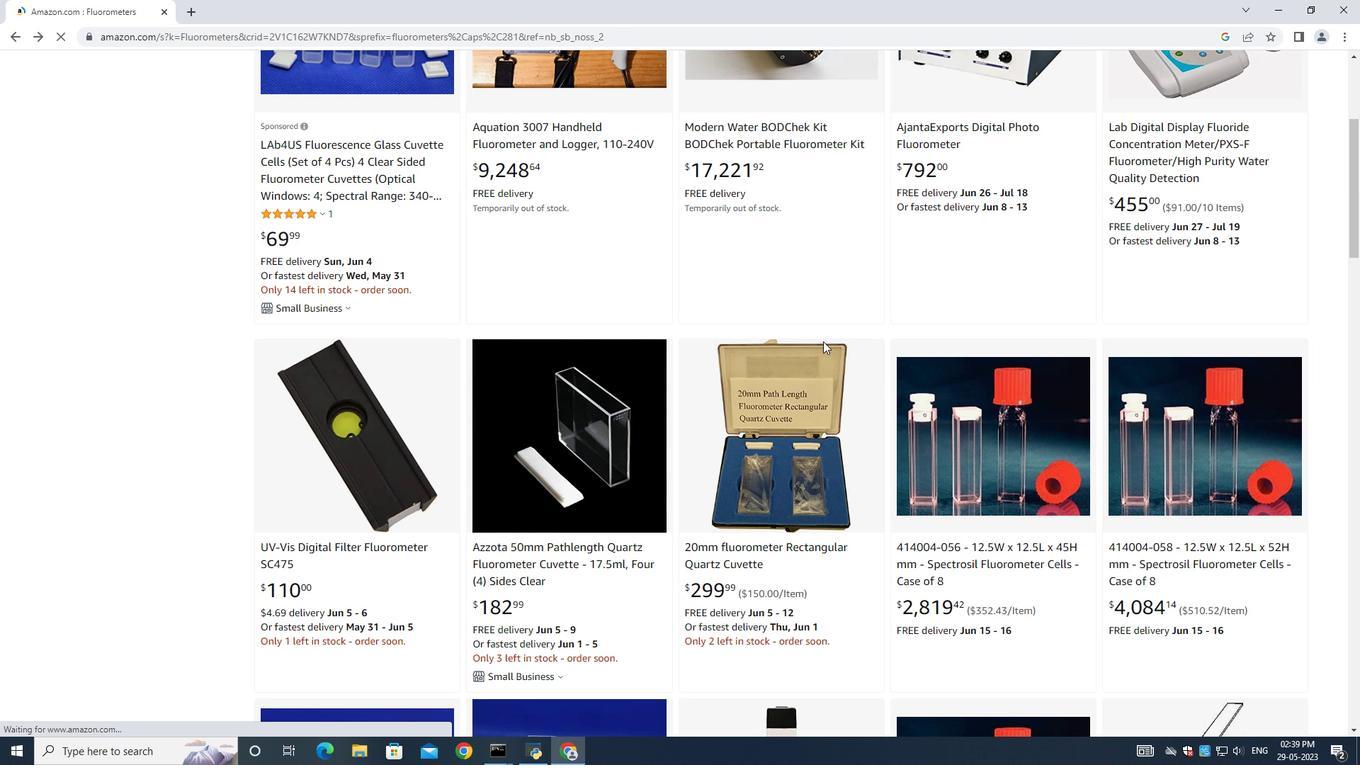 
Action: Mouse scrolled (823, 340) with delta (0, 0)
Screenshot: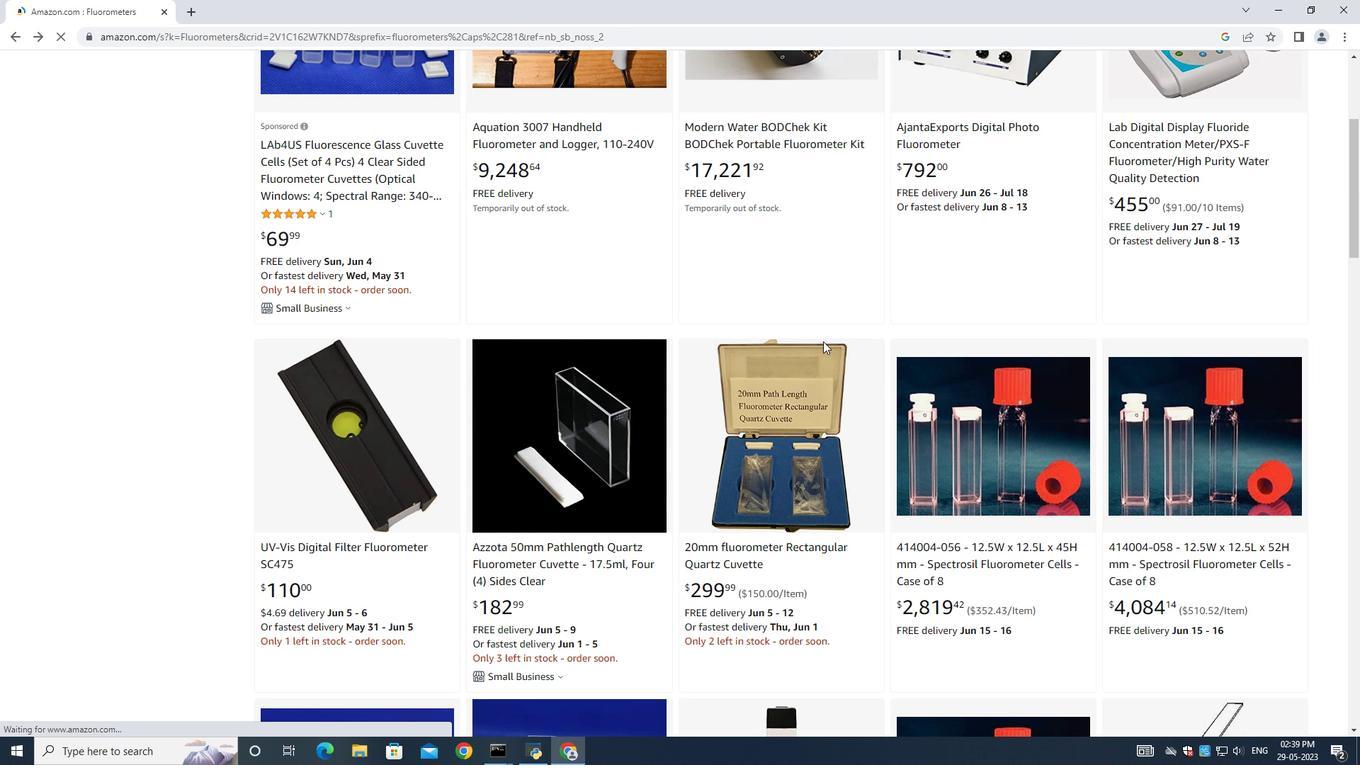 
Action: Mouse scrolled (823, 340) with delta (0, 0)
Screenshot: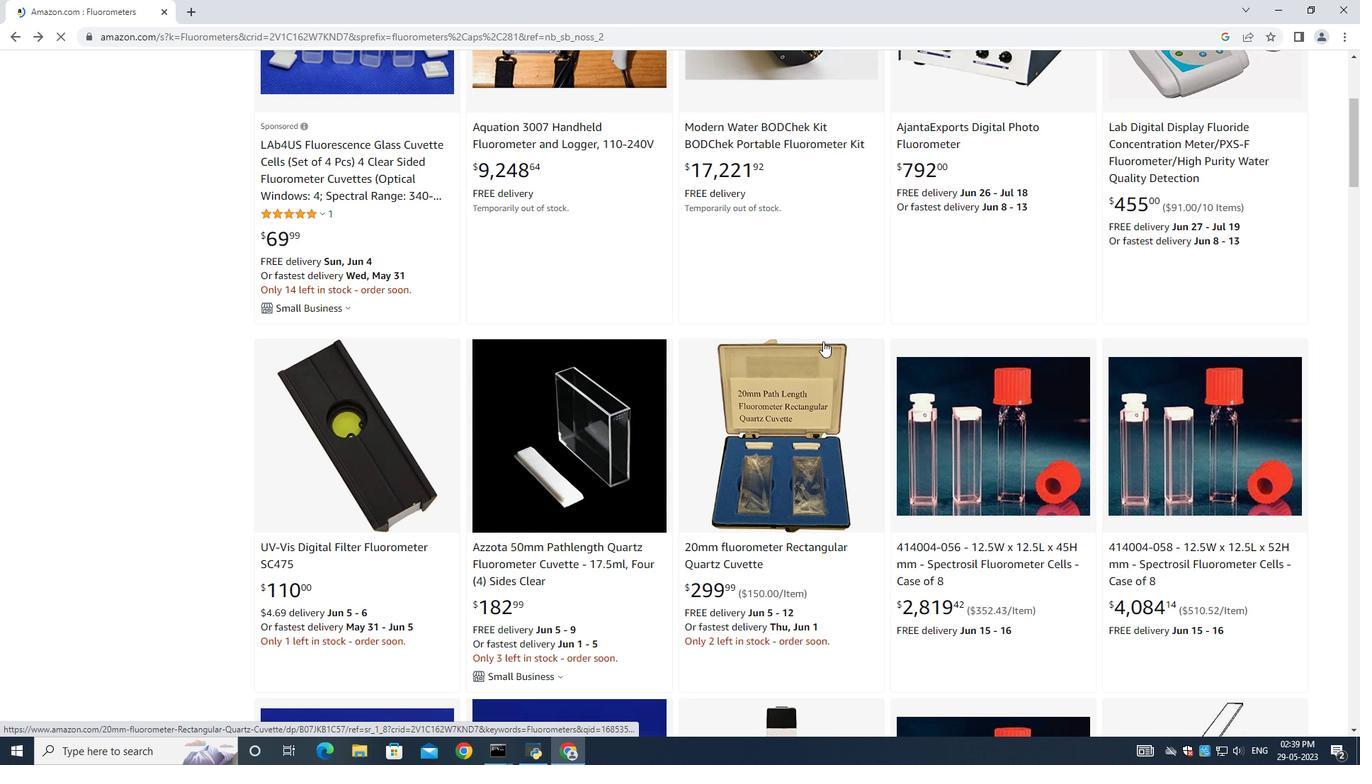 
Action: Mouse scrolled (823, 340) with delta (0, 0)
Screenshot: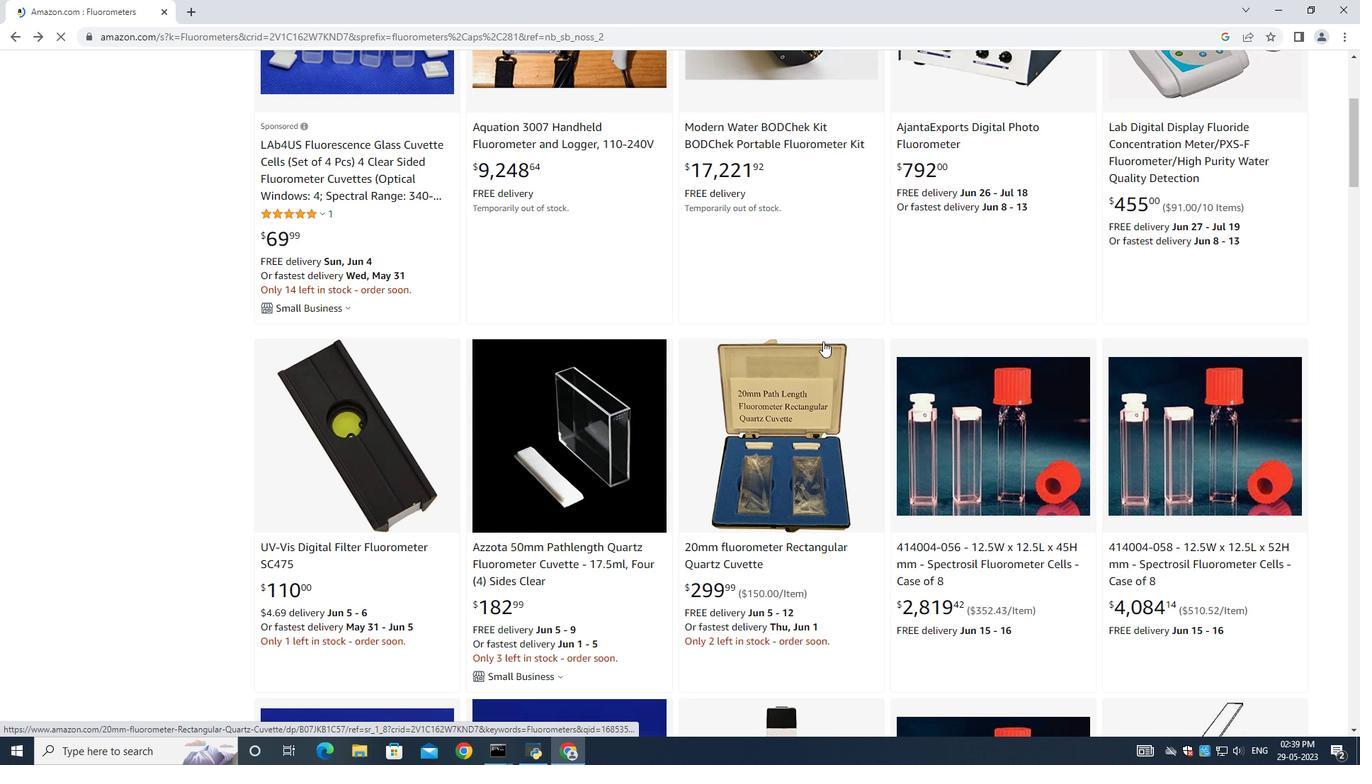 
Action: Mouse moved to (818, 330)
Screenshot: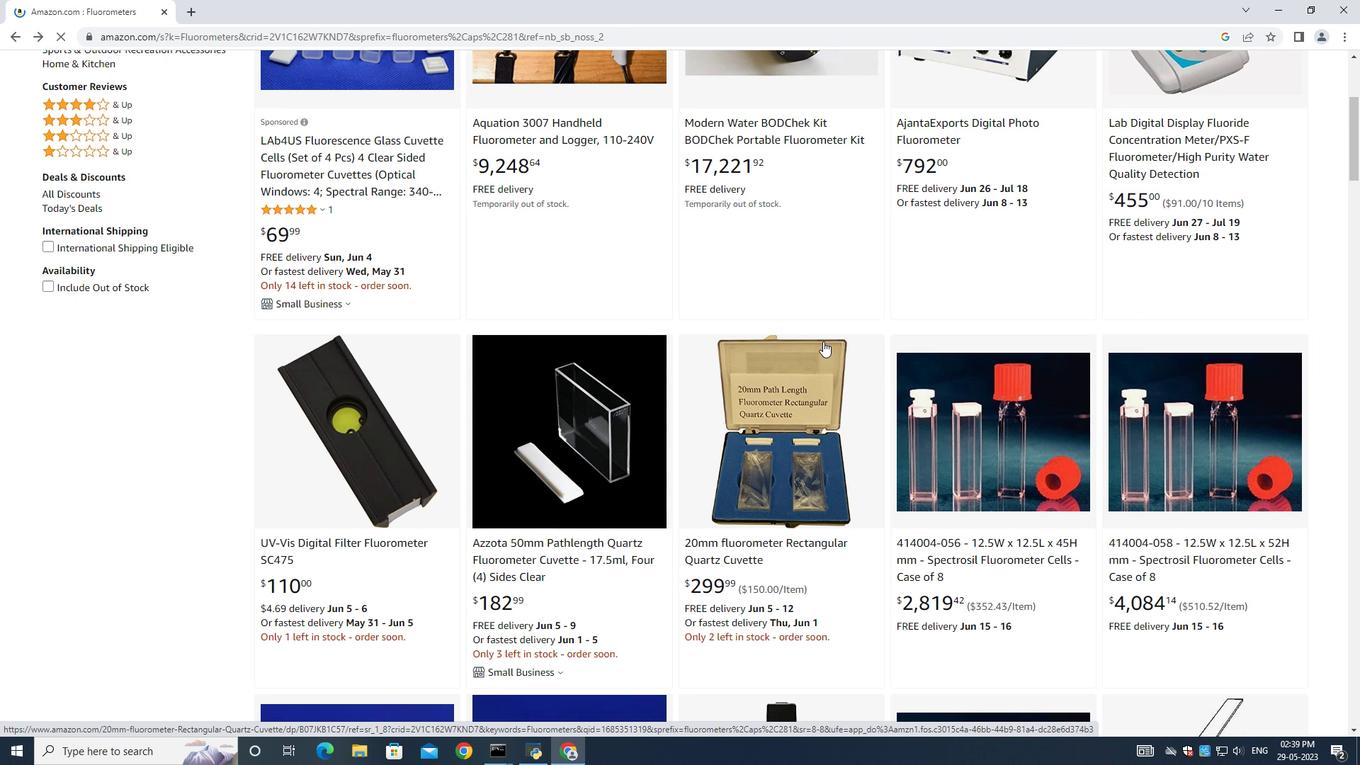 
Action: Mouse scrolled (818, 330) with delta (0, 0)
Screenshot: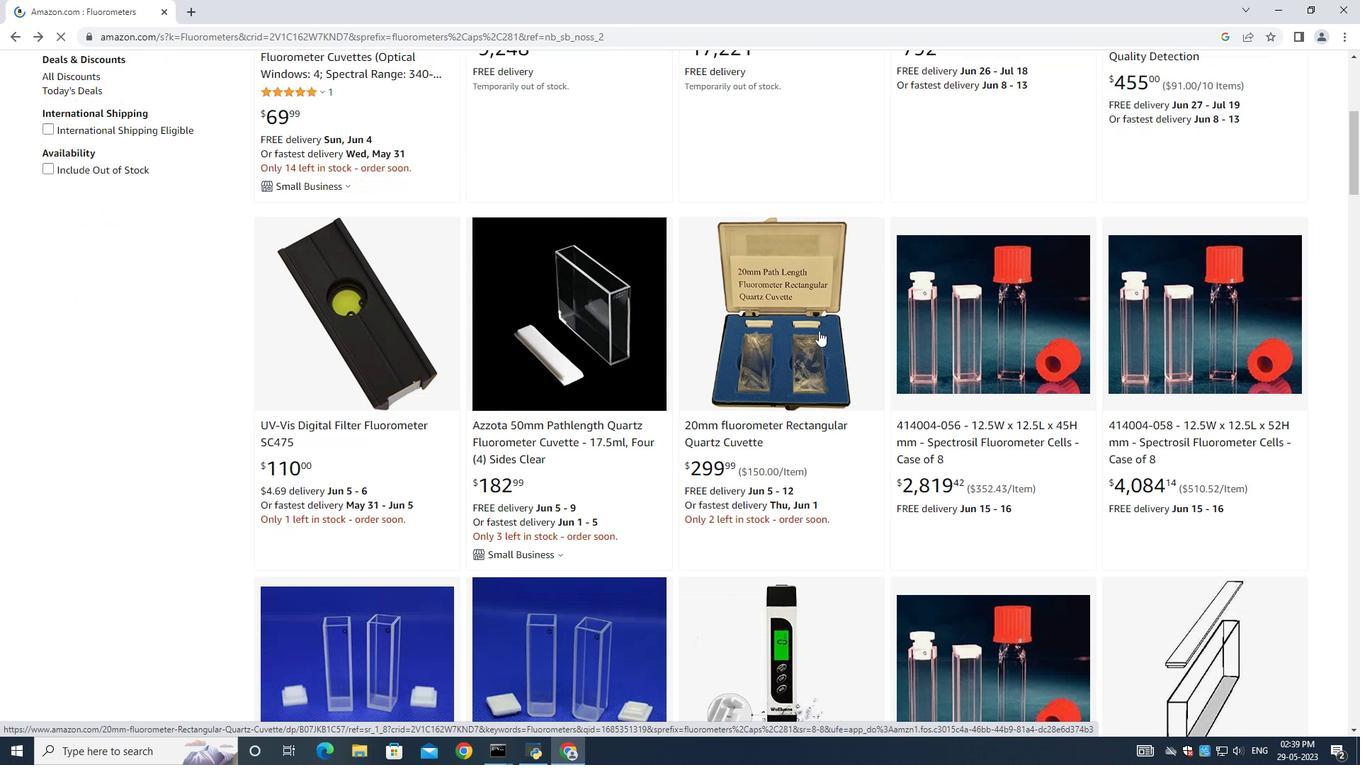 
Action: Mouse scrolled (818, 330) with delta (0, 0)
Screenshot: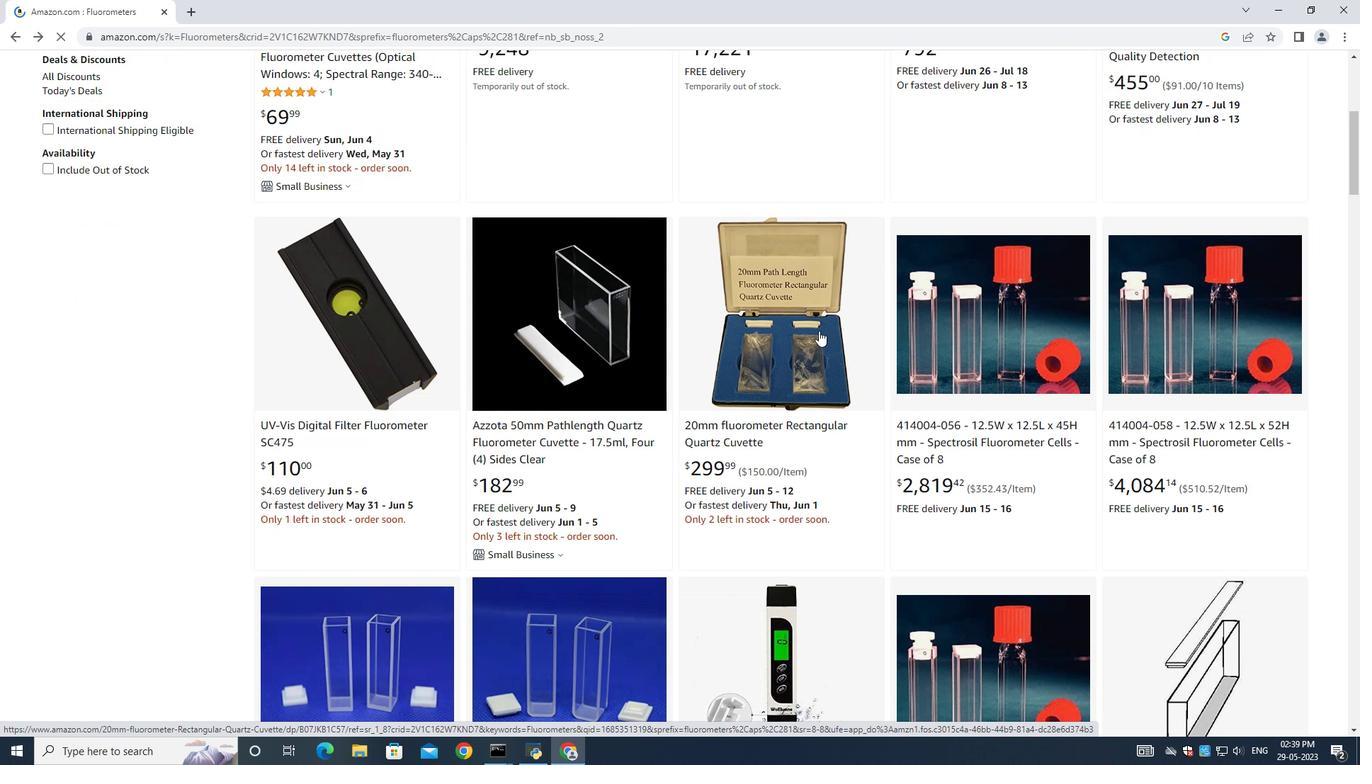 
Action: Mouse moved to (818, 330)
Screenshot: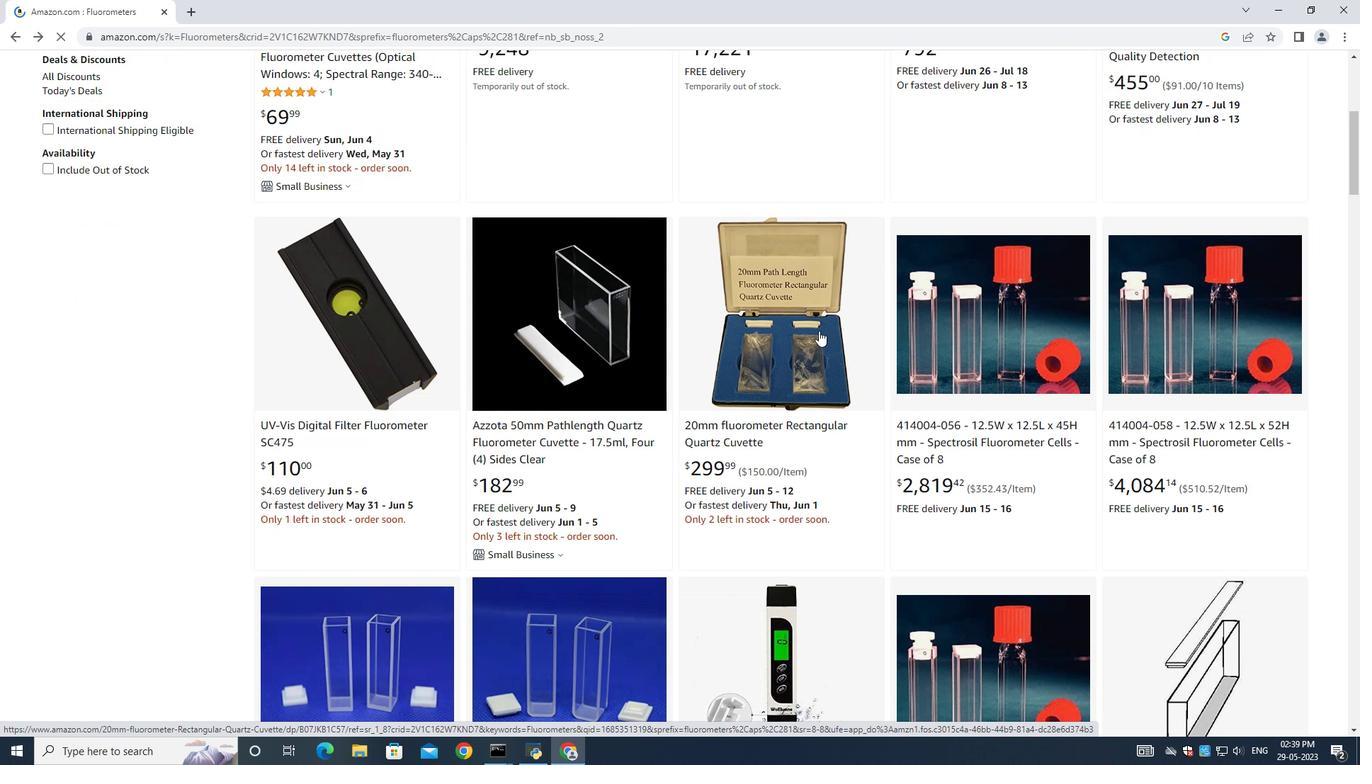 
Action: Mouse scrolled (818, 330) with delta (0, 0)
Screenshot: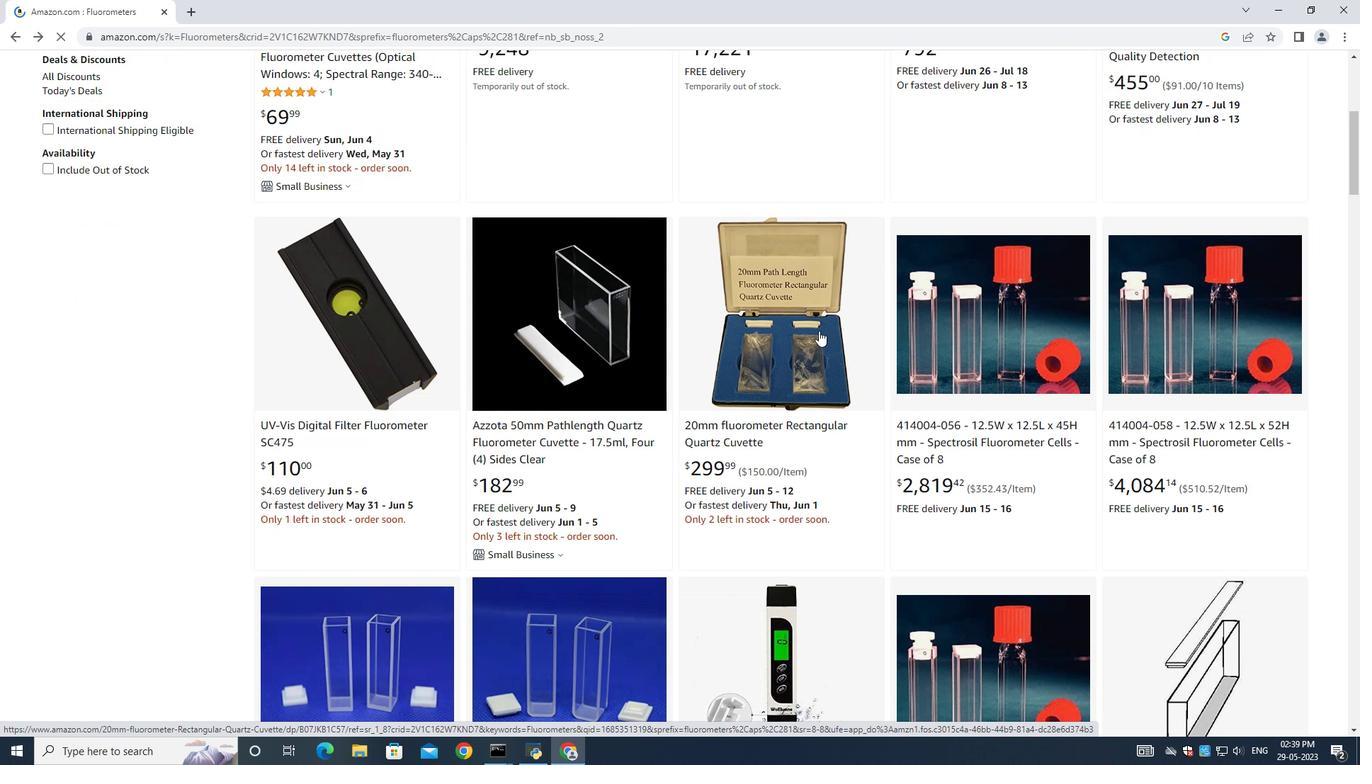 
Action: Mouse moved to (818, 330)
Screenshot: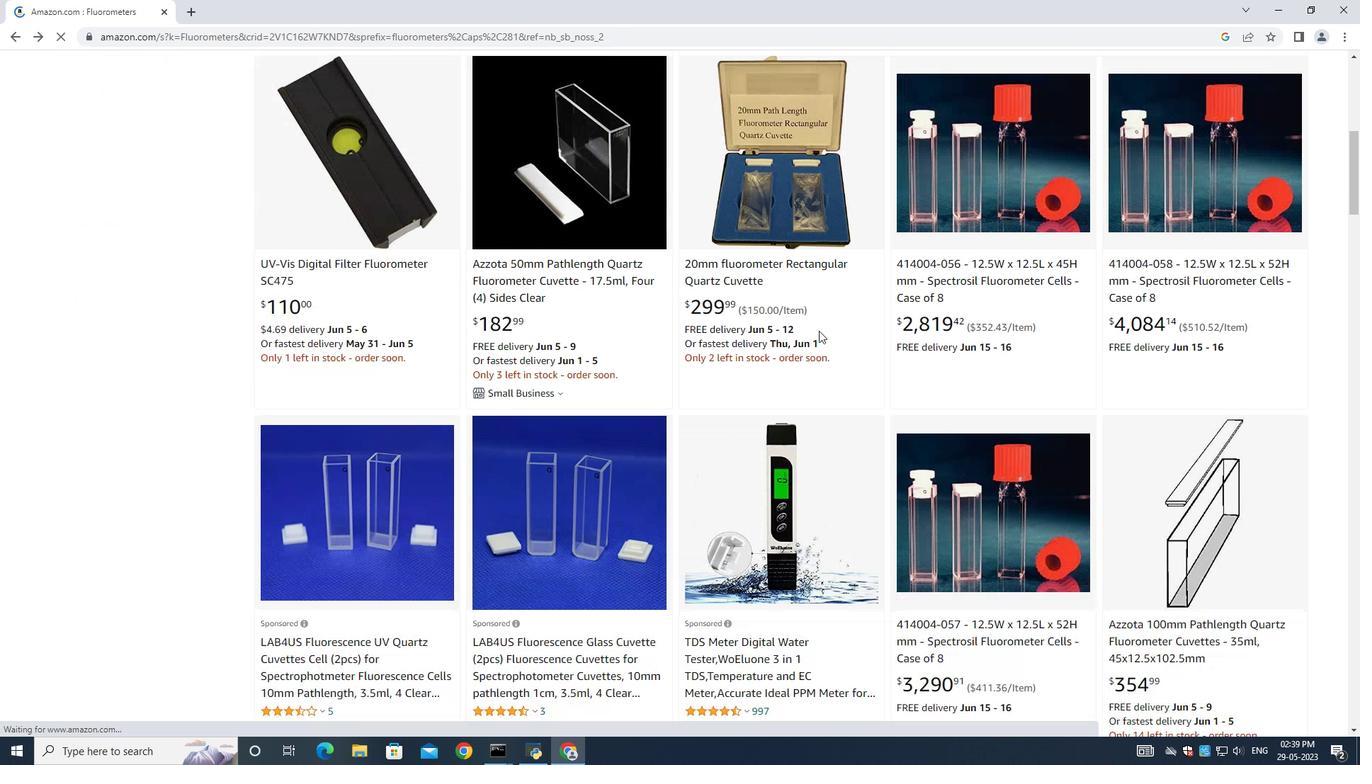 
Action: Mouse scrolled (818, 330) with delta (0, 0)
Screenshot: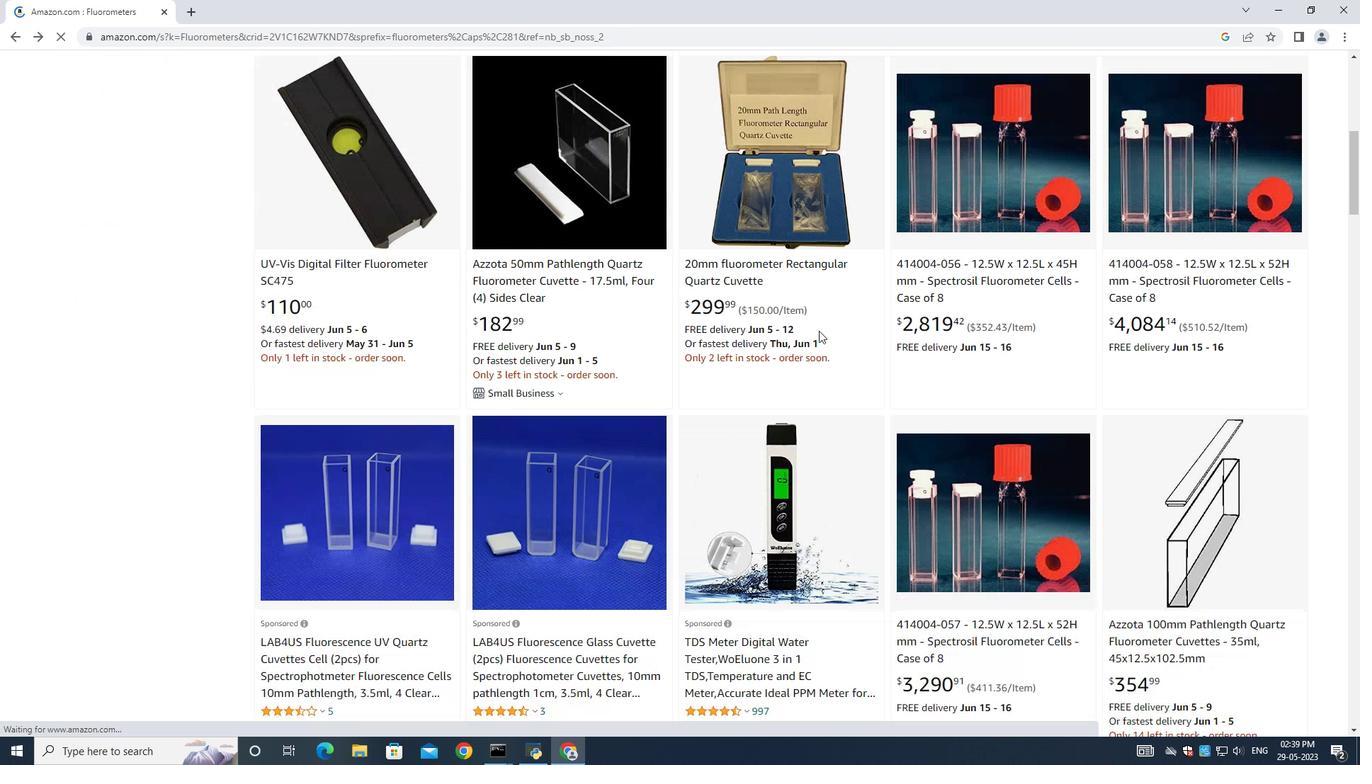 
Action: Mouse scrolled (818, 330) with delta (0, 0)
Screenshot: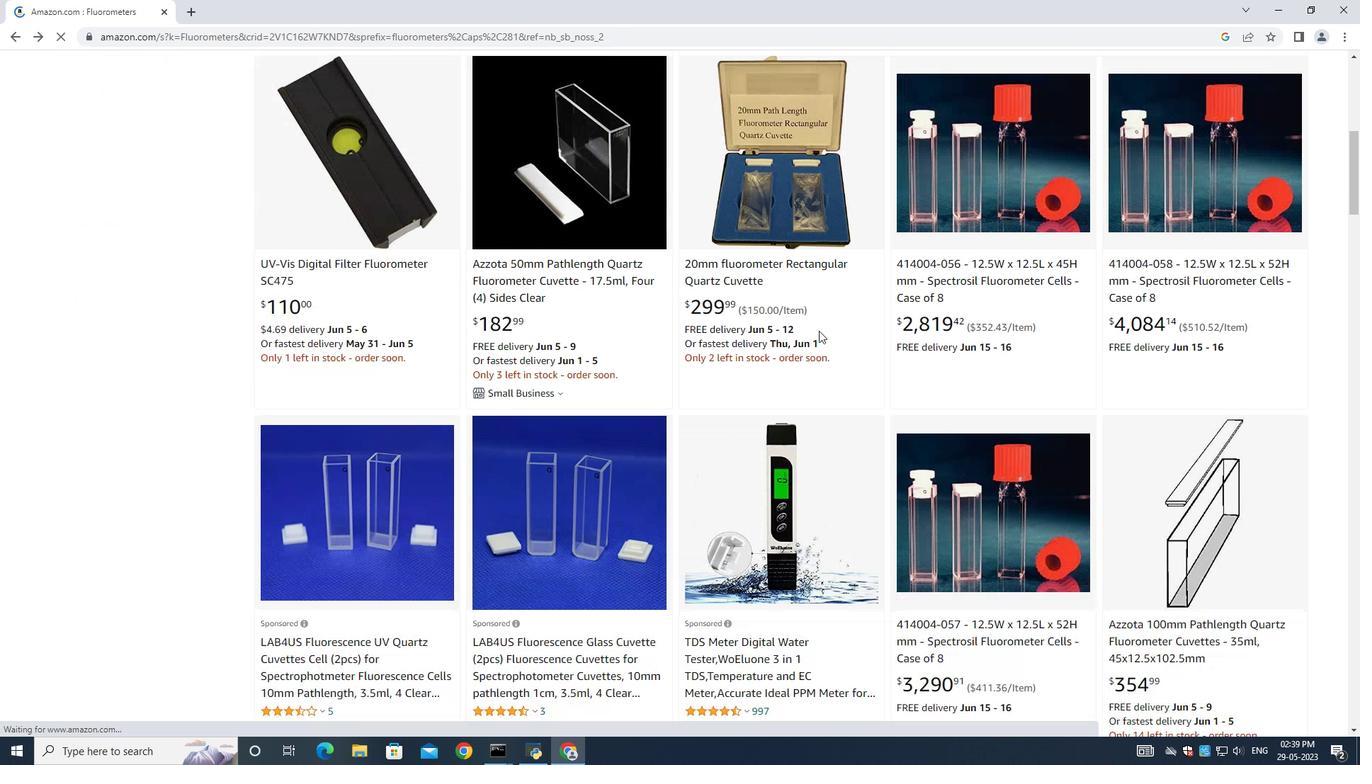 
Action: Mouse moved to (522, 410)
Screenshot: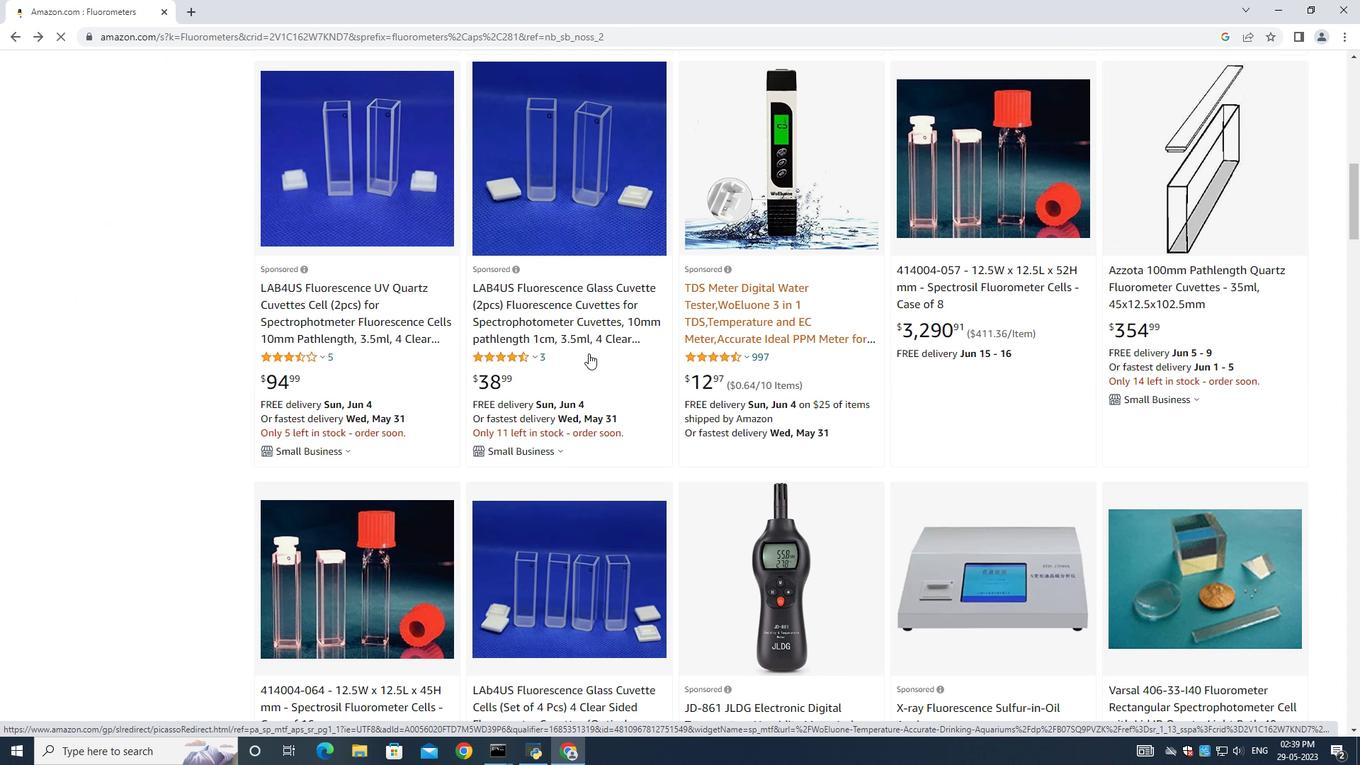 
Action: Mouse scrolled (522, 410) with delta (0, 0)
Screenshot: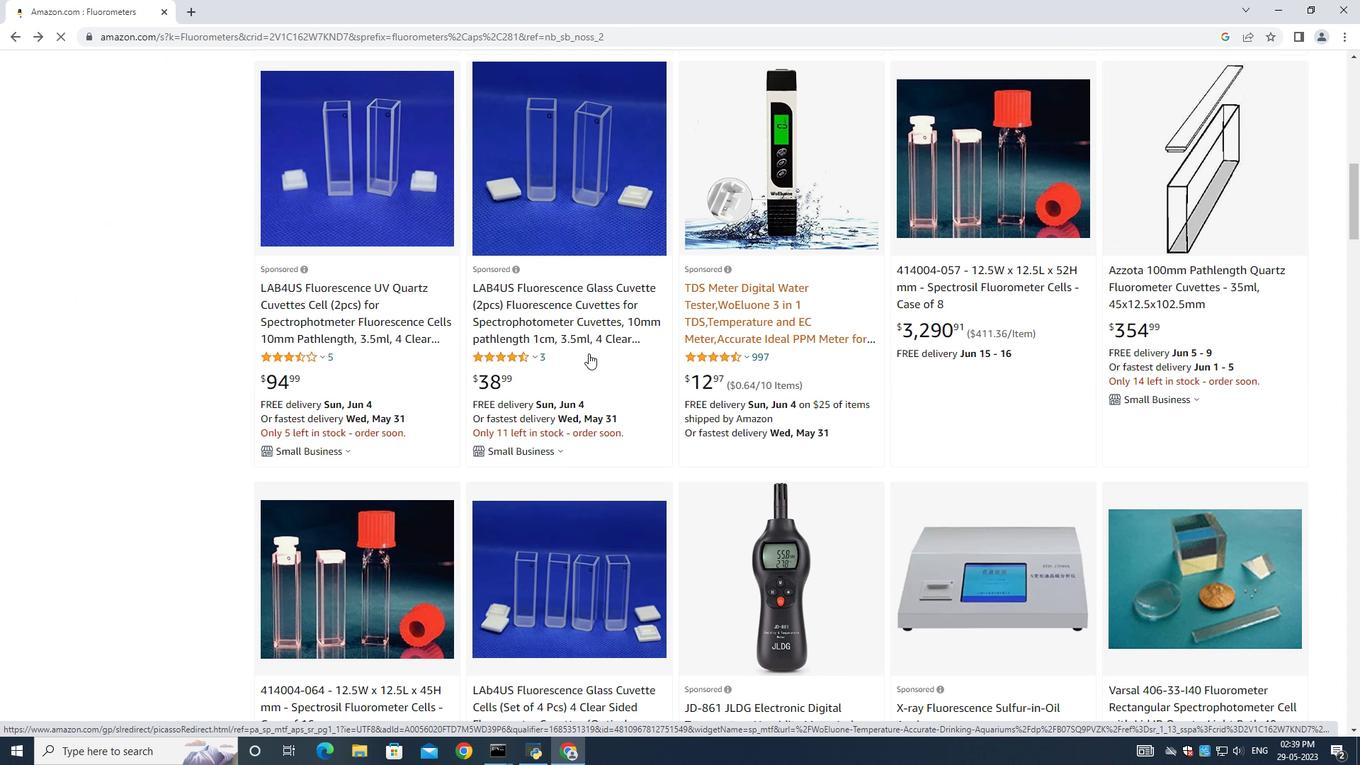 
Action: Mouse scrolled (522, 410) with delta (0, 0)
Screenshot: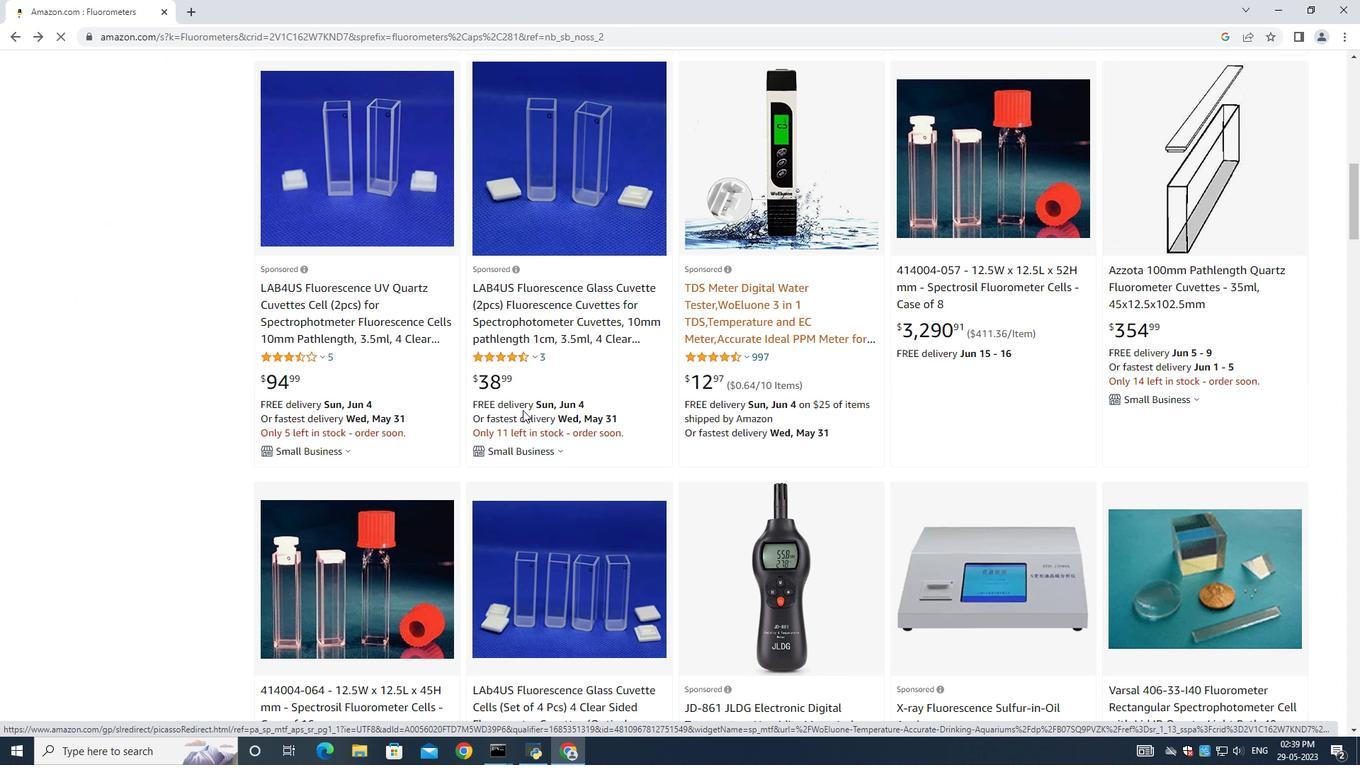 
Action: Mouse scrolled (522, 410) with delta (0, 0)
Screenshot: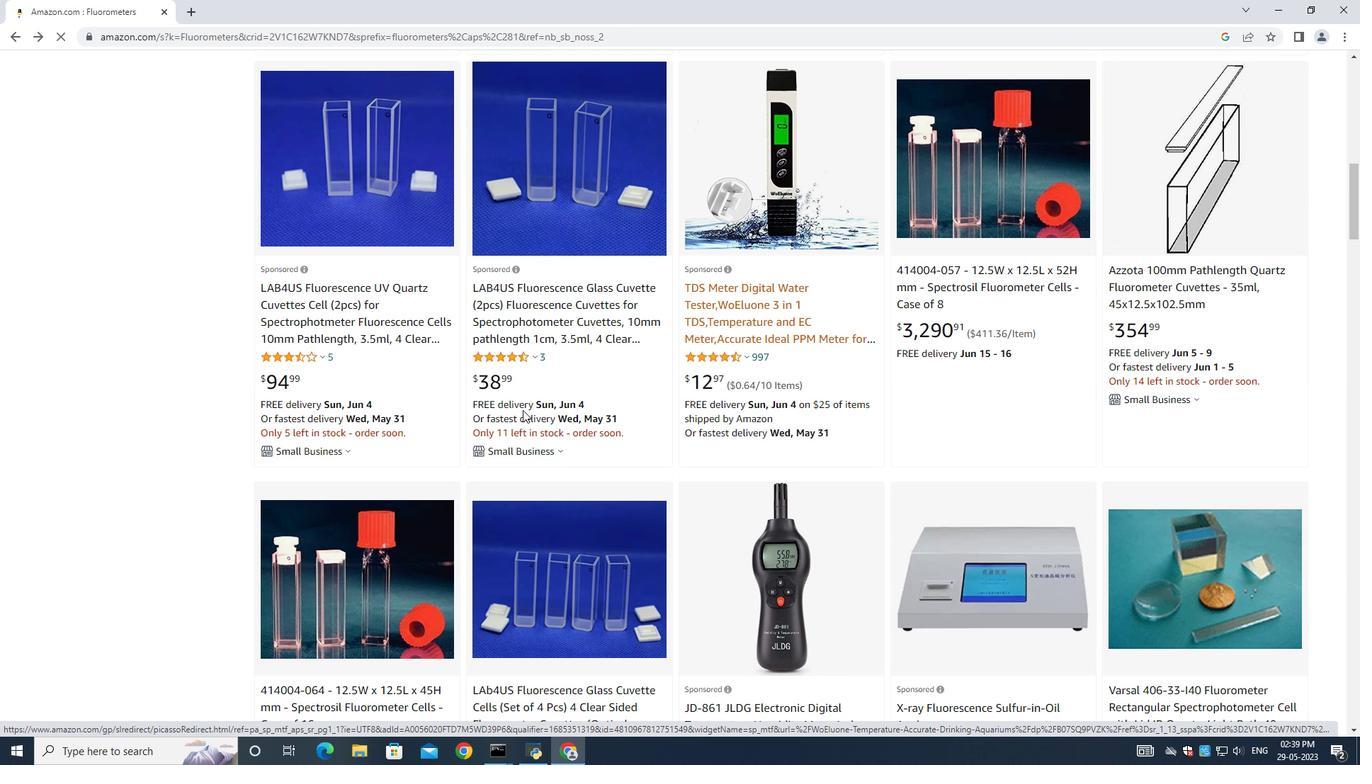 
Action: Mouse moved to (527, 463)
Screenshot: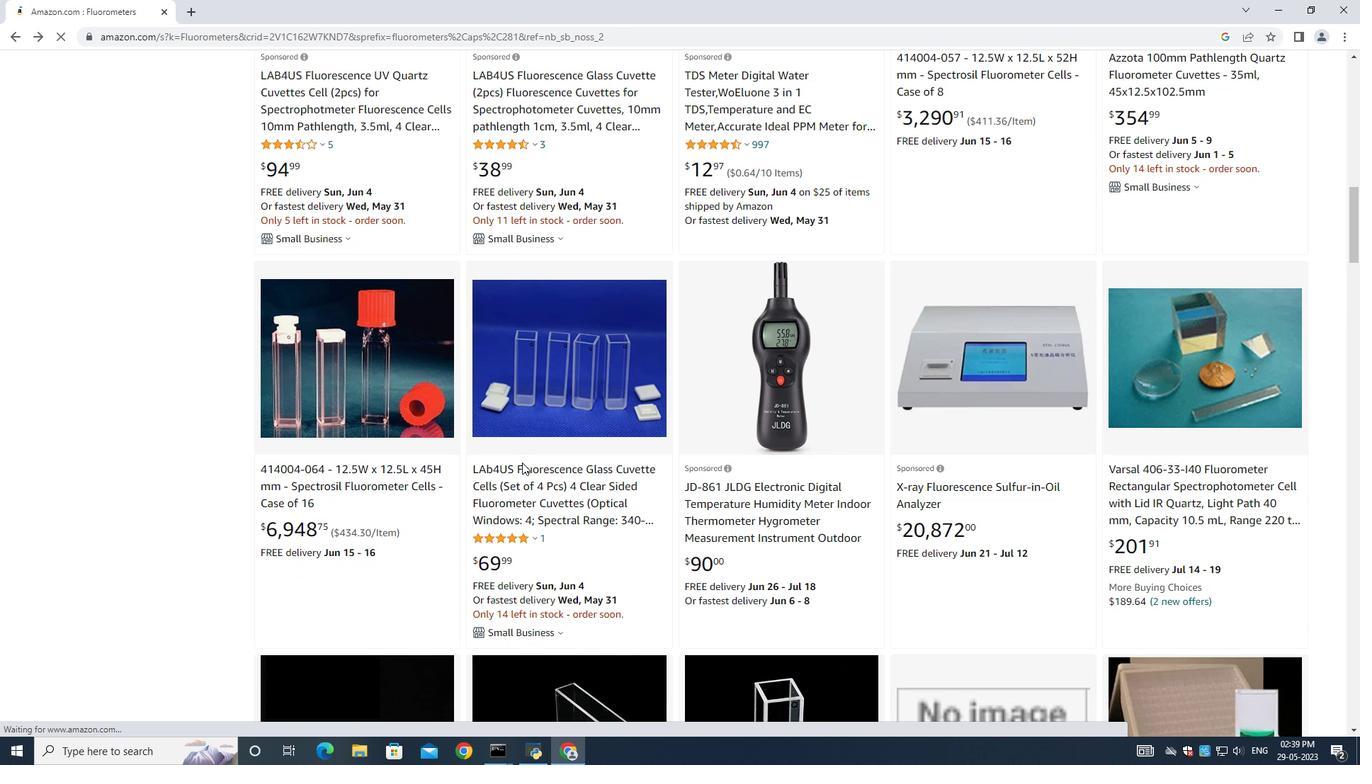 
Action: Mouse pressed left at (527, 463)
Screenshot: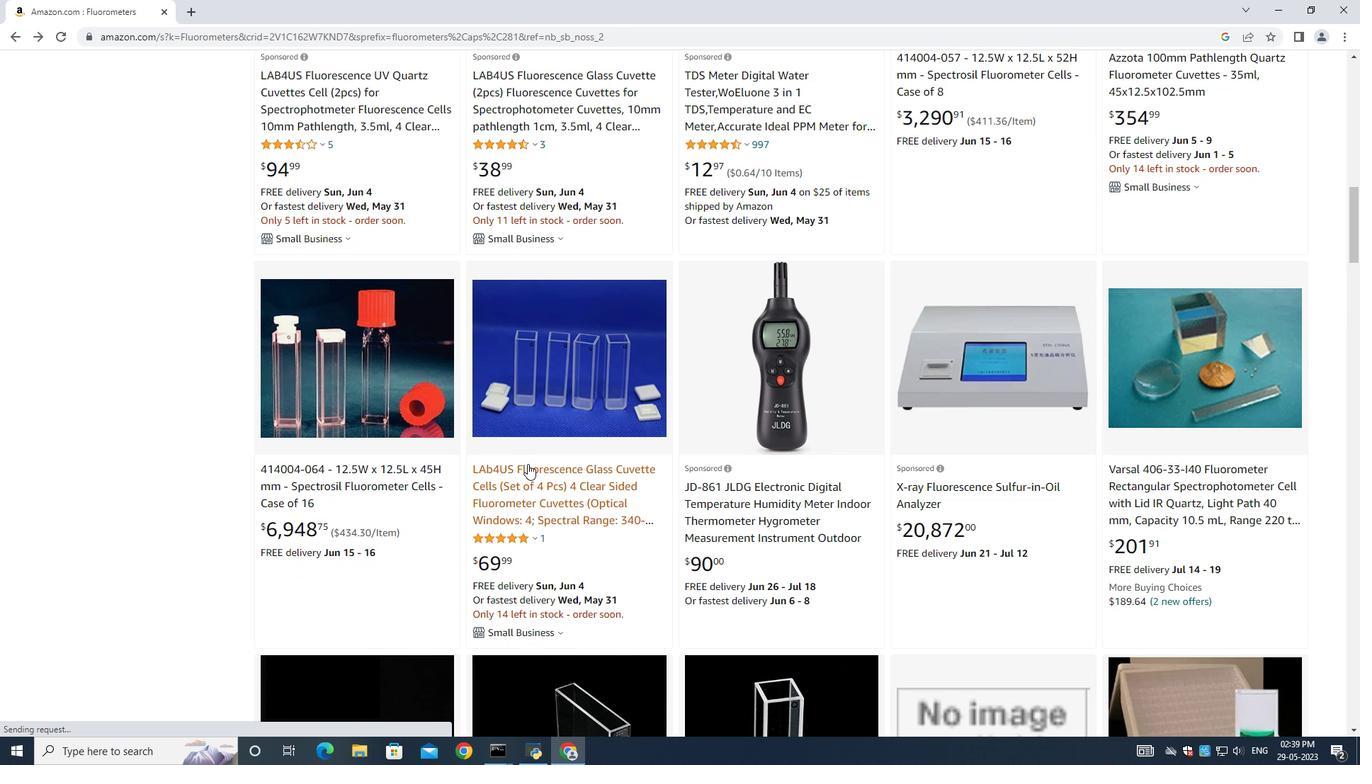 
Action: Mouse moved to (172, 308)
Screenshot: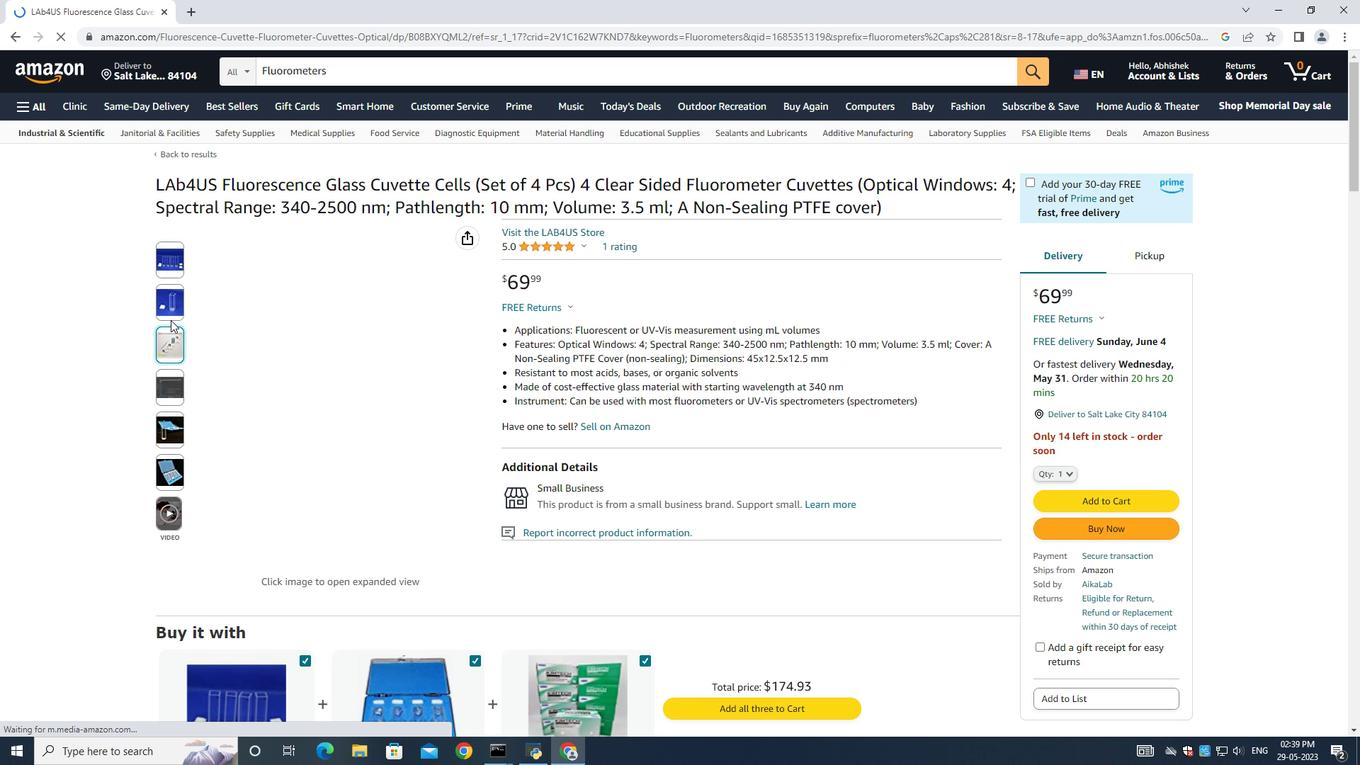 
Action: Mouse pressed left at (172, 308)
Screenshot: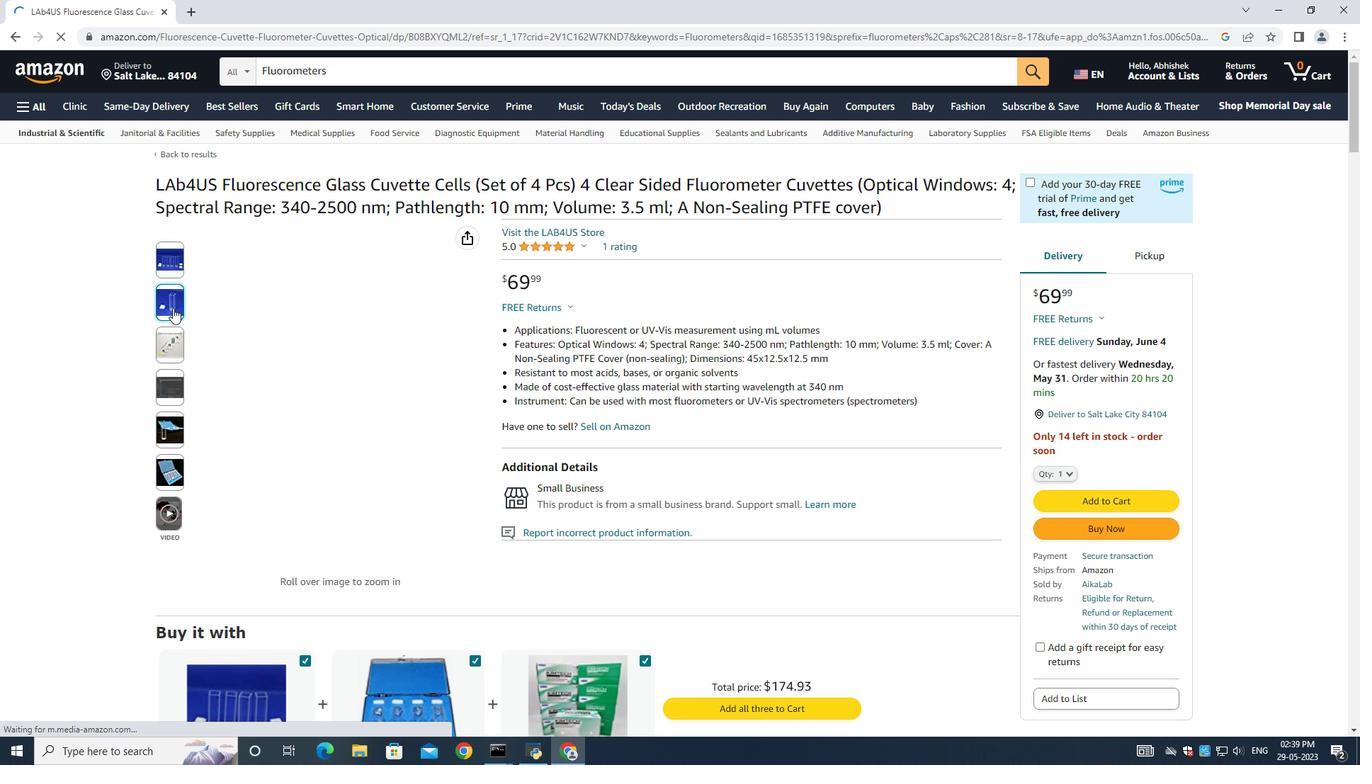 
Action: Mouse moved to (165, 385)
Screenshot: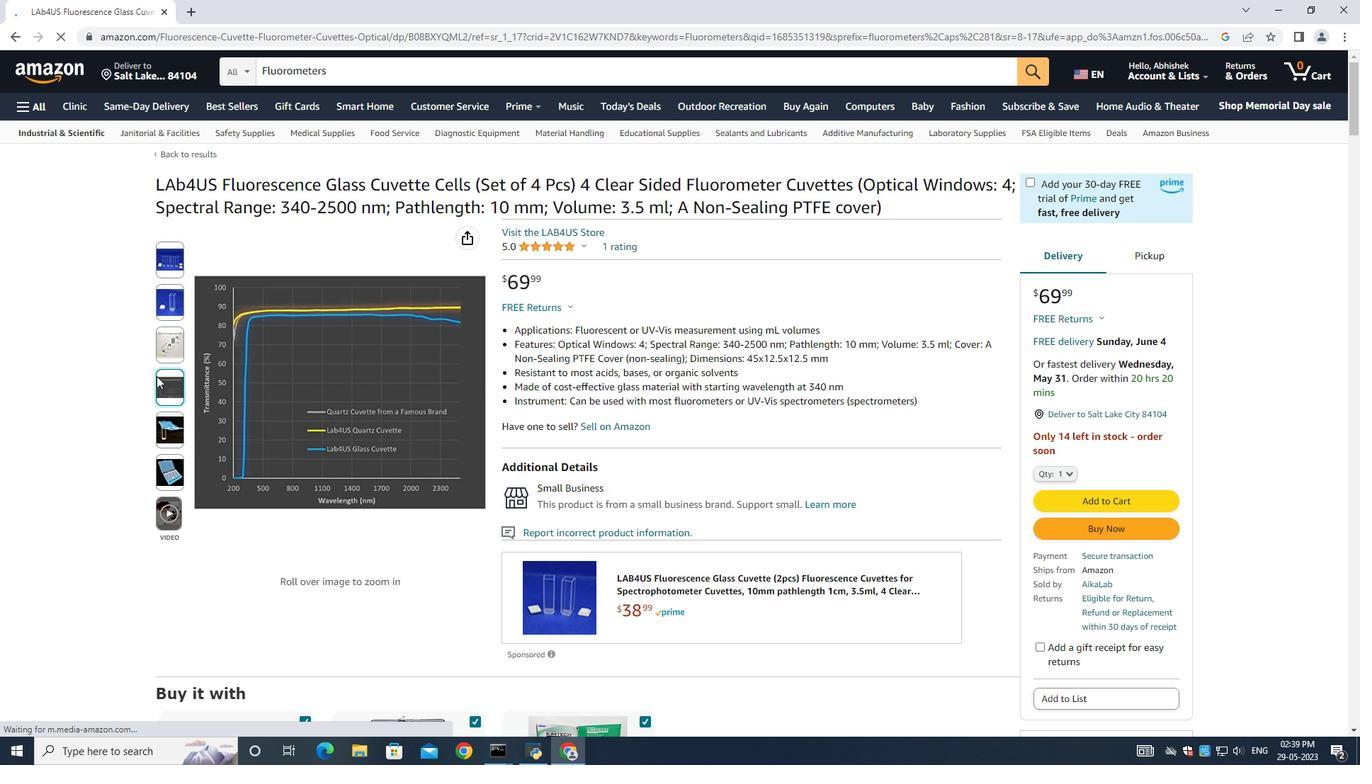 
Action: Mouse pressed left at (165, 385)
Screenshot: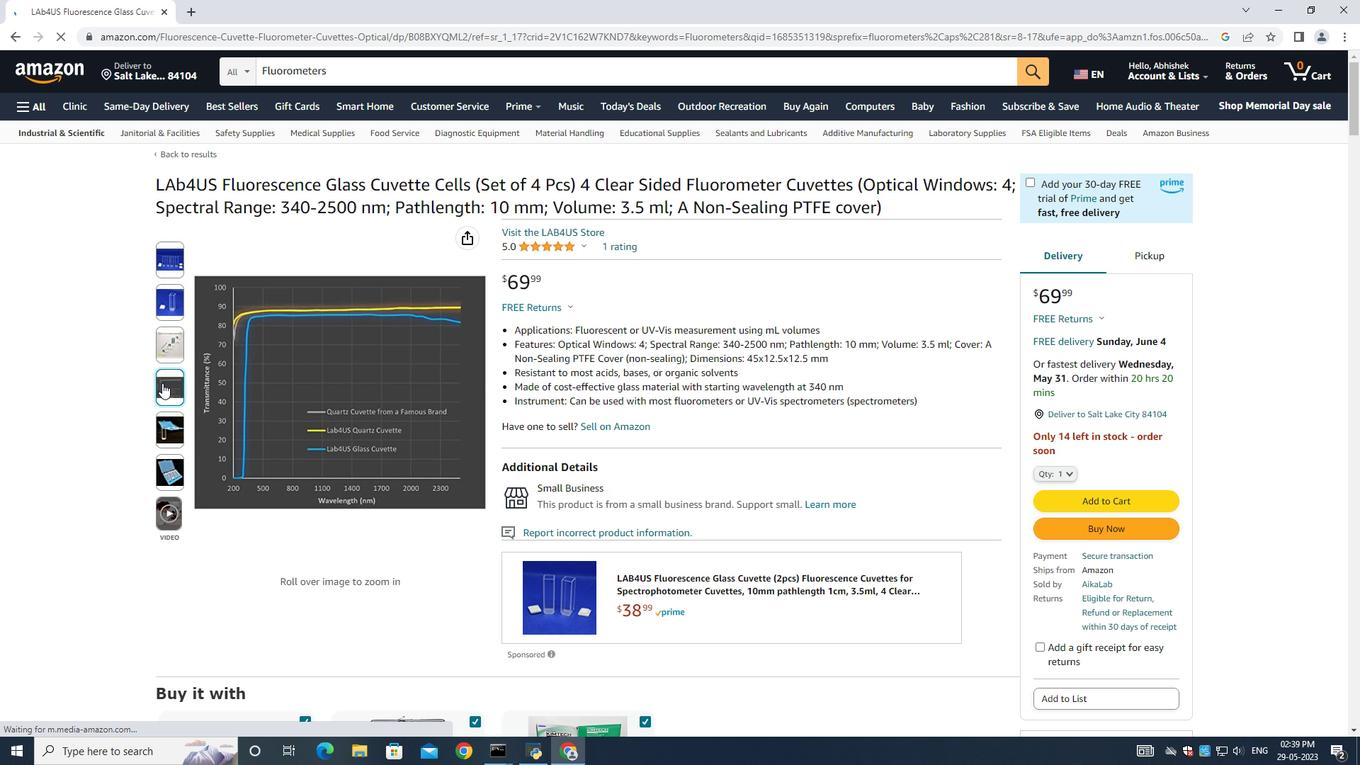 
Action: Mouse moved to (179, 466)
Screenshot: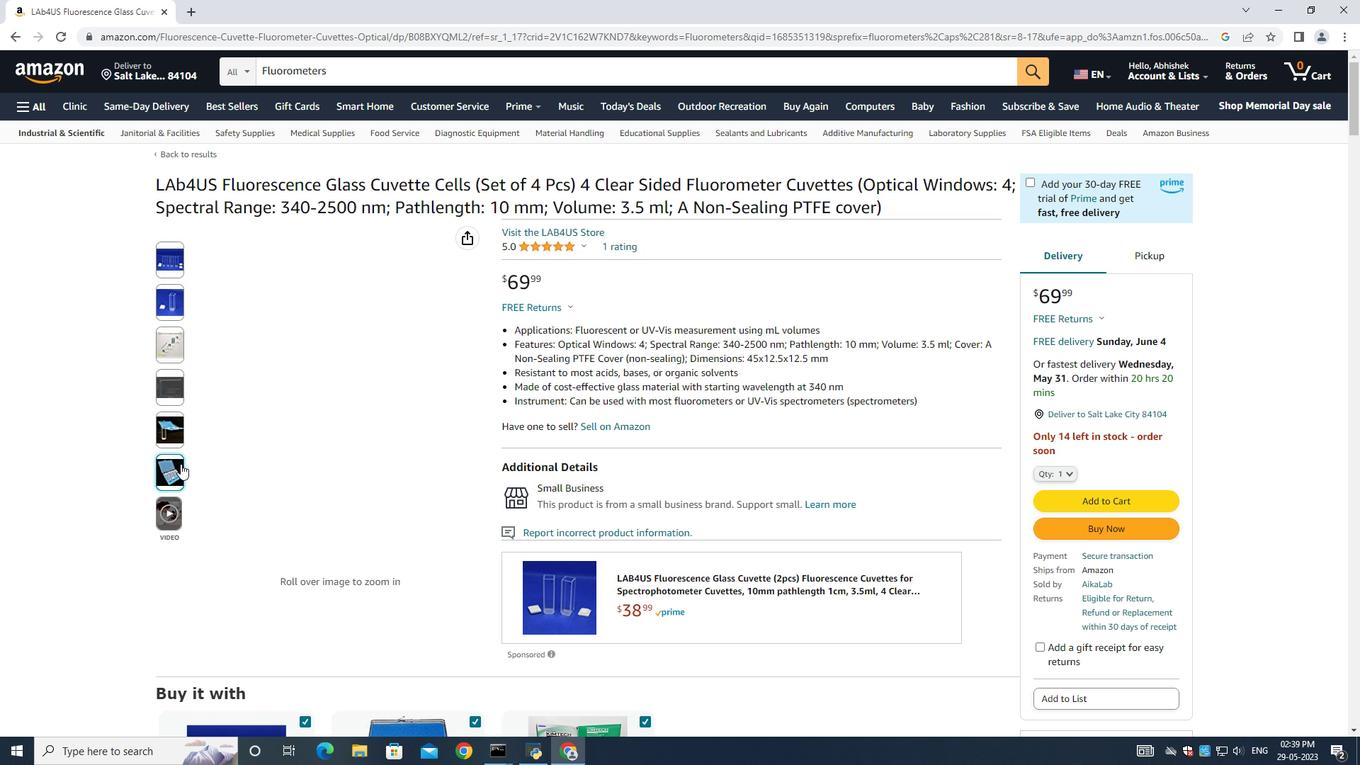 
Action: Mouse pressed left at (179, 466)
Screenshot: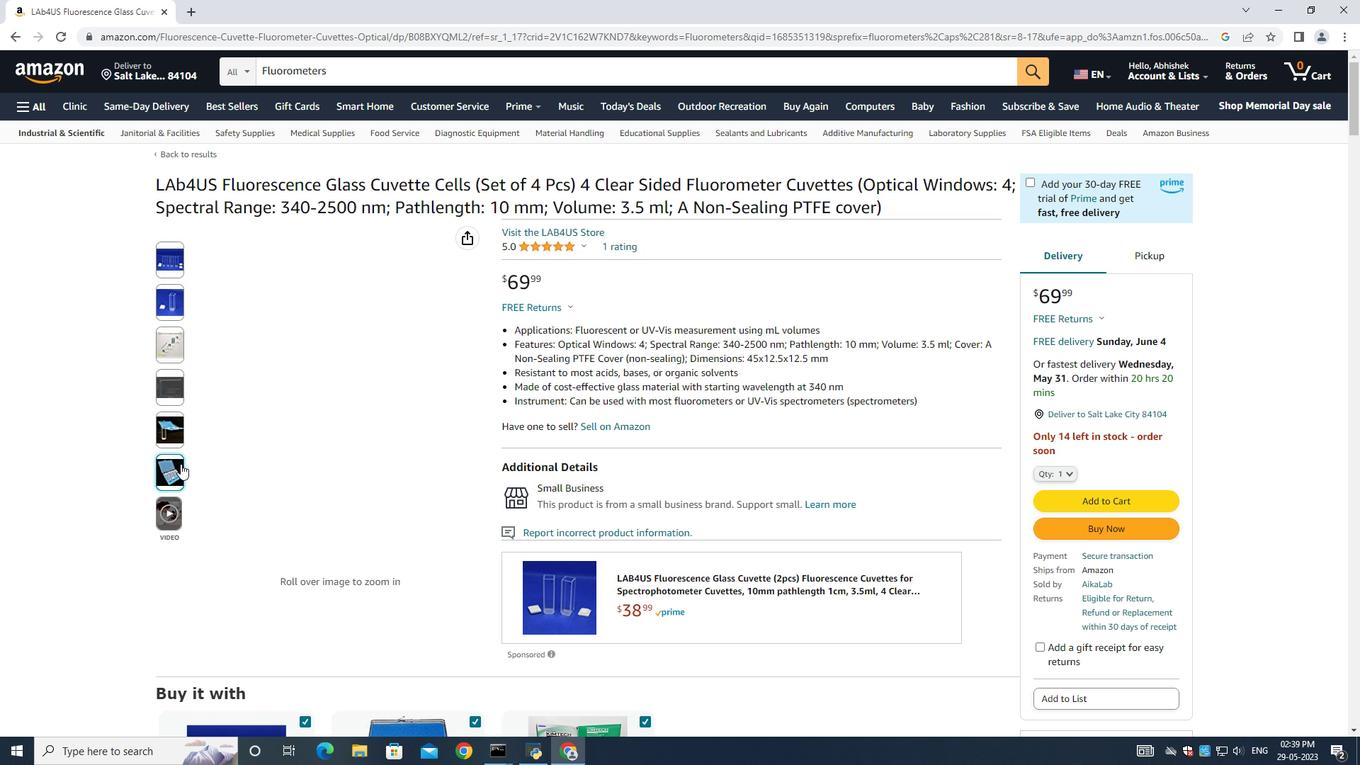 
Action: Mouse moved to (167, 505)
Screenshot: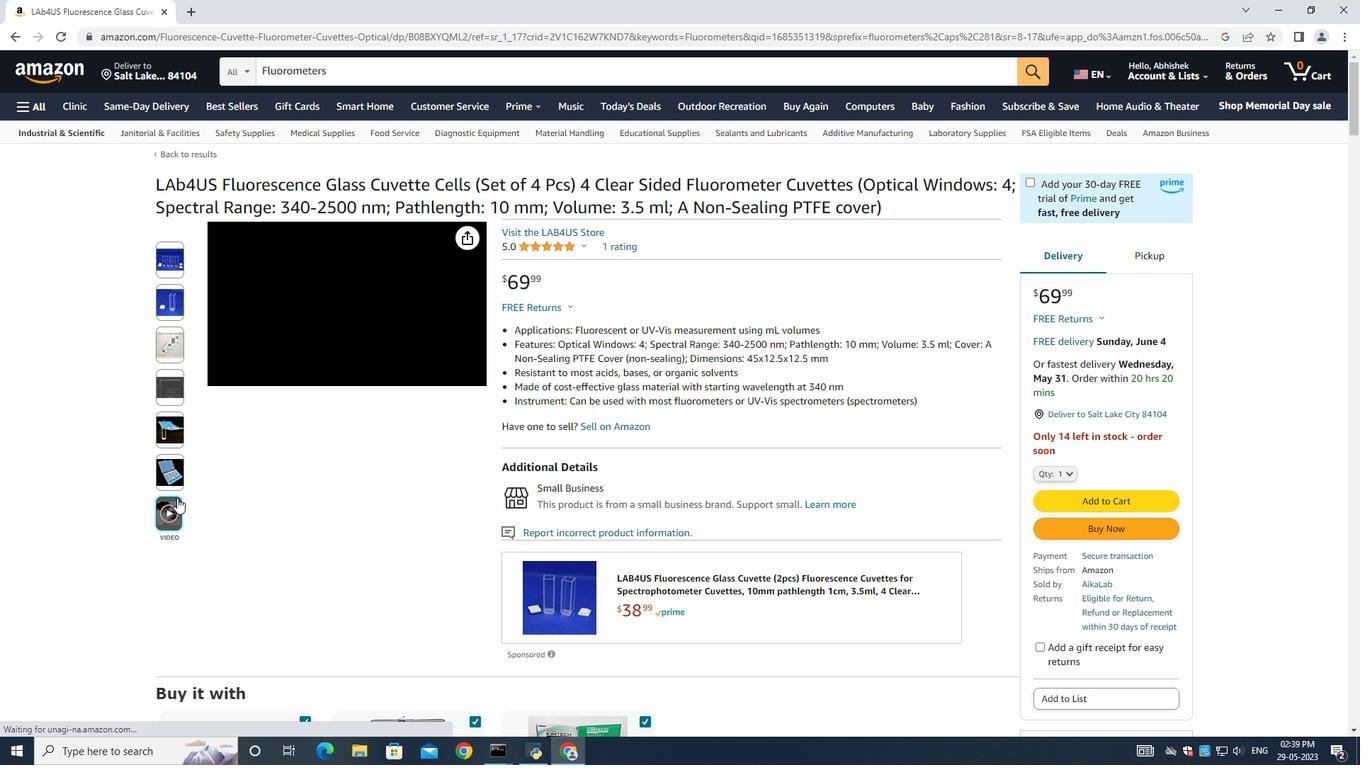 
Action: Mouse pressed left at (167, 505)
Screenshot: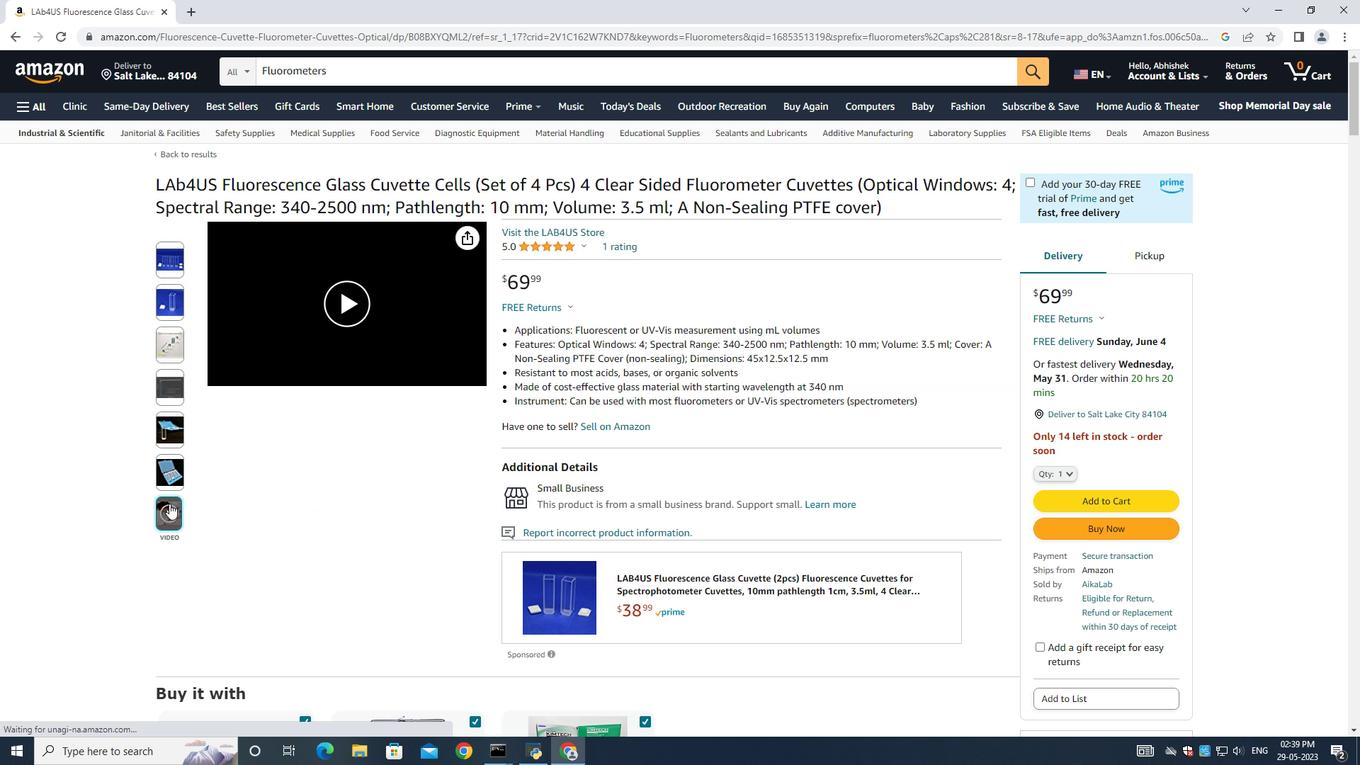 
Action: Mouse moved to (1316, 127)
Screenshot: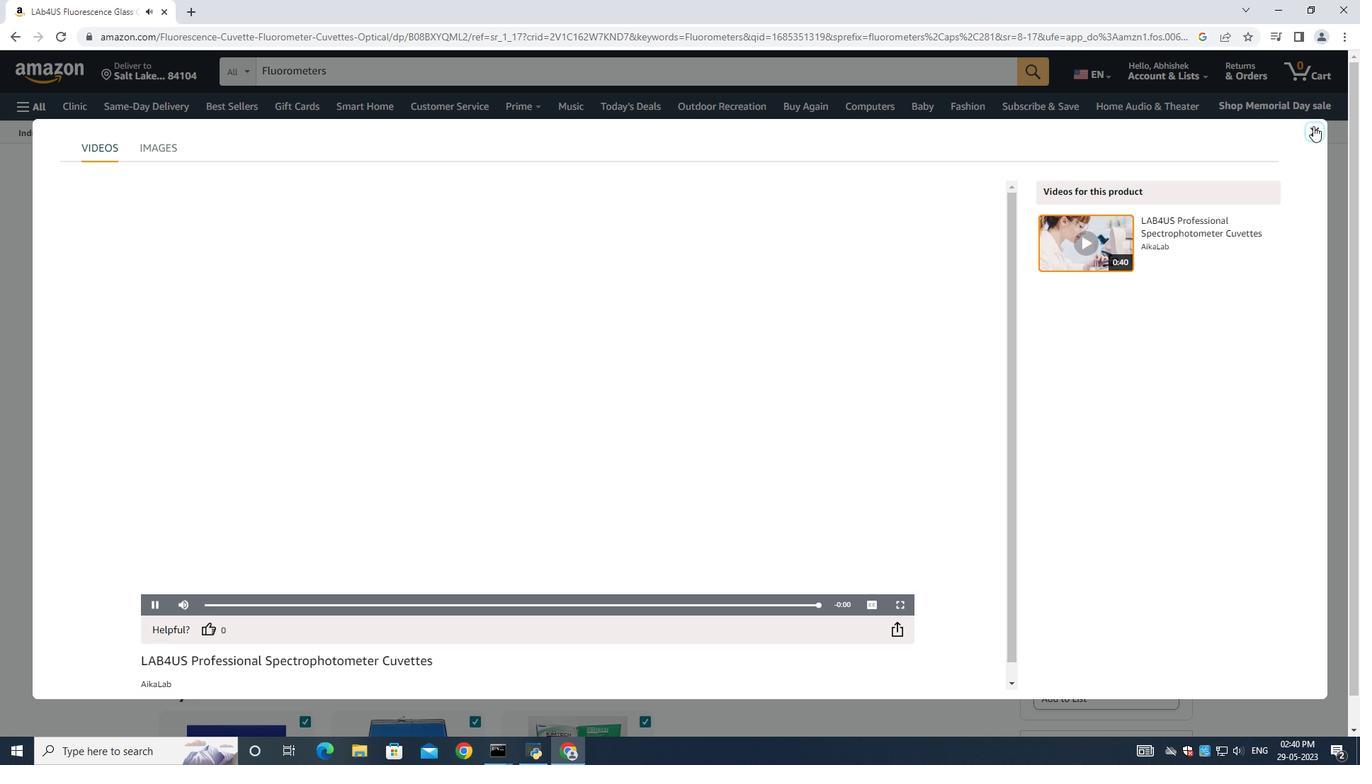 
Action: Mouse pressed left at (1316, 127)
Screenshot: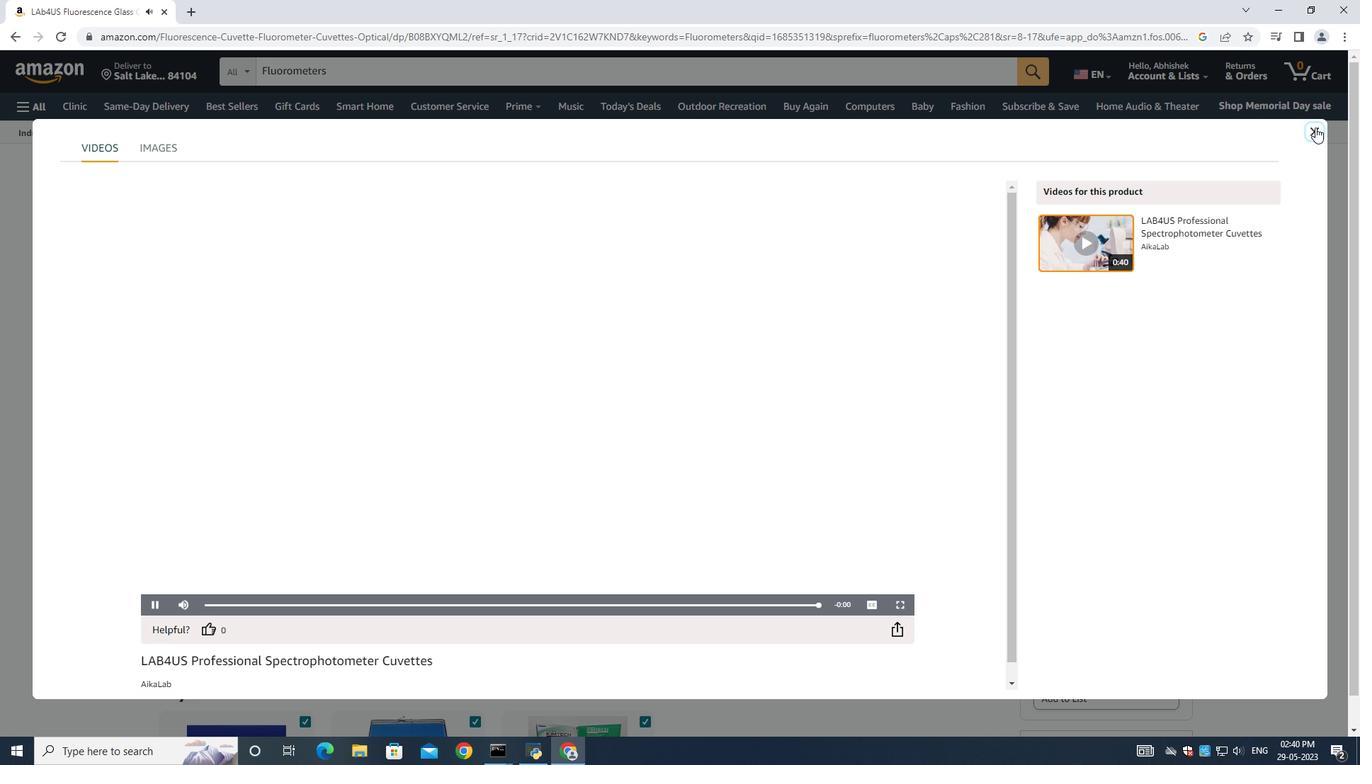 
Action: Mouse moved to (1062, 473)
Screenshot: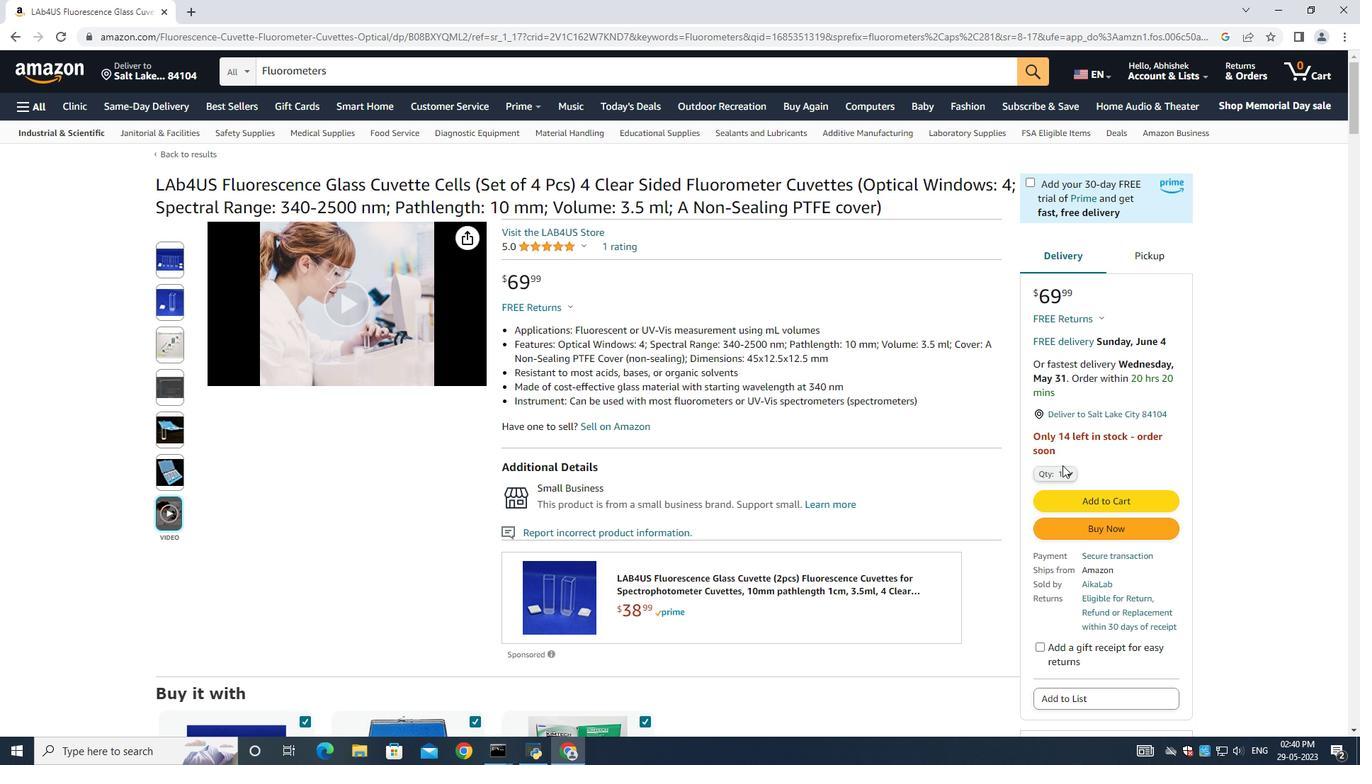 
Action: Mouse pressed left at (1062, 473)
Screenshot: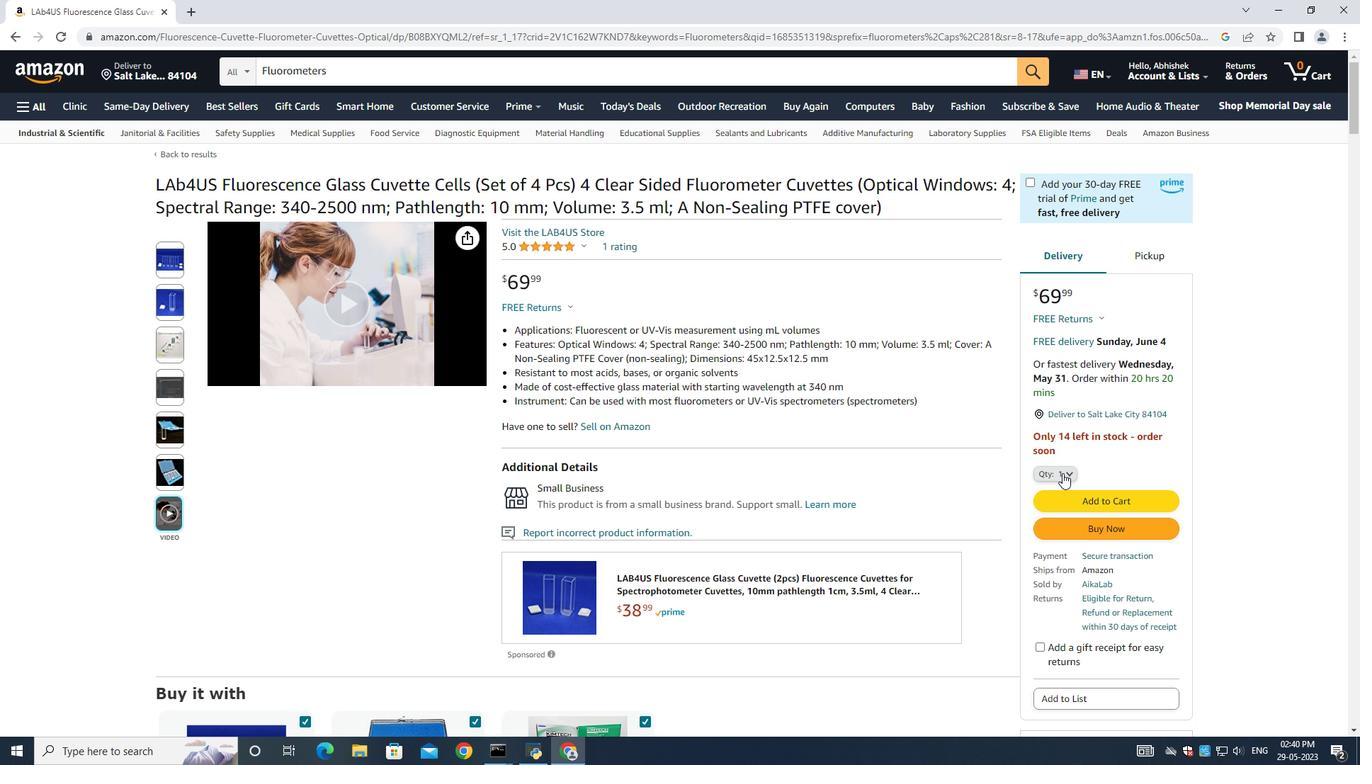 
Action: Mouse moved to (1047, 308)
Screenshot: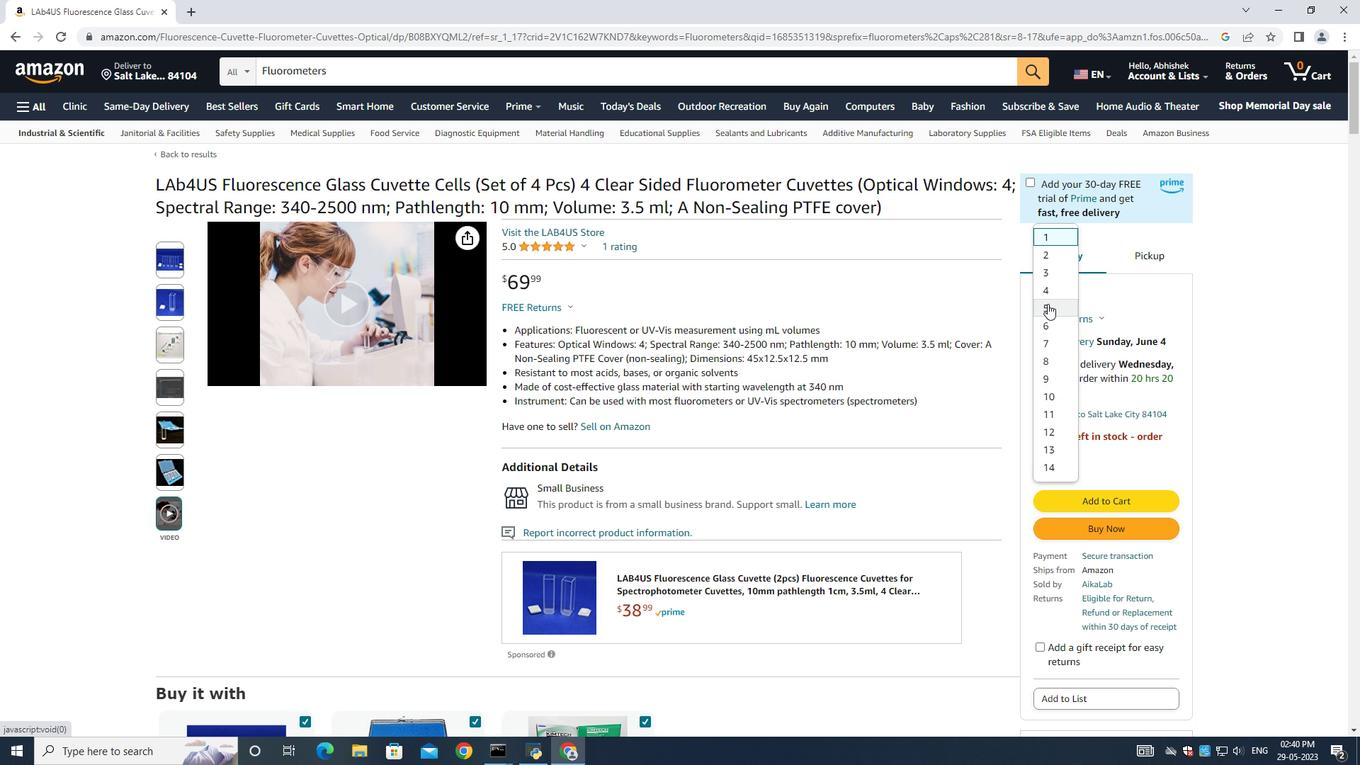 
Action: Mouse pressed left at (1047, 308)
Screenshot: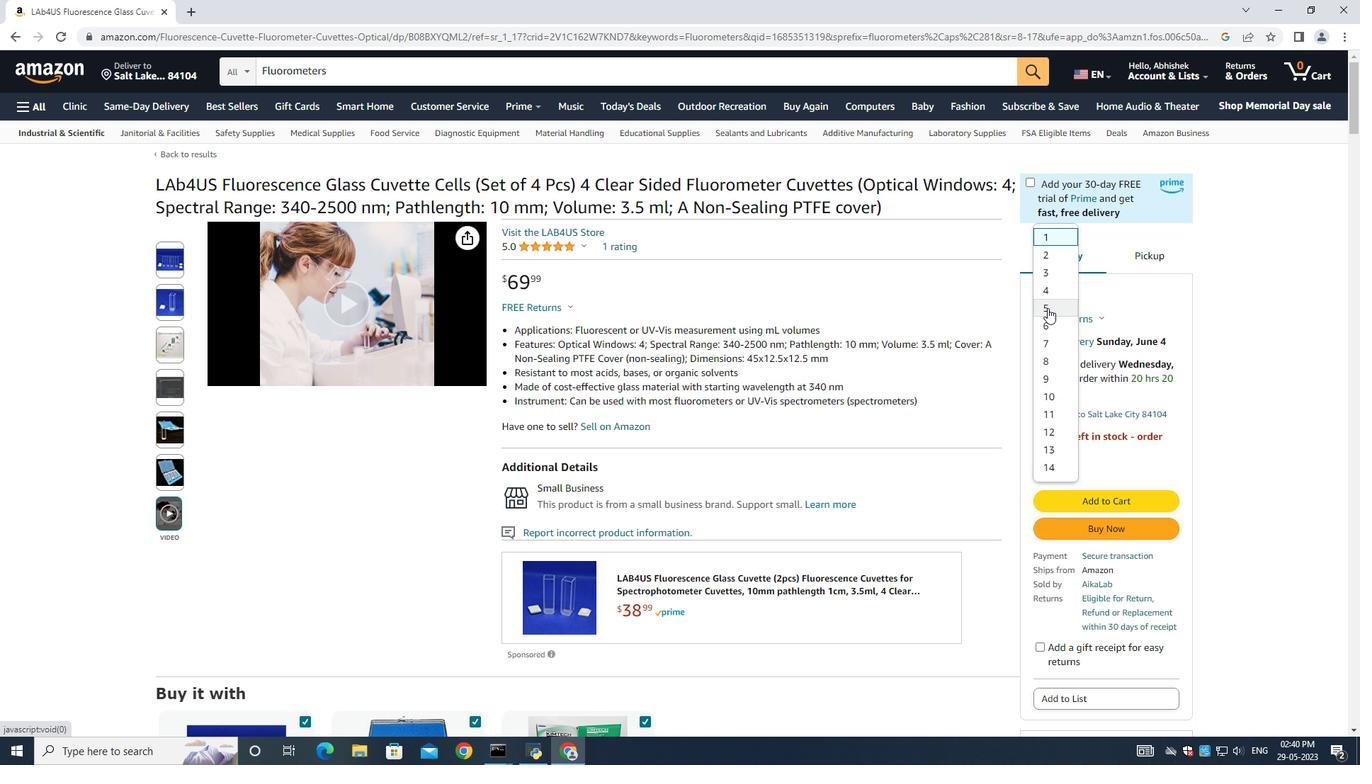 
Action: Mouse moved to (1073, 498)
Screenshot: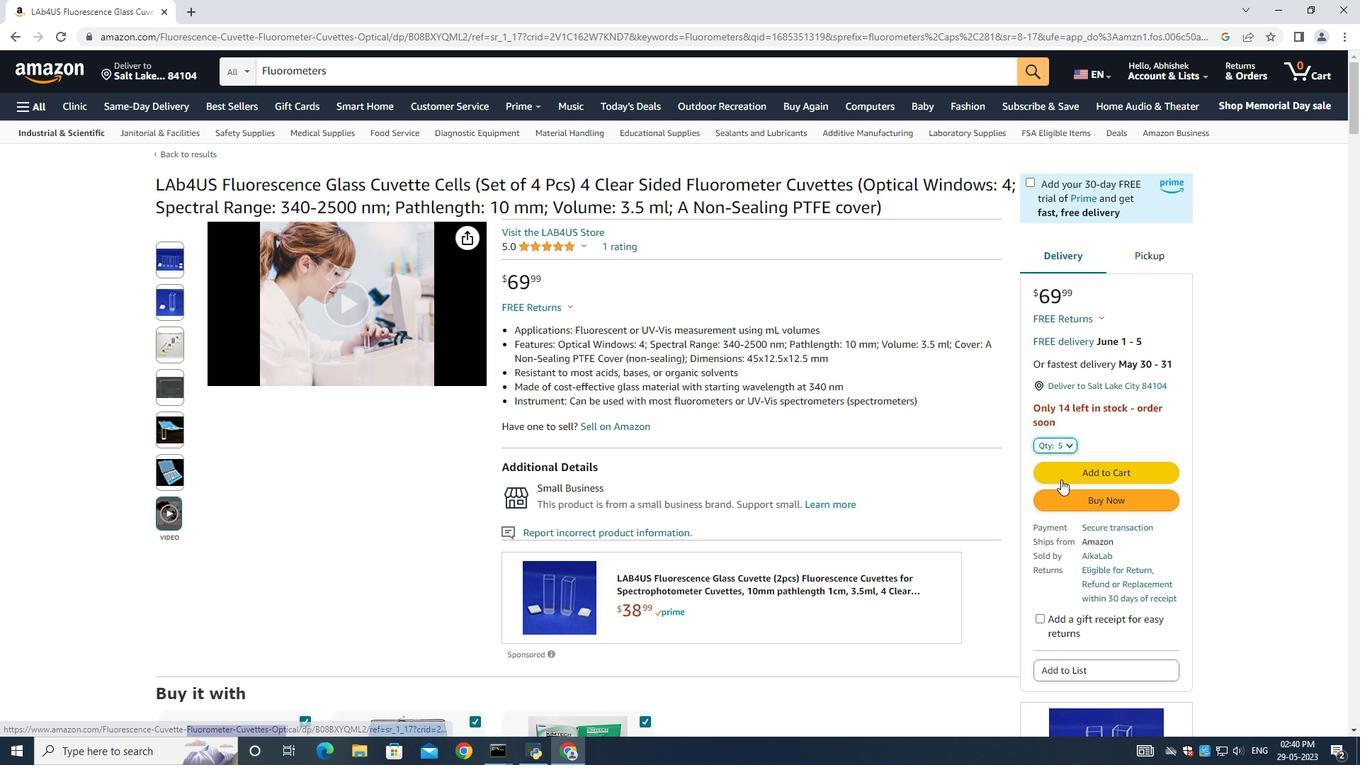 
Action: Mouse pressed left at (1073, 498)
Screenshot: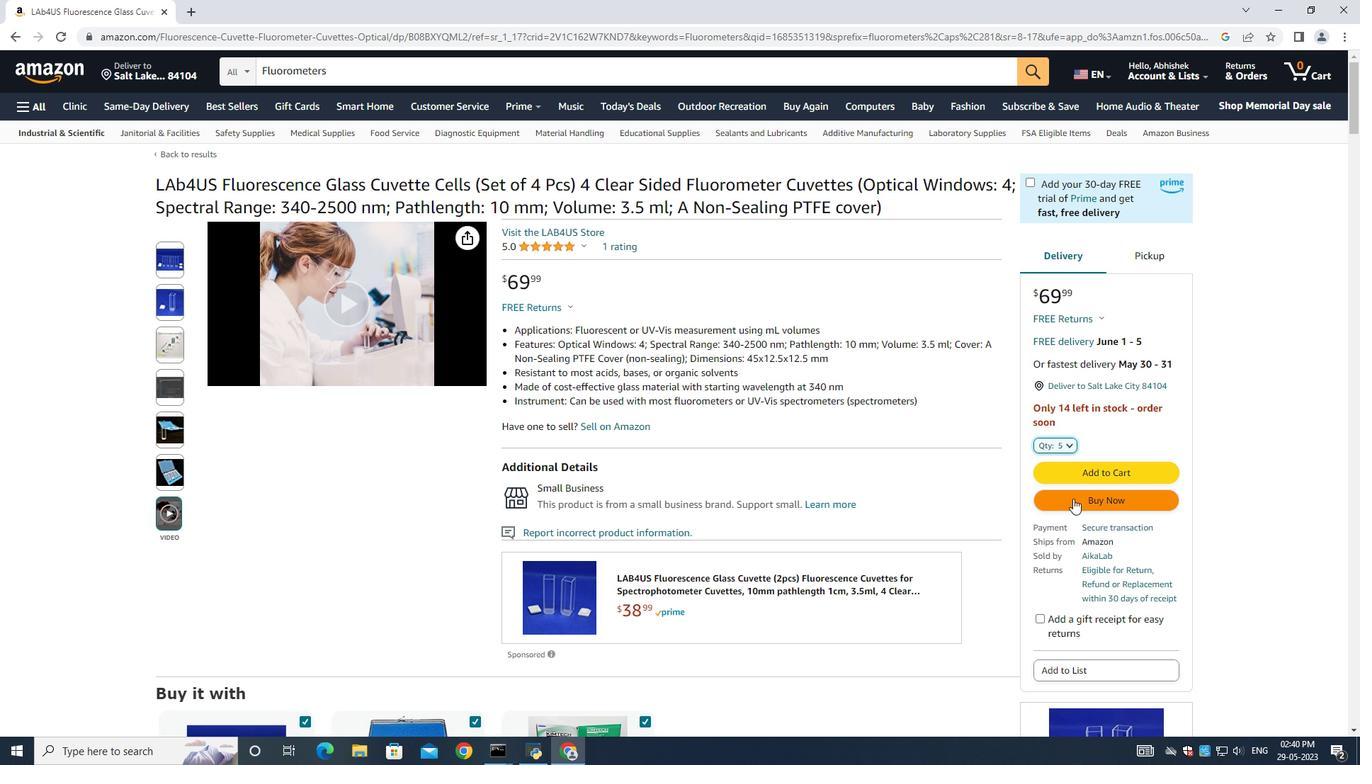 
Action: Mouse moved to (680, 365)
Screenshot: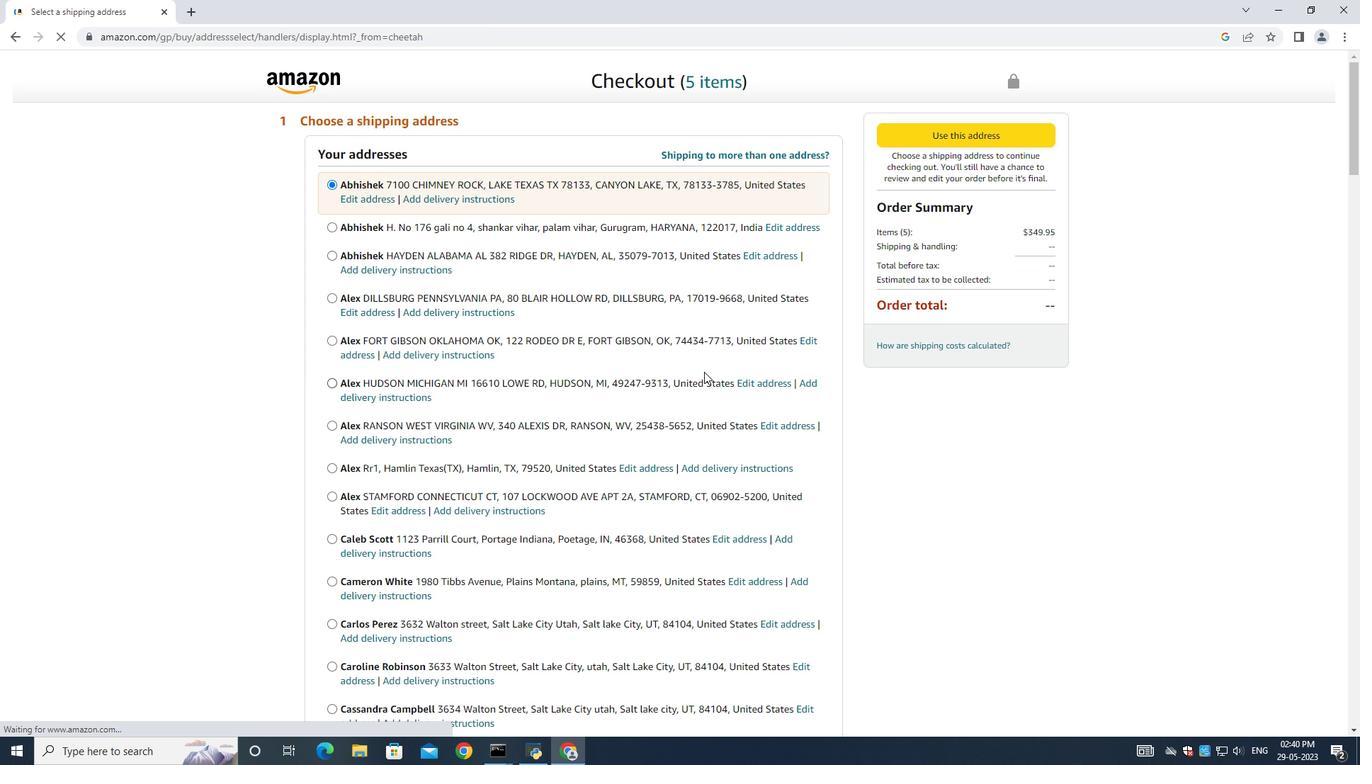 
Action: Mouse scrolled (680, 364) with delta (0, 0)
Screenshot: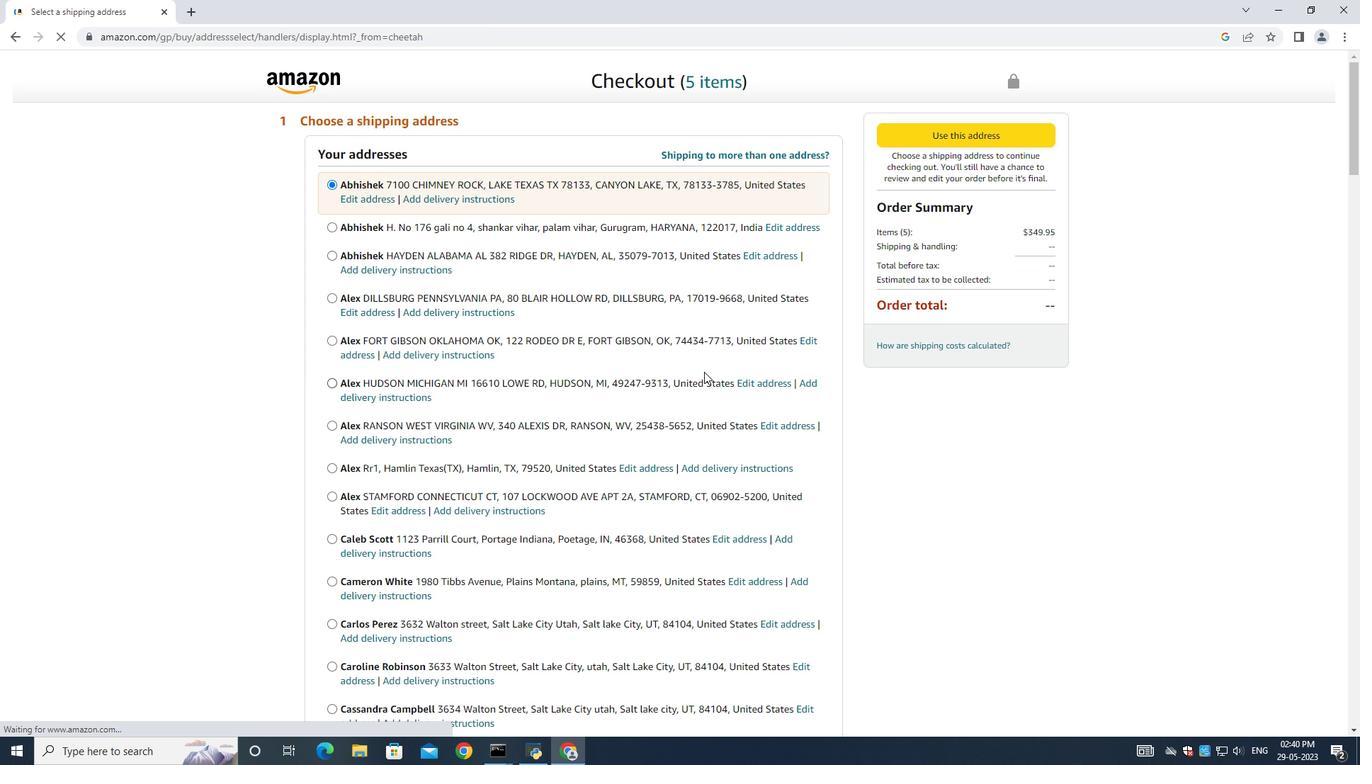 
Action: Mouse moved to (680, 366)
Screenshot: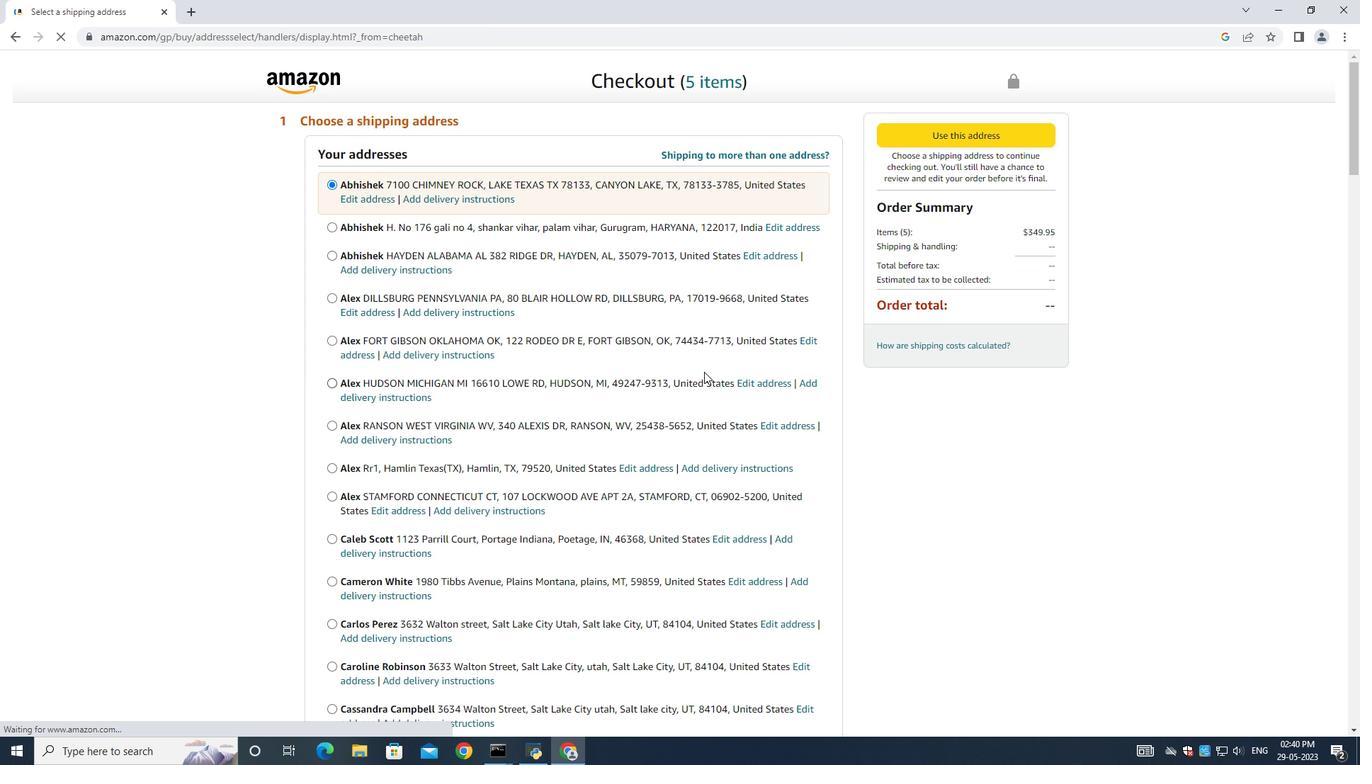 
Action: Mouse scrolled (680, 365) with delta (0, 0)
Screenshot: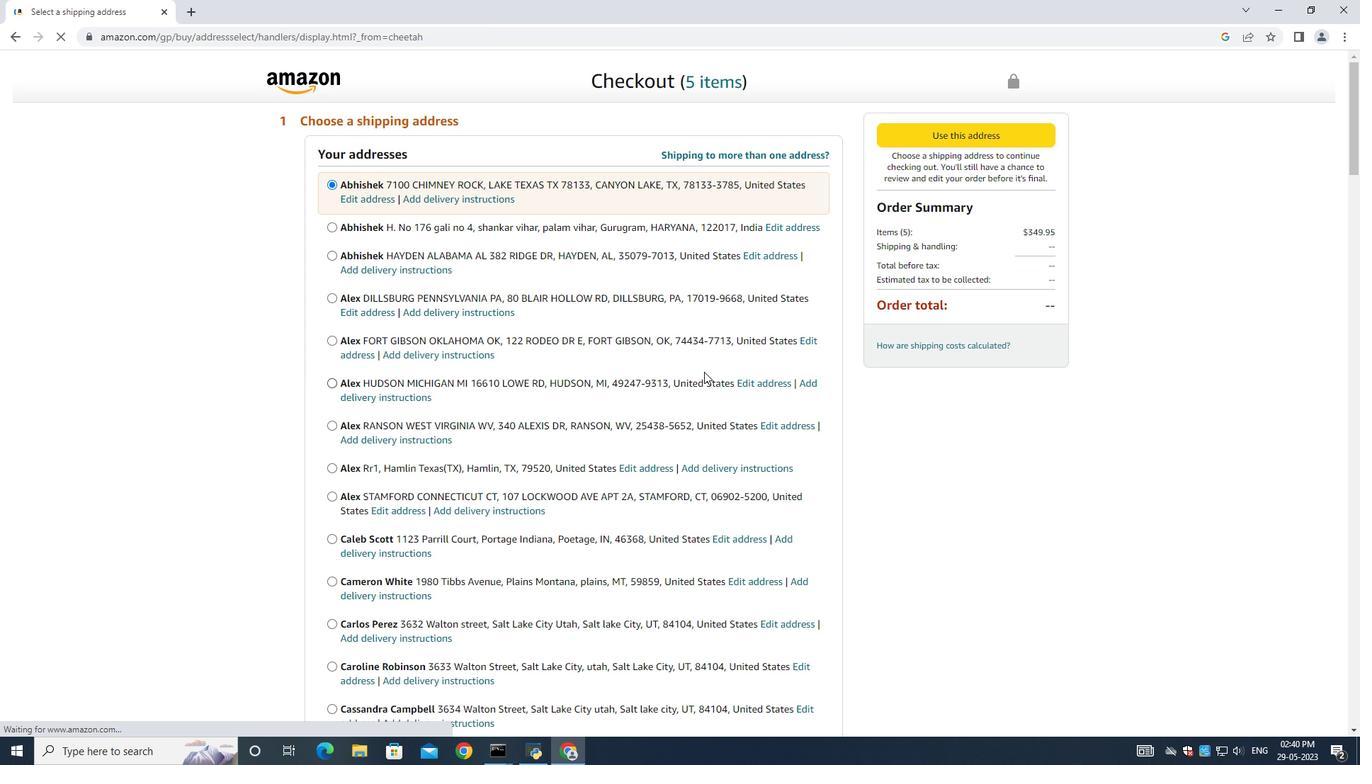 
Action: Mouse moved to (680, 366)
Screenshot: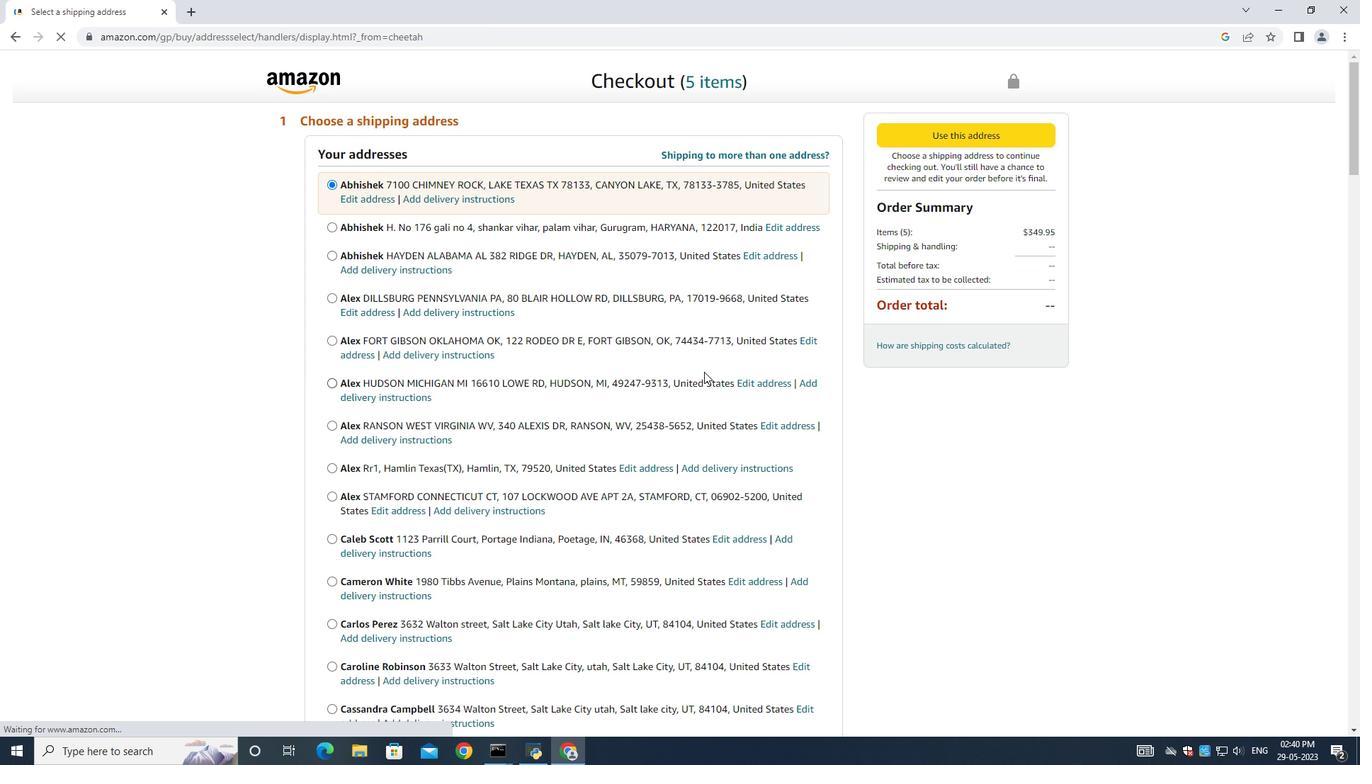 
Action: Mouse scrolled (680, 365) with delta (0, 0)
Screenshot: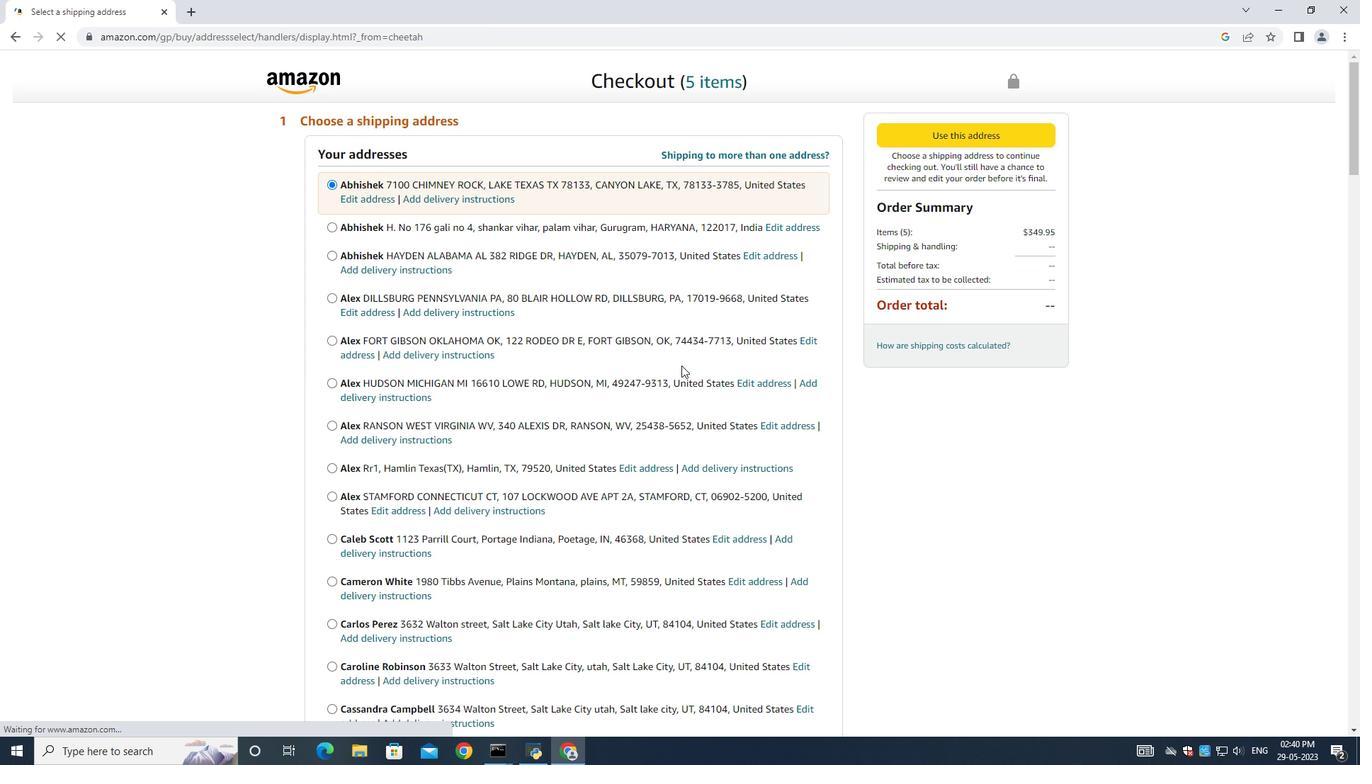 
Action: Mouse scrolled (680, 365) with delta (0, 0)
Screenshot: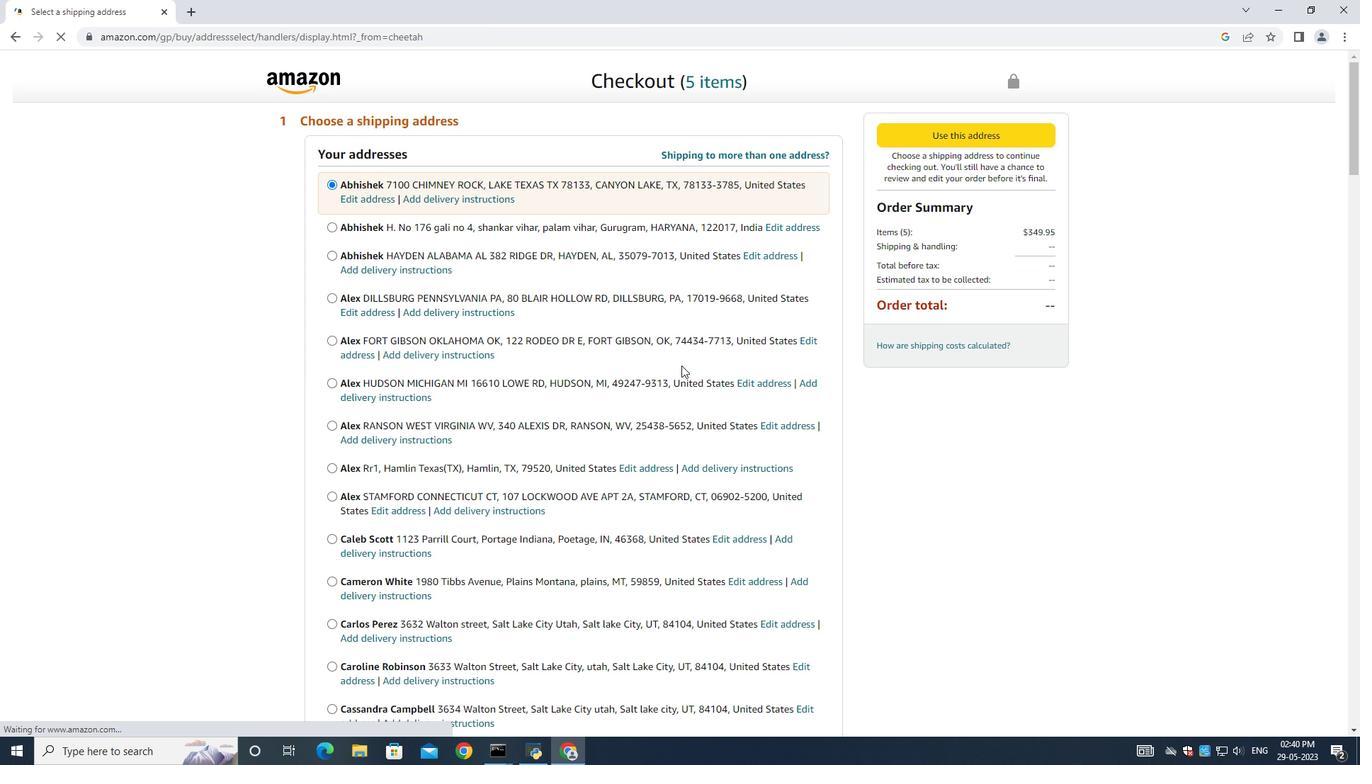 
Action: Mouse scrolled (680, 365) with delta (0, 0)
Screenshot: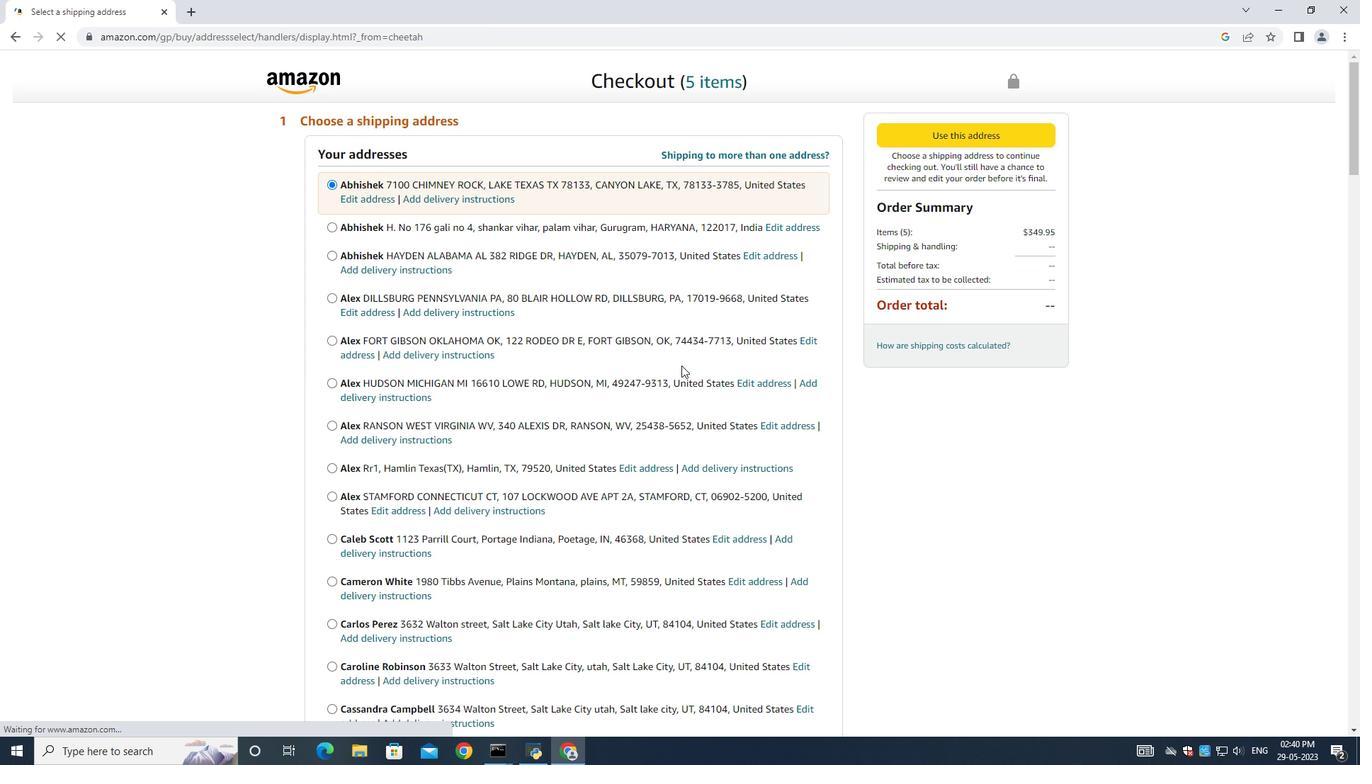 
Action: Mouse scrolled (680, 365) with delta (0, 0)
Screenshot: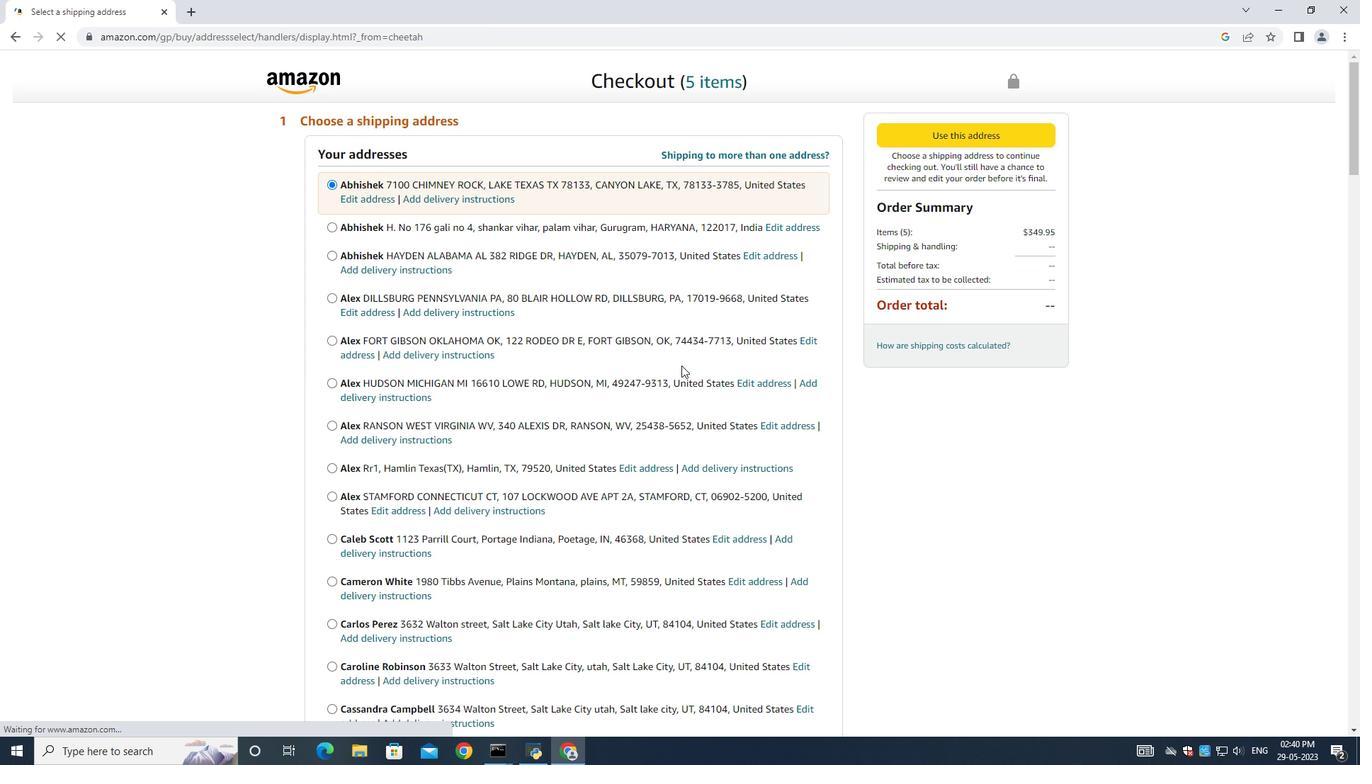 
Action: Mouse moved to (631, 393)
Screenshot: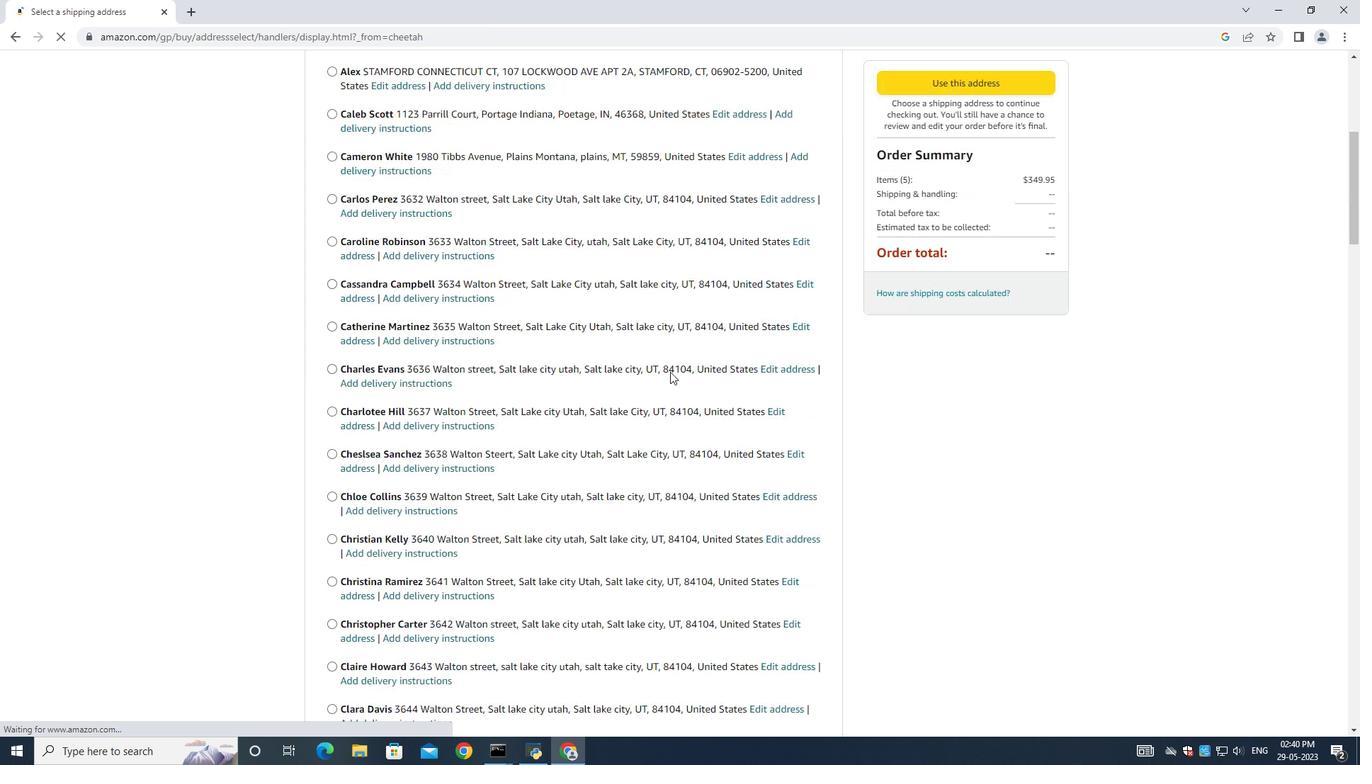 
Action: Mouse scrolled (642, 386) with delta (0, 0)
Screenshot: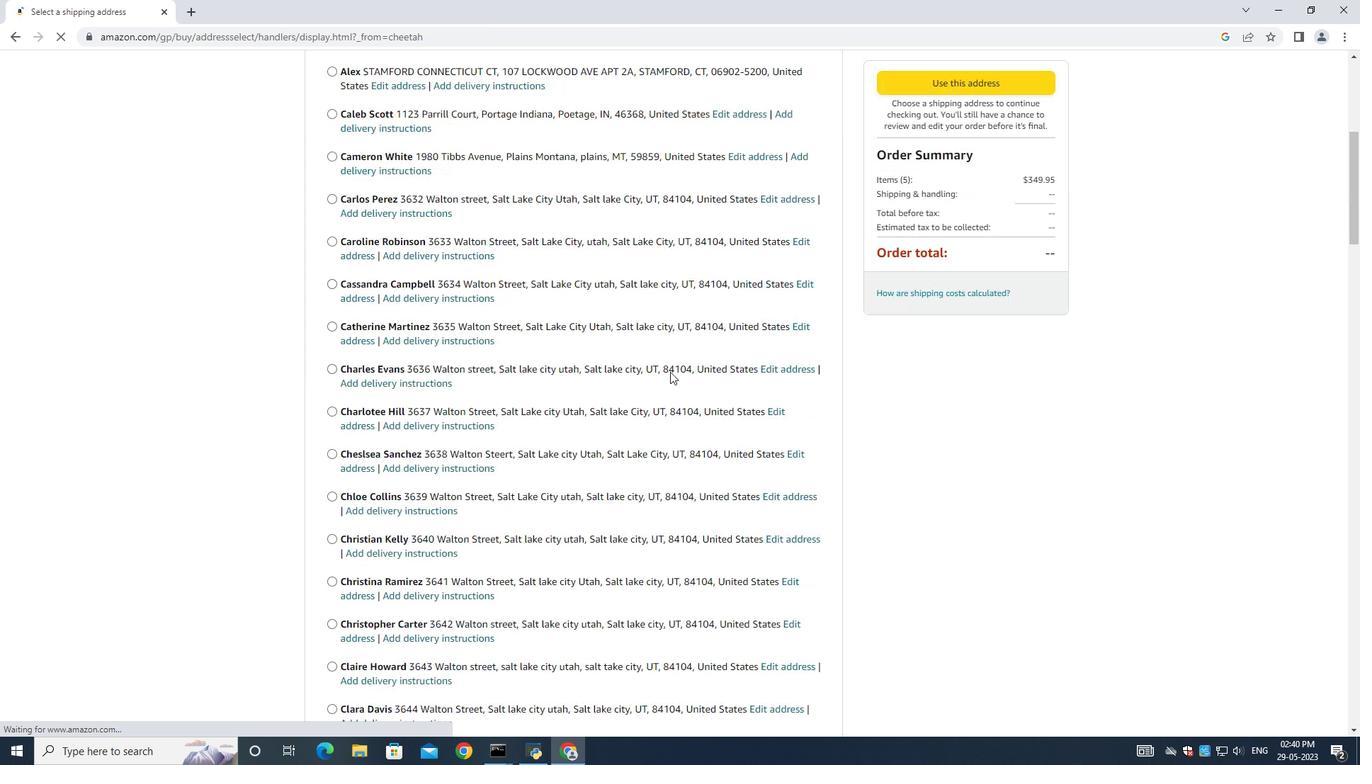 
Action: Mouse moved to (625, 395)
Screenshot: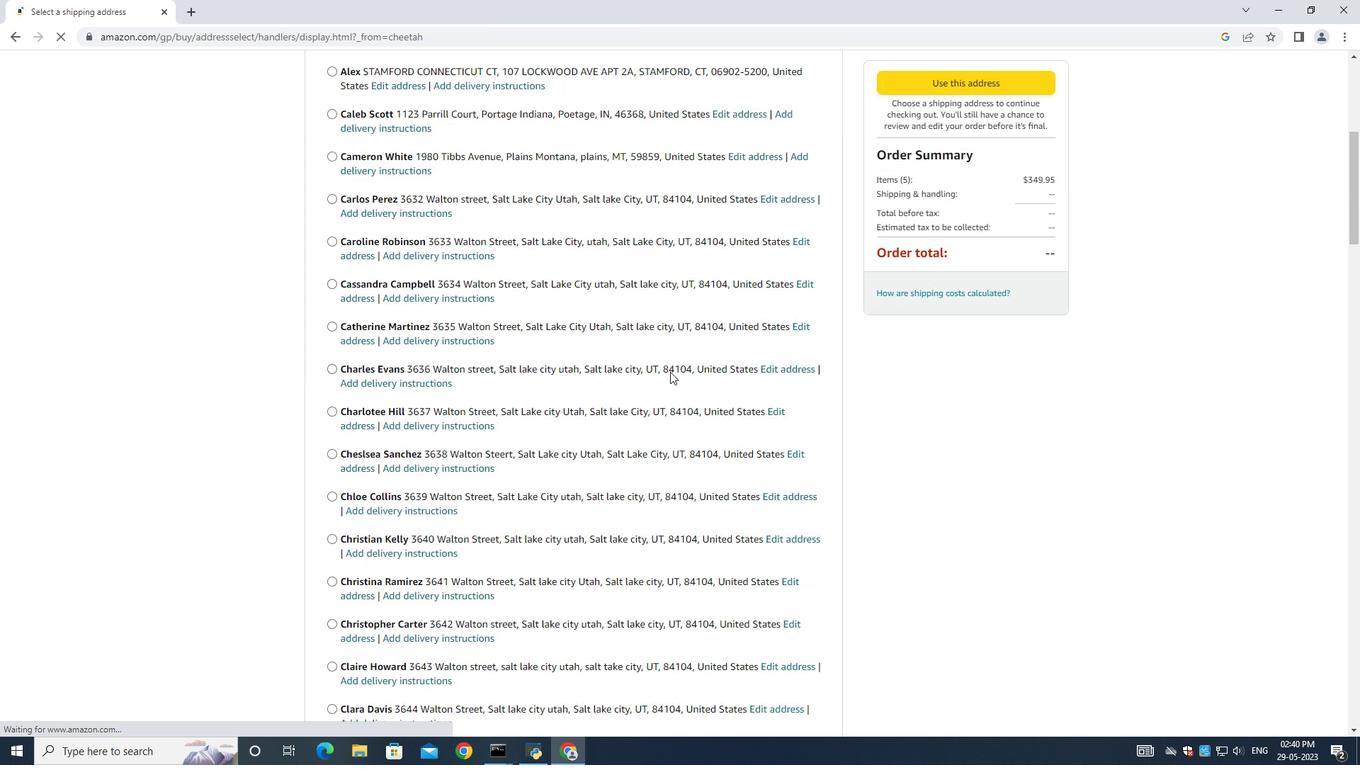 
Action: Mouse scrolled (631, 392) with delta (0, 0)
Screenshot: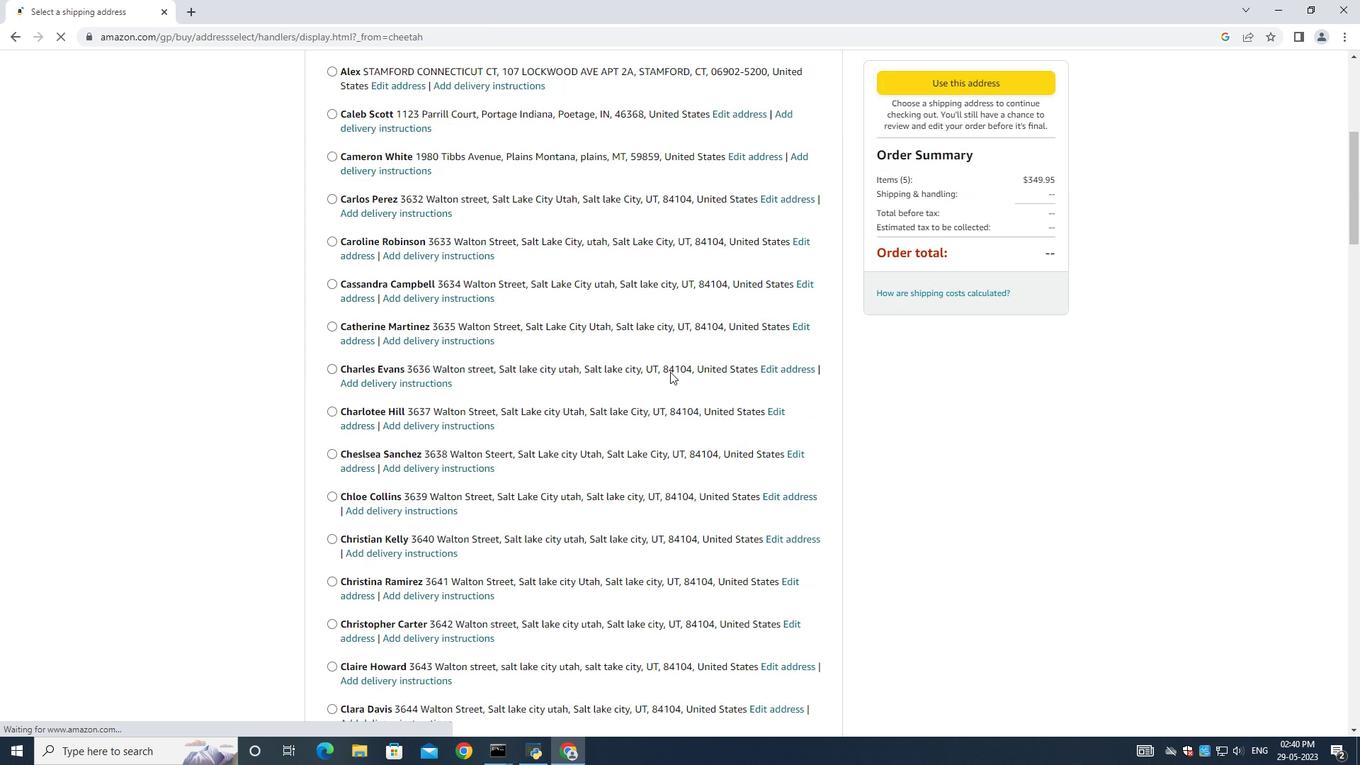 
Action: Mouse moved to (617, 395)
Screenshot: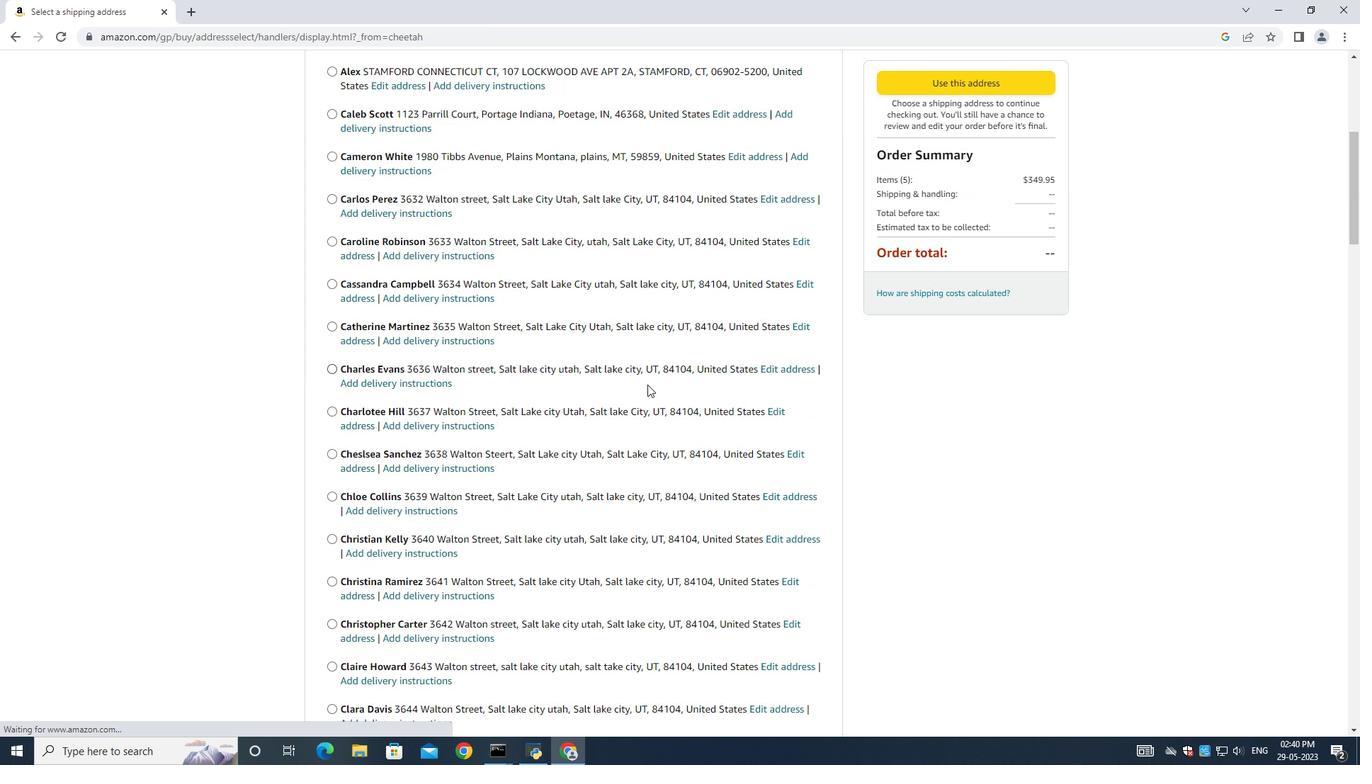 
Action: Mouse scrolled (622, 395) with delta (0, 0)
Screenshot: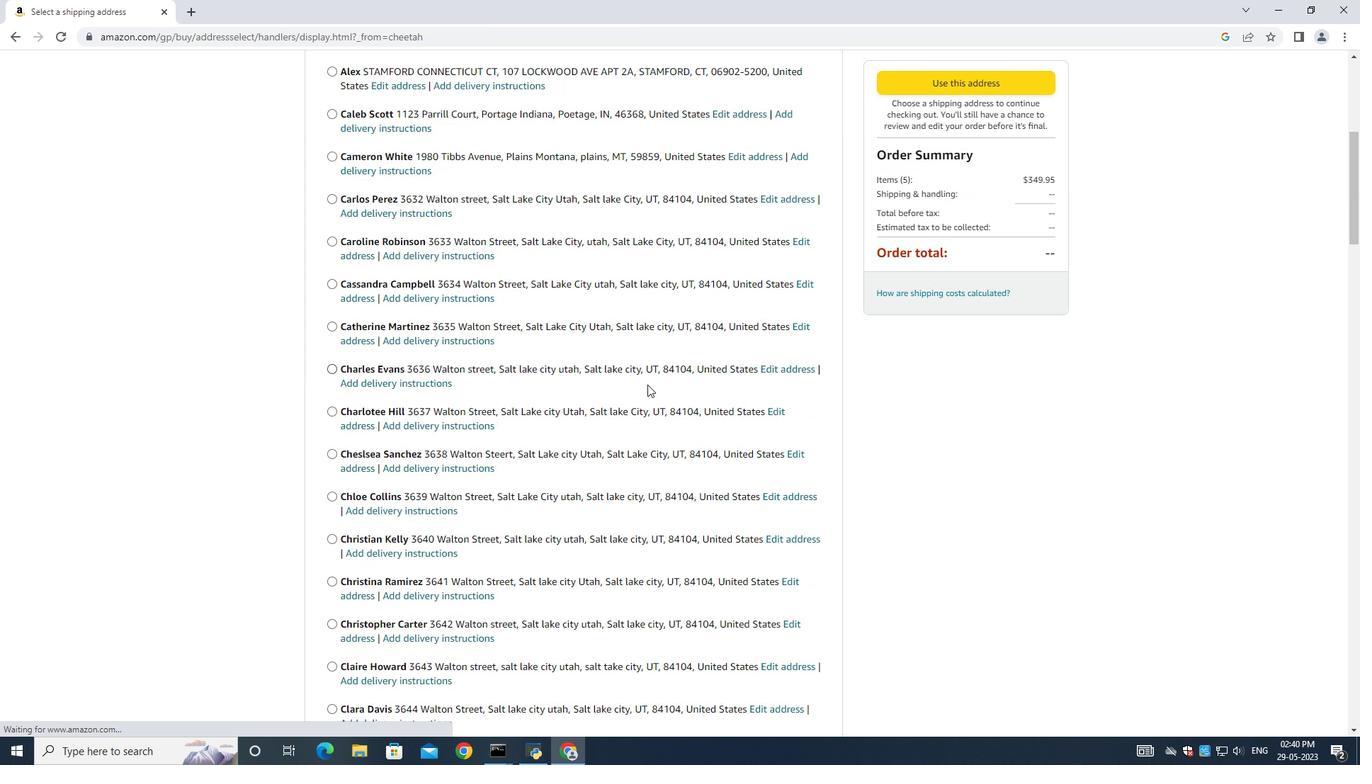 
Action: Mouse moved to (586, 391)
Screenshot: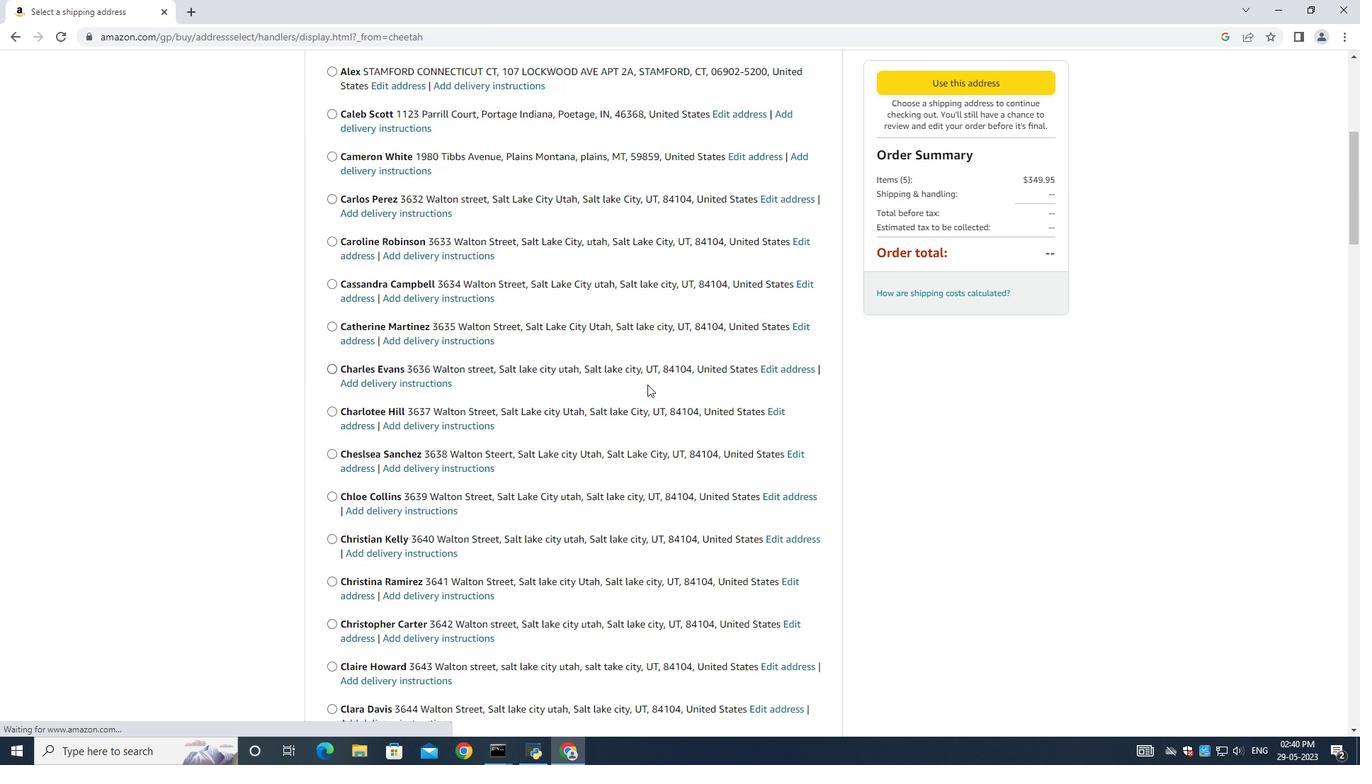
Action: Mouse scrolled (614, 395) with delta (0, 0)
Screenshot: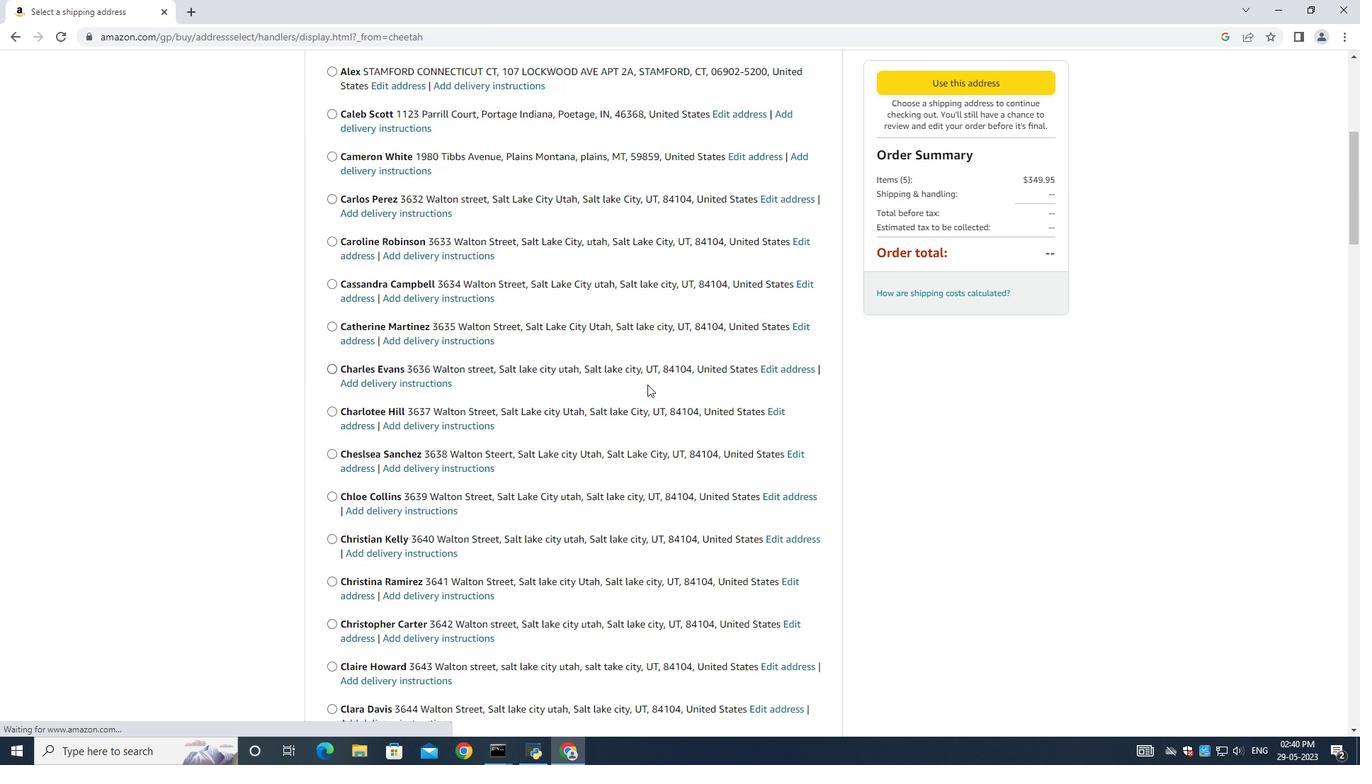 
Action: Mouse moved to (556, 402)
Screenshot: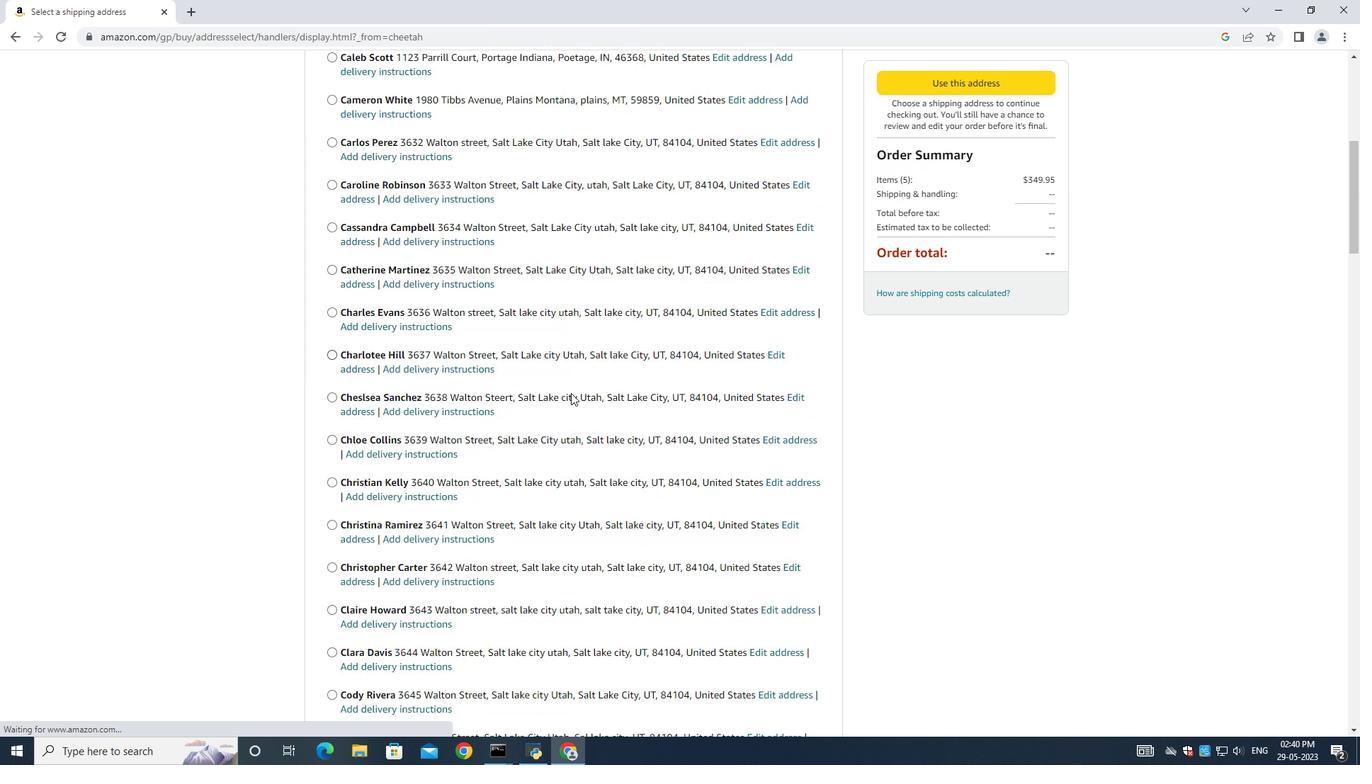 
Action: Mouse scrolled (558, 397) with delta (0, 0)
Screenshot: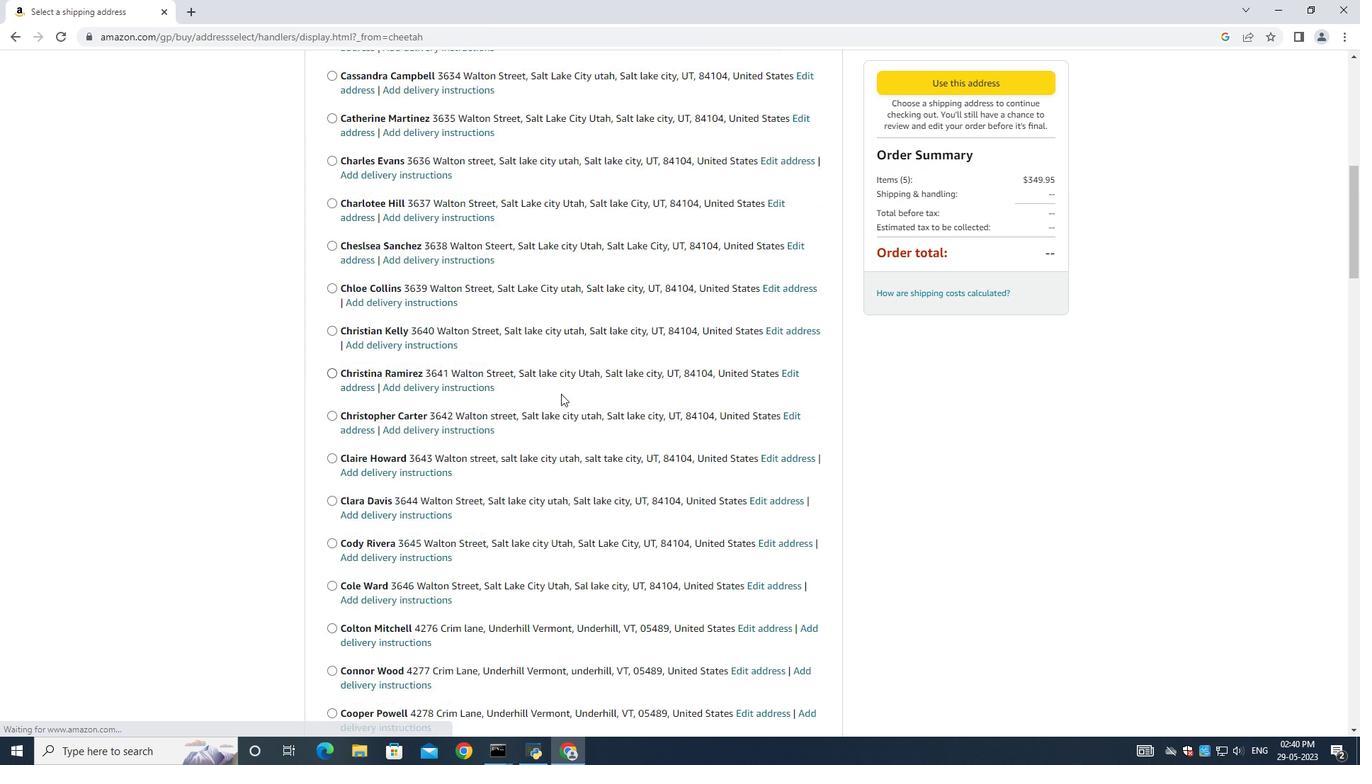 
Action: Mouse moved to (556, 402)
Screenshot: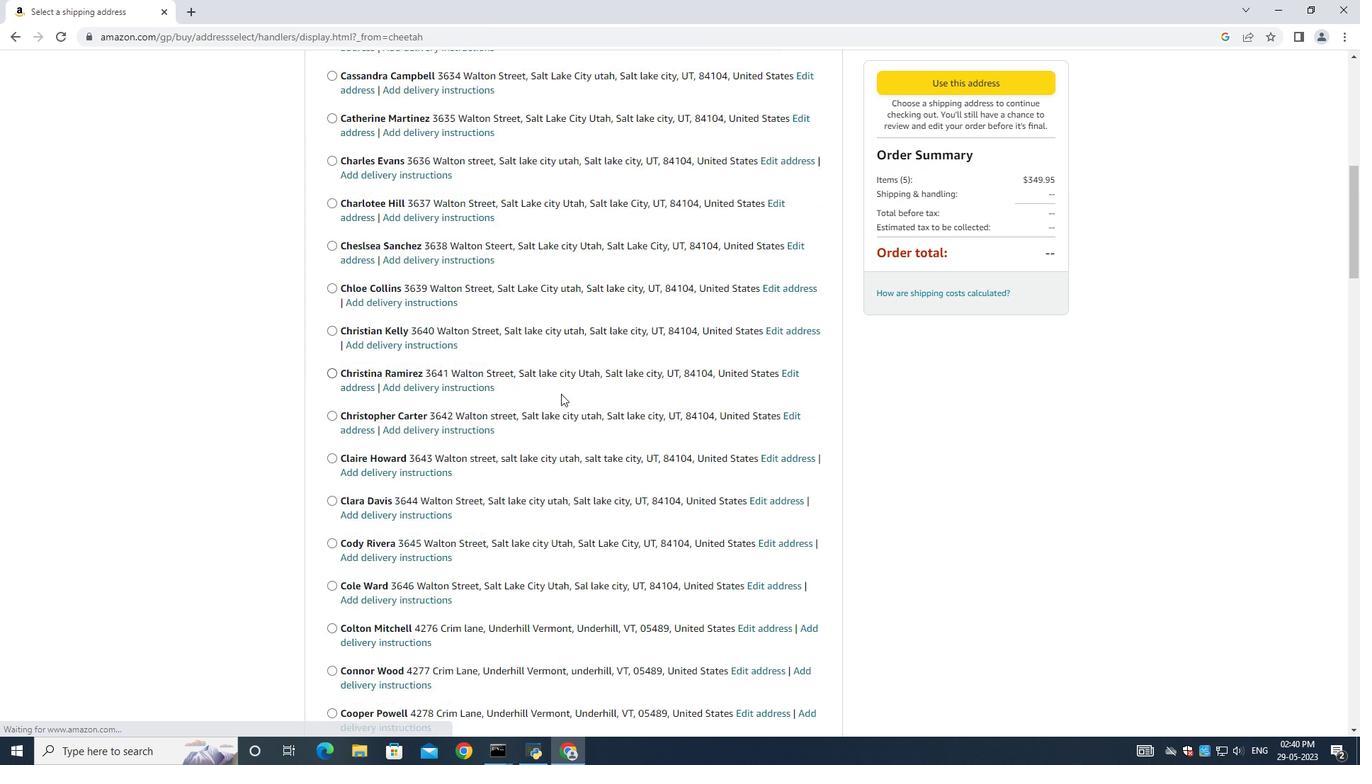 
Action: Mouse scrolled (556, 401) with delta (0, 0)
Screenshot: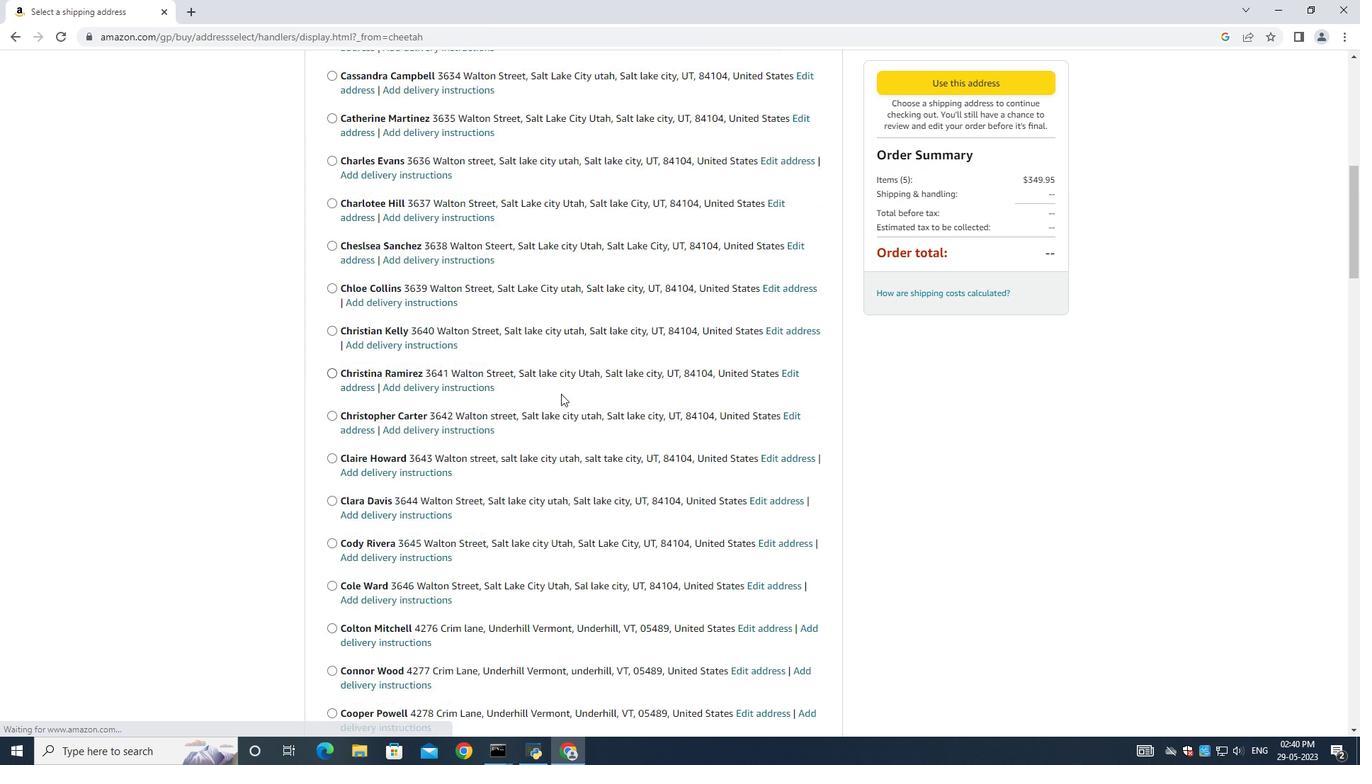 
Action: Mouse moved to (555, 404)
Screenshot: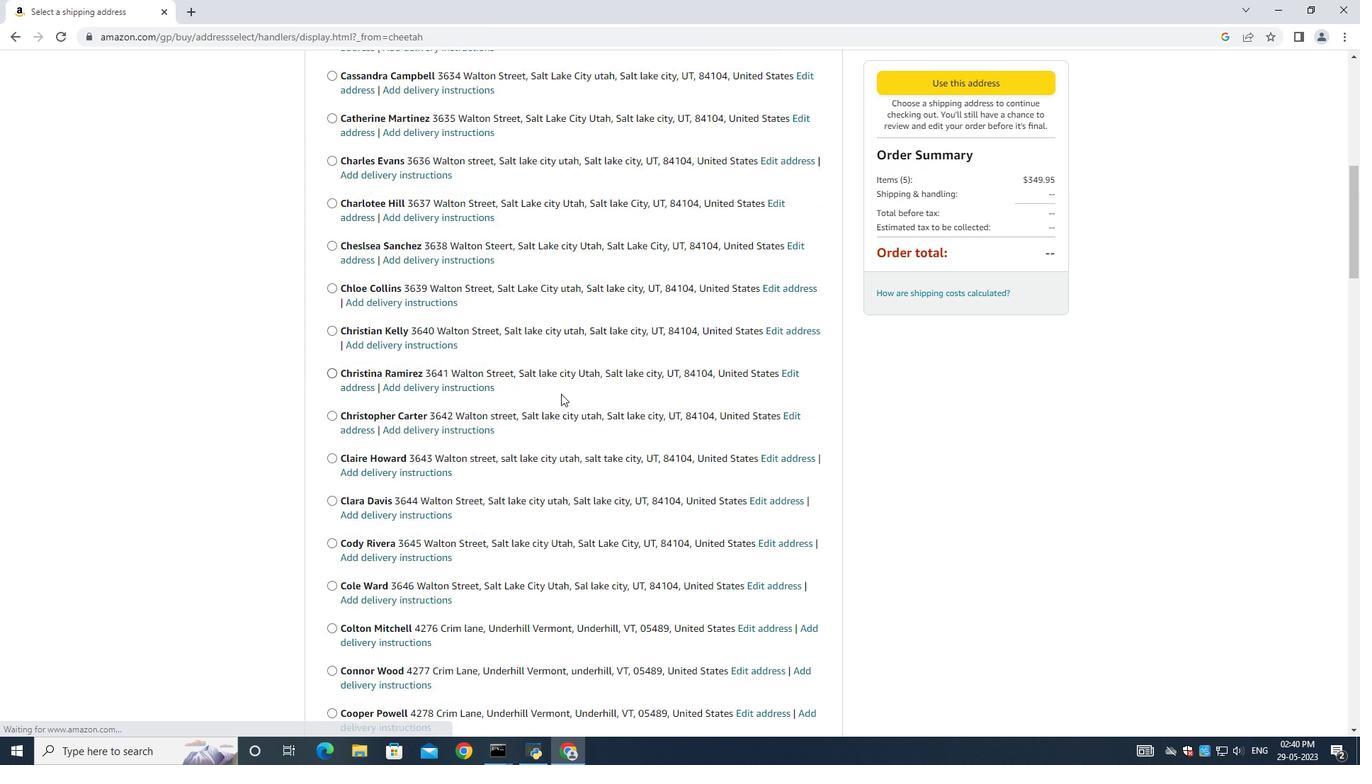 
Action: Mouse scrolled (556, 402) with delta (0, 0)
Screenshot: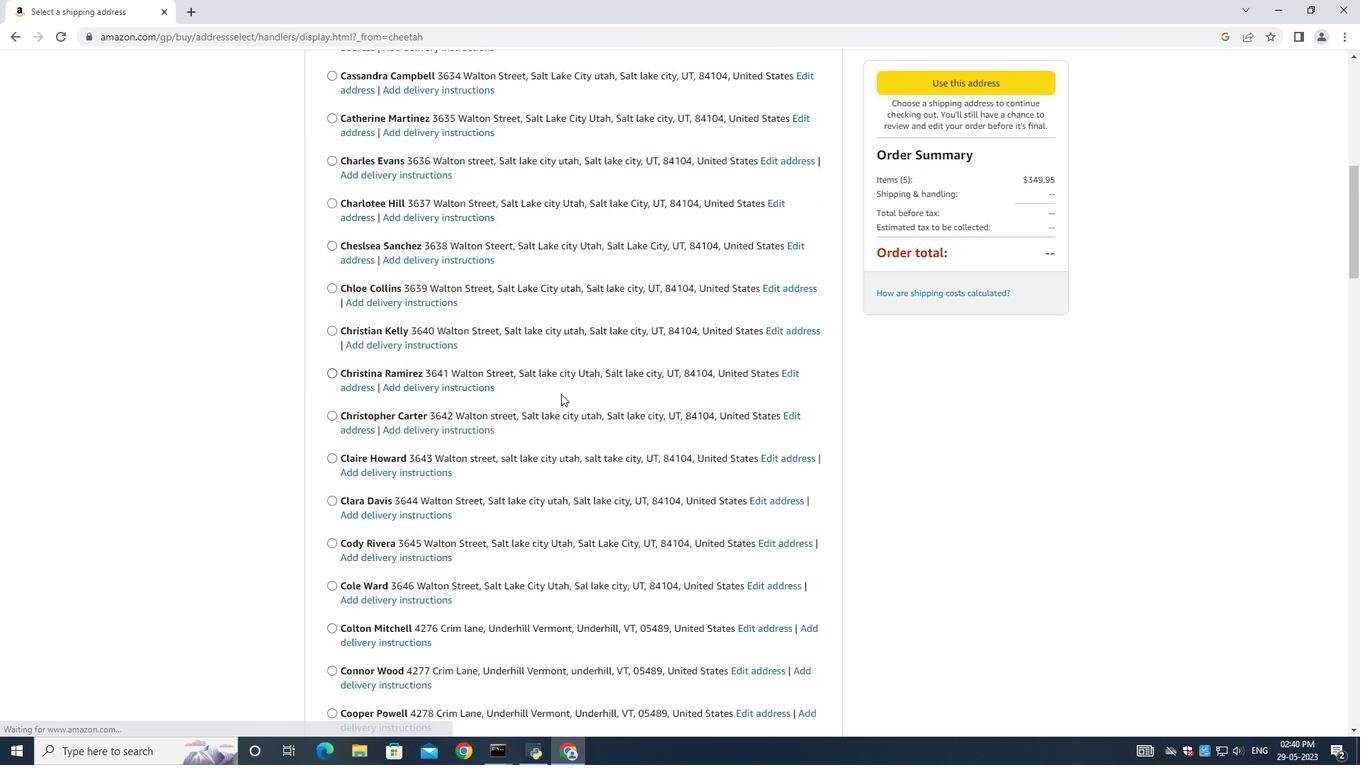 
Action: Mouse moved to (553, 404)
Screenshot: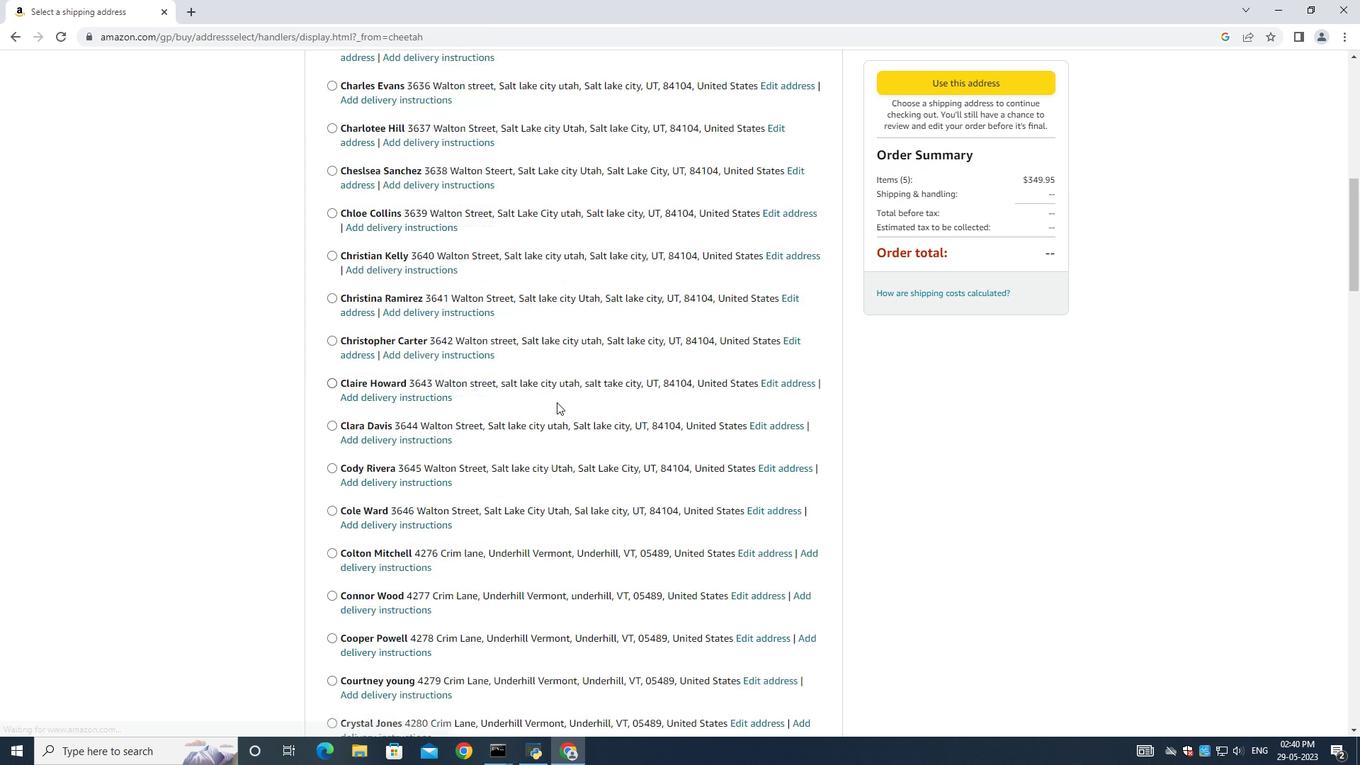 
Action: Mouse scrolled (555, 403) with delta (0, 0)
Screenshot: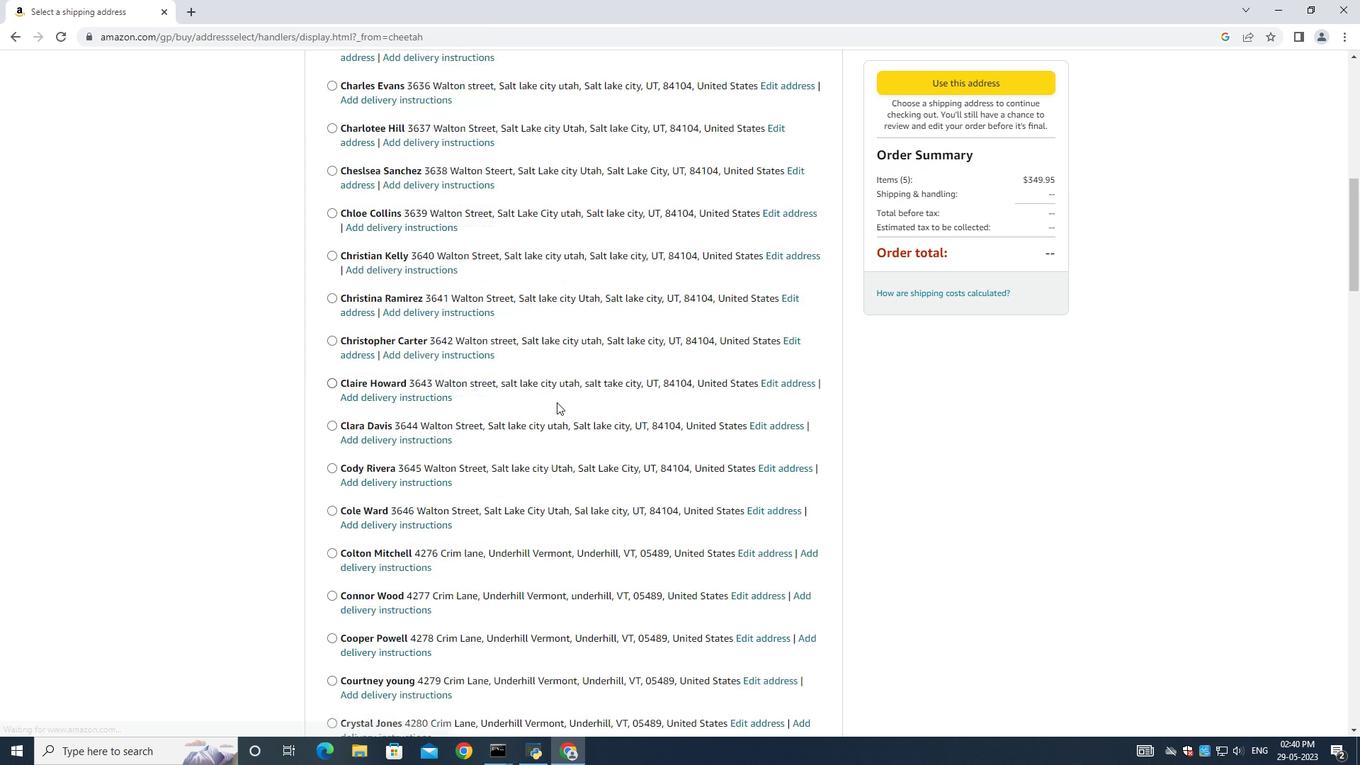 
Action: Mouse moved to (553, 404)
Screenshot: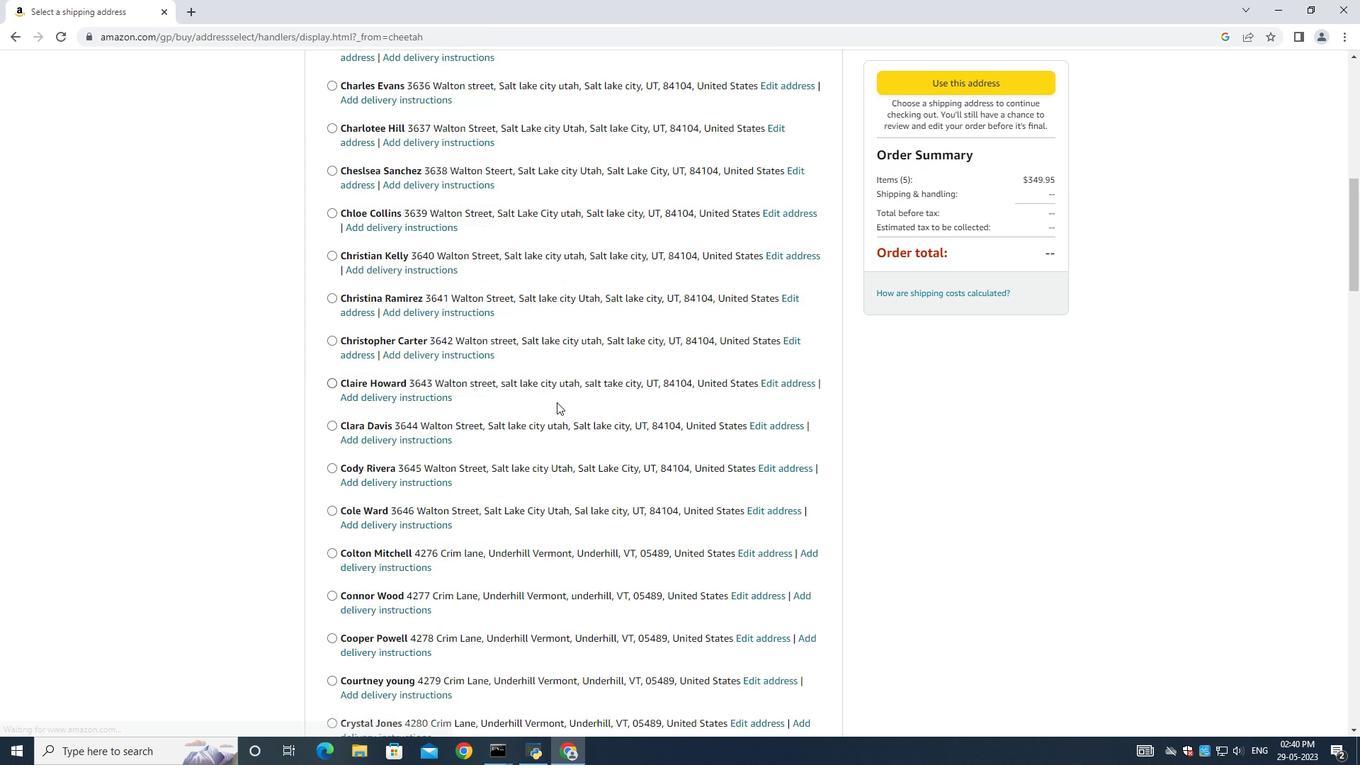 
Action: Mouse scrolled (555, 403) with delta (0, 0)
Screenshot: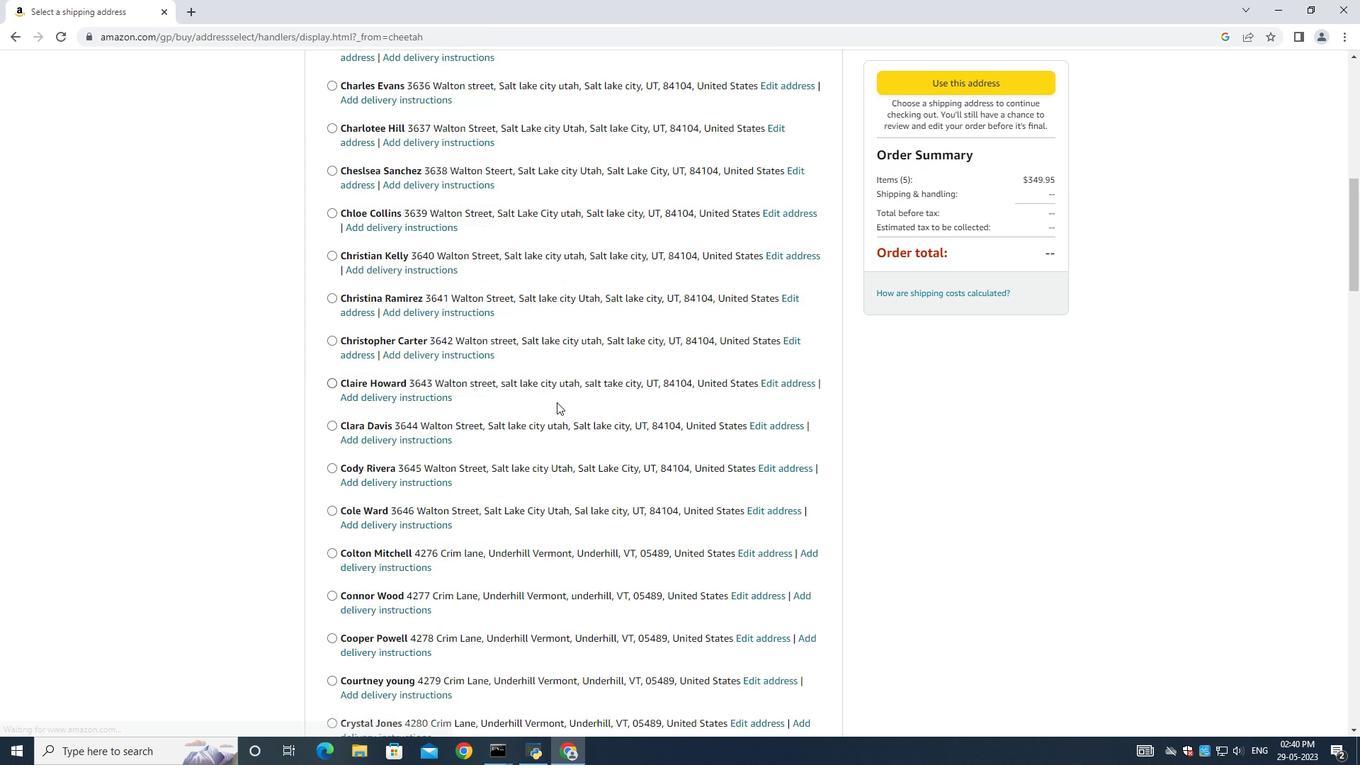 
Action: Mouse moved to (553, 404)
Screenshot: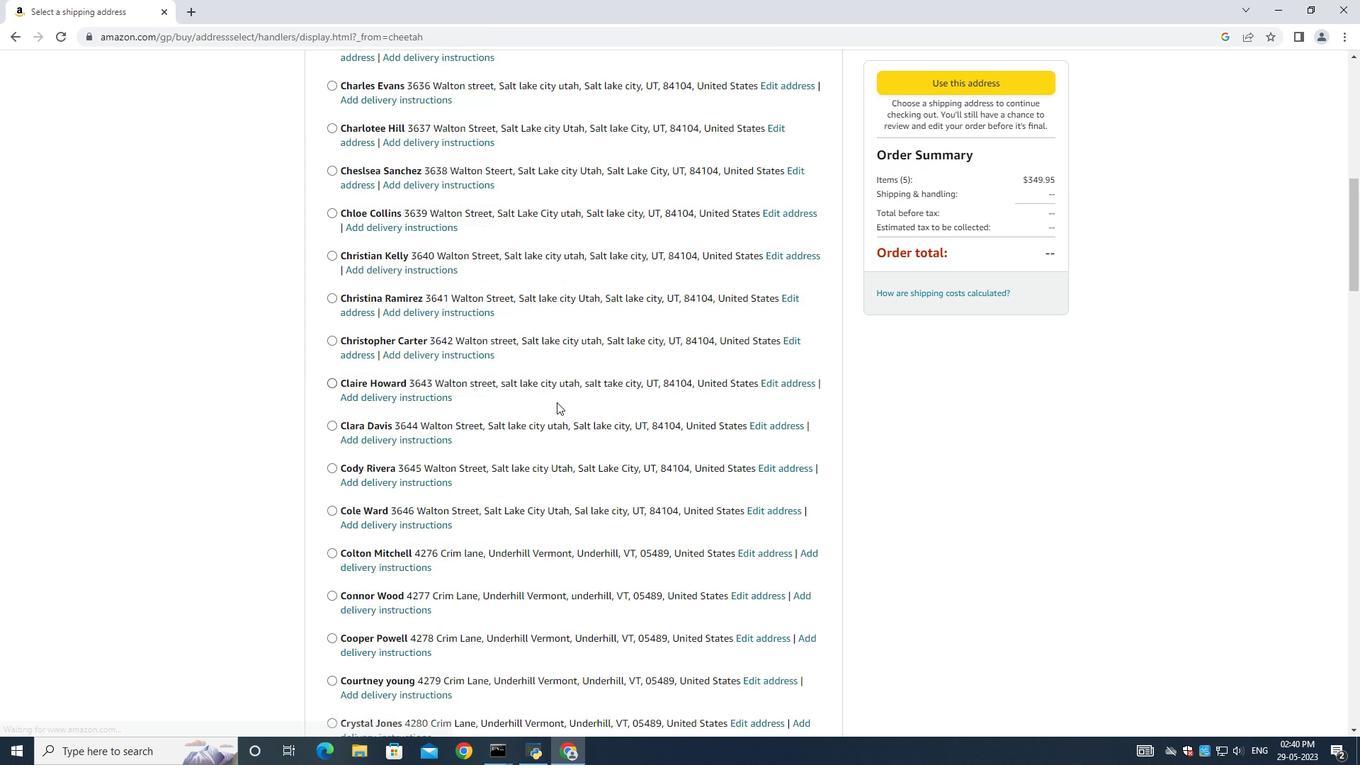 
Action: Mouse scrolled (553, 403) with delta (0, 0)
Screenshot: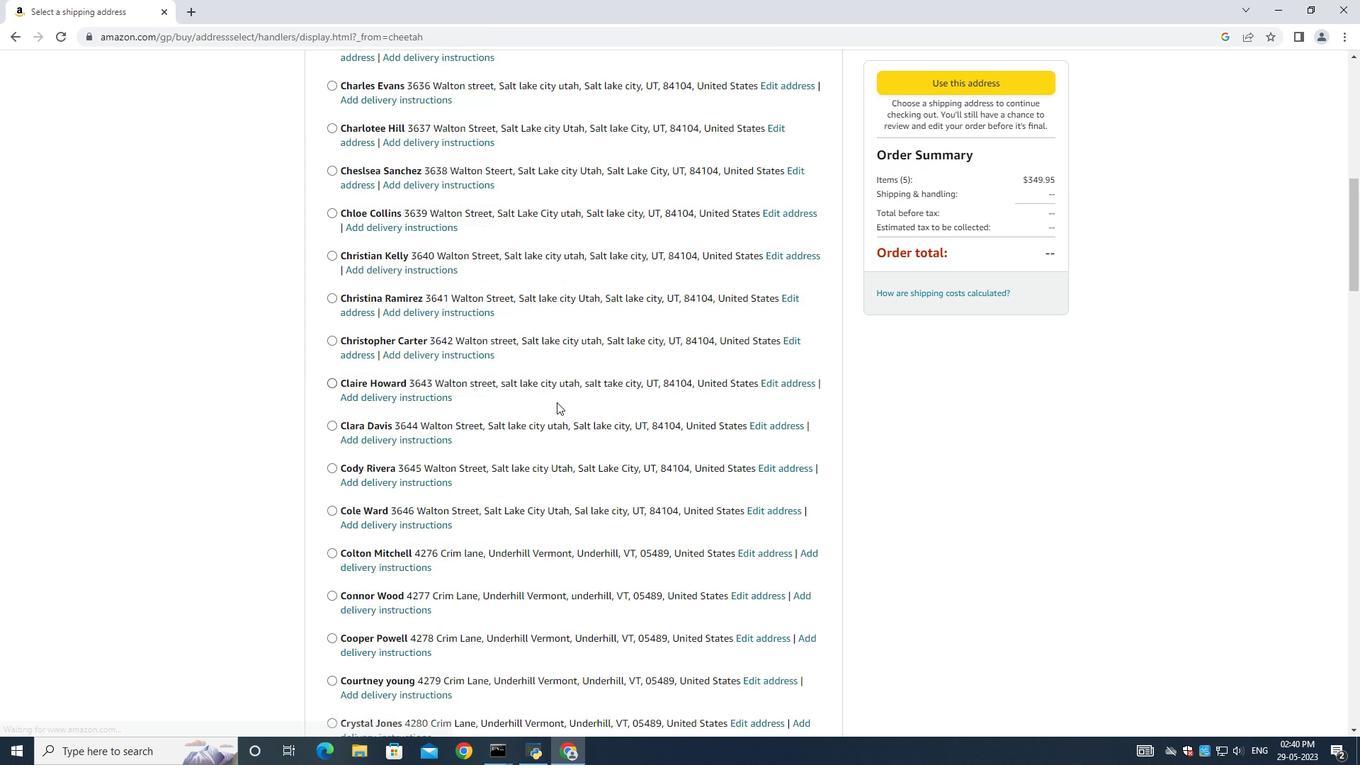 
Action: Mouse moved to (548, 403)
Screenshot: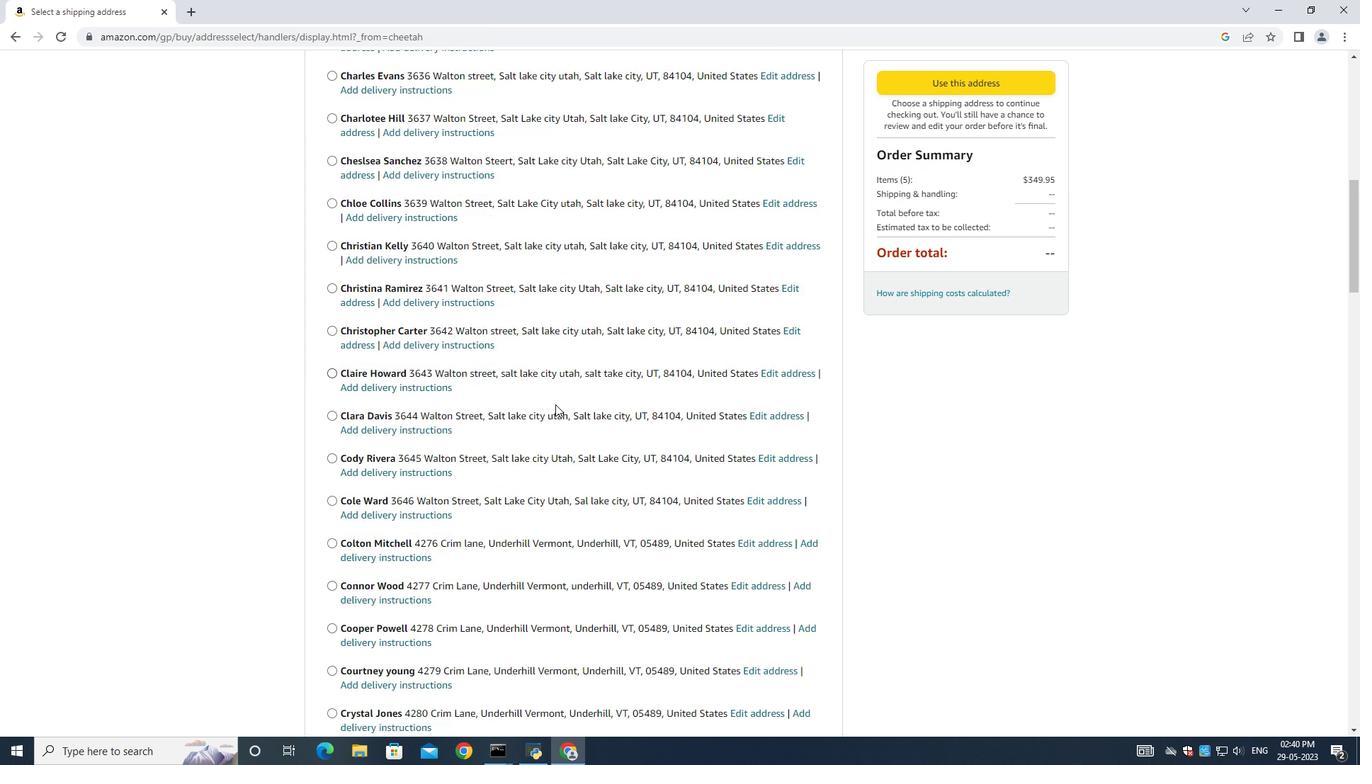 
Action: Mouse scrolled (548, 402) with delta (0, 0)
Screenshot: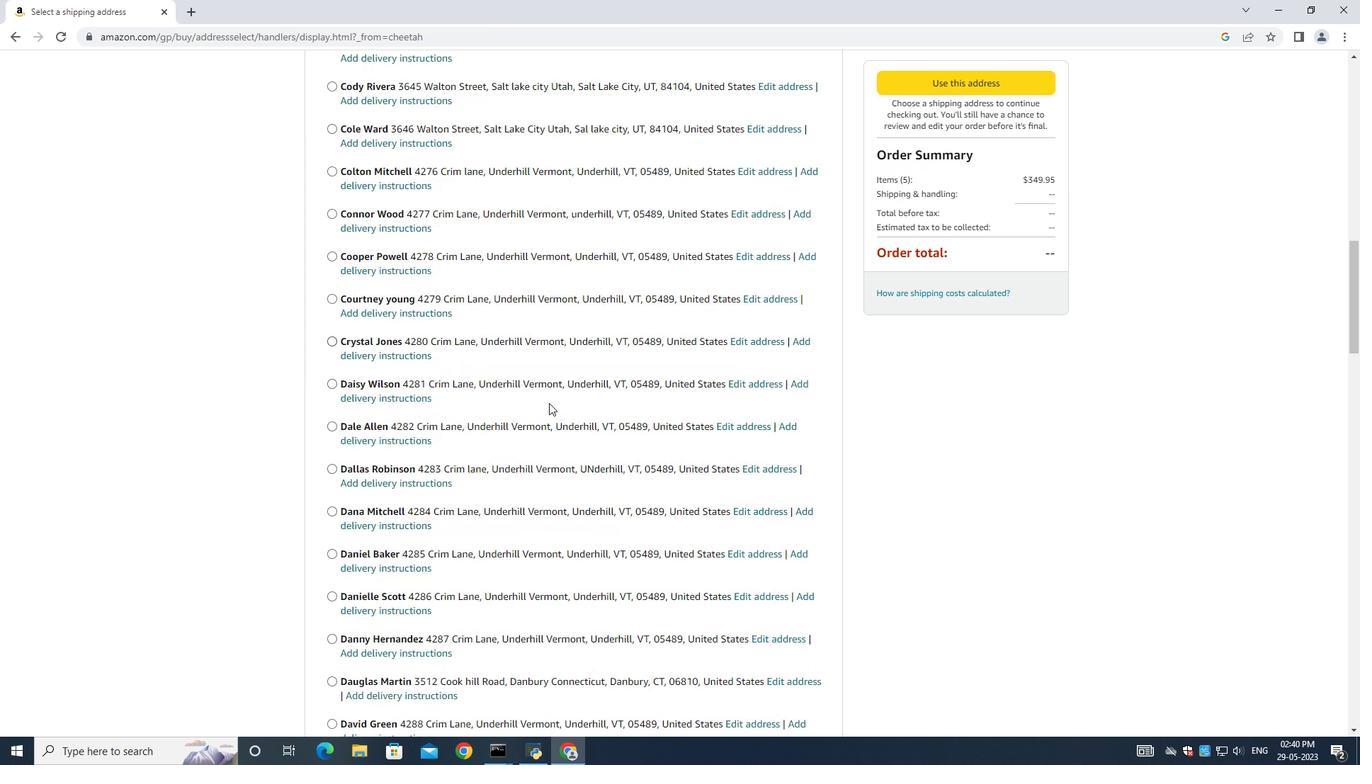 
Action: Mouse moved to (547, 404)
Screenshot: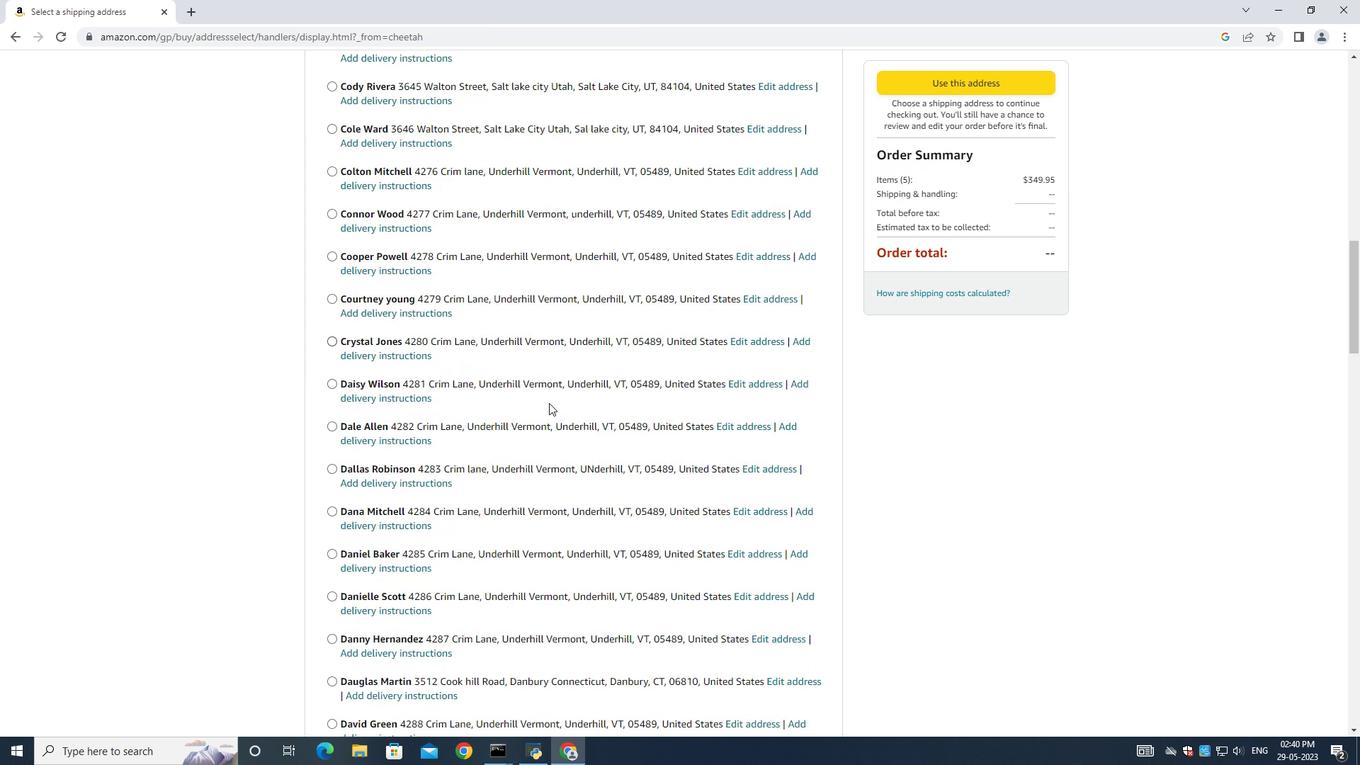 
Action: Mouse scrolled (548, 403) with delta (0, 0)
Screenshot: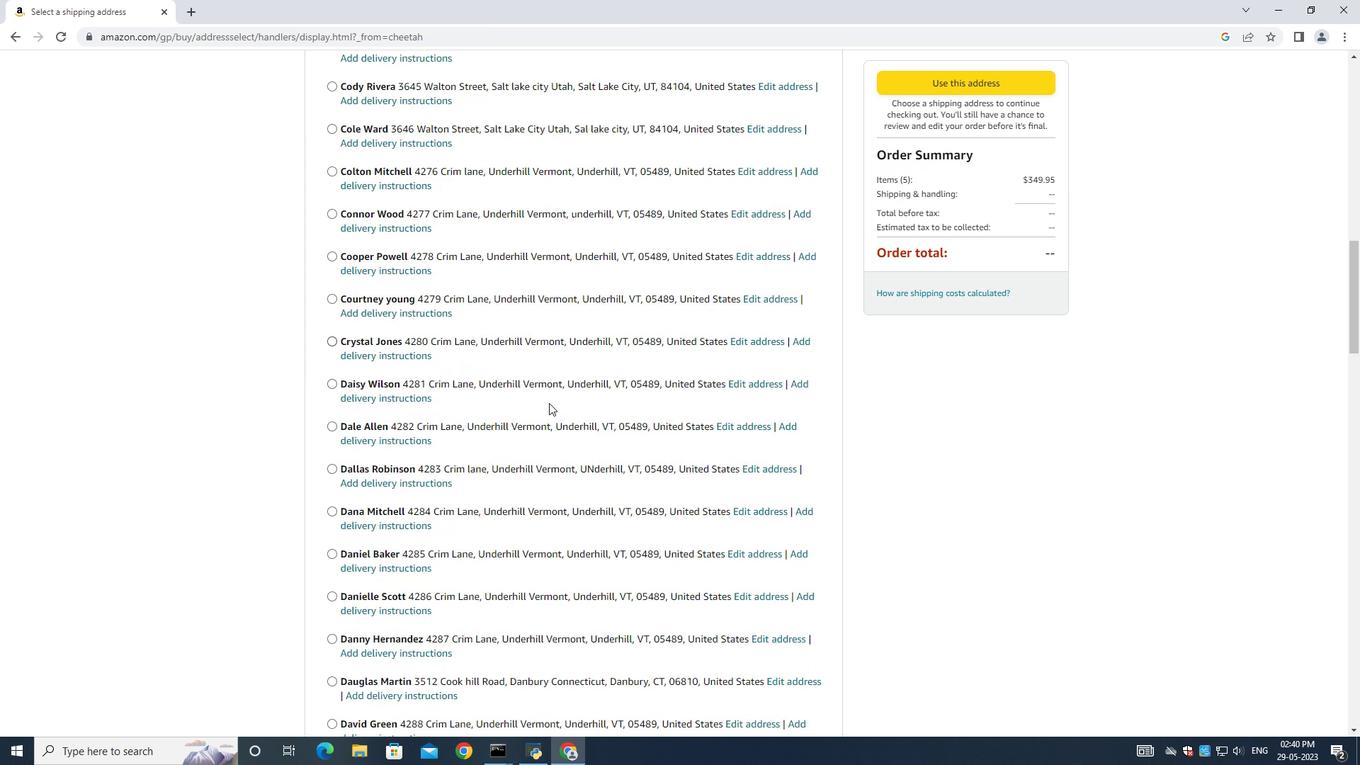 
Action: Mouse moved to (547, 405)
Screenshot: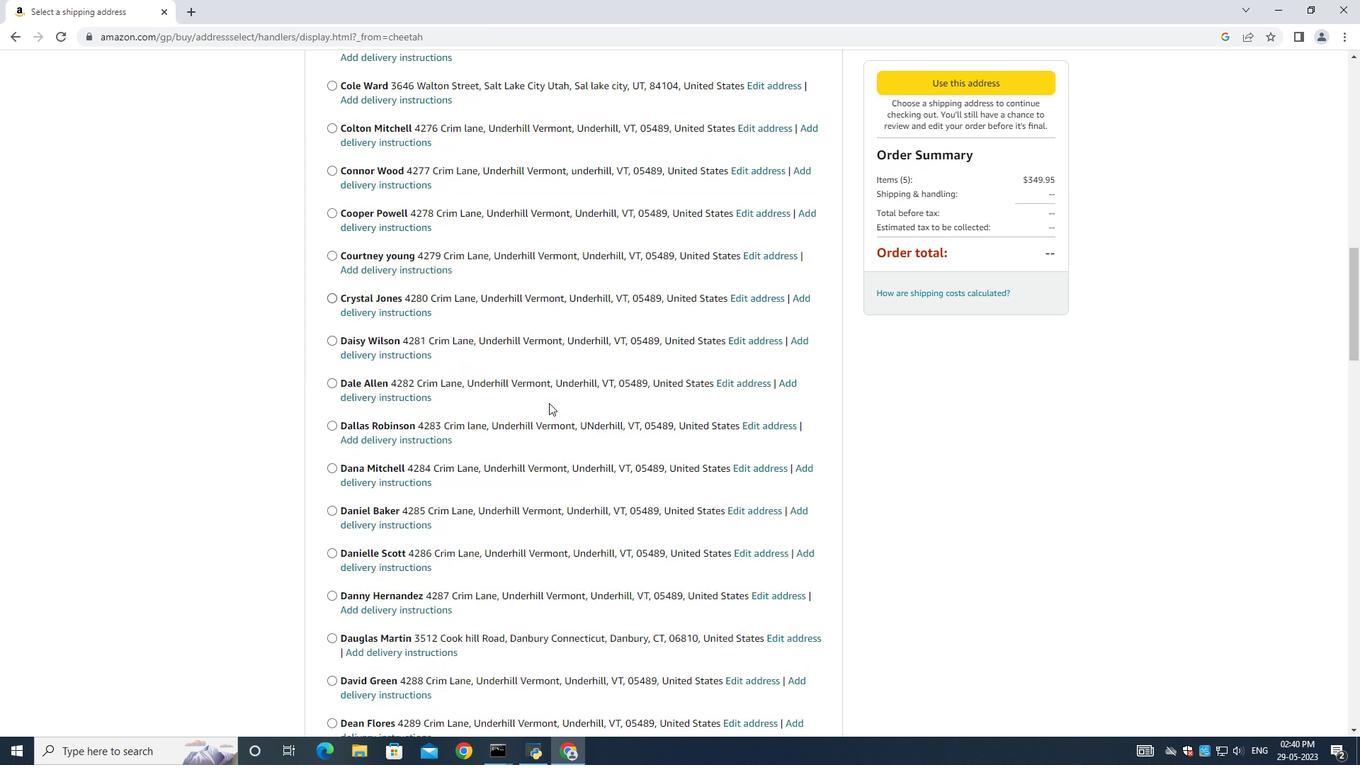
Action: Mouse scrolled (547, 404) with delta (0, 0)
Screenshot: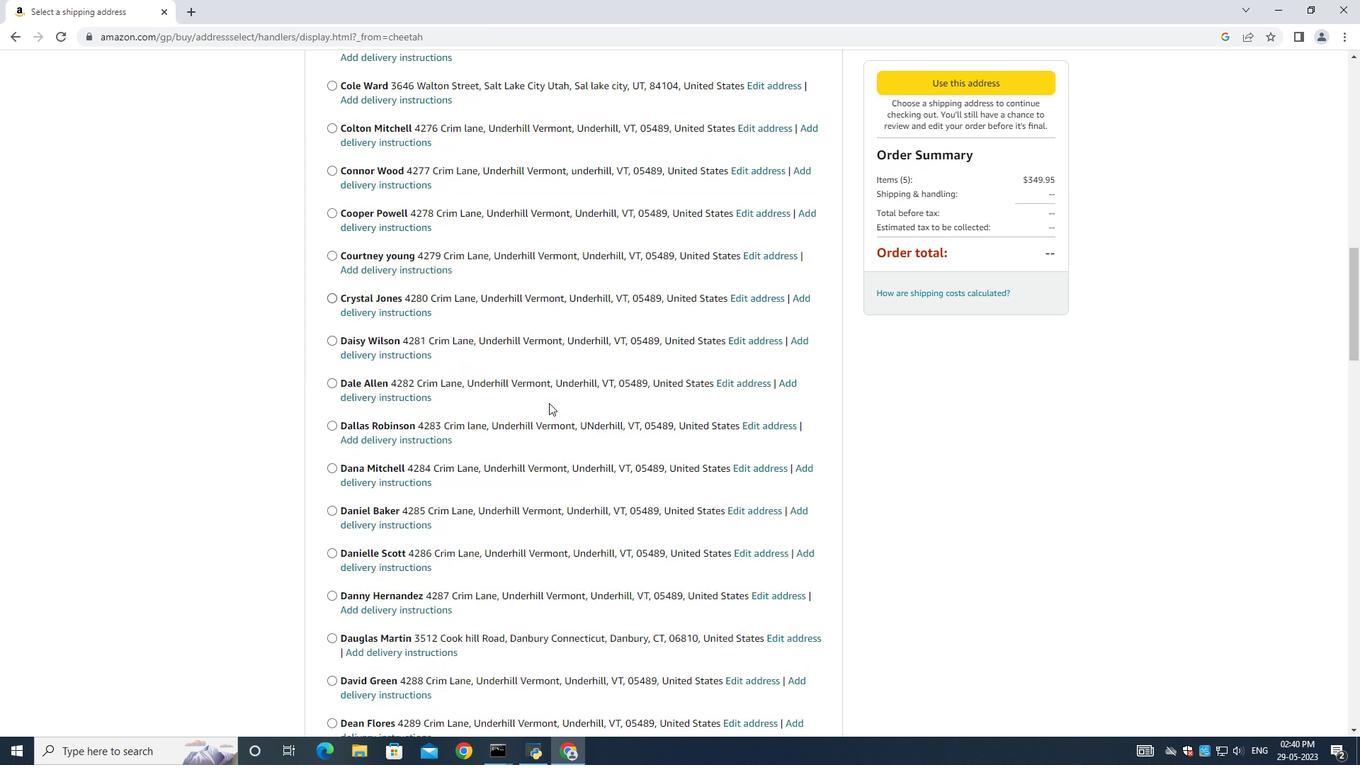 
Action: Mouse scrolled (547, 404) with delta (0, 0)
Screenshot: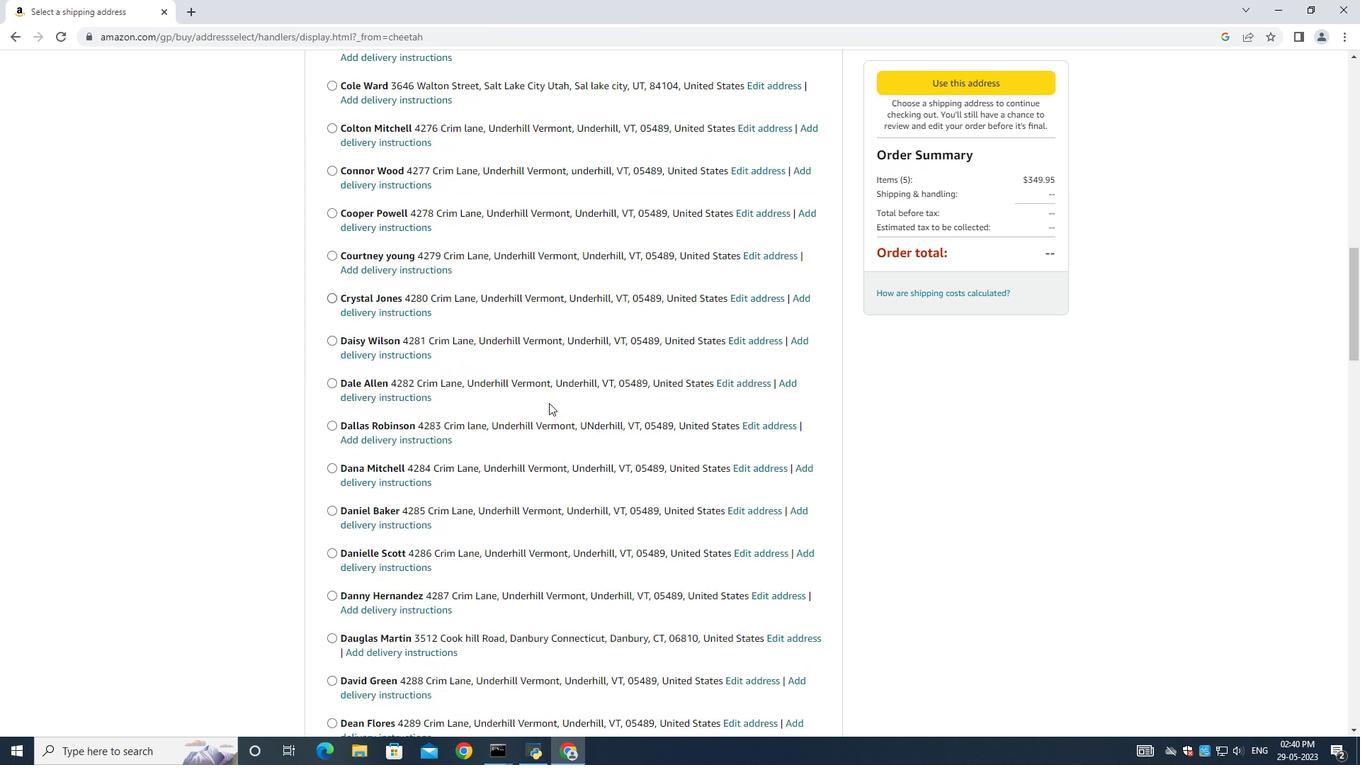 
Action: Mouse moved to (539, 437)
Screenshot: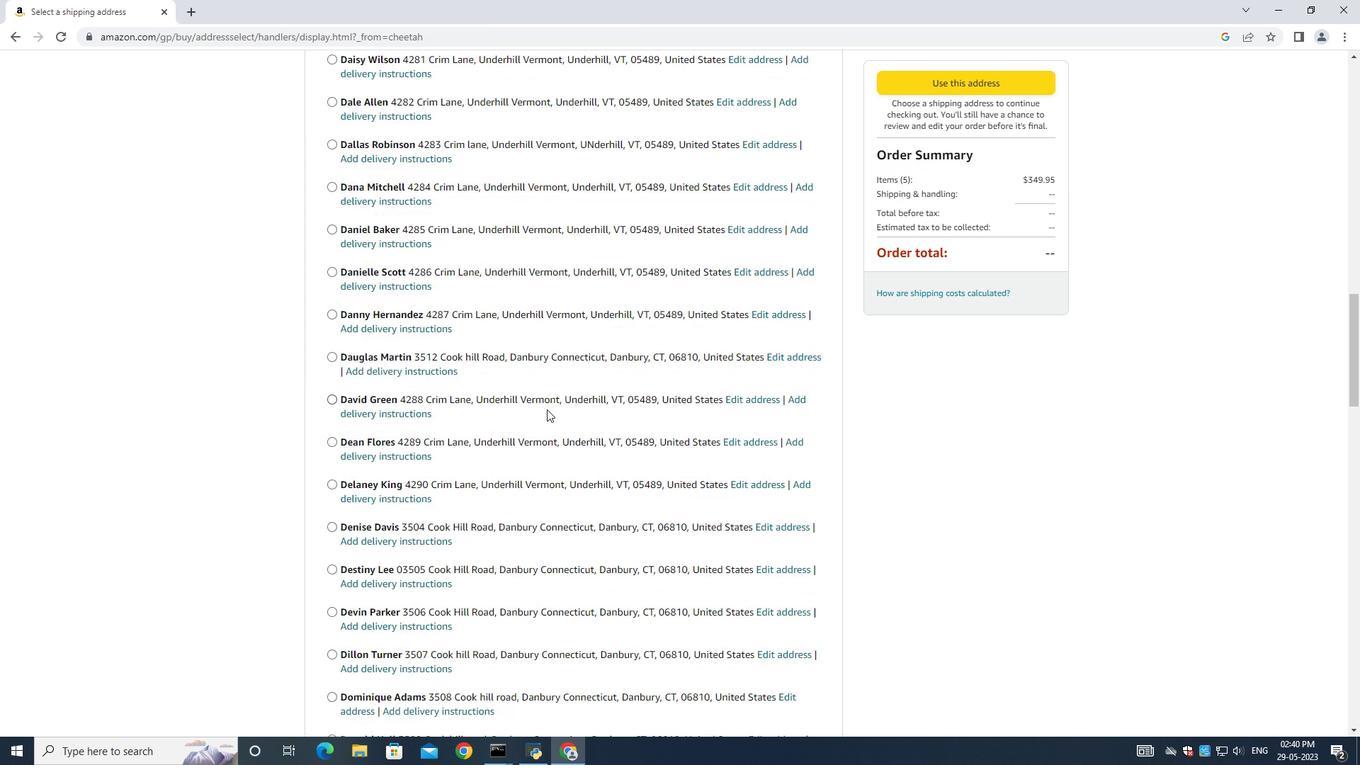 
Action: Mouse scrolled (541, 432) with delta (0, 0)
Screenshot: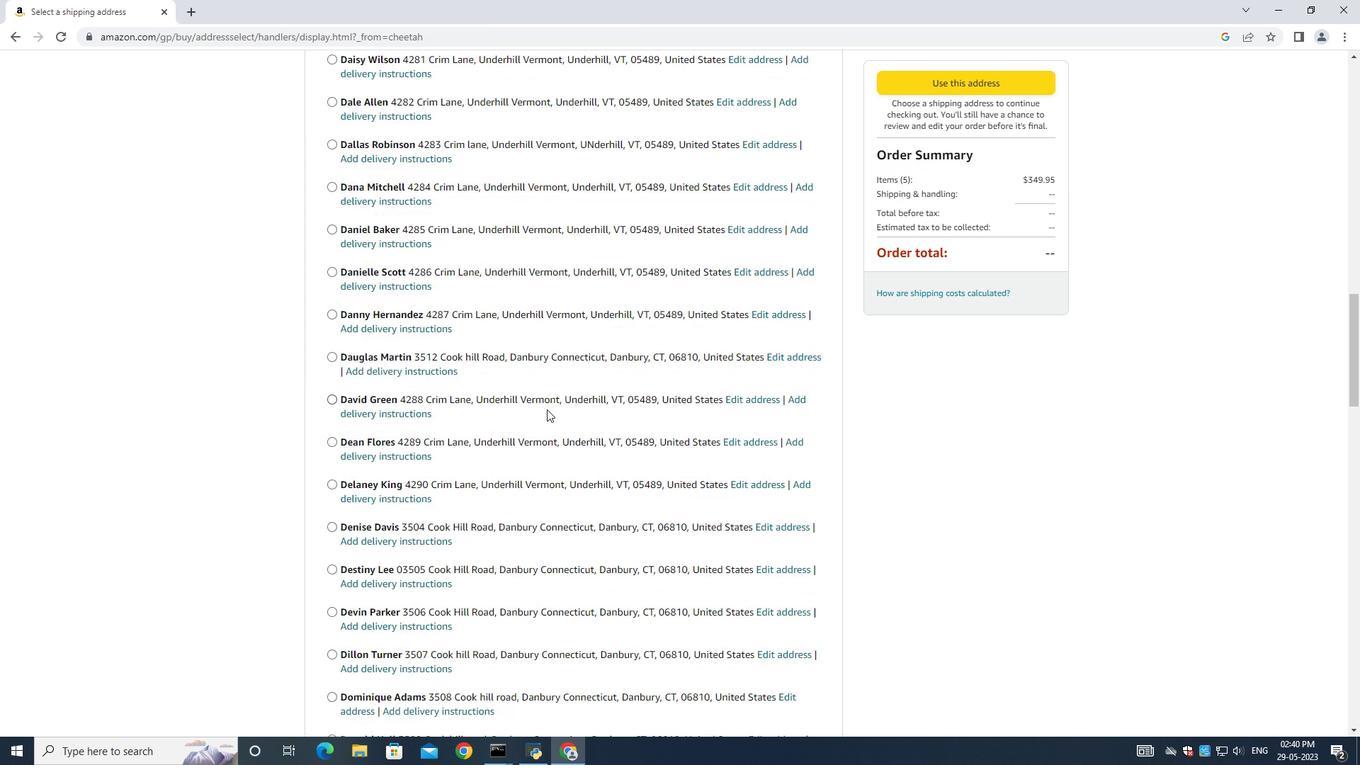 
Action: Mouse moved to (537, 439)
Screenshot: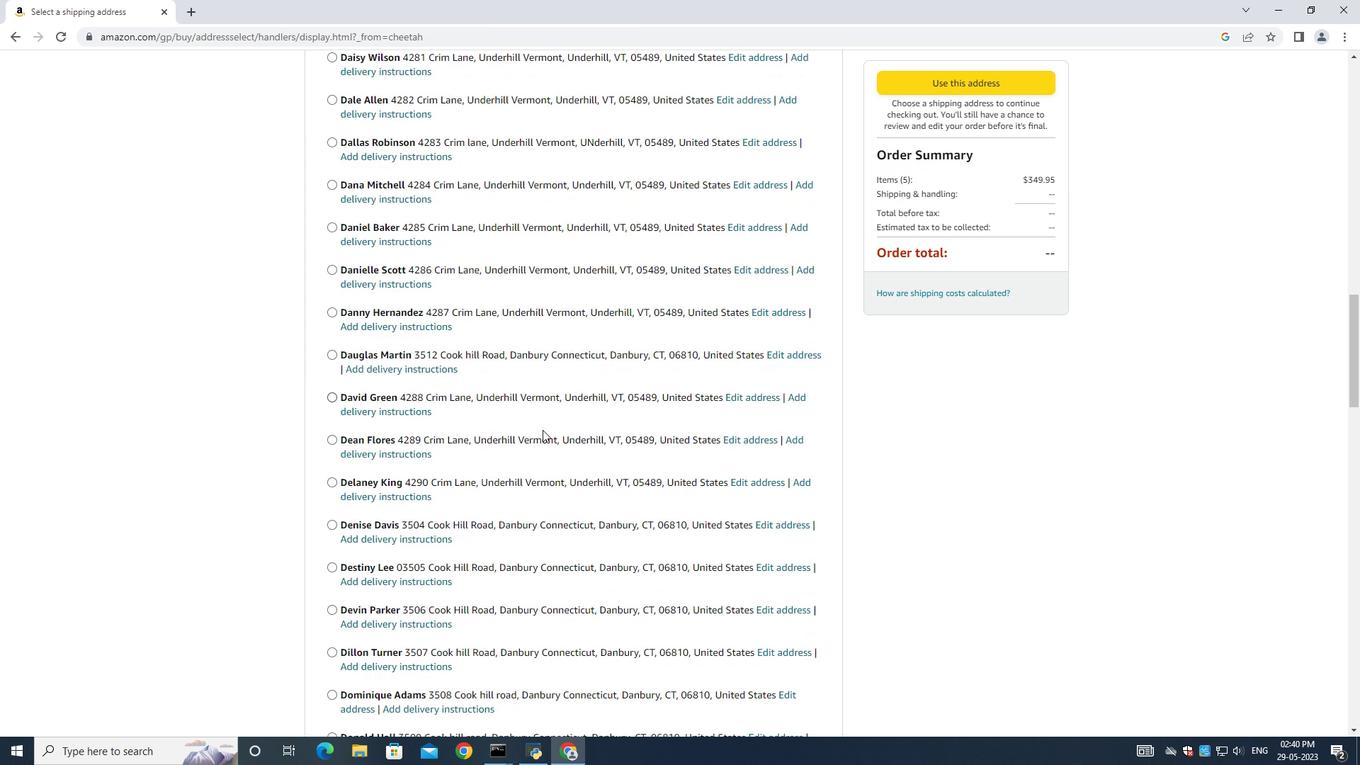 
Action: Mouse scrolled (539, 437) with delta (0, 0)
Screenshot: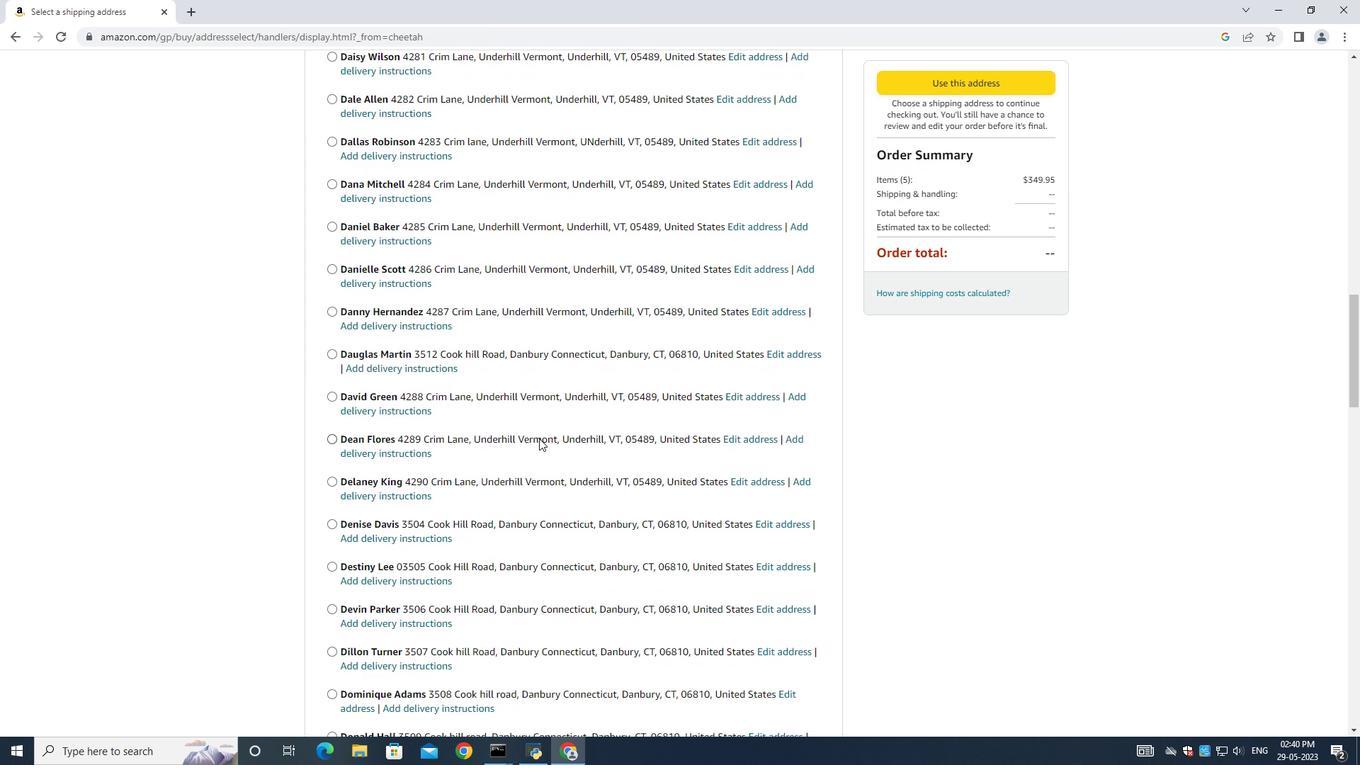 
Action: Mouse moved to (537, 440)
Screenshot: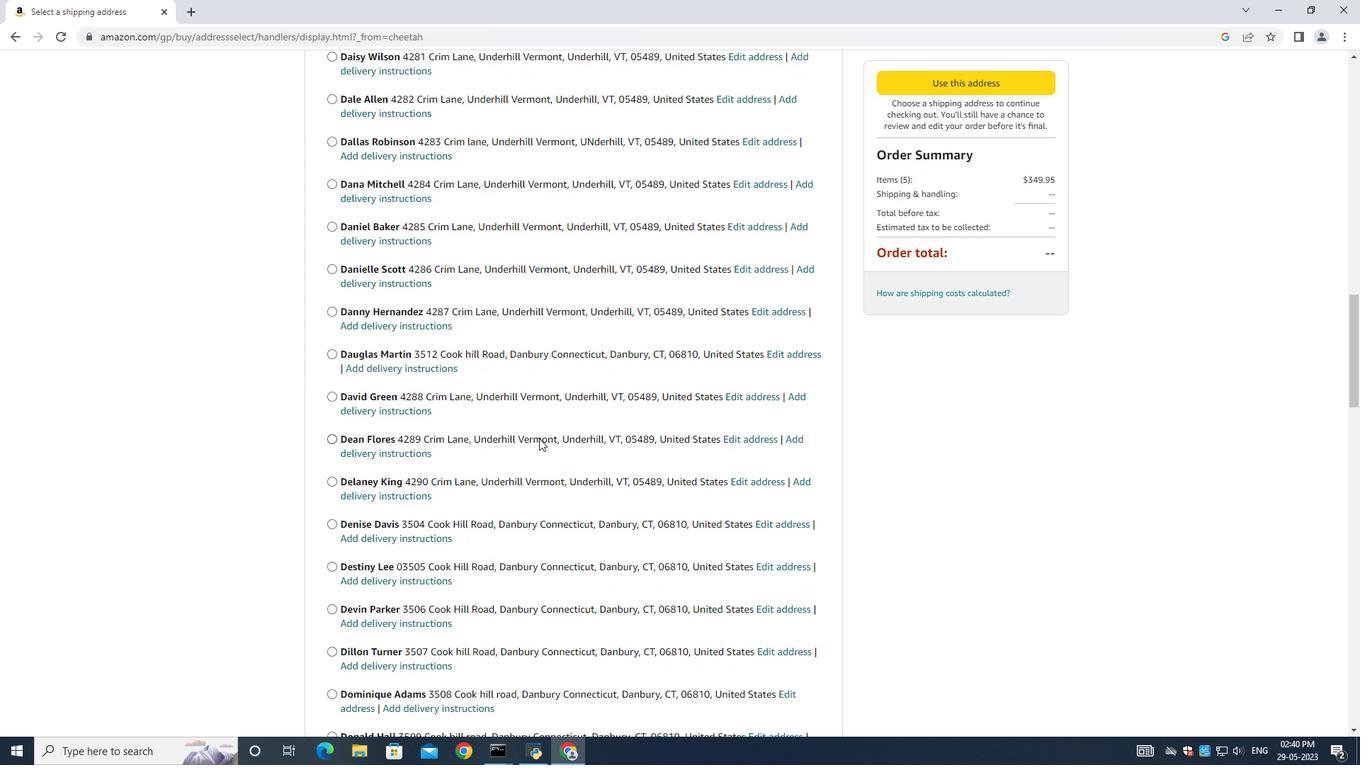 
Action: Mouse scrolled (537, 439) with delta (0, 0)
Screenshot: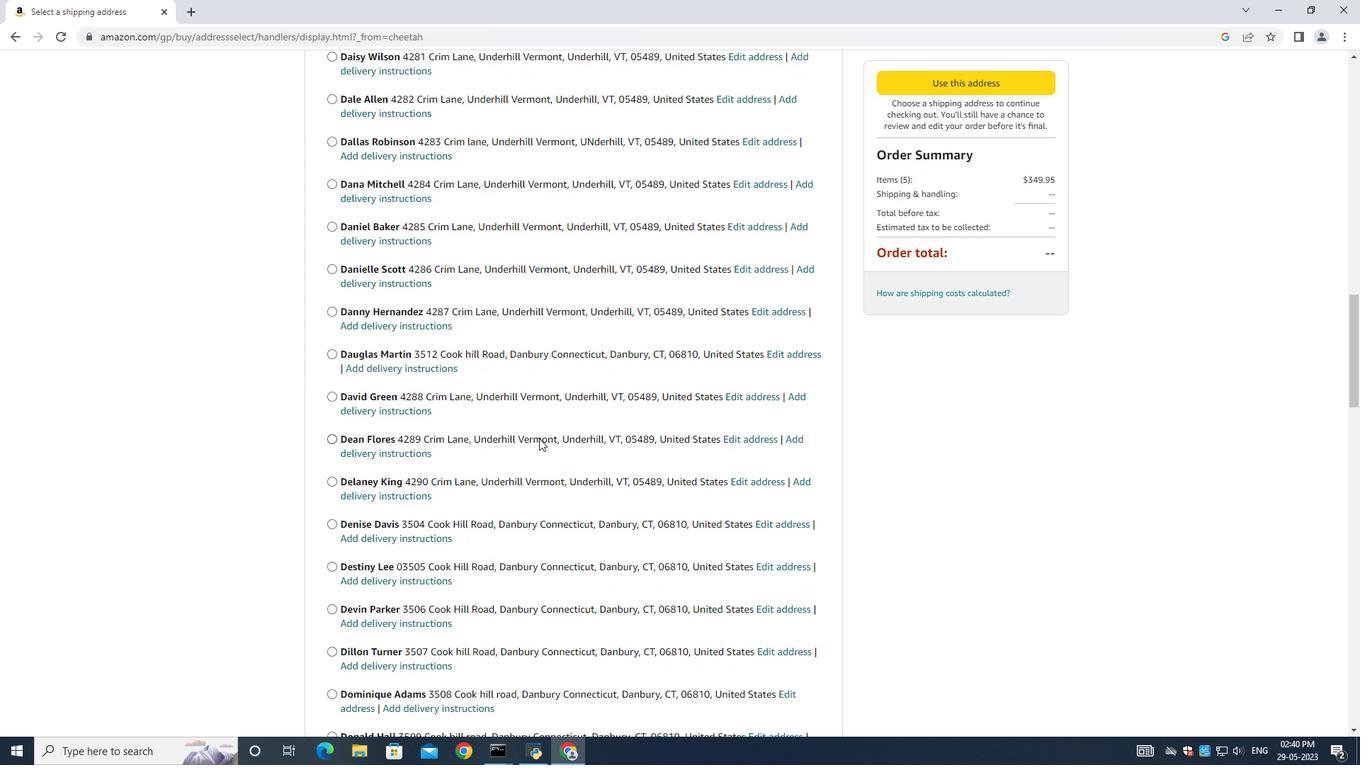 
Action: Mouse moved to (536, 440)
Screenshot: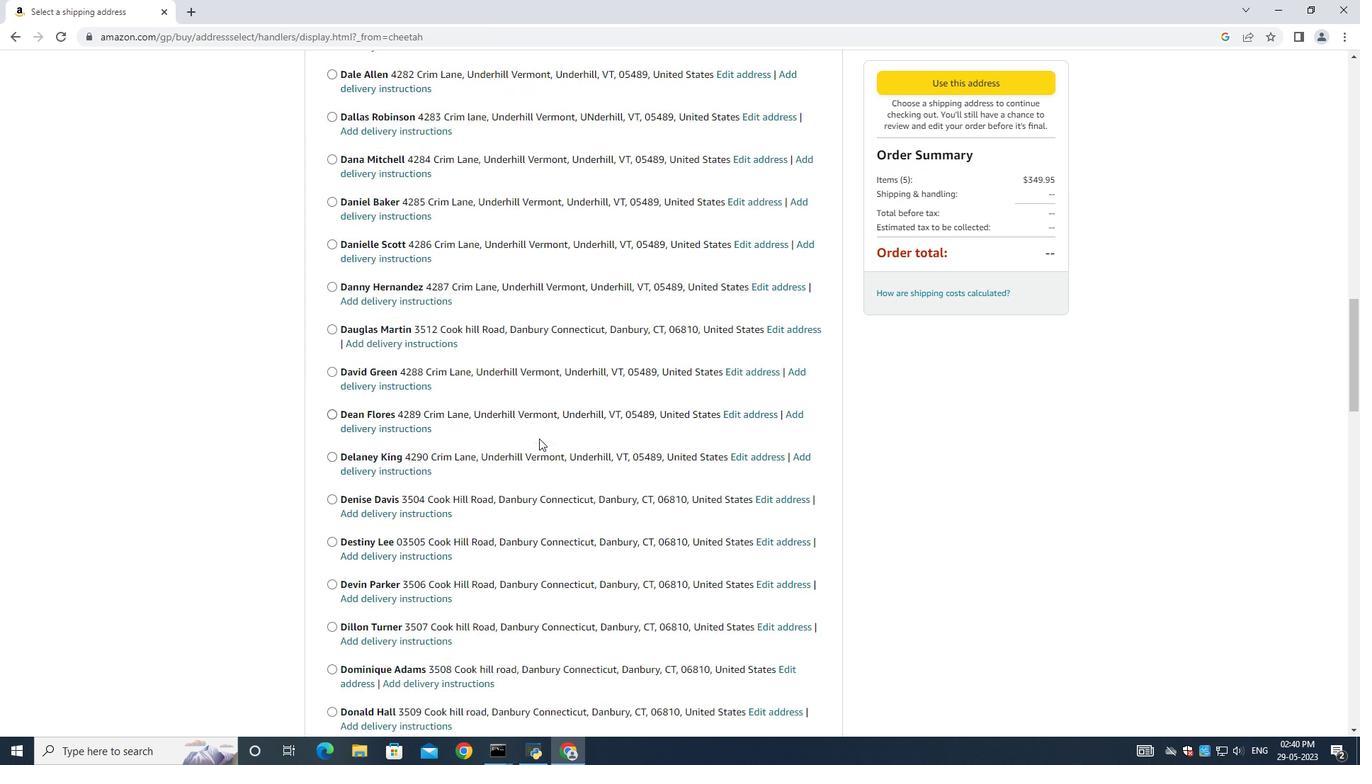 
Action: Mouse scrolled (537, 439) with delta (0, 0)
Screenshot: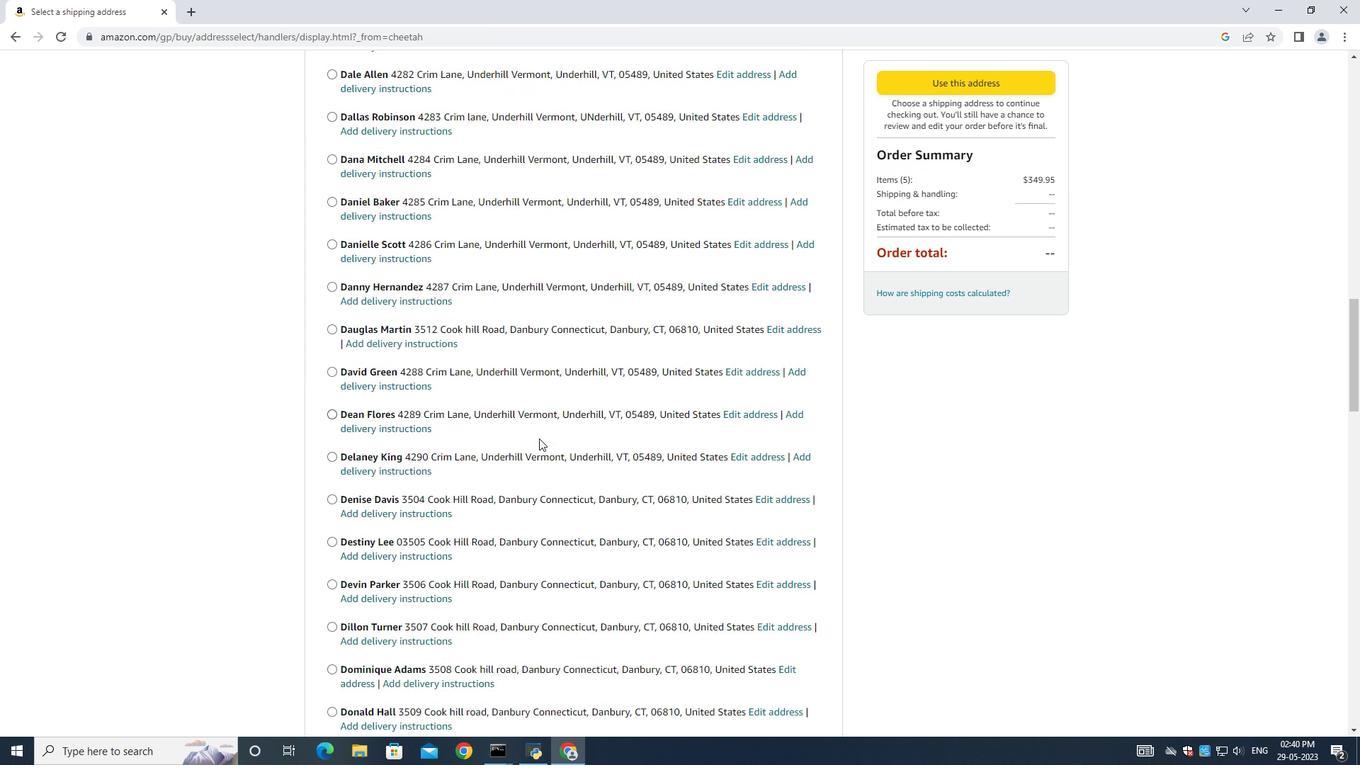 
Action: Mouse moved to (536, 440)
Screenshot: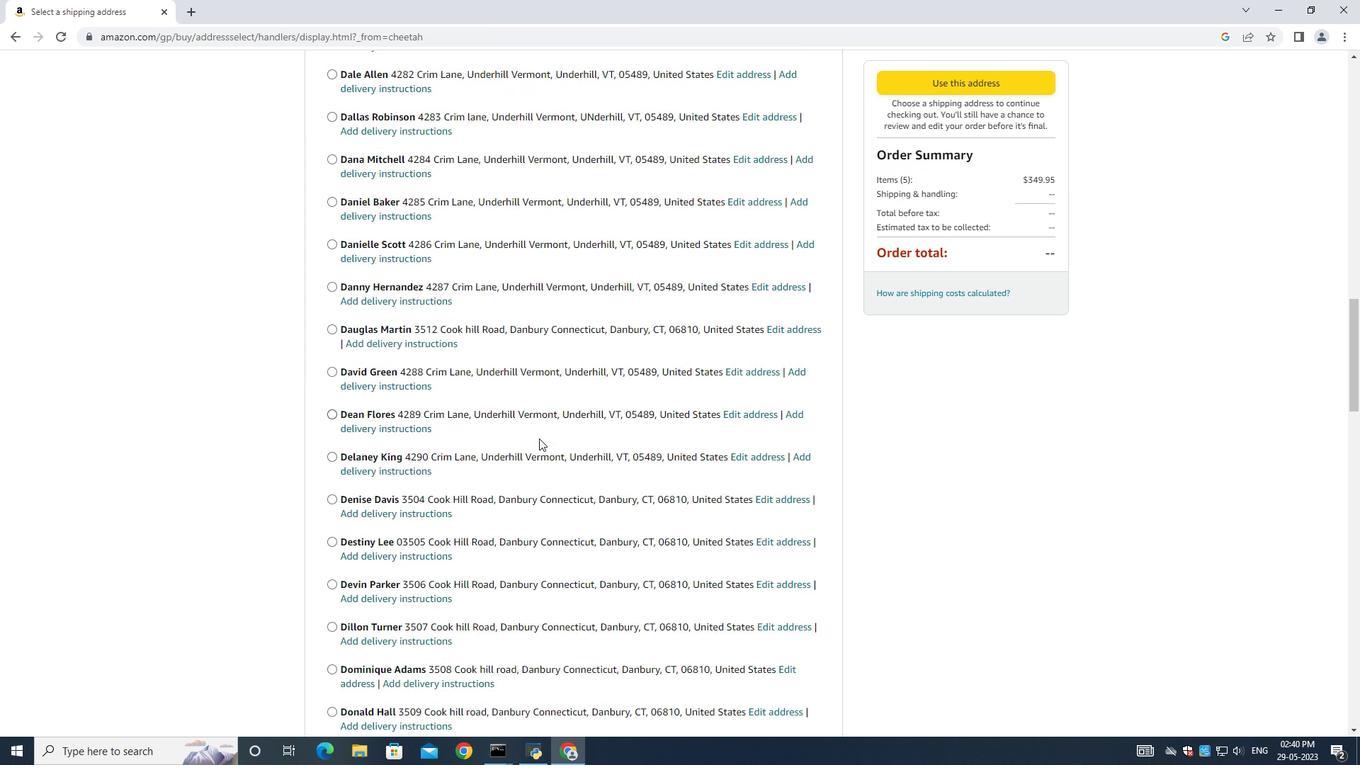 
Action: Mouse scrolled (537, 439) with delta (0, 0)
Screenshot: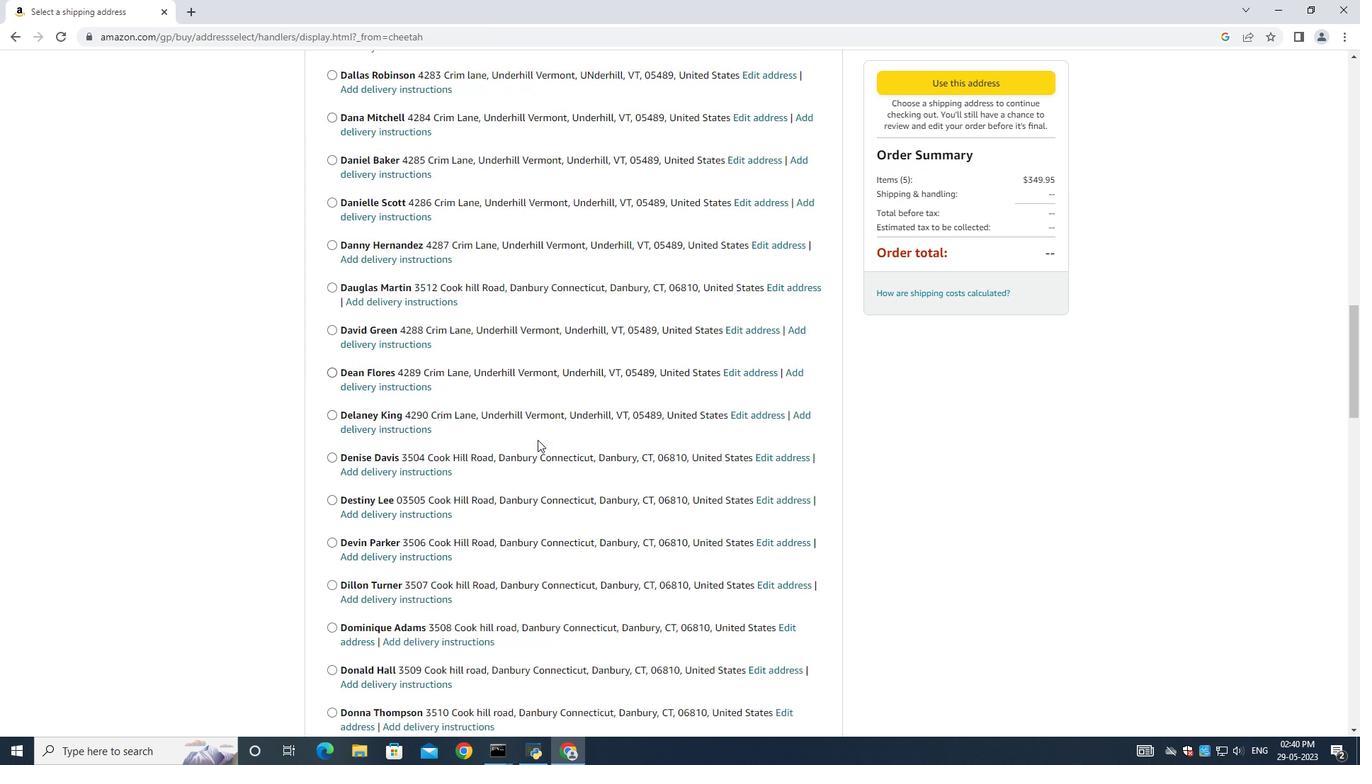 
Action: Mouse moved to (536, 440)
Screenshot: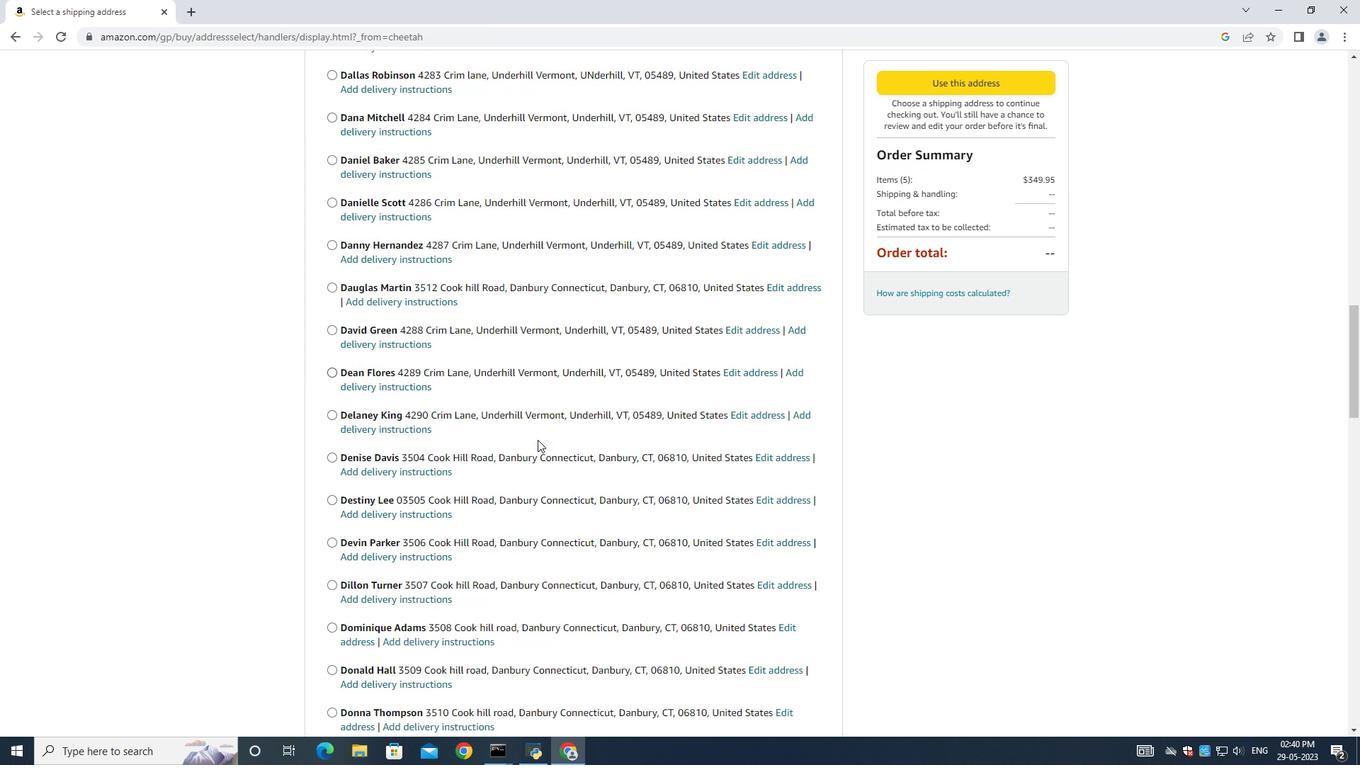 
Action: Mouse scrolled (537, 439) with delta (0, 0)
Screenshot: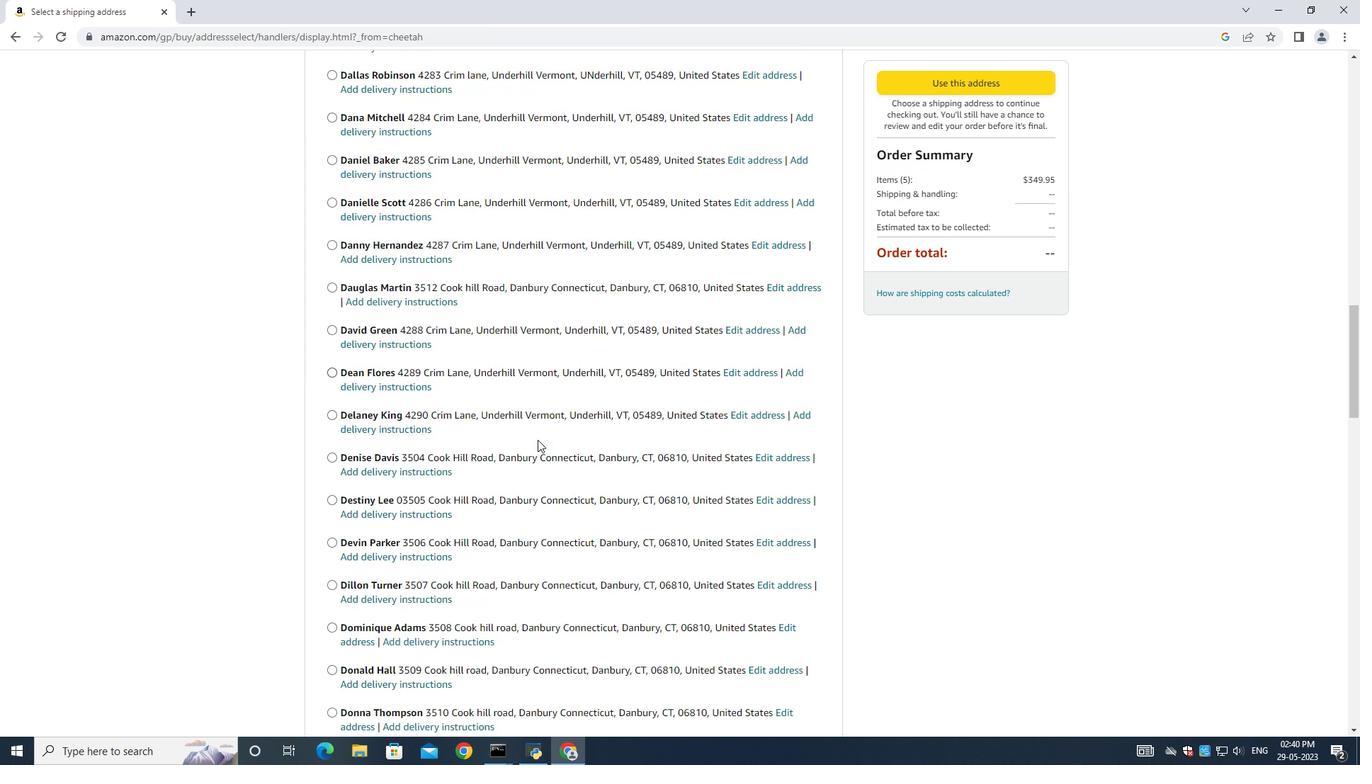 
Action: Mouse moved to (536, 440)
Screenshot: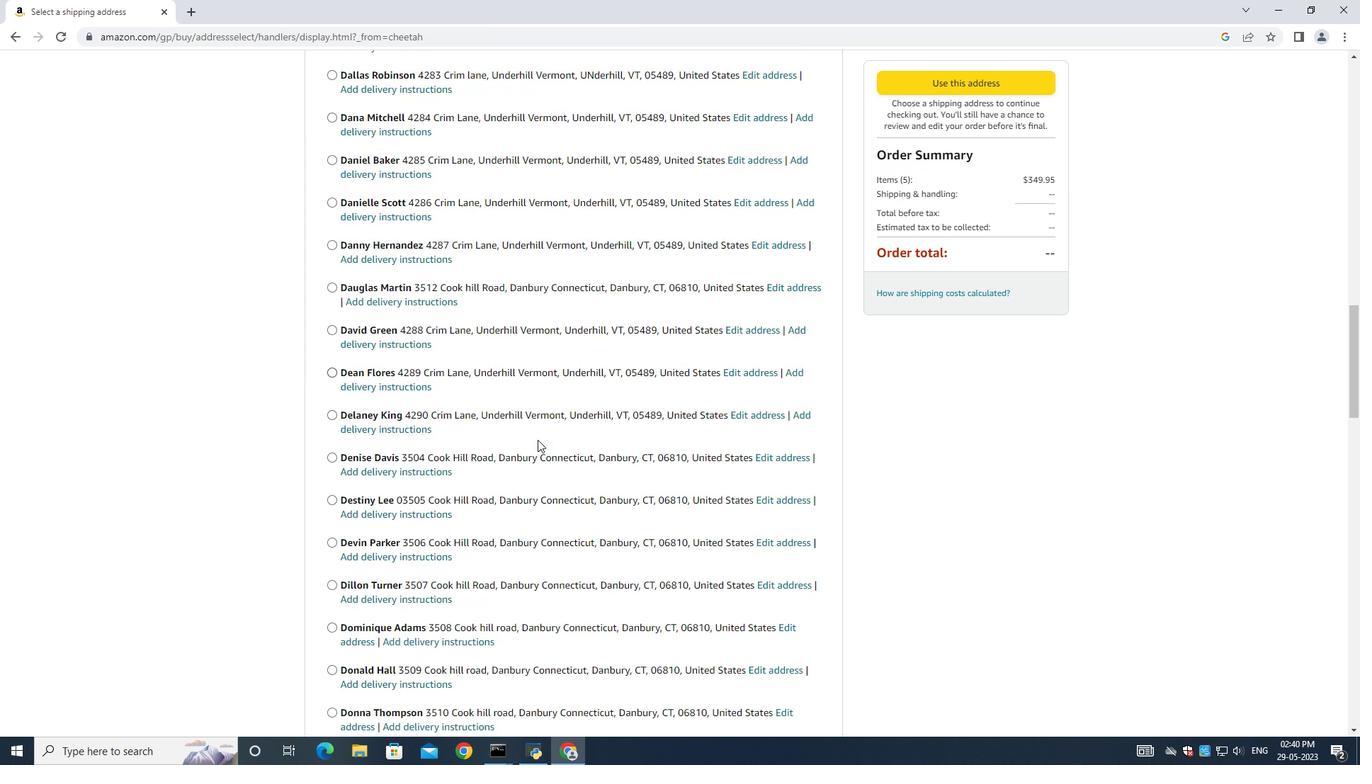 
Action: Mouse scrolled (536, 439) with delta (0, 0)
Screenshot: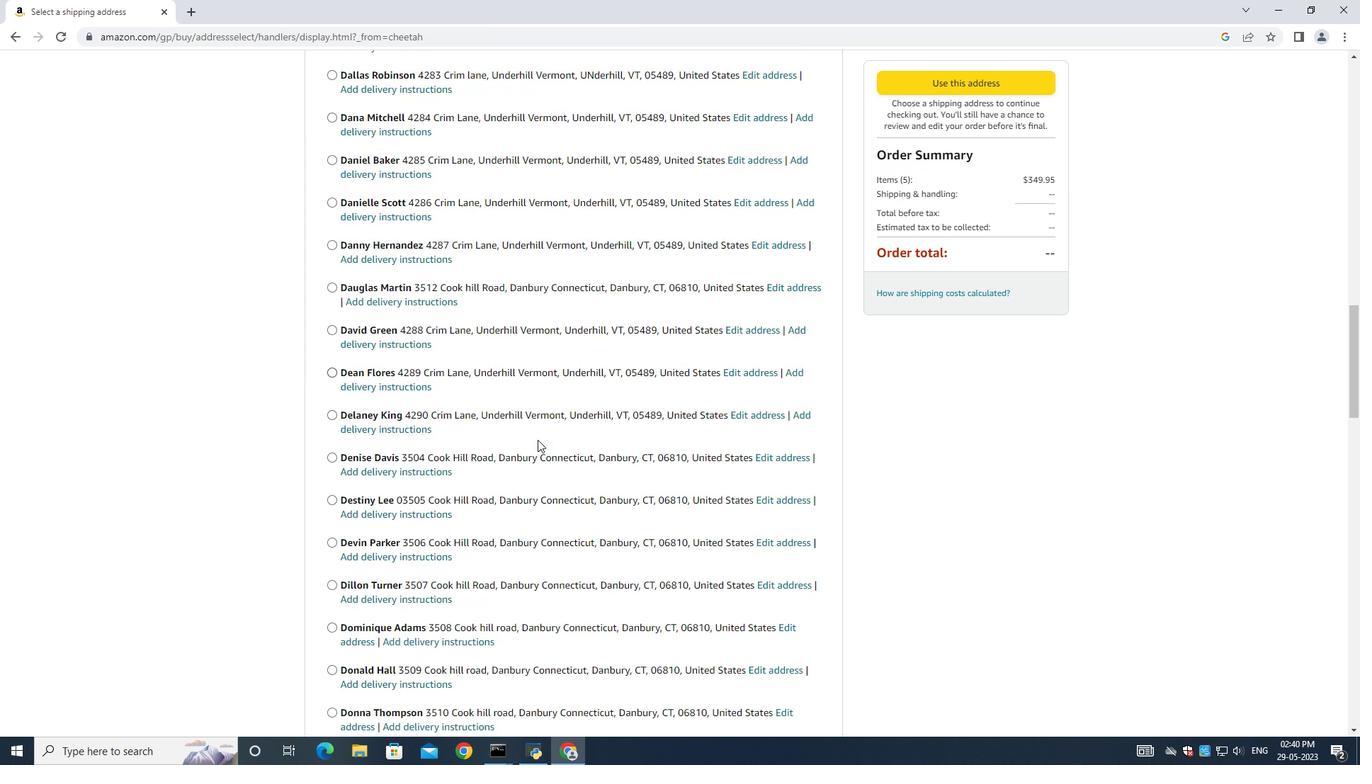 
Action: Mouse moved to (536, 441)
Screenshot: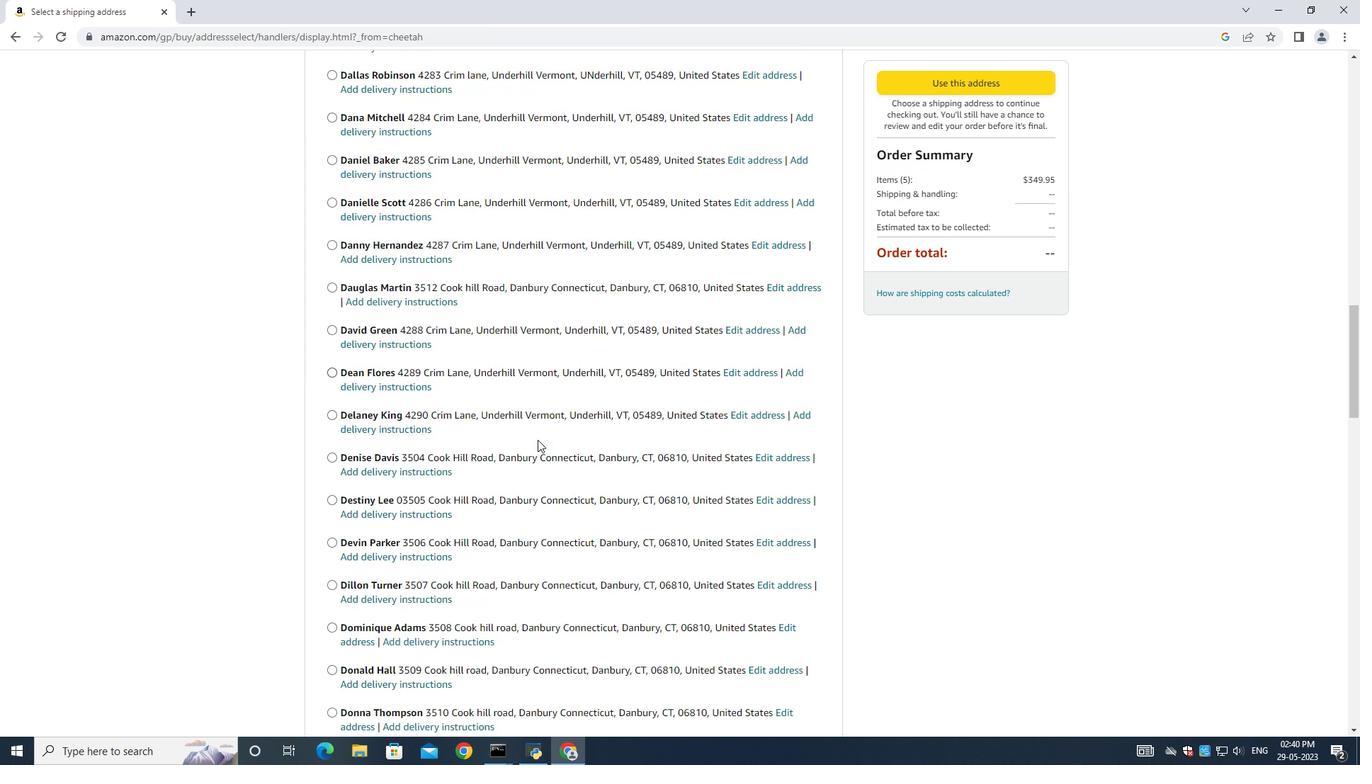 
Action: Mouse scrolled (536, 439) with delta (0, 0)
Screenshot: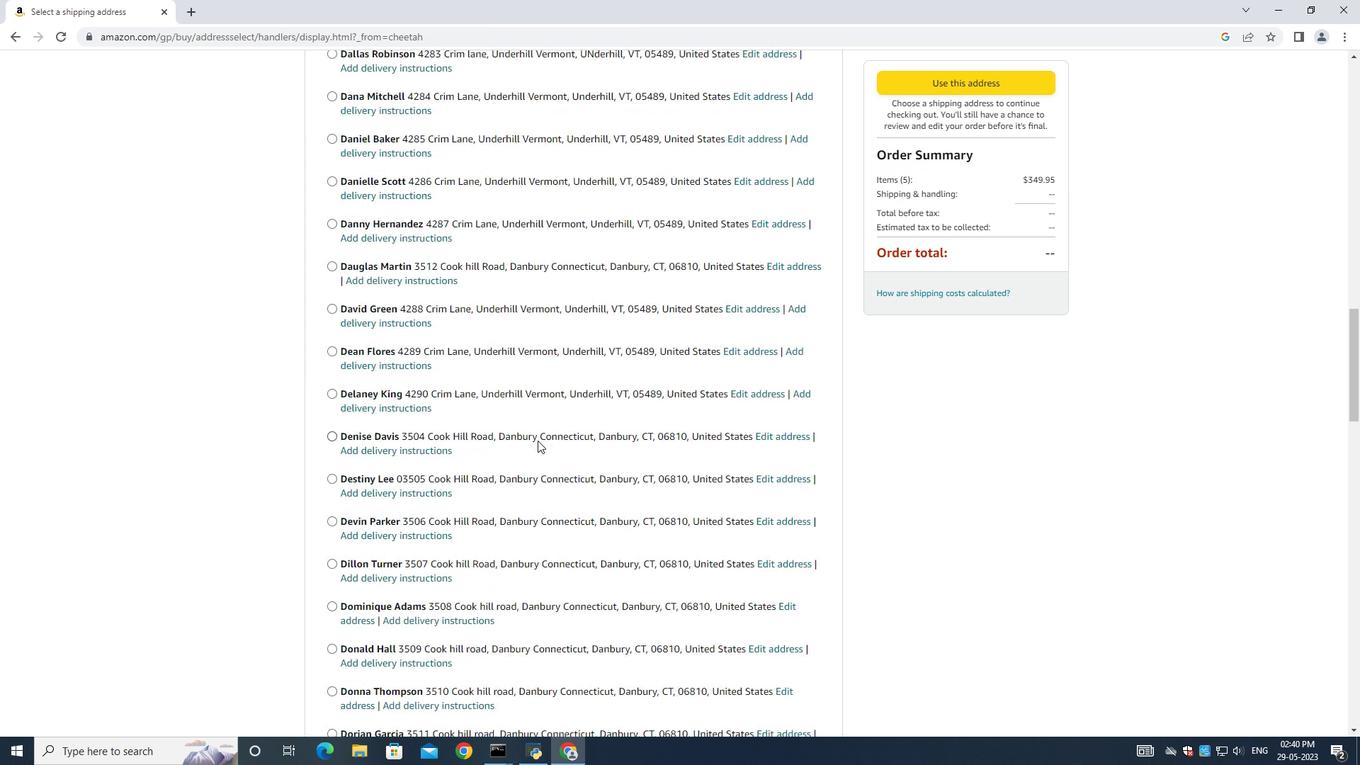
Action: Mouse moved to (536, 441)
Screenshot: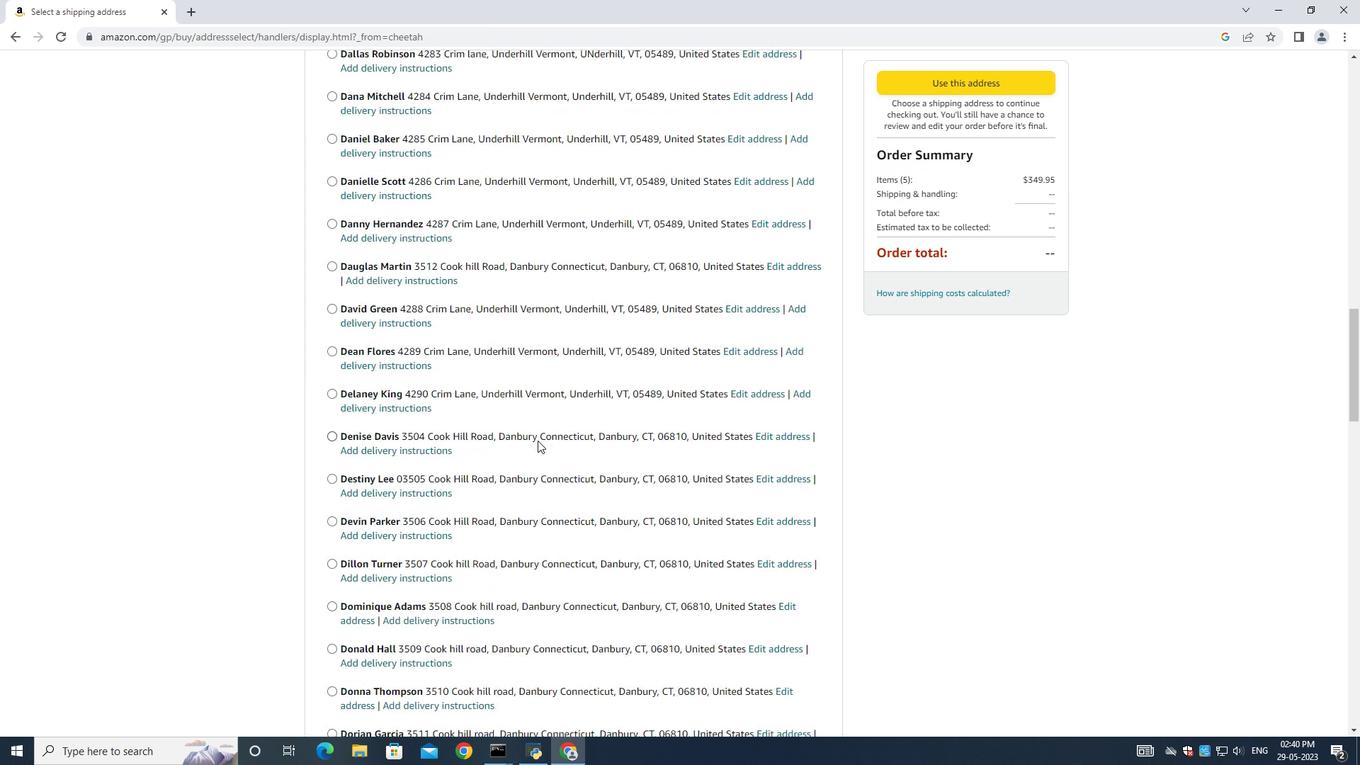 
Action: Mouse scrolled (536, 440) with delta (0, 0)
Screenshot: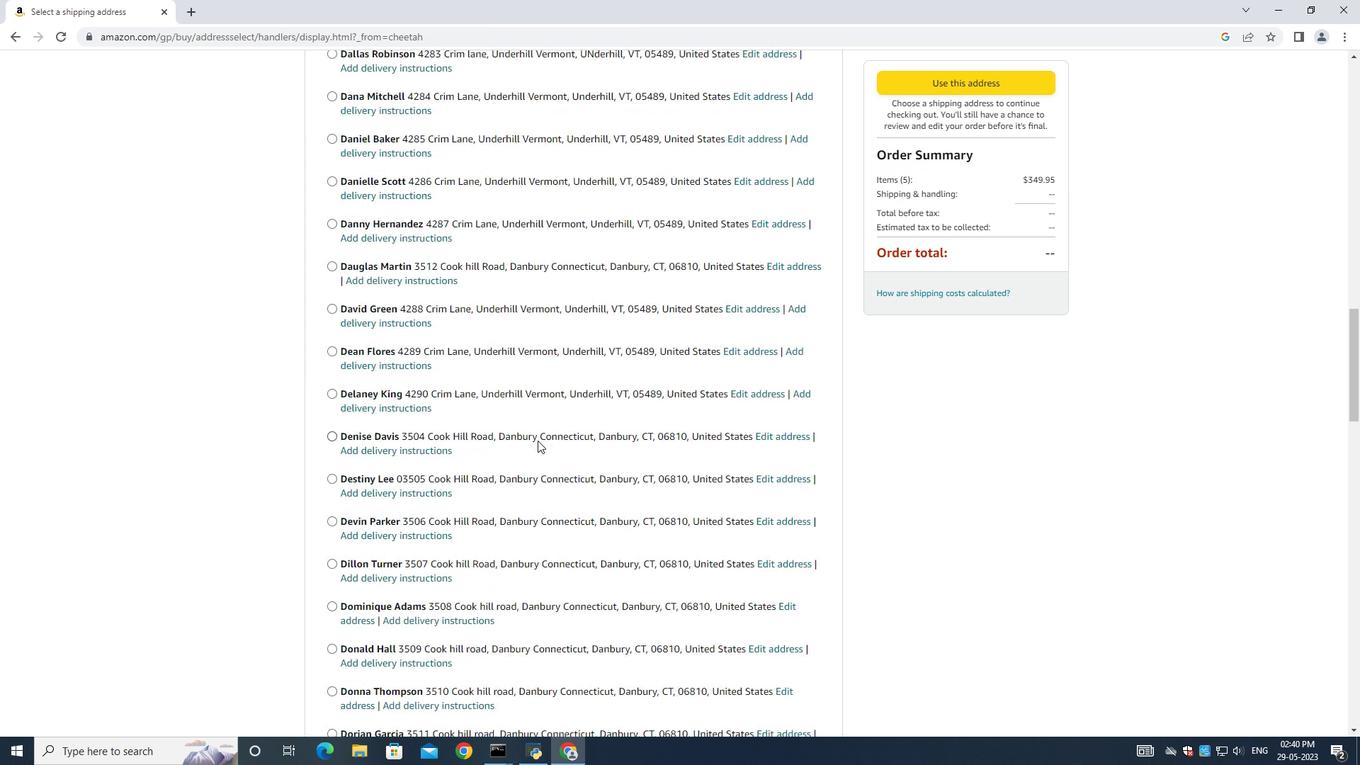 
Action: Mouse scrolled (536, 440) with delta (0, 0)
Screenshot: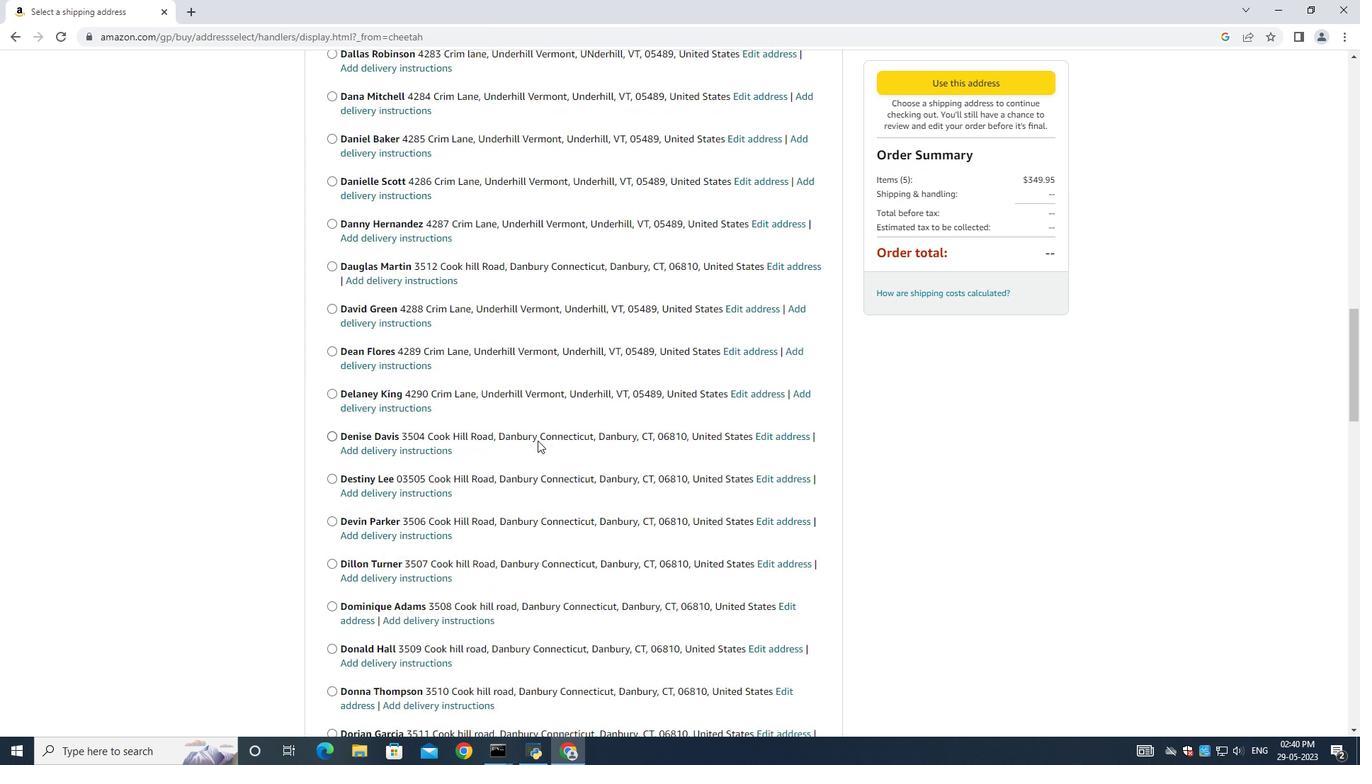 
Action: Mouse scrolled (536, 440) with delta (0, 0)
Screenshot: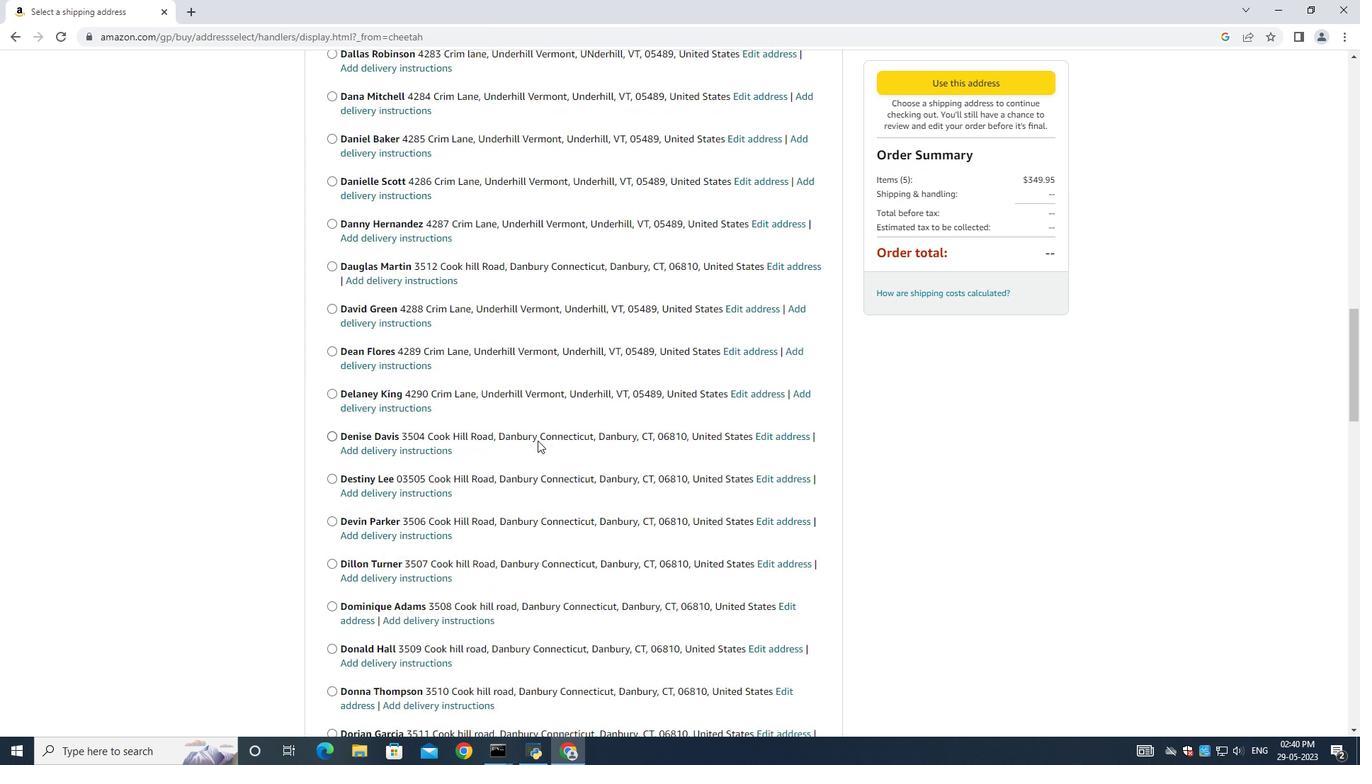 
Action: Mouse scrolled (536, 440) with delta (0, 0)
Screenshot: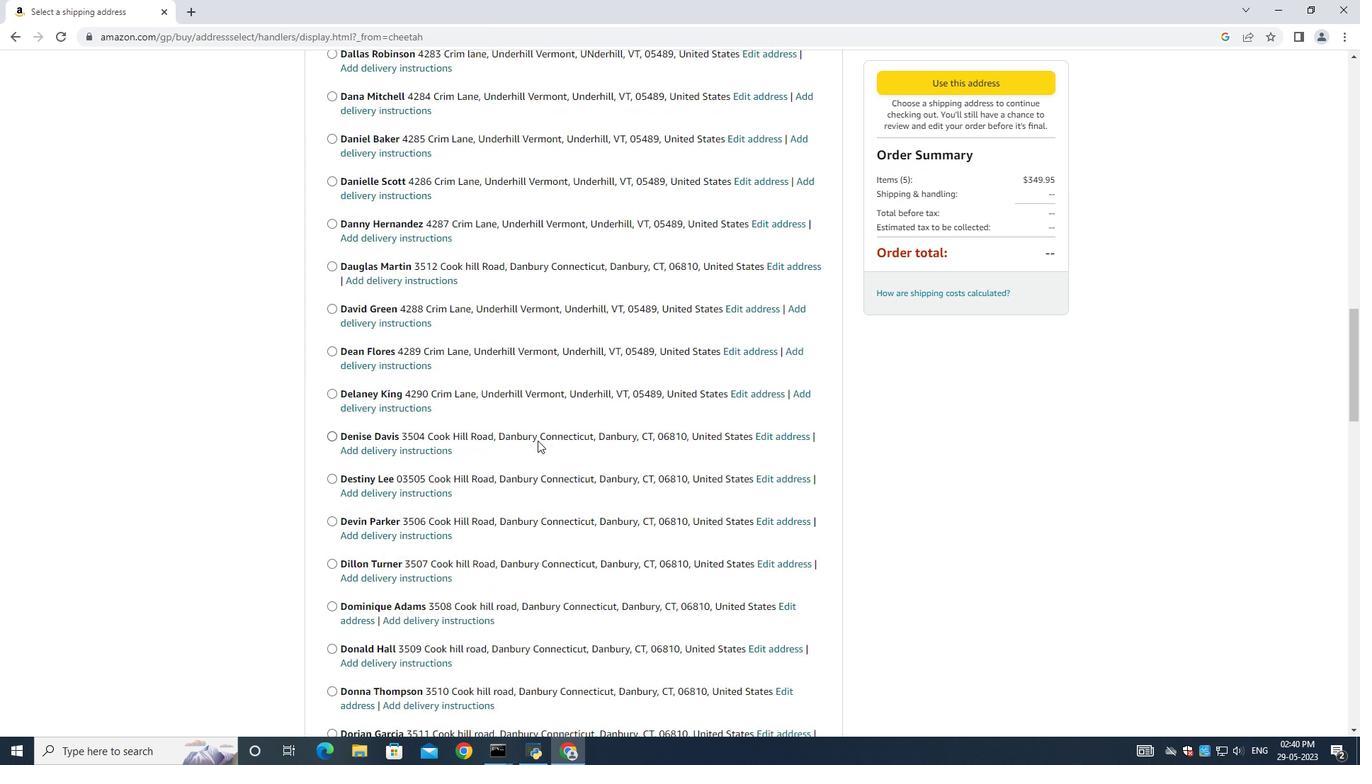 
Action: Mouse scrolled (536, 440) with delta (0, 0)
Screenshot: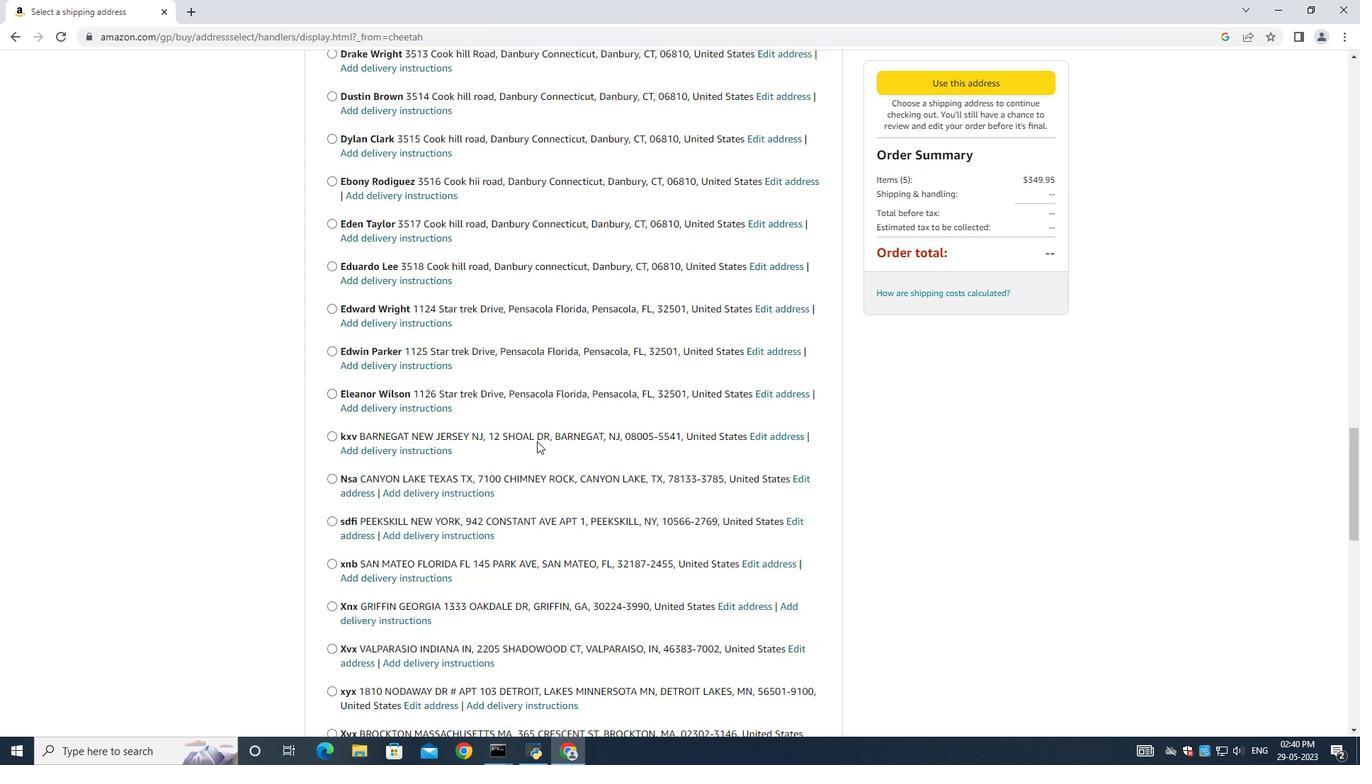 
Action: Mouse scrolled (536, 440) with delta (0, 0)
Screenshot: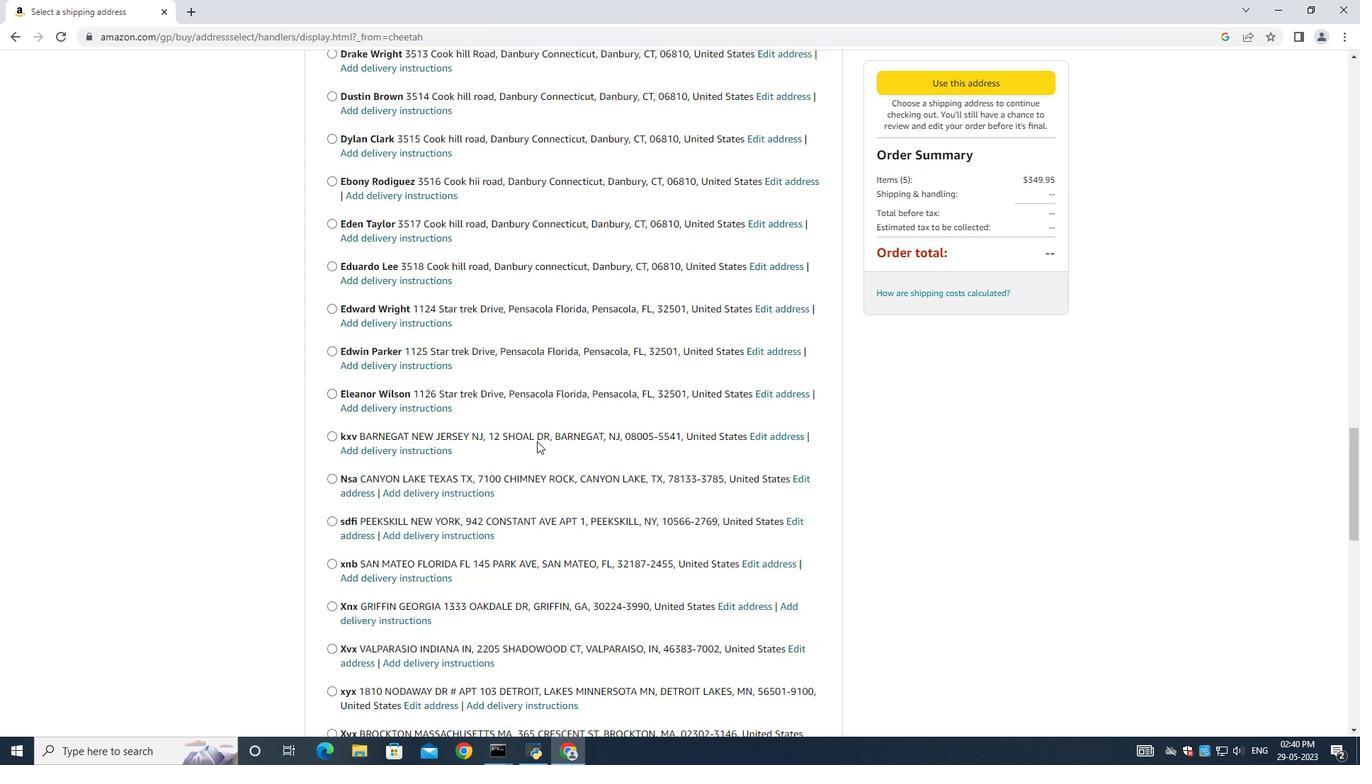 
Action: Mouse scrolled (536, 440) with delta (0, 0)
Screenshot: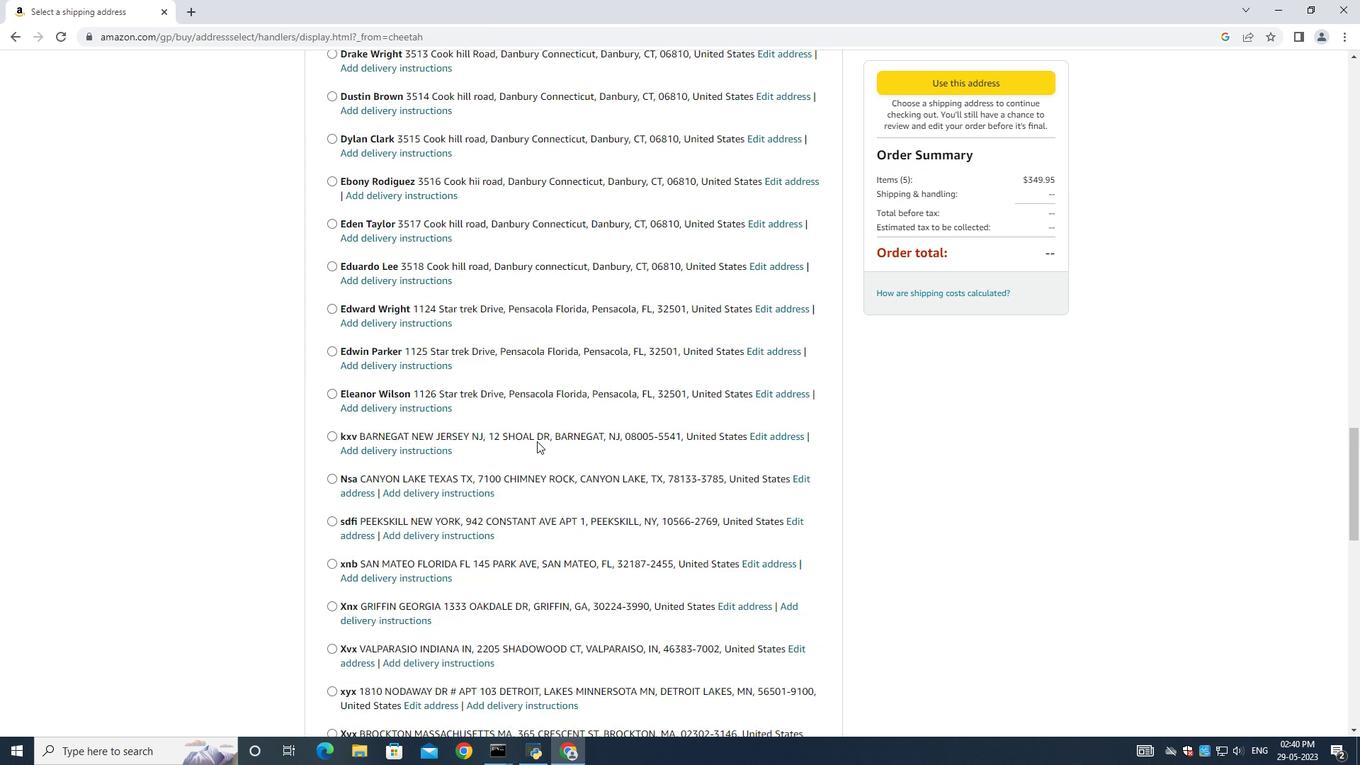 
Action: Mouse scrolled (536, 440) with delta (0, 0)
Screenshot: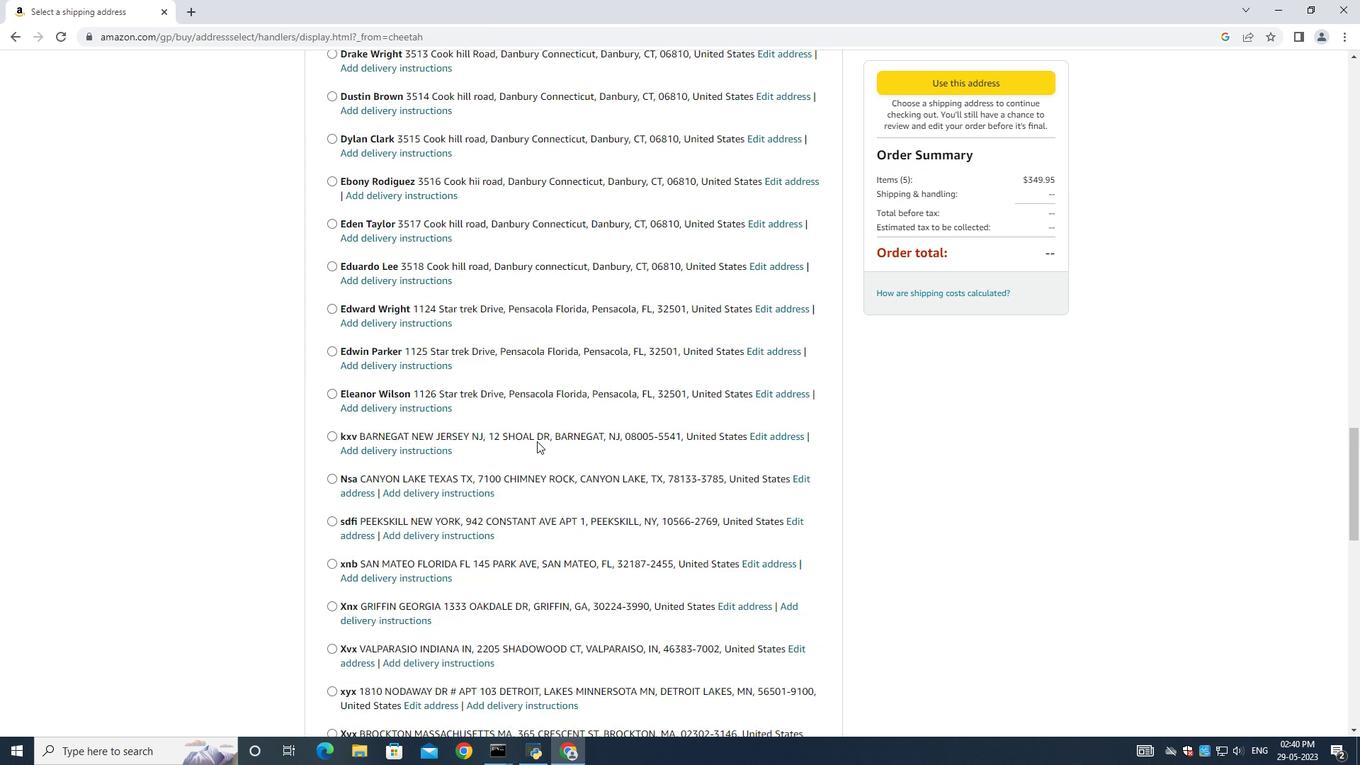 
Action: Mouse scrolled (536, 440) with delta (0, 0)
Screenshot: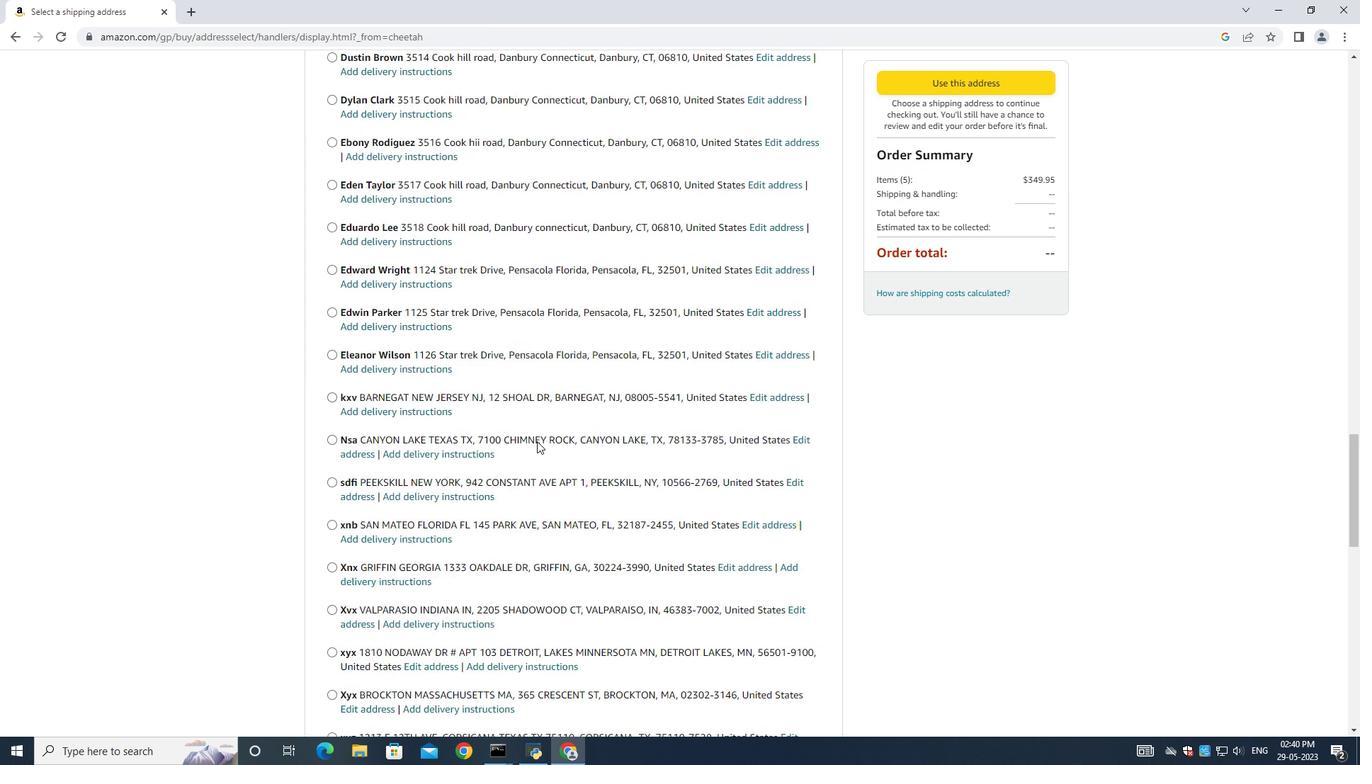 
Action: Mouse scrolled (536, 440) with delta (0, 0)
Screenshot: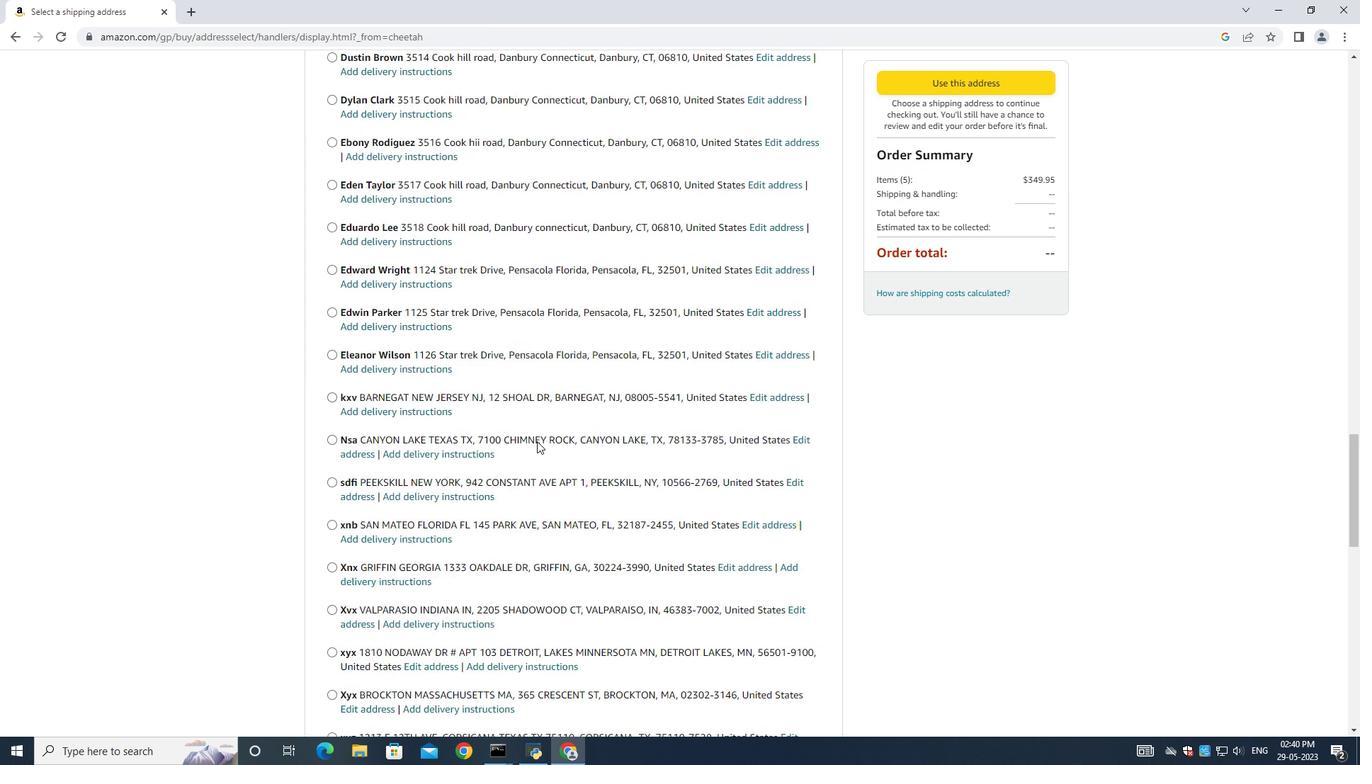 
Action: Mouse scrolled (536, 440) with delta (0, 0)
Screenshot: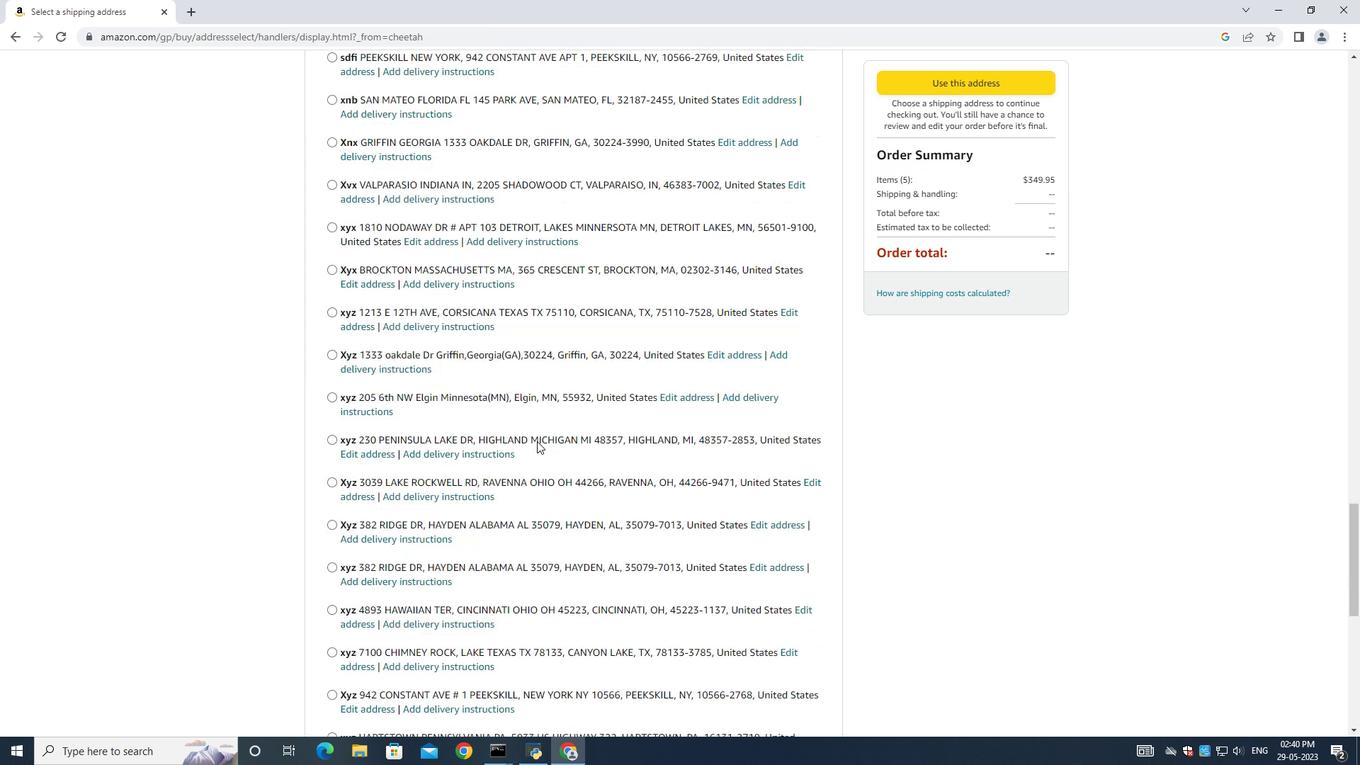 
Action: Mouse scrolled (536, 440) with delta (0, 0)
Screenshot: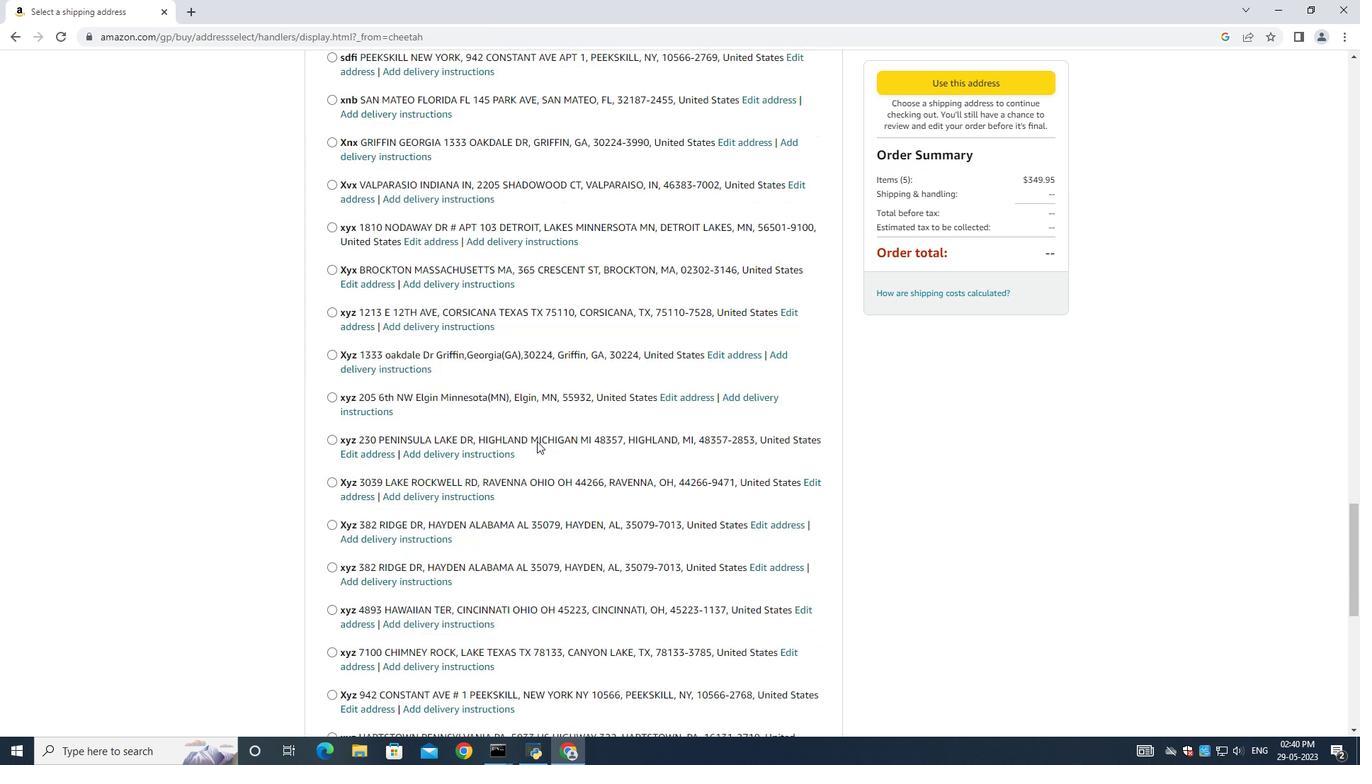
Action: Mouse scrolled (536, 440) with delta (0, 0)
Screenshot: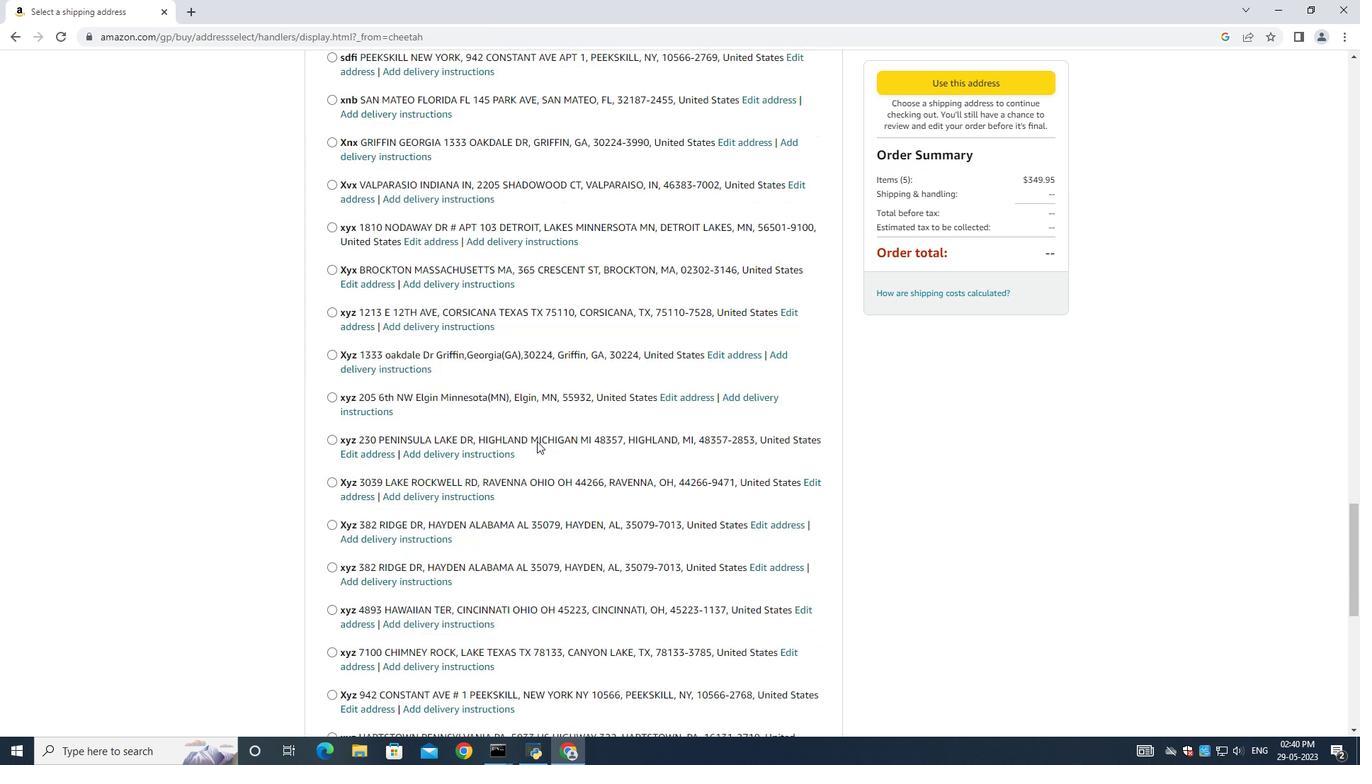 
Action: Mouse scrolled (536, 440) with delta (0, 0)
Screenshot: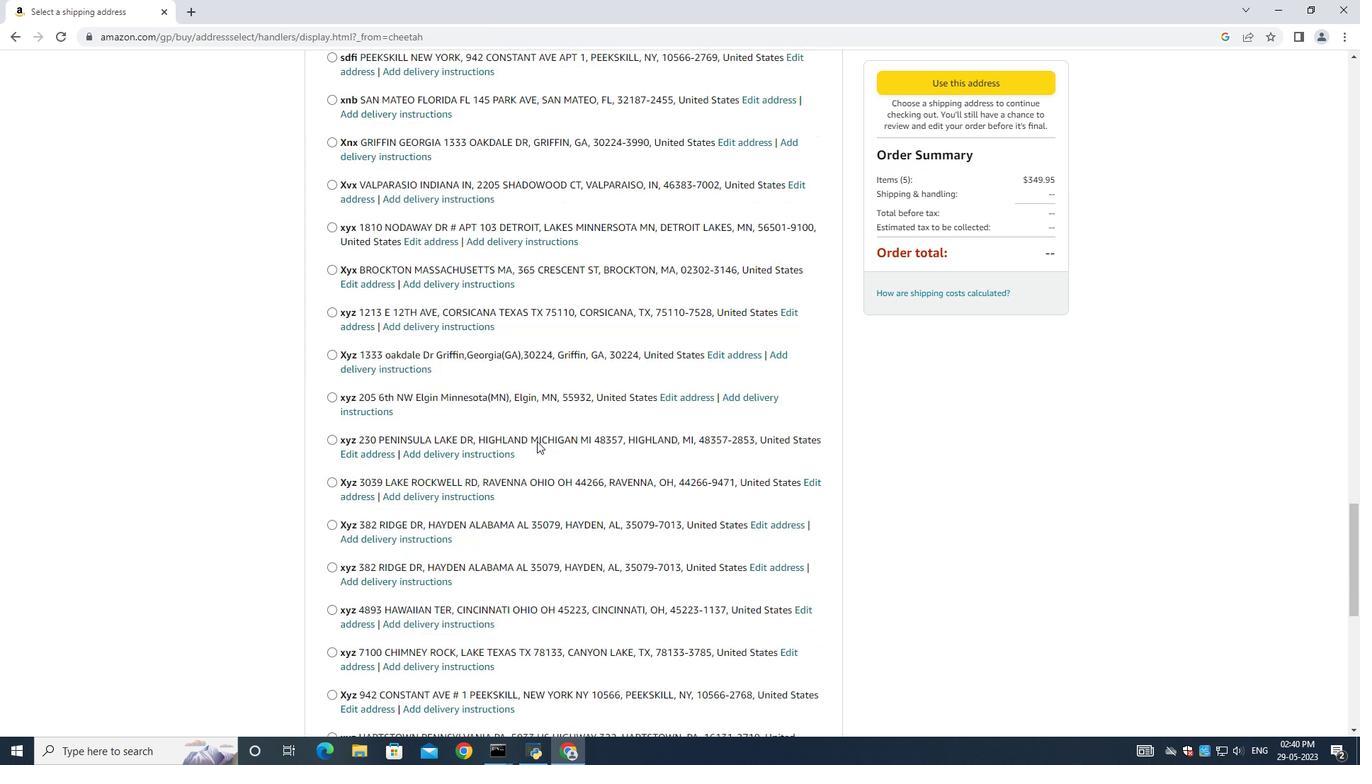 
Action: Mouse scrolled (536, 440) with delta (0, 0)
Screenshot: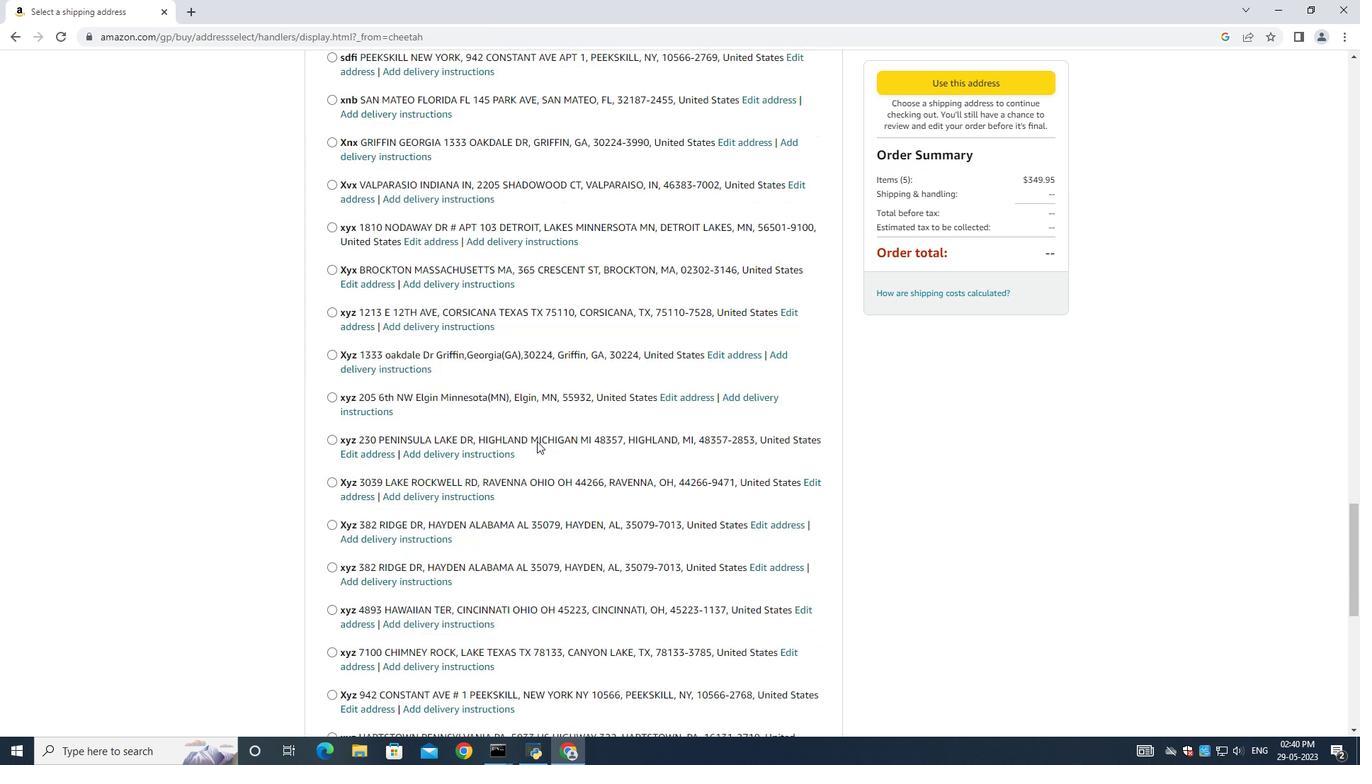 
Action: Mouse scrolled (536, 440) with delta (0, 0)
Screenshot: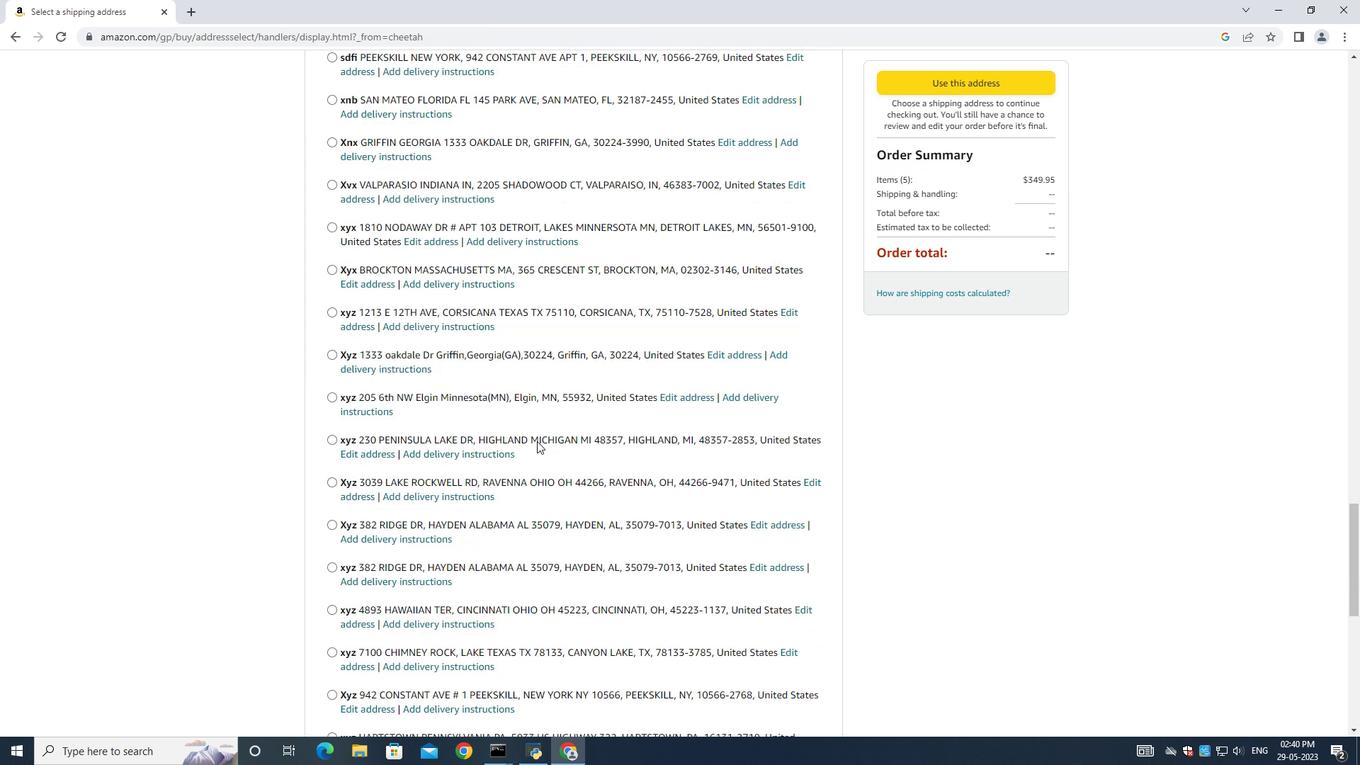 
Action: Mouse moved to (536, 437)
Screenshot: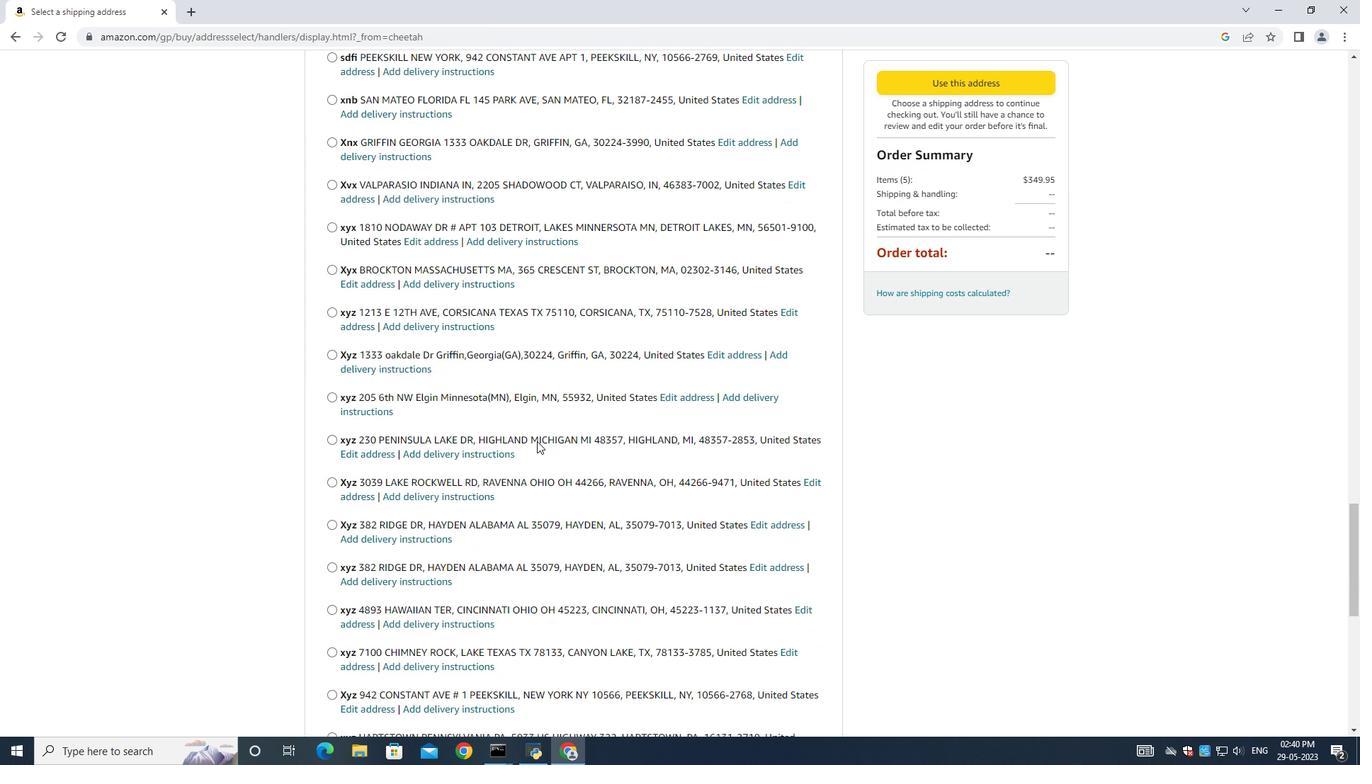 
Action: Mouse scrolled (536, 437) with delta (0, 0)
Screenshot: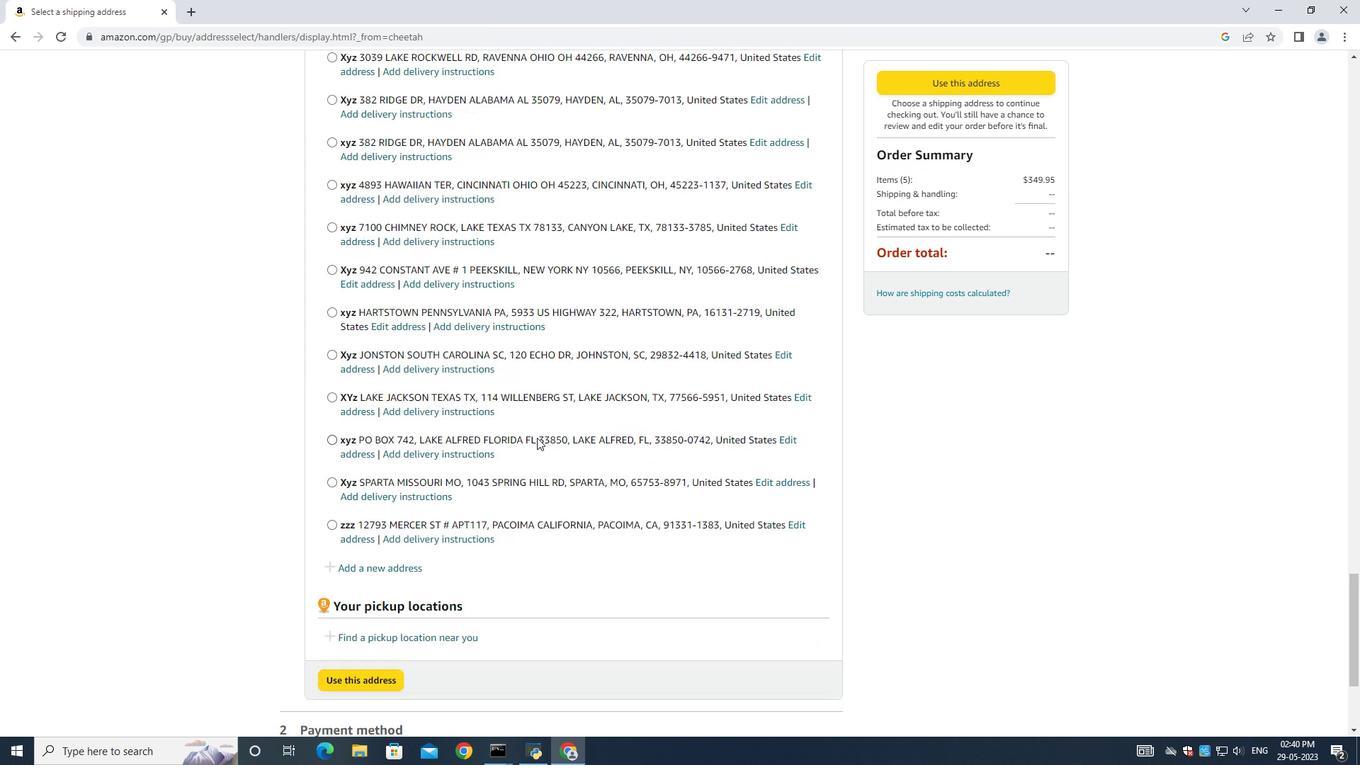 
Action: Mouse moved to (536, 437)
Screenshot: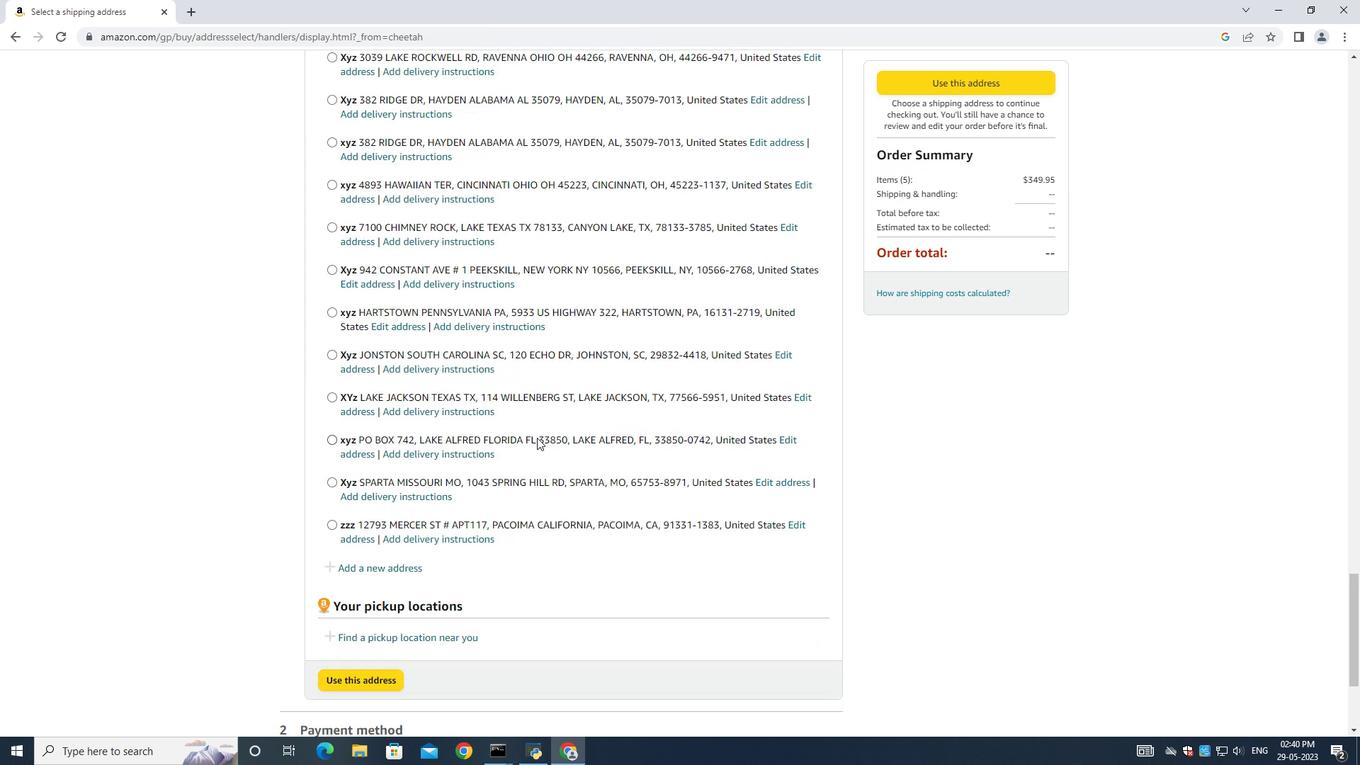 
Action: Mouse scrolled (536, 437) with delta (0, 0)
Screenshot: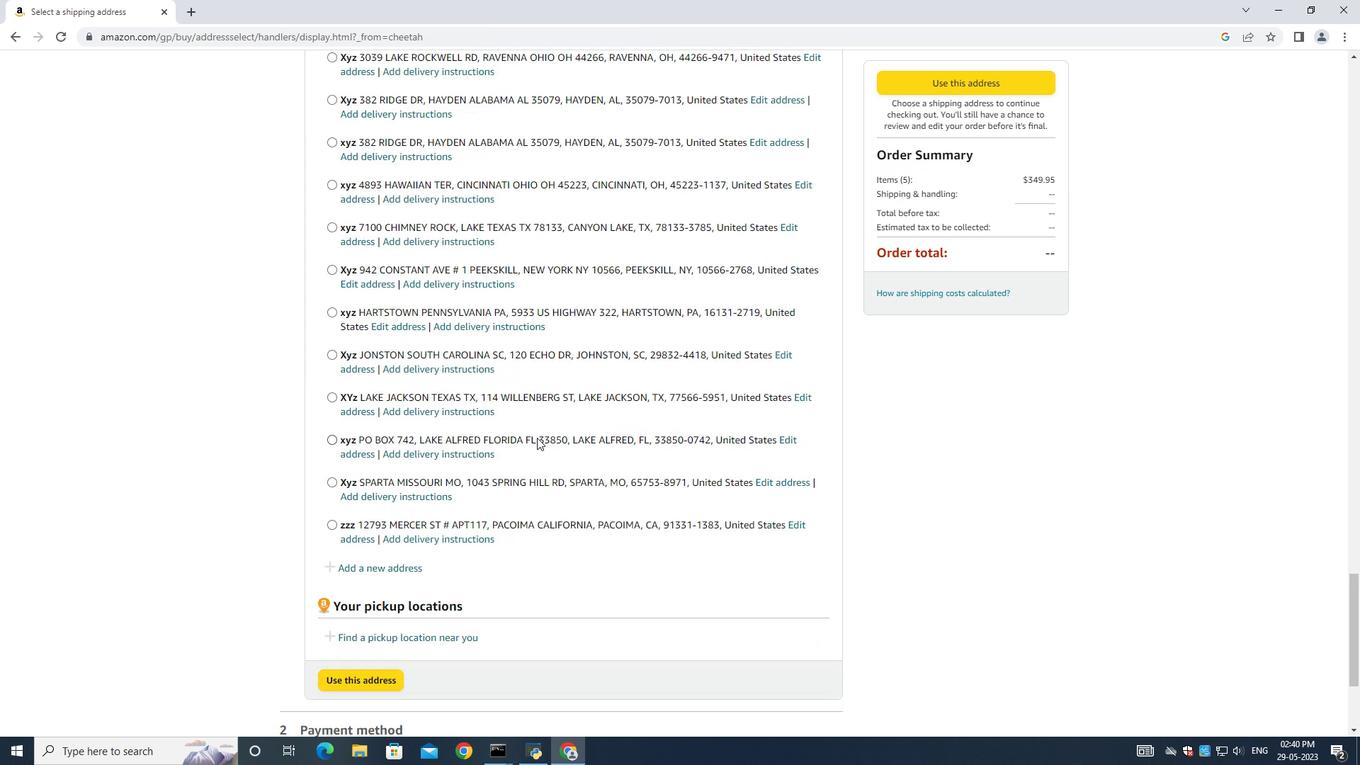 
Action: Mouse scrolled (536, 437) with delta (0, 0)
Screenshot: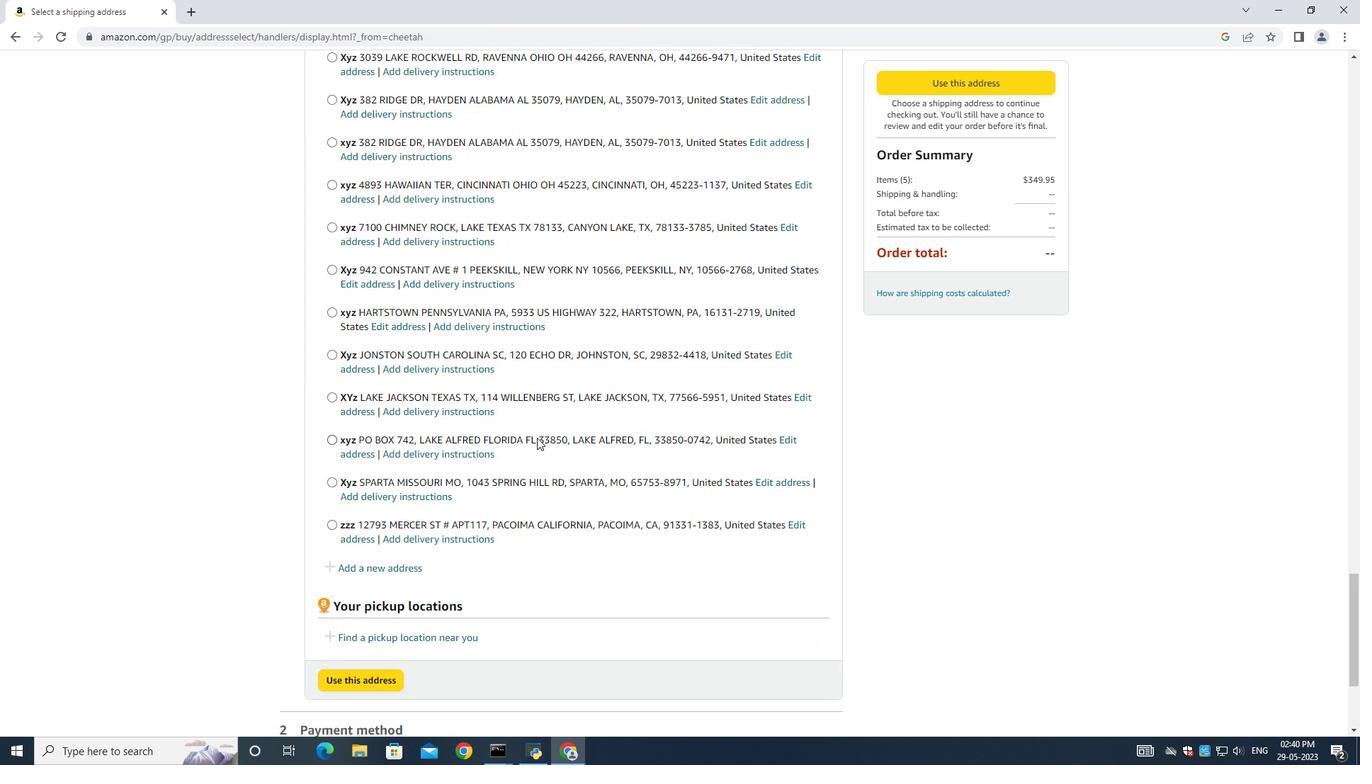 
Action: Mouse scrolled (536, 437) with delta (0, 0)
Screenshot: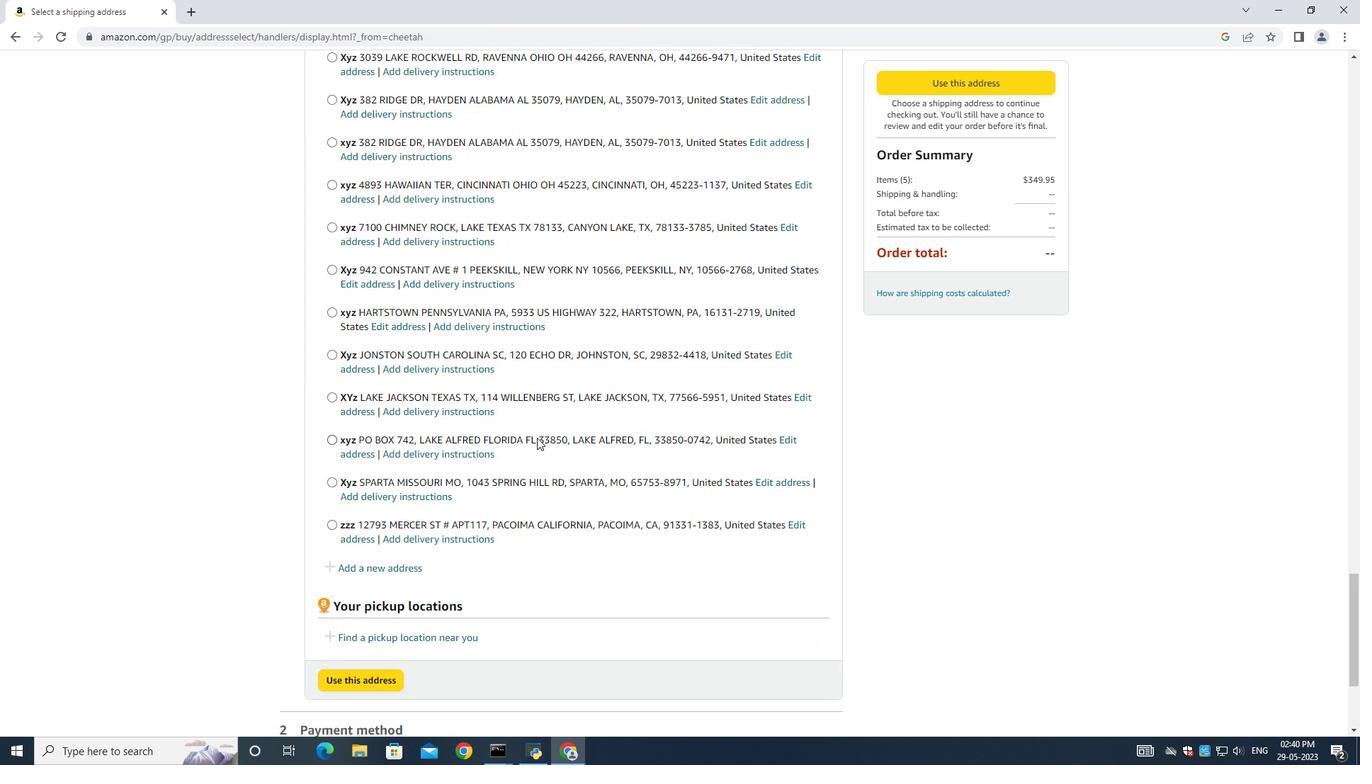 
Action: Mouse scrolled (536, 437) with delta (0, 0)
Screenshot: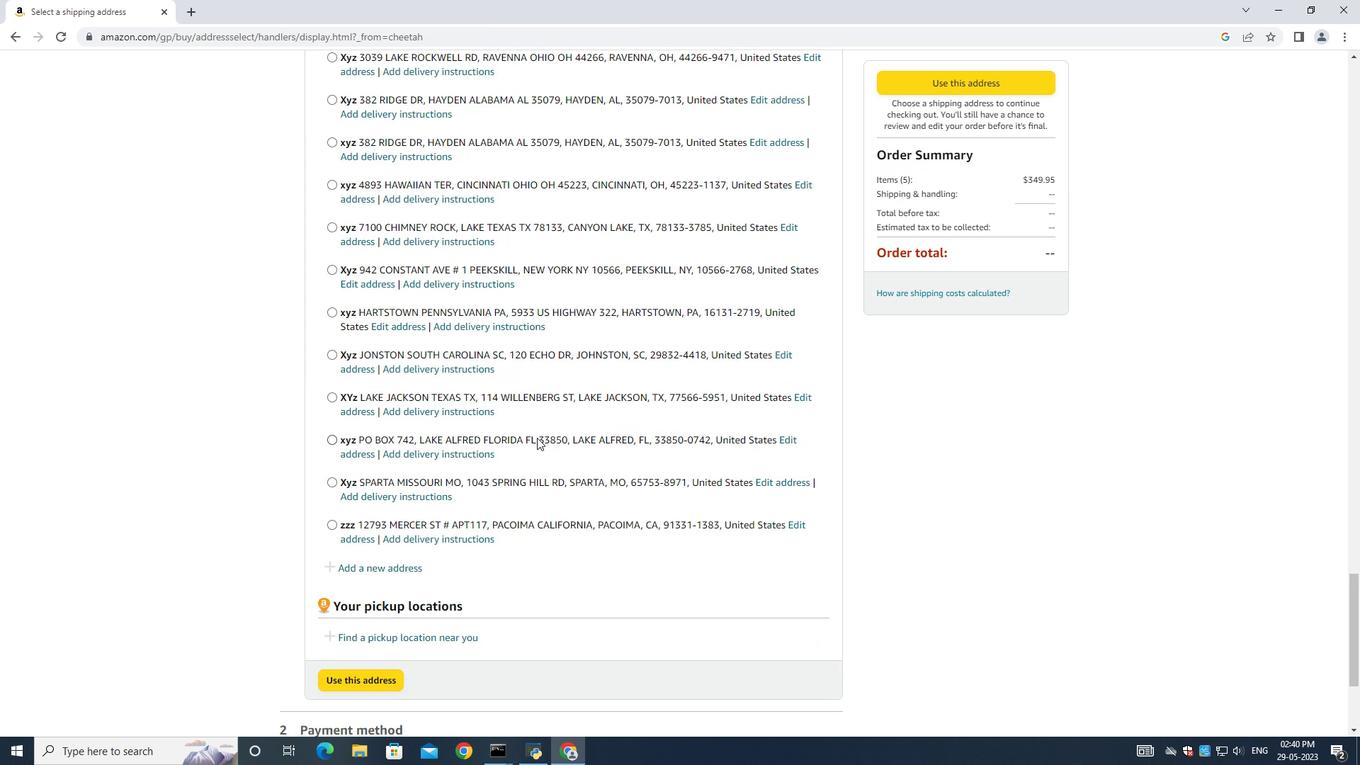 
Action: Mouse moved to (361, 340)
Screenshot: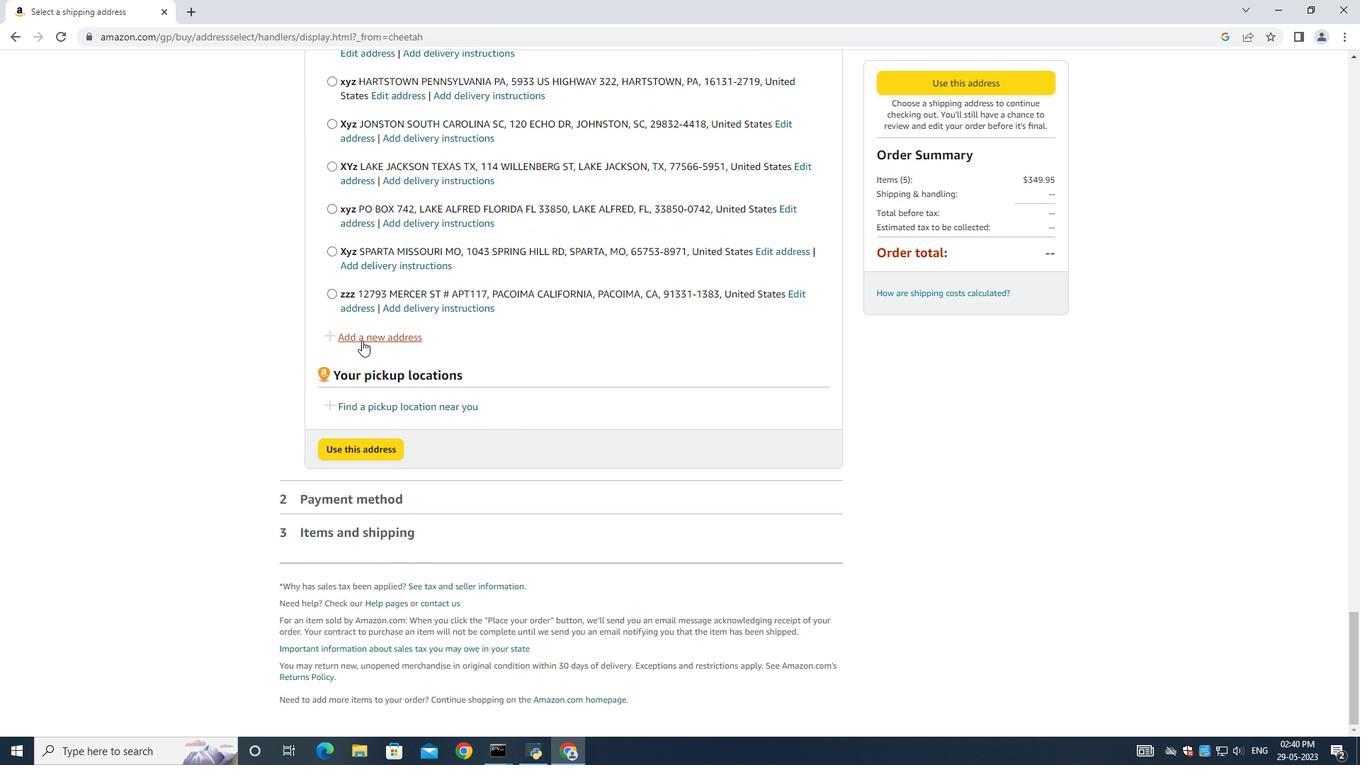 
Action: Mouse pressed left at (361, 340)
Screenshot: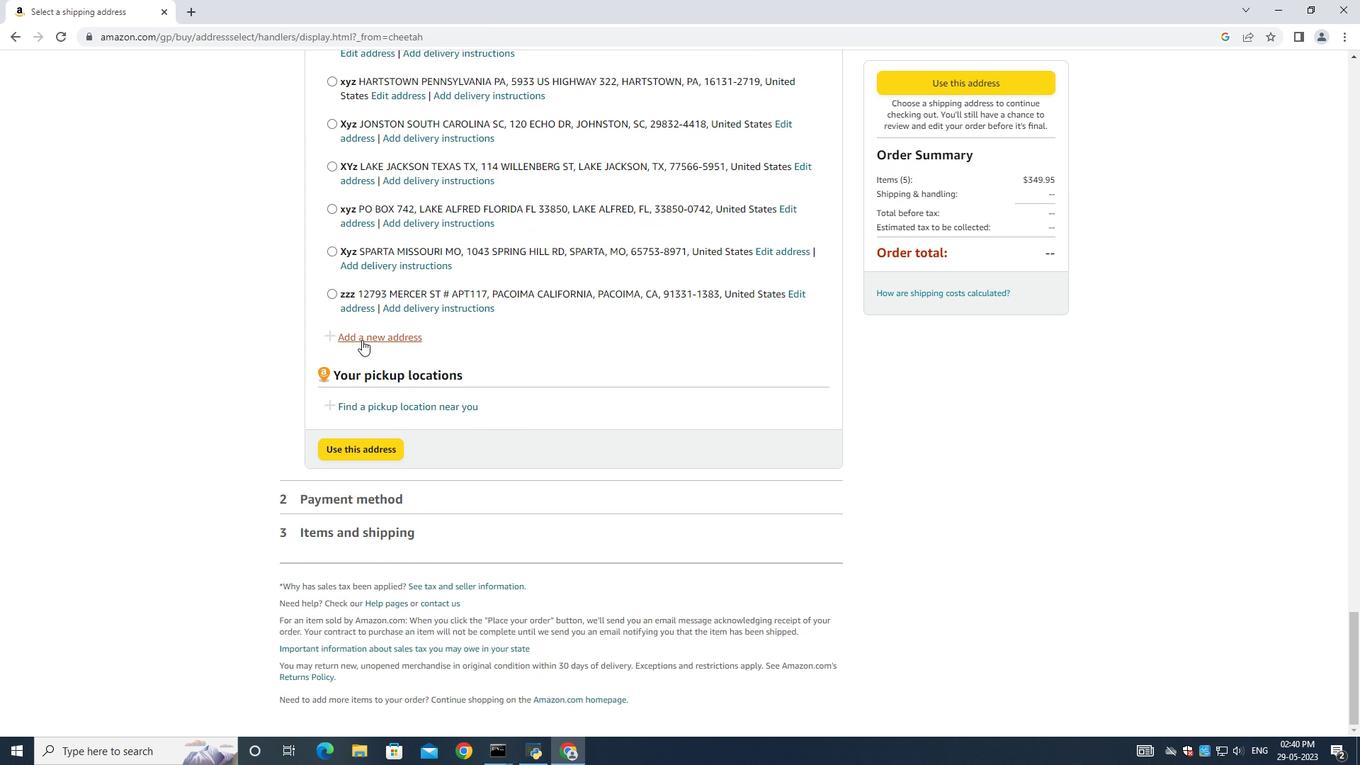 
Action: Mouse moved to (524, 340)
Screenshot: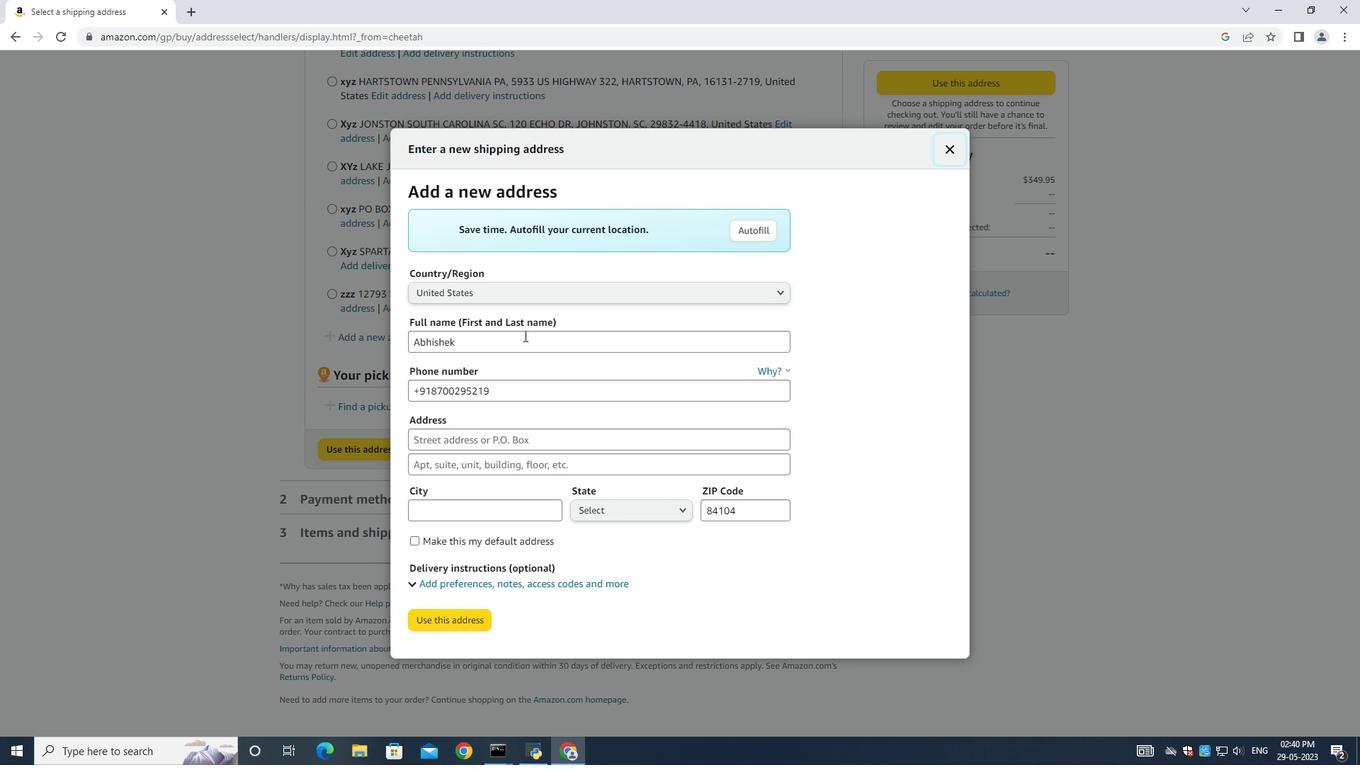 
Action: Mouse pressed left at (524, 340)
